 Task: Research Airbnb accommodation in Bama, Nigeria from 22nd December, 2023 to 30th December, 2023 for 2 adults. Place can be entire room with 1  bedroom having 1 bed and 1 bathroom. Property type can be hotel.
Action: Mouse moved to (592, 165)
Screenshot: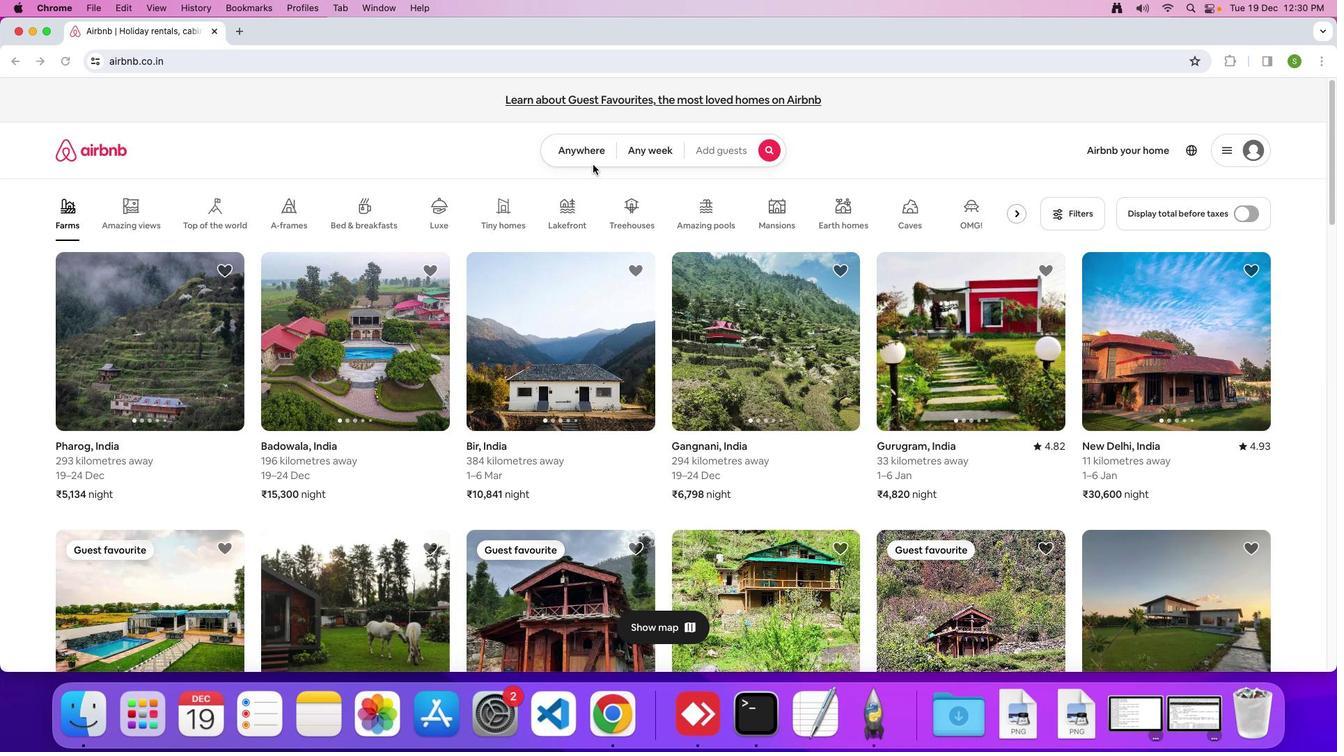 
Action: Mouse pressed left at (592, 165)
Screenshot: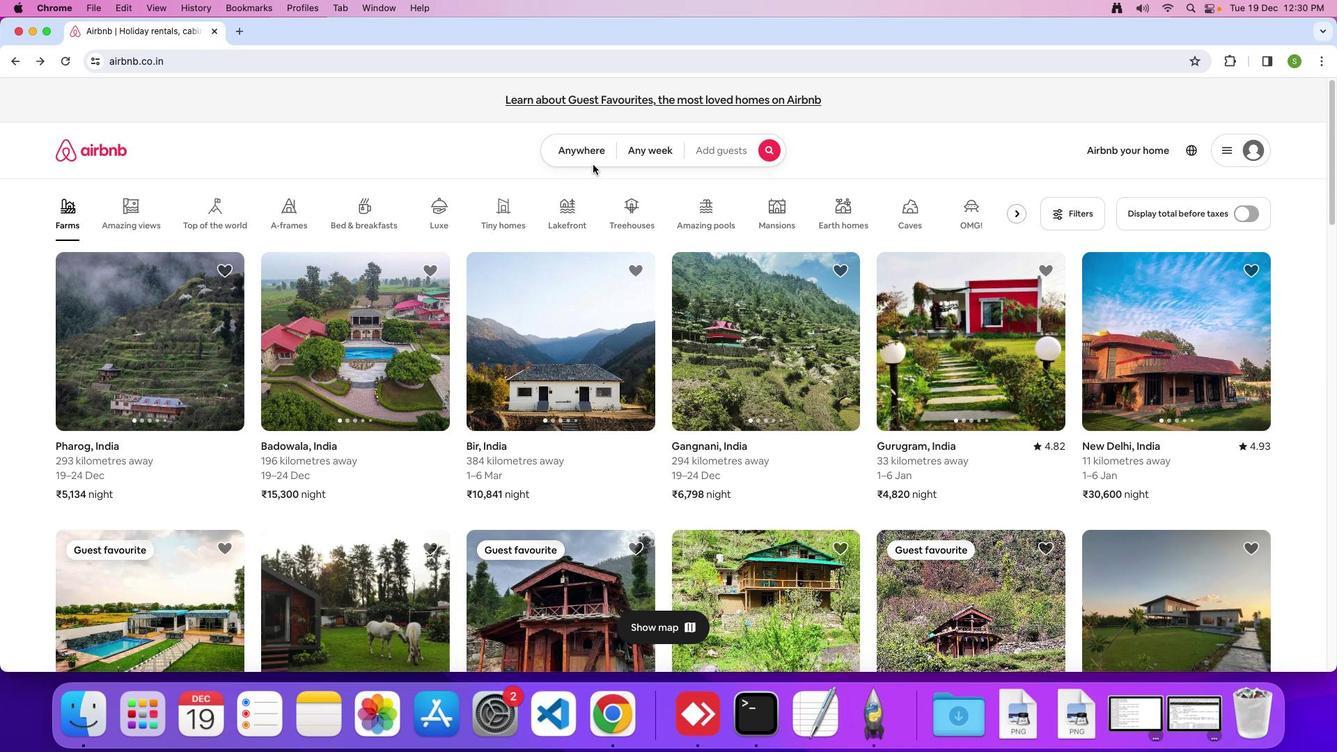 
Action: Mouse moved to (590, 157)
Screenshot: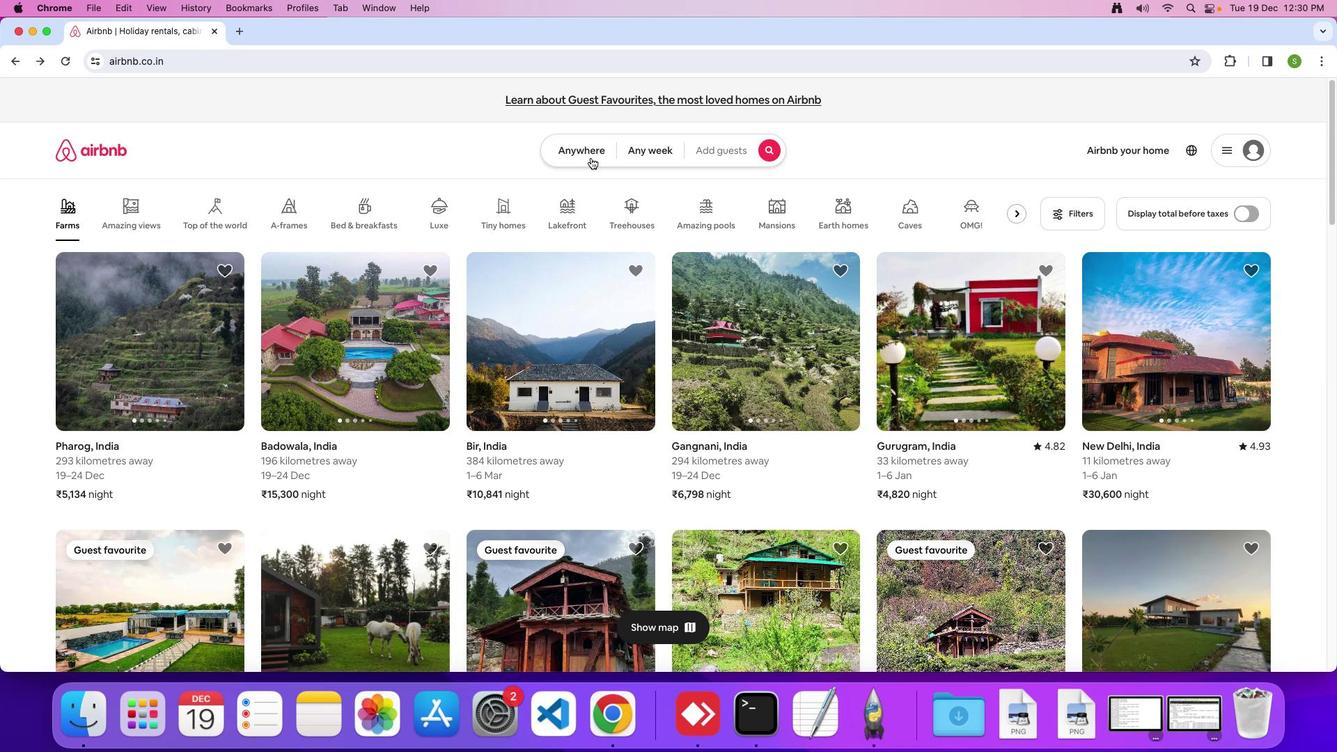 
Action: Mouse pressed left at (590, 157)
Screenshot: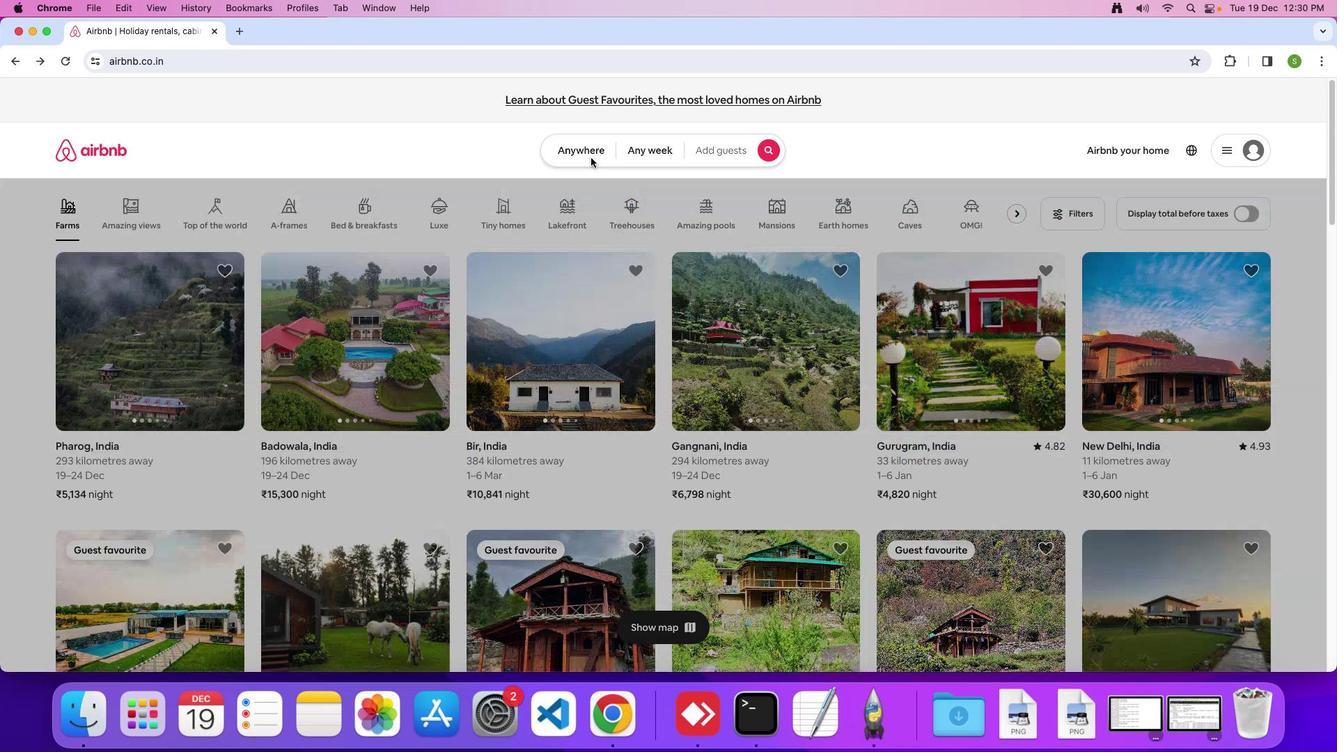 
Action: Mouse moved to (490, 199)
Screenshot: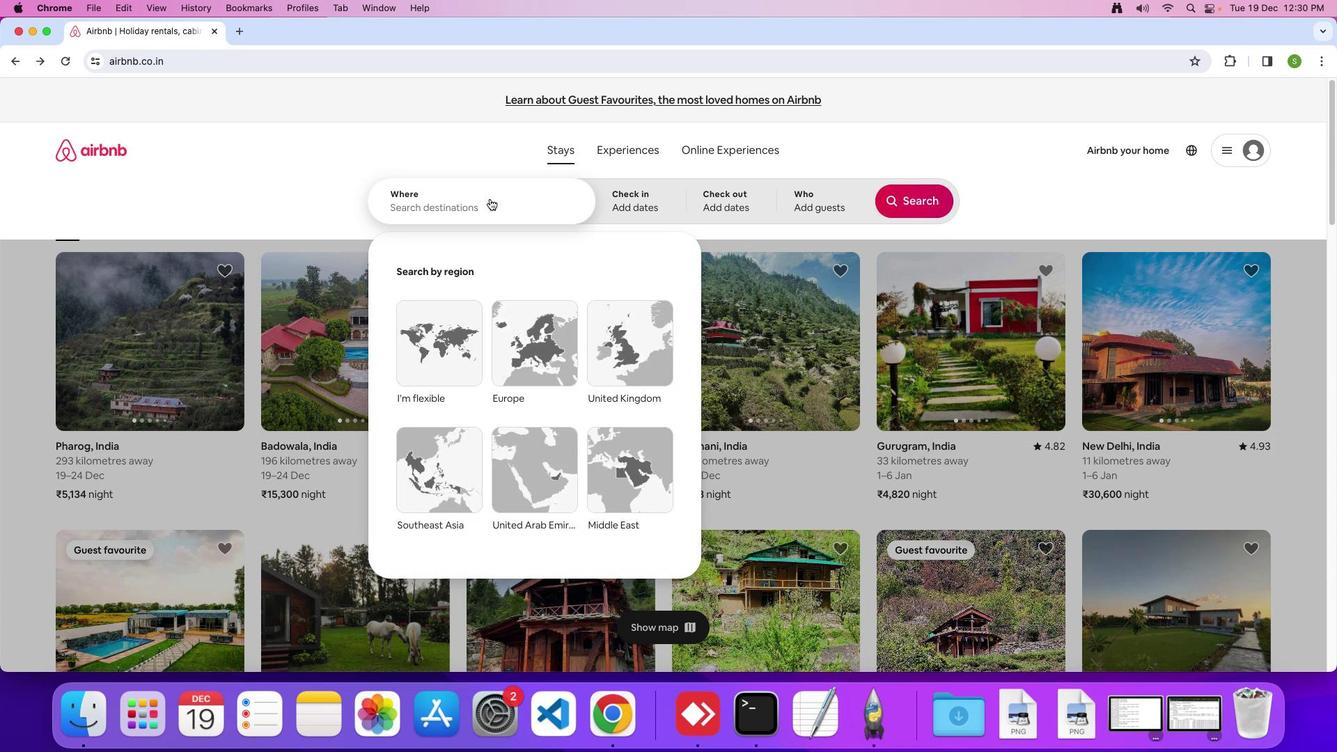 
Action: Mouse pressed left at (490, 199)
Screenshot: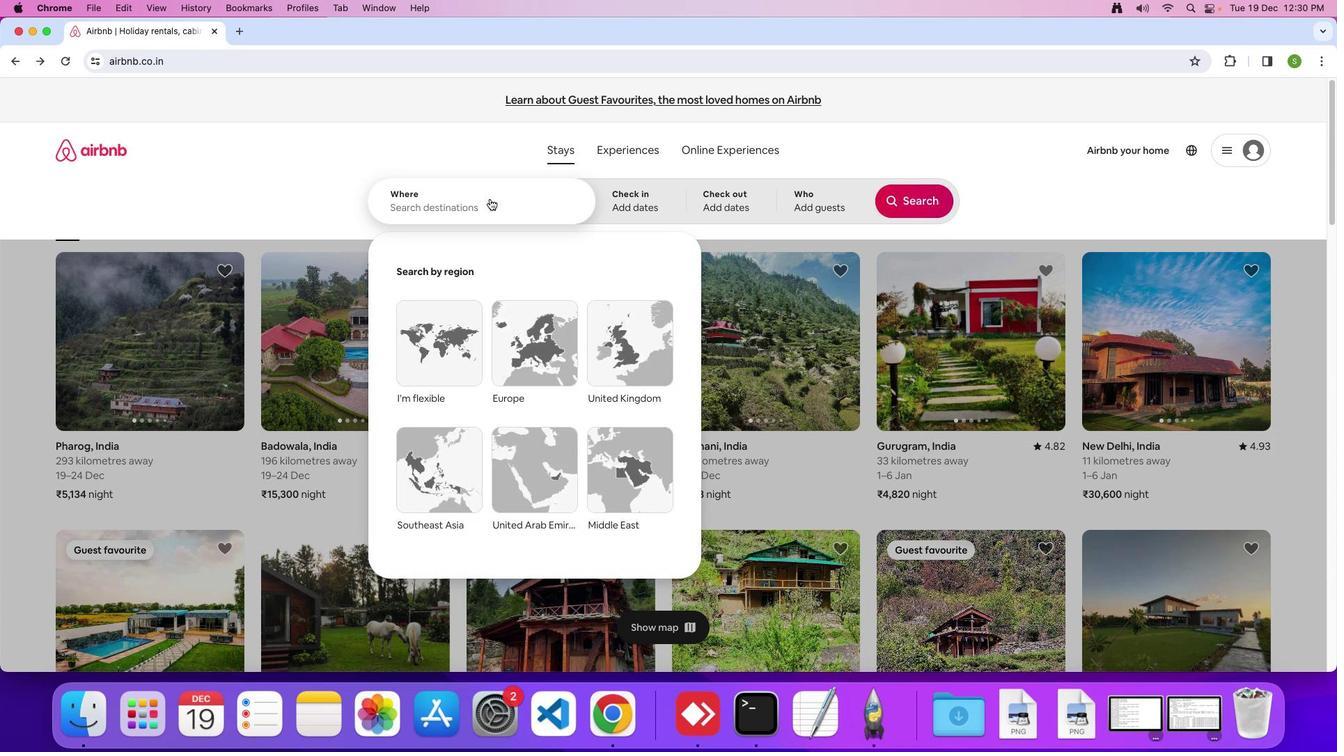 
Action: Mouse moved to (490, 199)
Screenshot: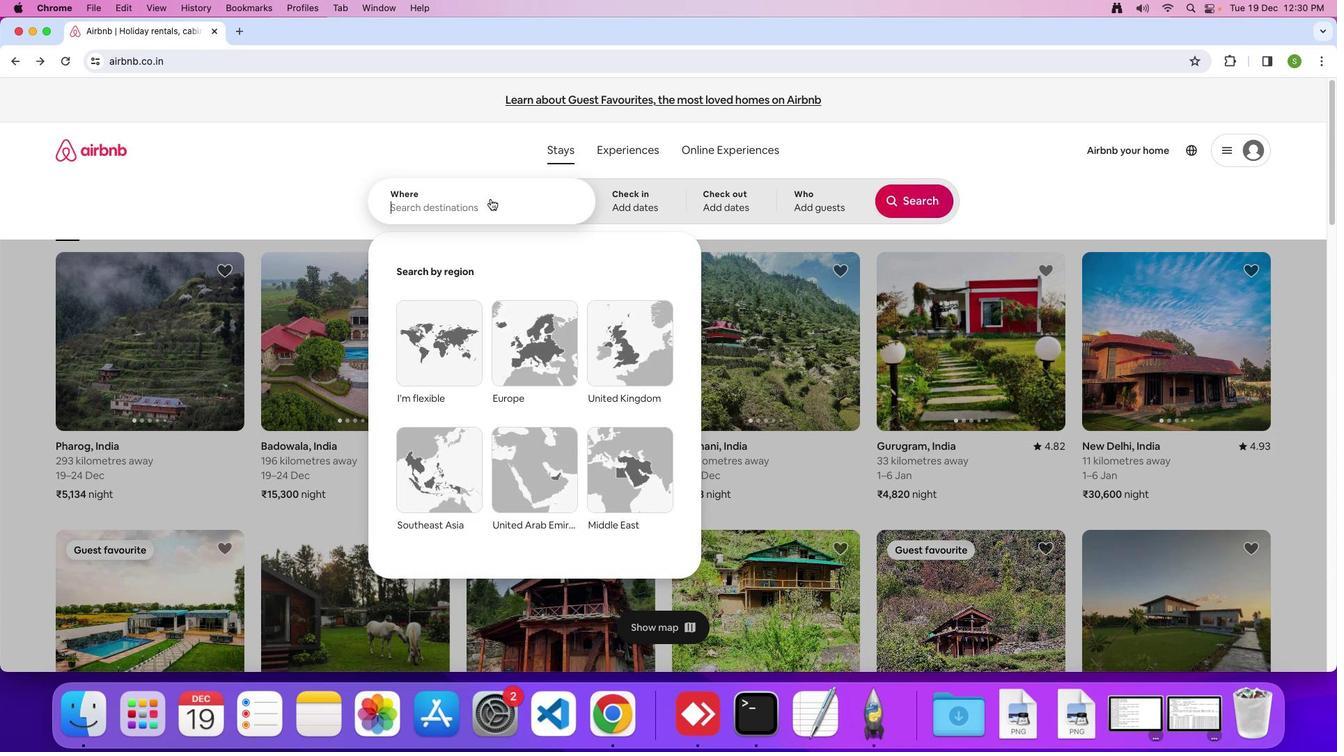 
Action: Key pressed 'B'Key.caps_lock'a''m''a'','Key.spaceKey.shift'N''i''g''e''r''i''a'Key.enter
Screenshot: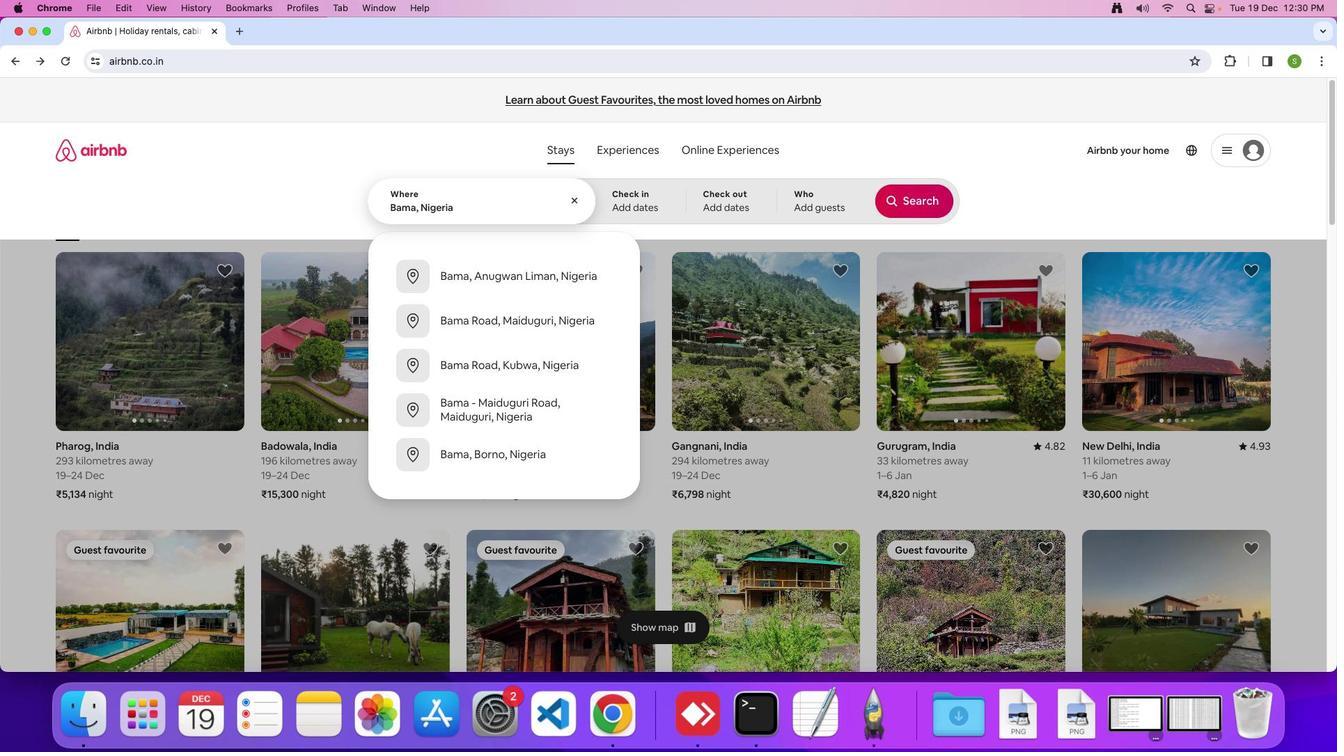 
Action: Mouse moved to (592, 483)
Screenshot: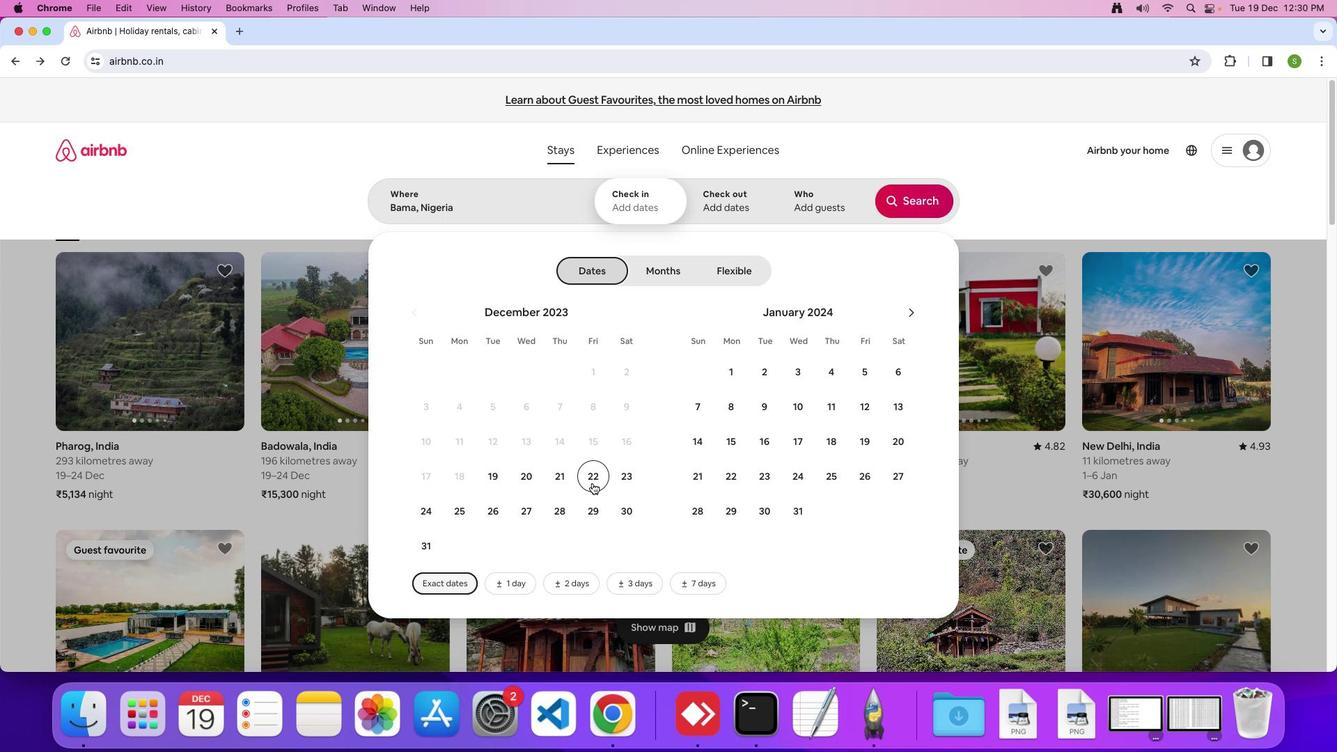 
Action: Mouse pressed left at (592, 483)
Screenshot: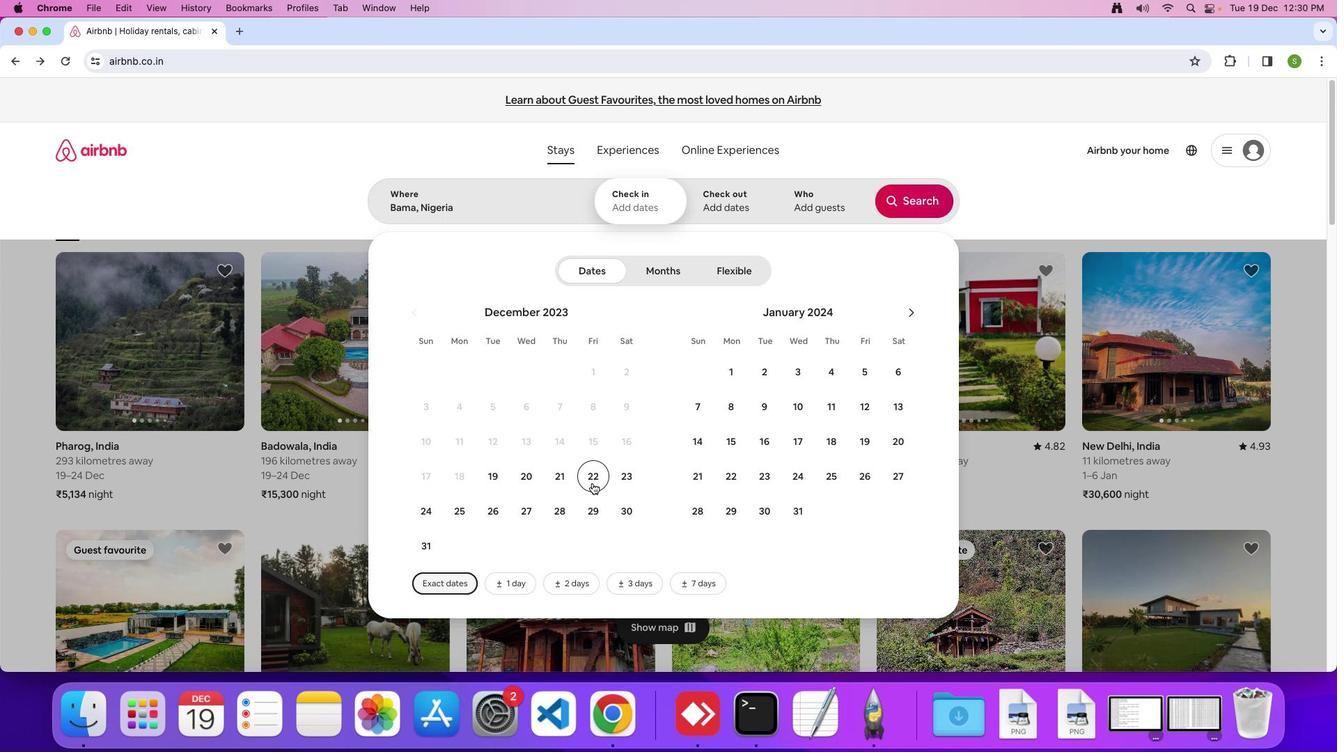 
Action: Mouse moved to (620, 510)
Screenshot: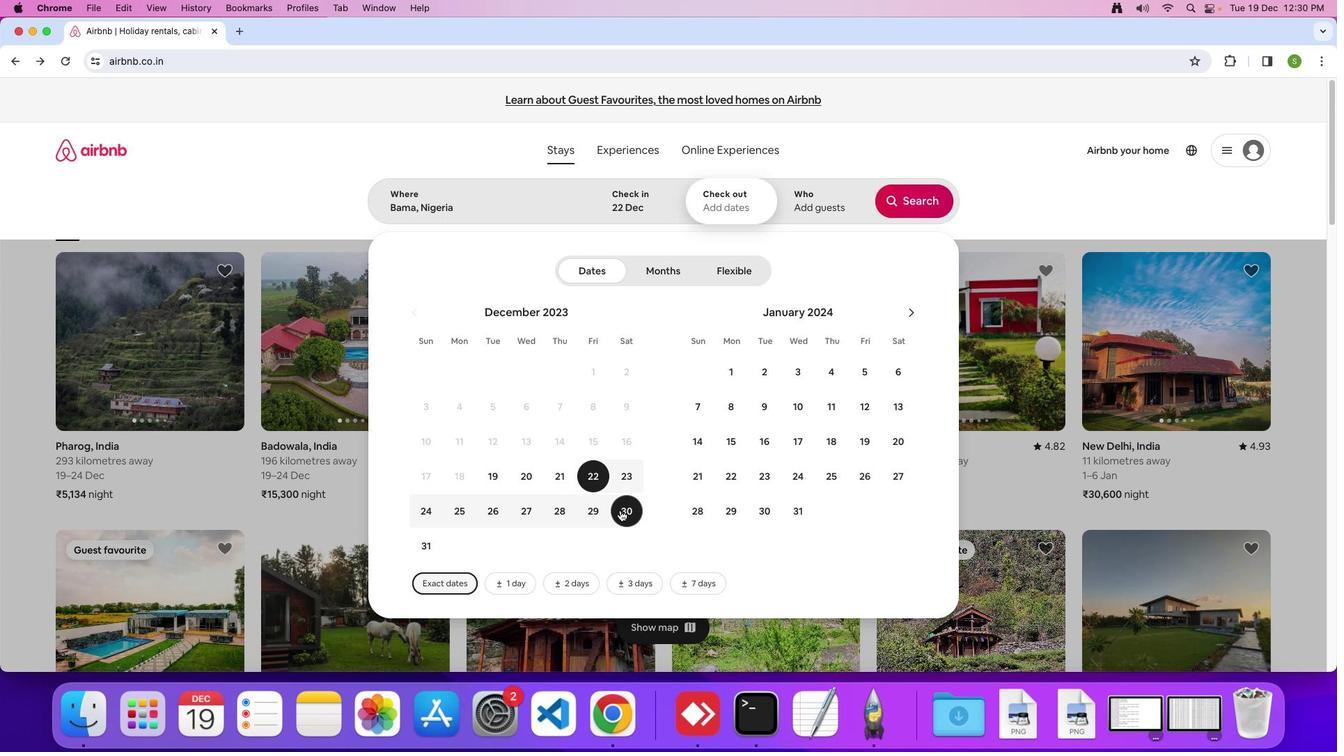 
Action: Mouse pressed left at (620, 510)
Screenshot: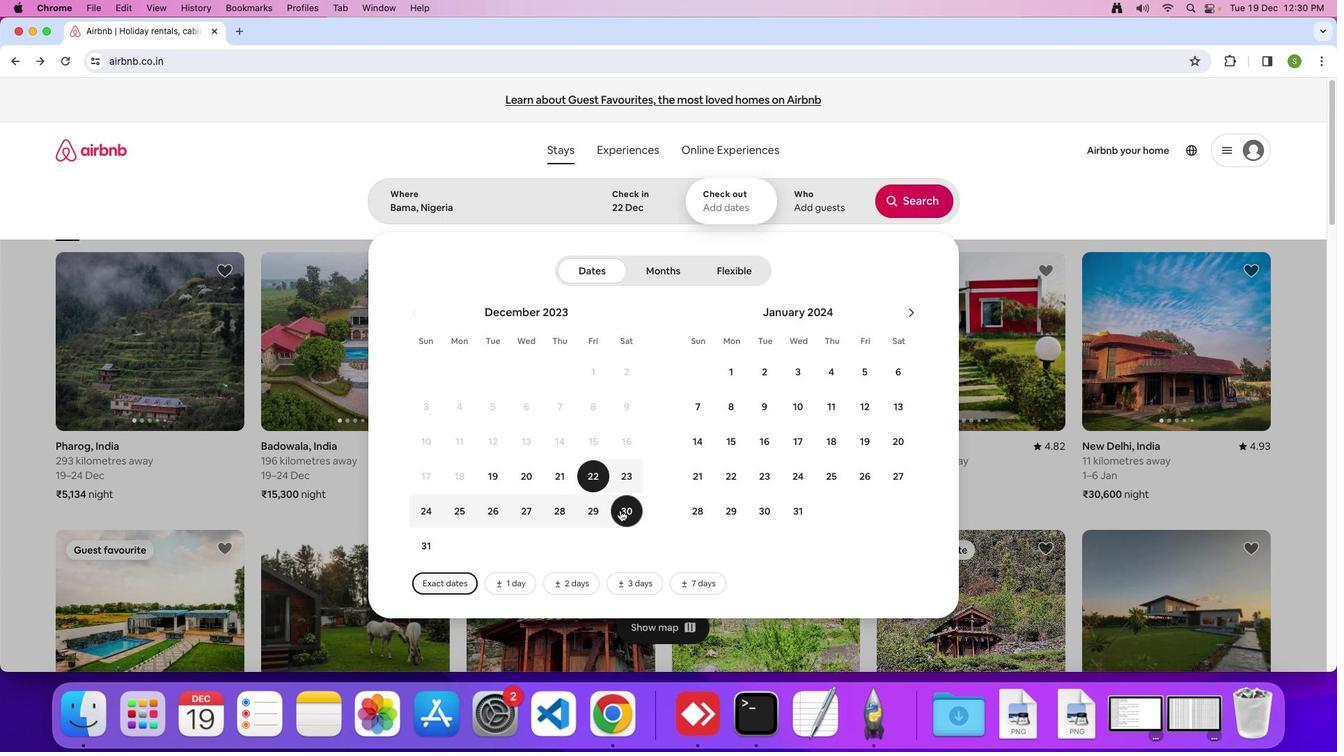 
Action: Mouse moved to (827, 208)
Screenshot: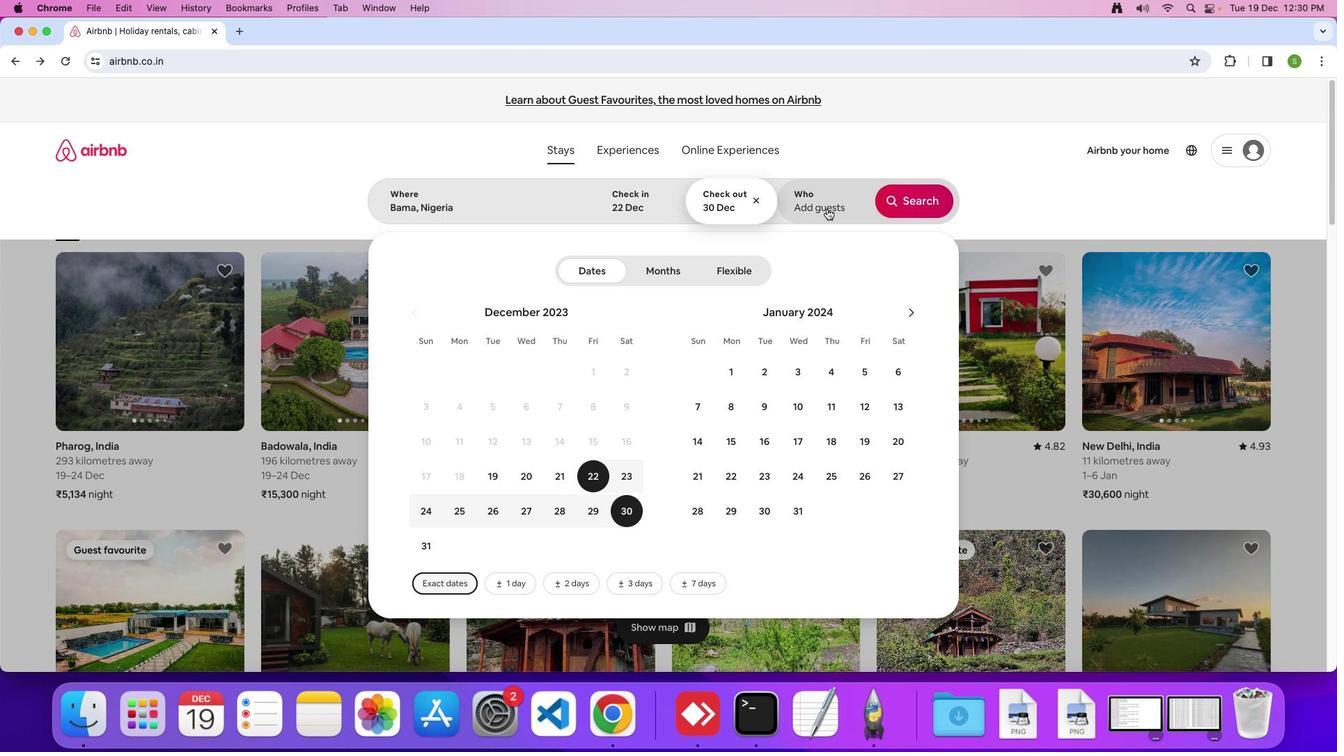 
Action: Mouse pressed left at (827, 208)
Screenshot: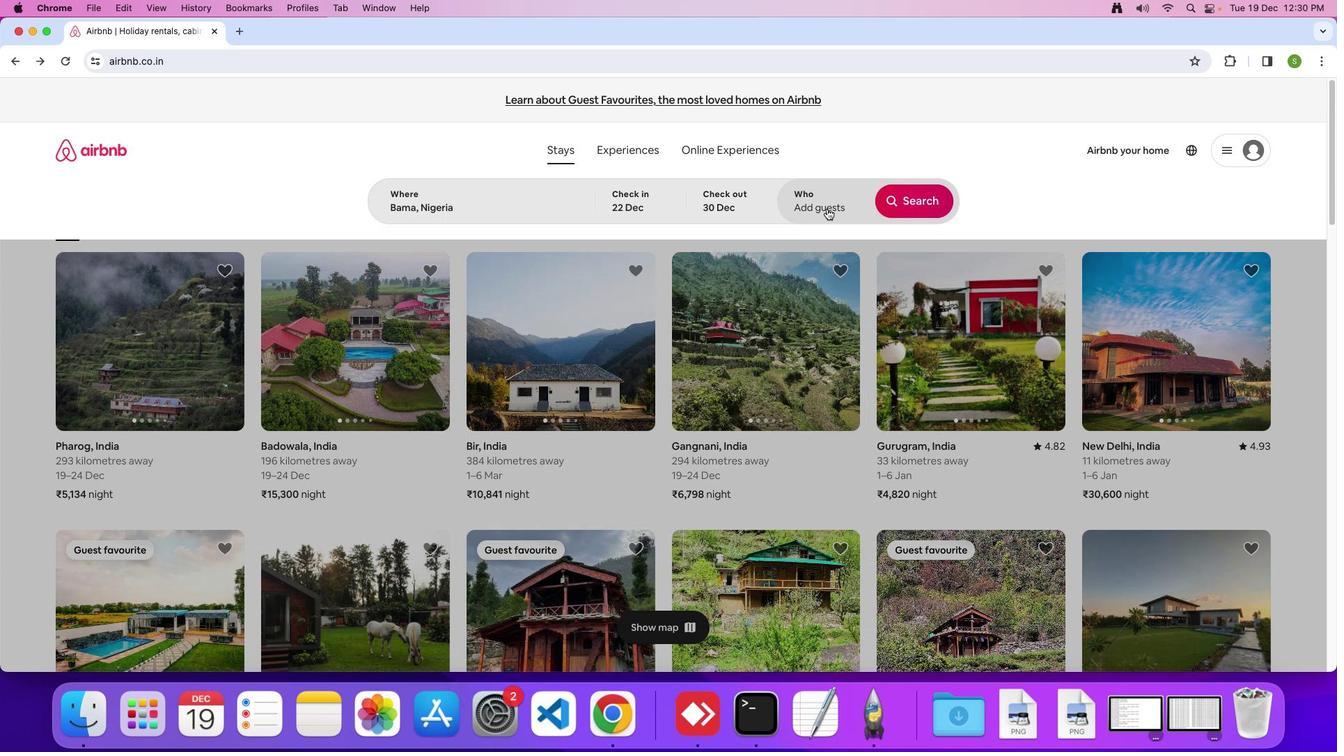 
Action: Mouse moved to (912, 277)
Screenshot: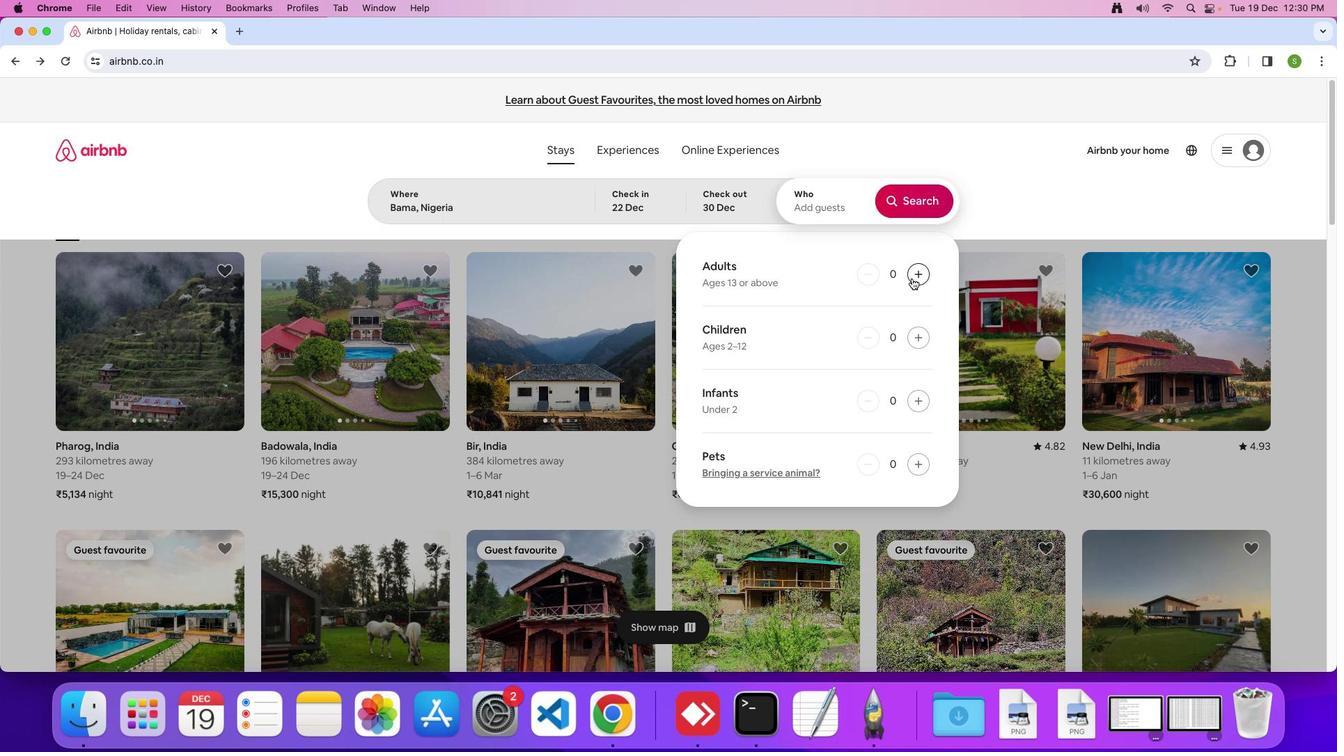 
Action: Mouse pressed left at (912, 277)
Screenshot: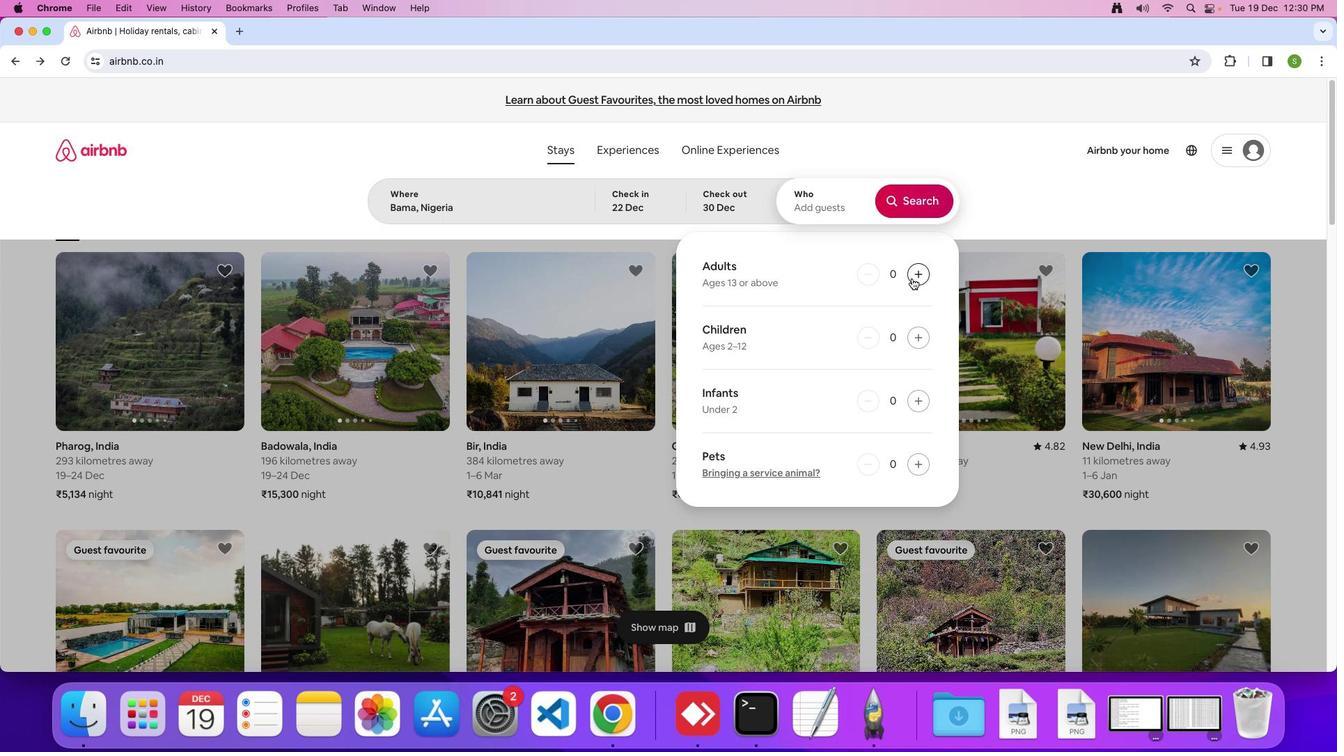 
Action: Mouse pressed left at (912, 277)
Screenshot: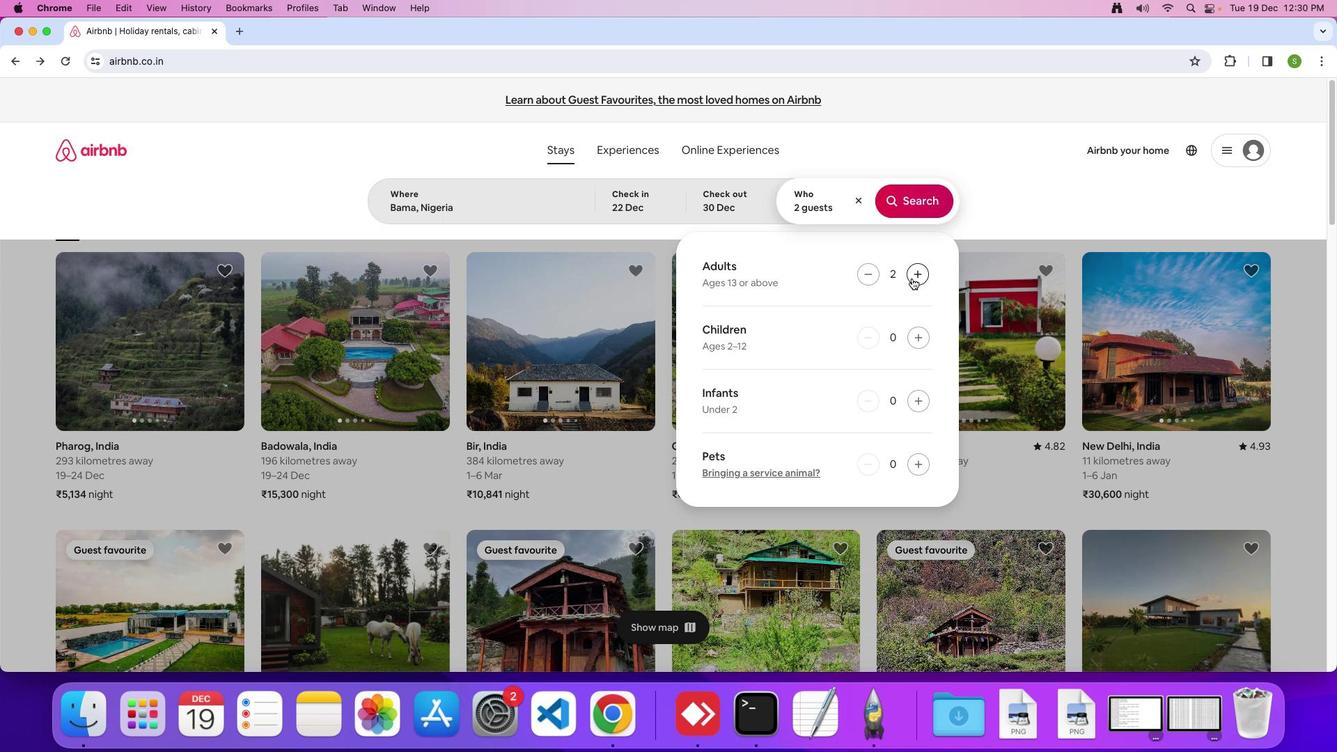 
Action: Mouse moved to (914, 204)
Screenshot: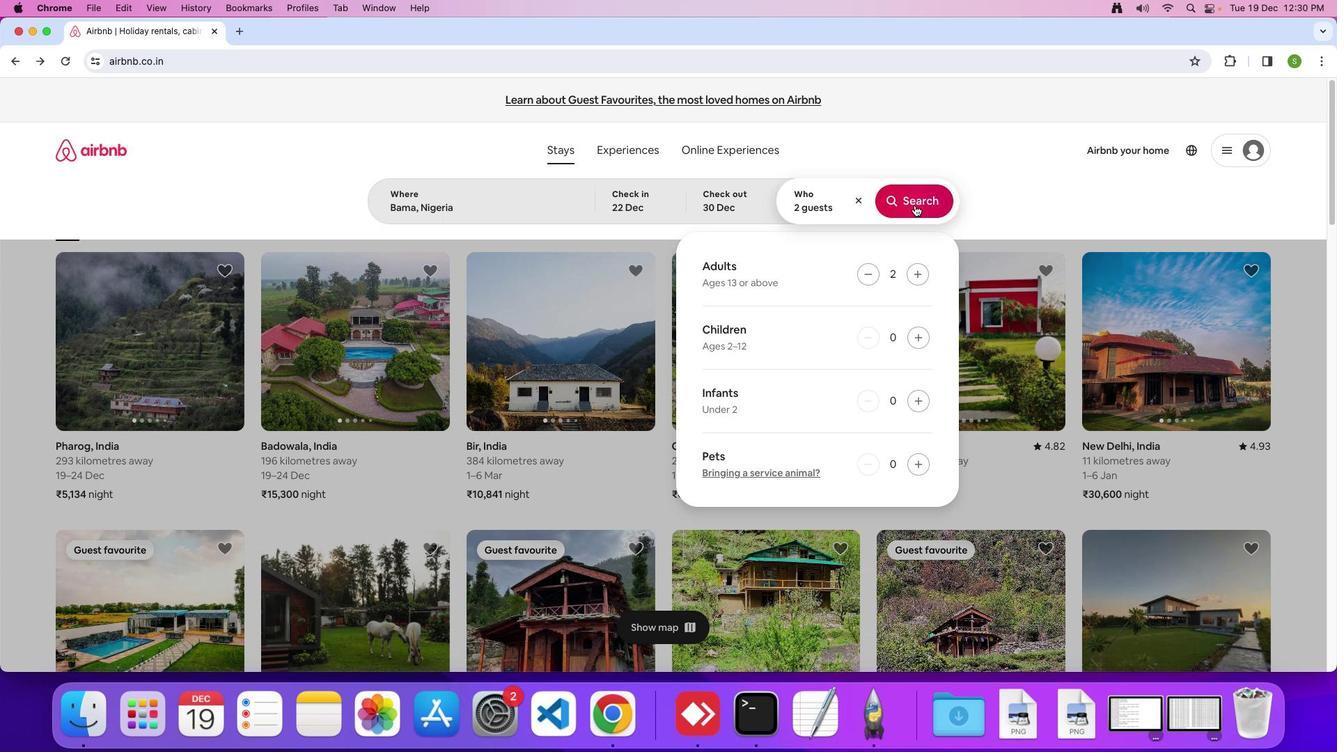 
Action: Mouse pressed left at (914, 204)
Screenshot: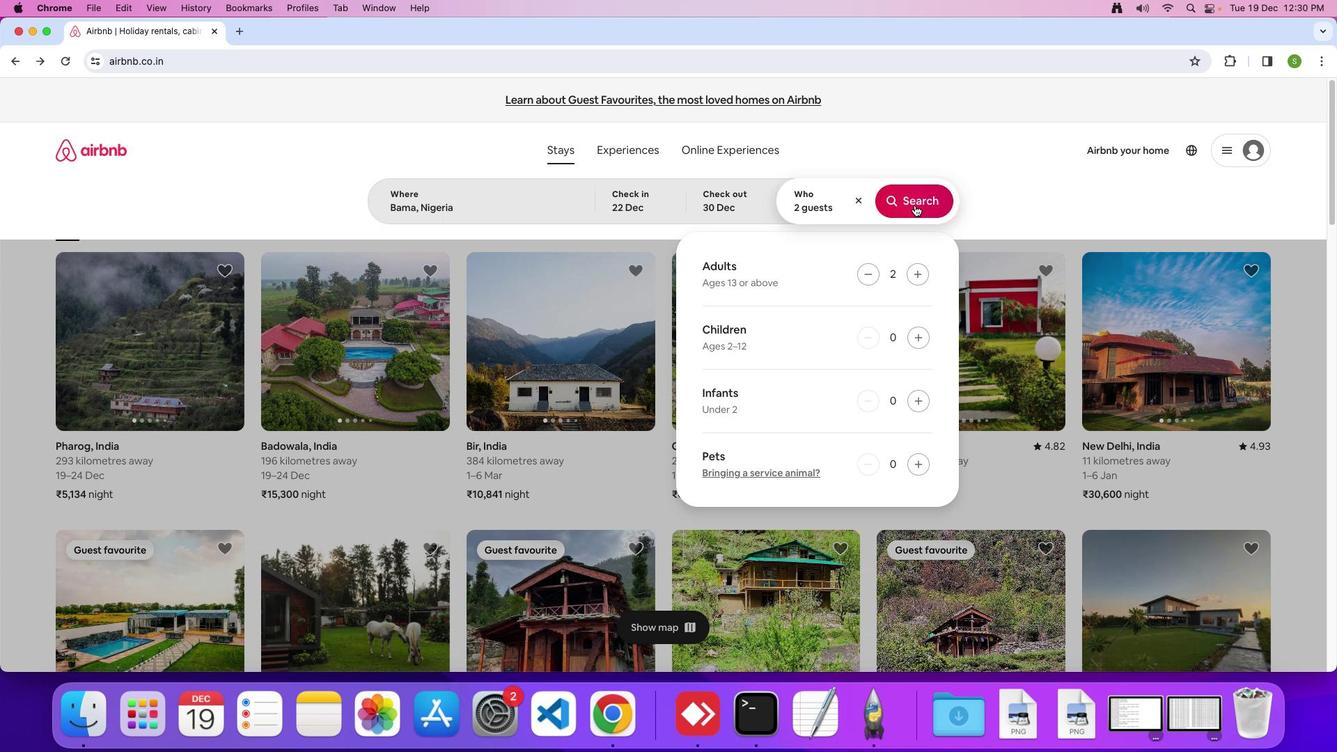 
Action: Mouse moved to (1104, 172)
Screenshot: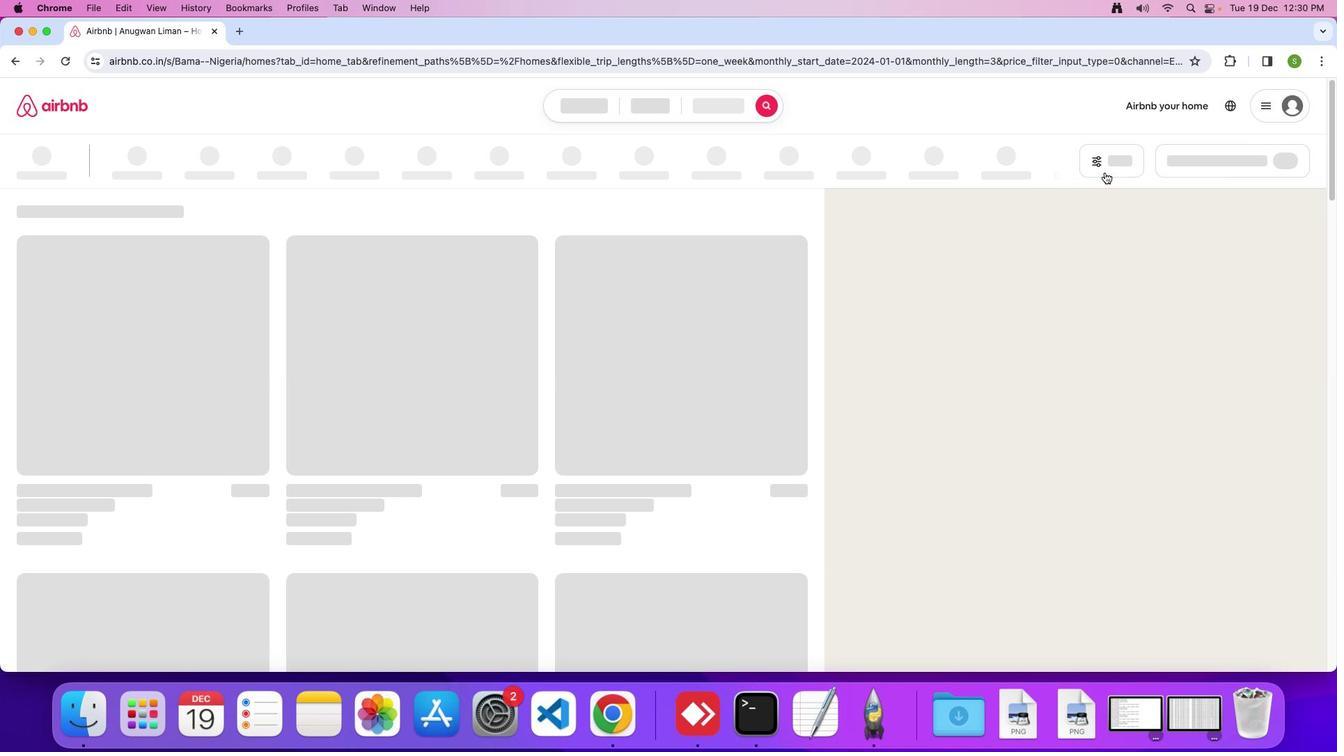 
Action: Mouse pressed left at (1104, 172)
Screenshot: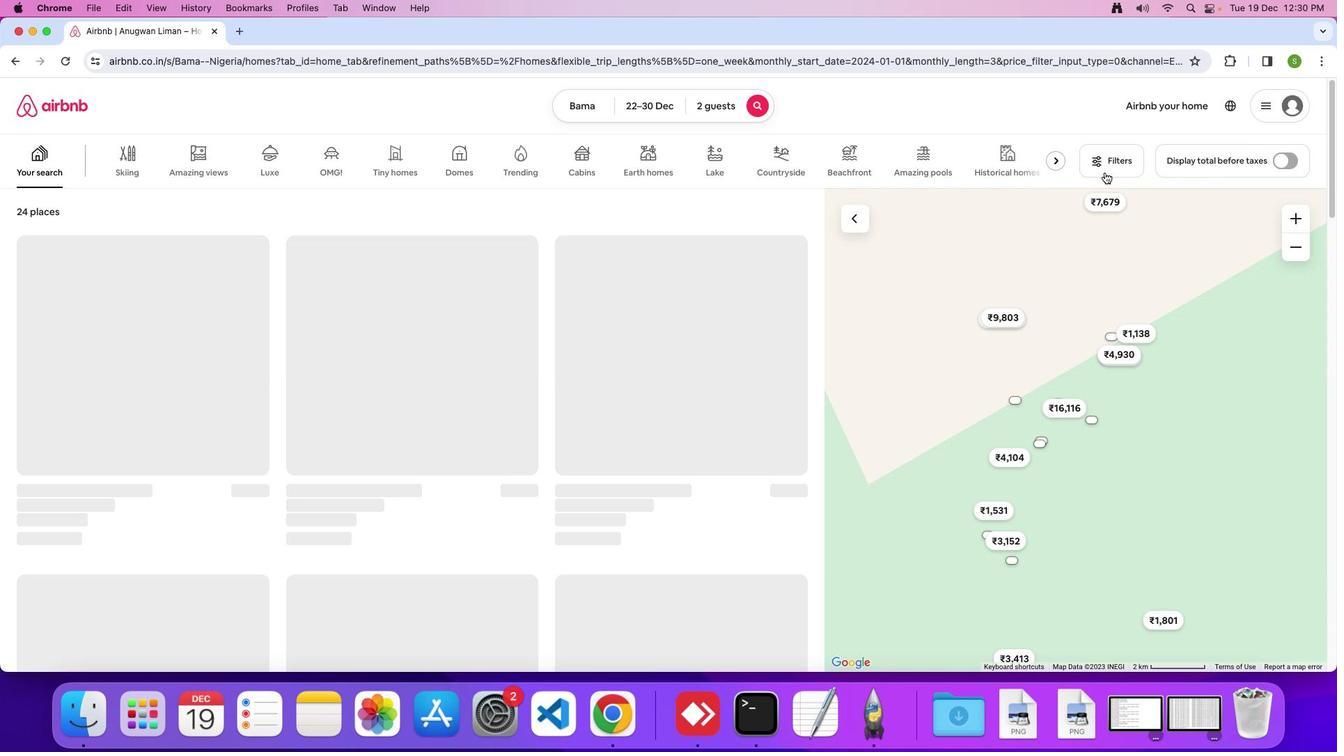 
Action: Mouse moved to (623, 484)
Screenshot: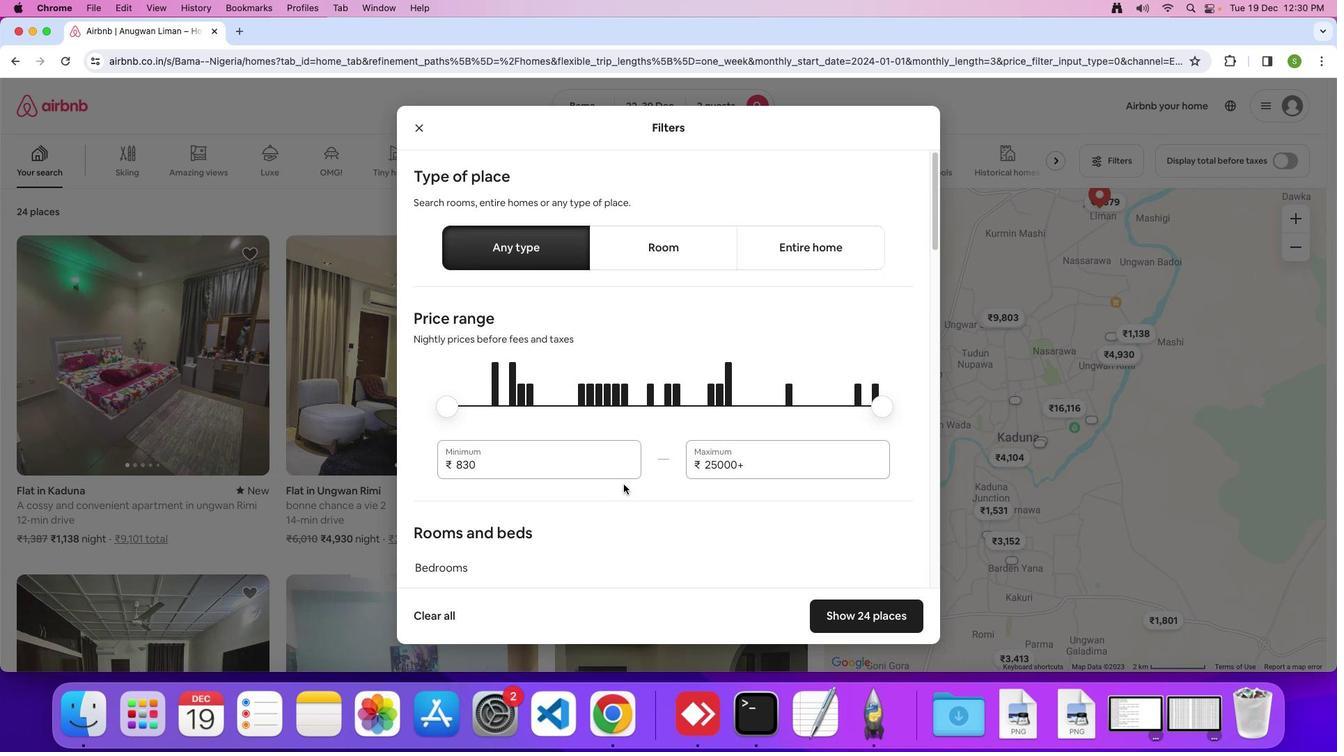 
Action: Mouse scrolled (623, 484) with delta (0, 0)
Screenshot: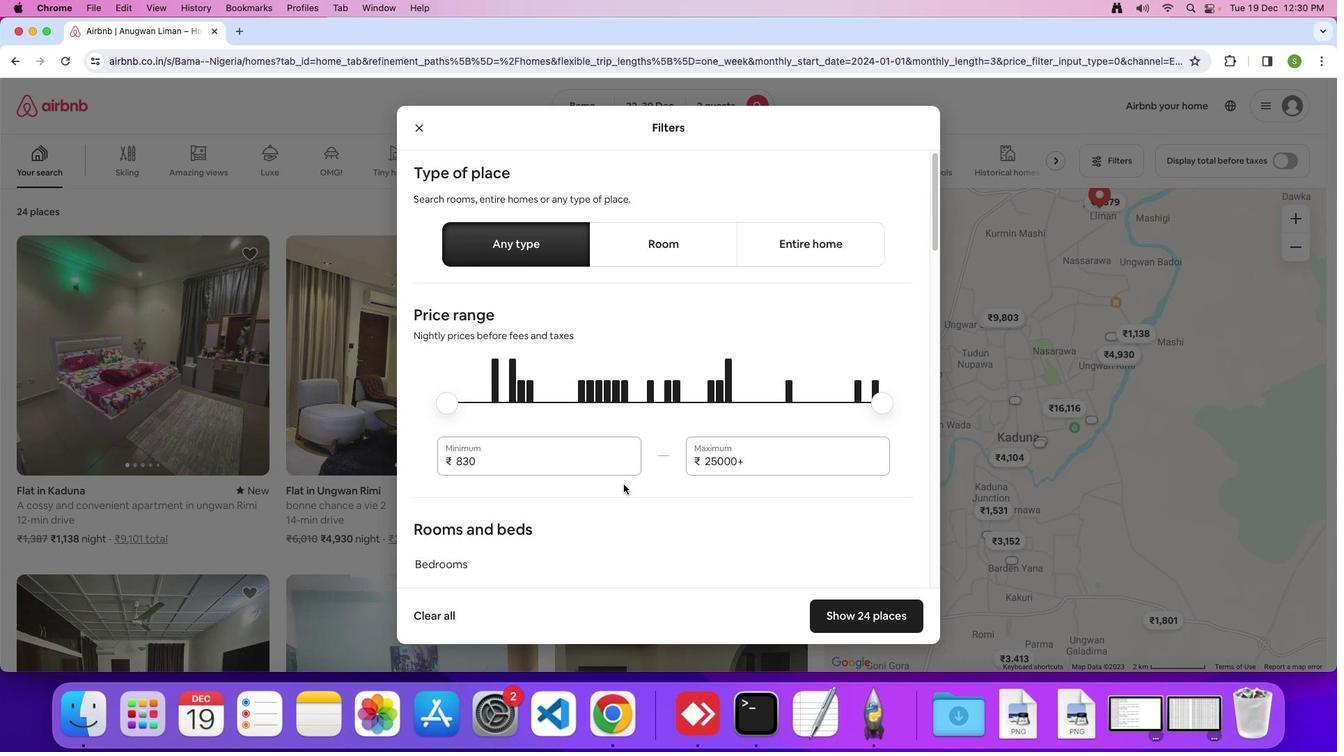 
Action: Mouse scrolled (623, 484) with delta (0, 0)
Screenshot: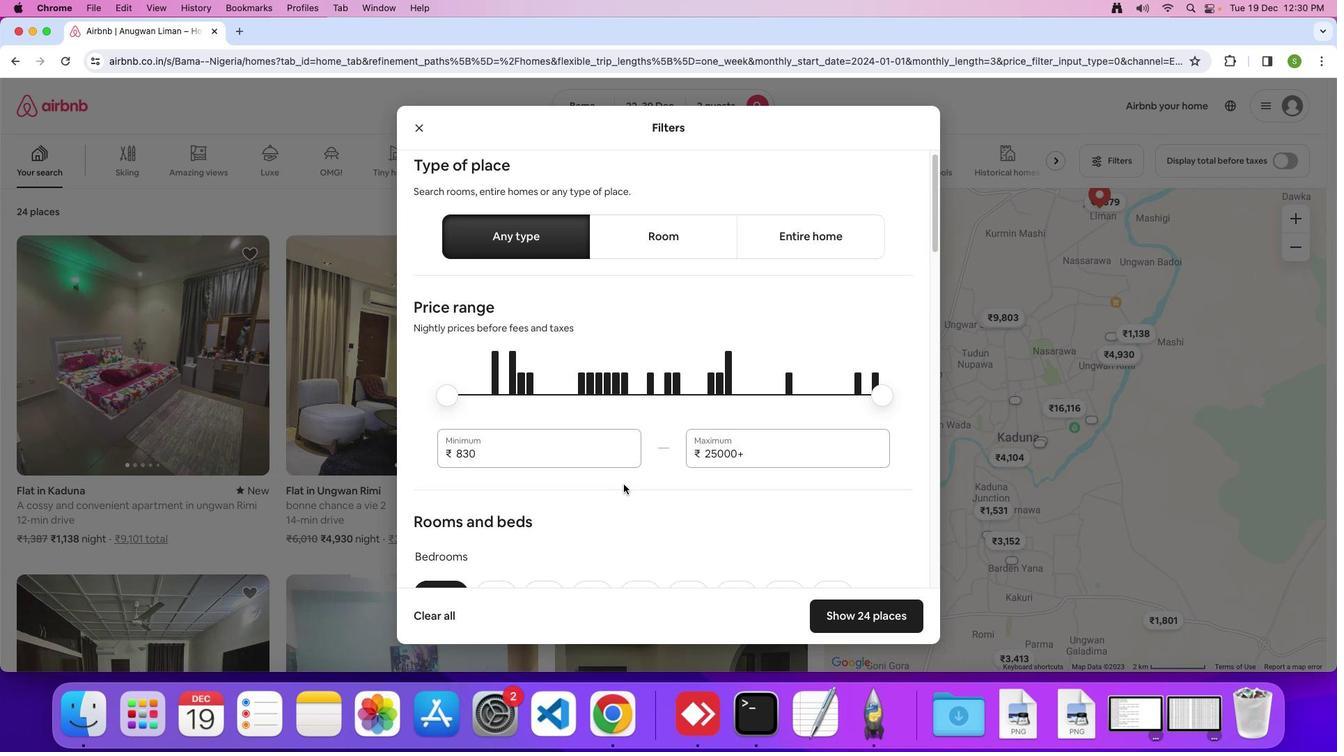 
Action: Mouse scrolled (623, 484) with delta (0, 0)
Screenshot: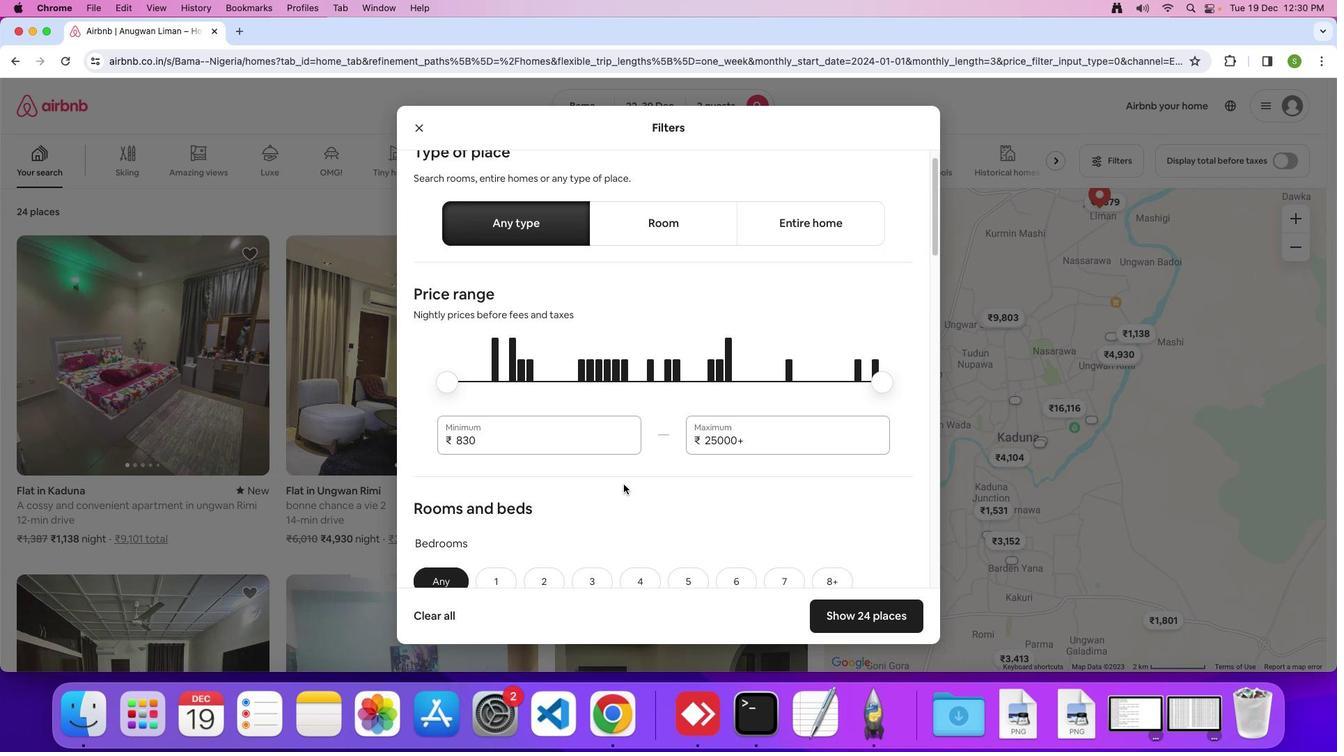 
Action: Mouse scrolled (623, 484) with delta (0, 0)
Screenshot: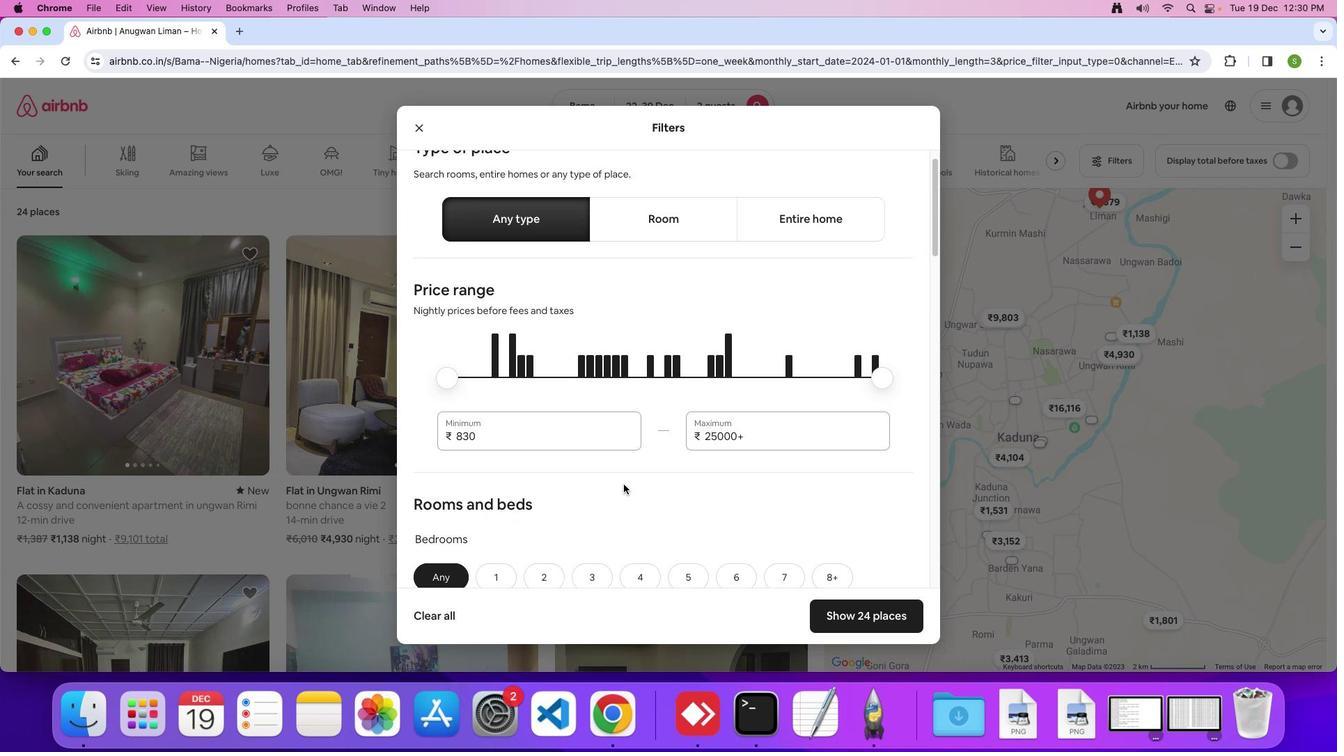 
Action: Mouse scrolled (623, 484) with delta (0, 0)
Screenshot: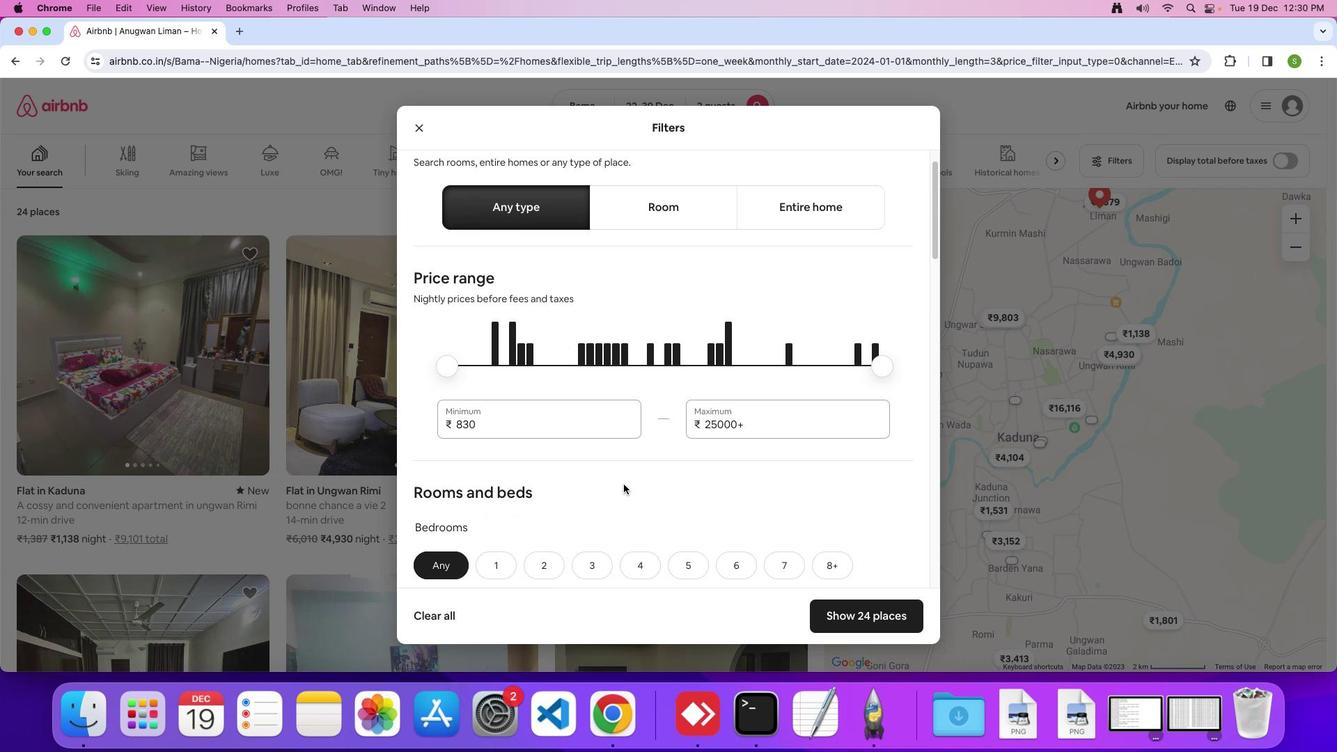 
Action: Mouse scrolled (623, 484) with delta (0, 0)
Screenshot: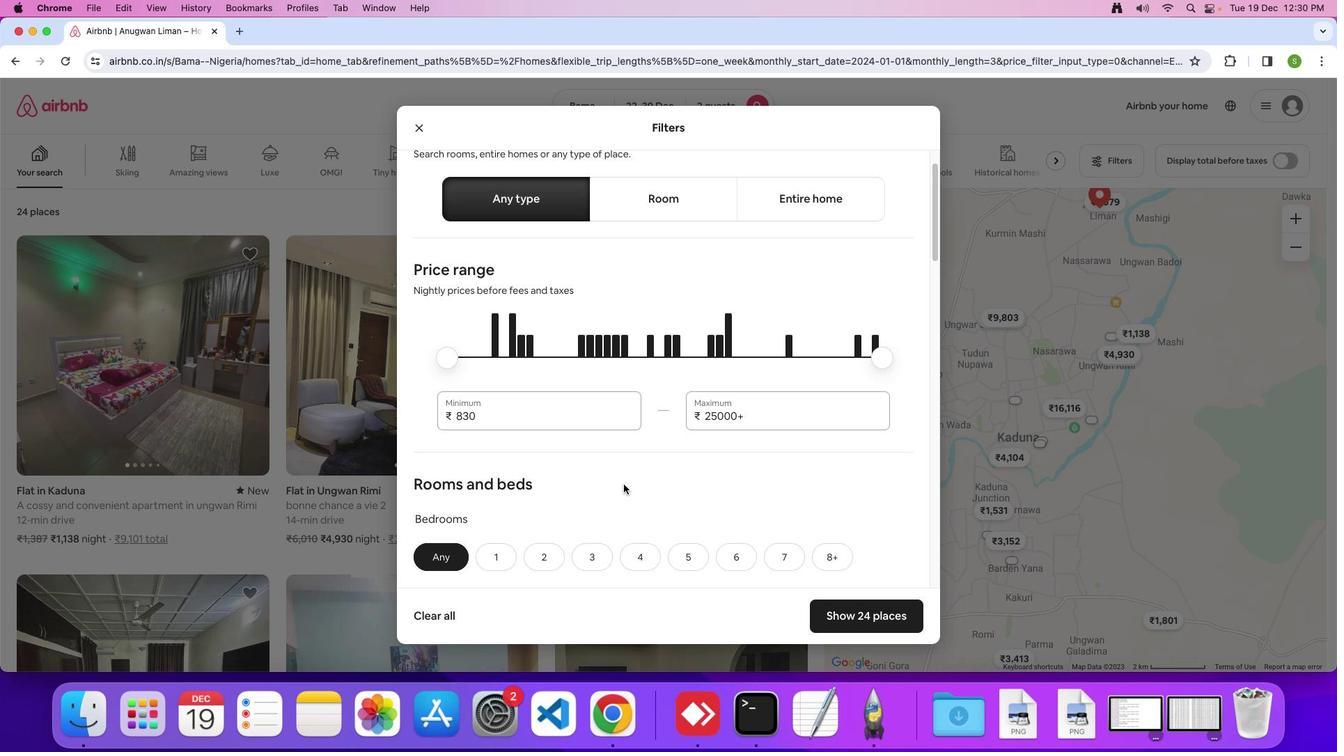 
Action: Mouse scrolled (623, 484) with delta (0, 0)
Screenshot: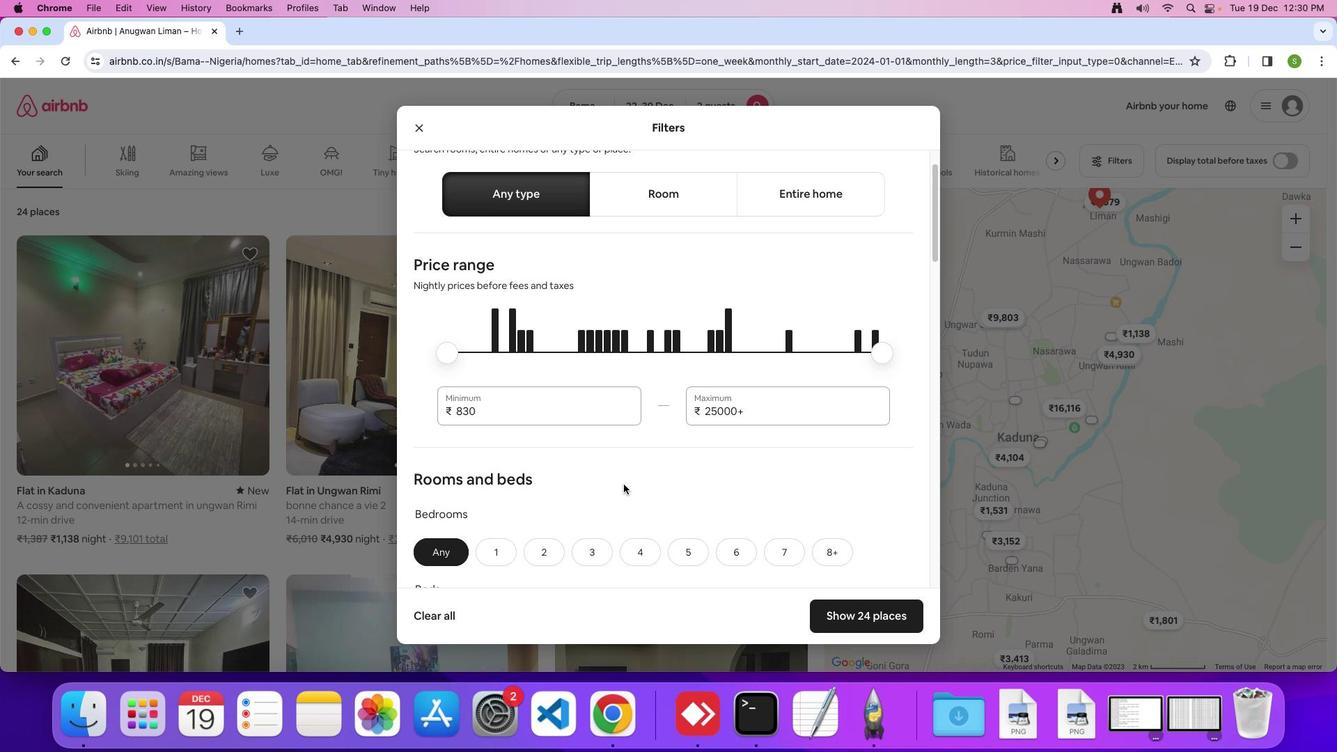 
Action: Mouse scrolled (623, 484) with delta (0, 0)
Screenshot: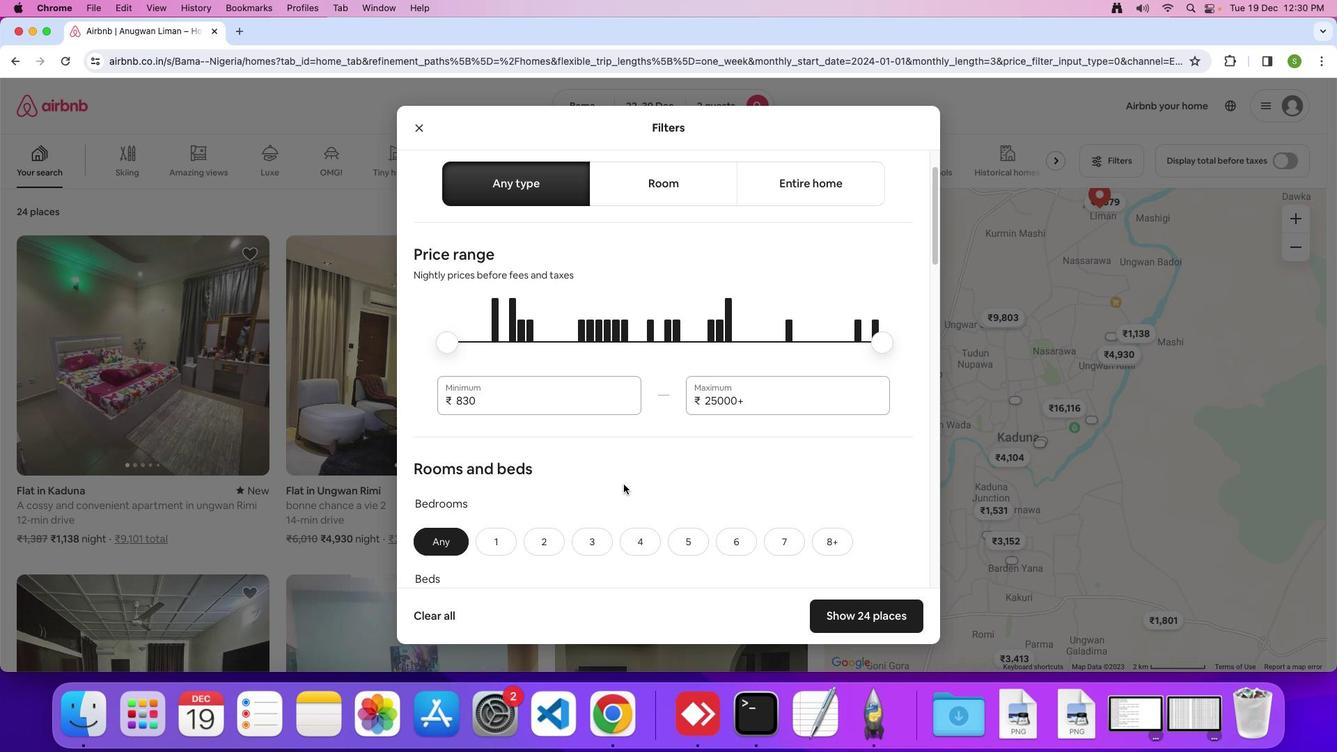 
Action: Mouse scrolled (623, 484) with delta (0, 0)
Screenshot: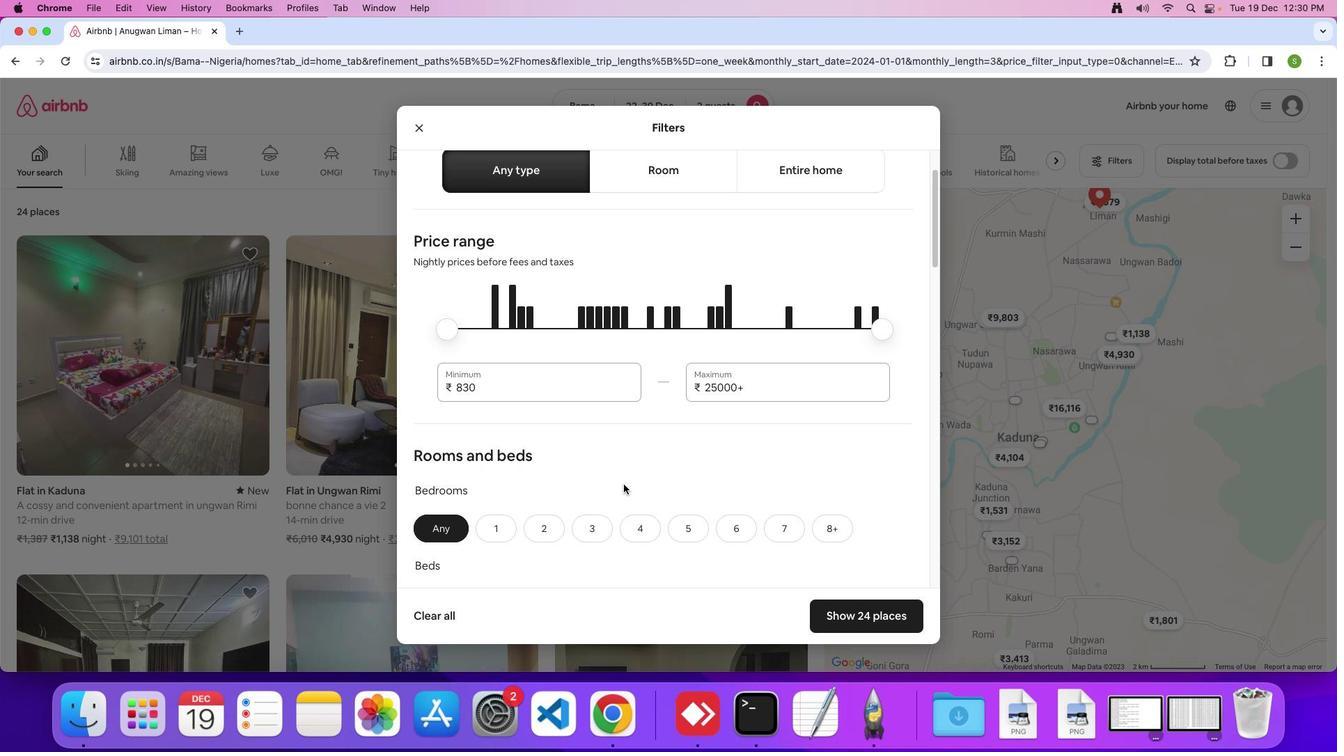 
Action: Mouse moved to (623, 484)
Screenshot: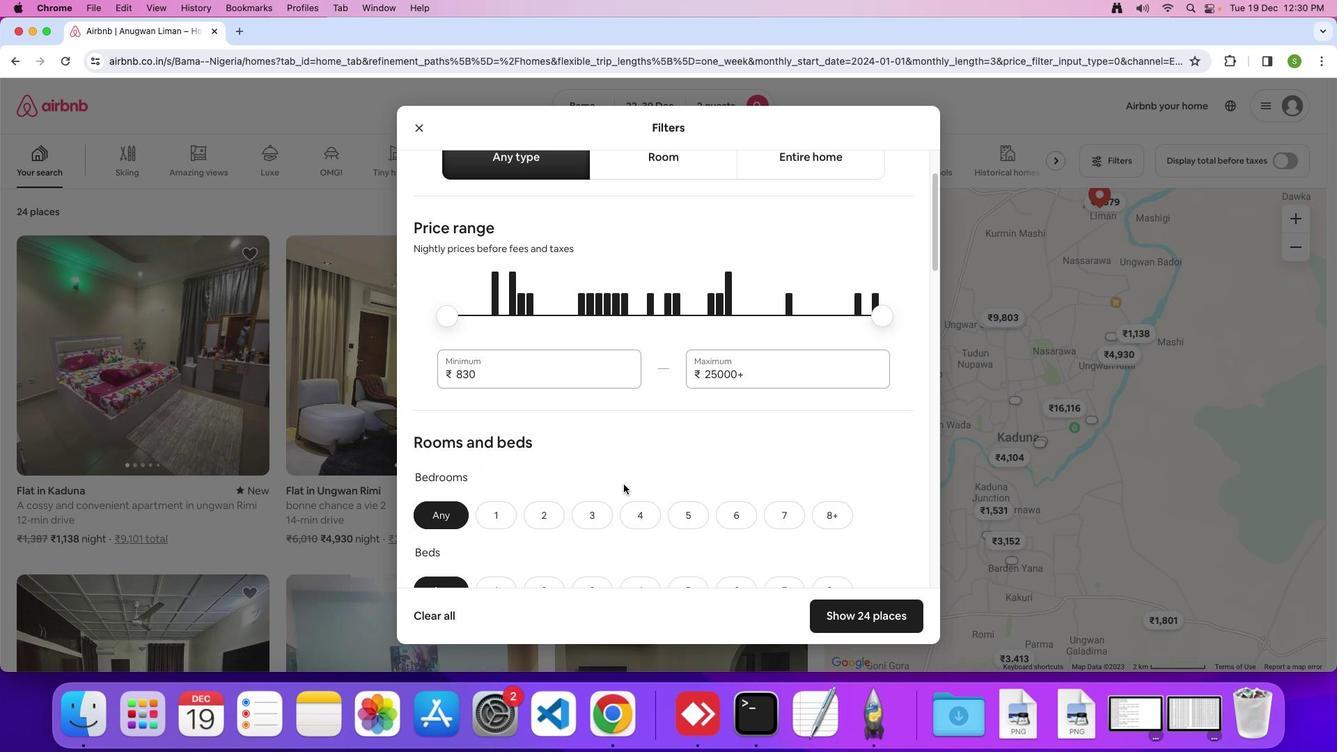 
Action: Mouse scrolled (623, 484) with delta (0, 0)
Screenshot: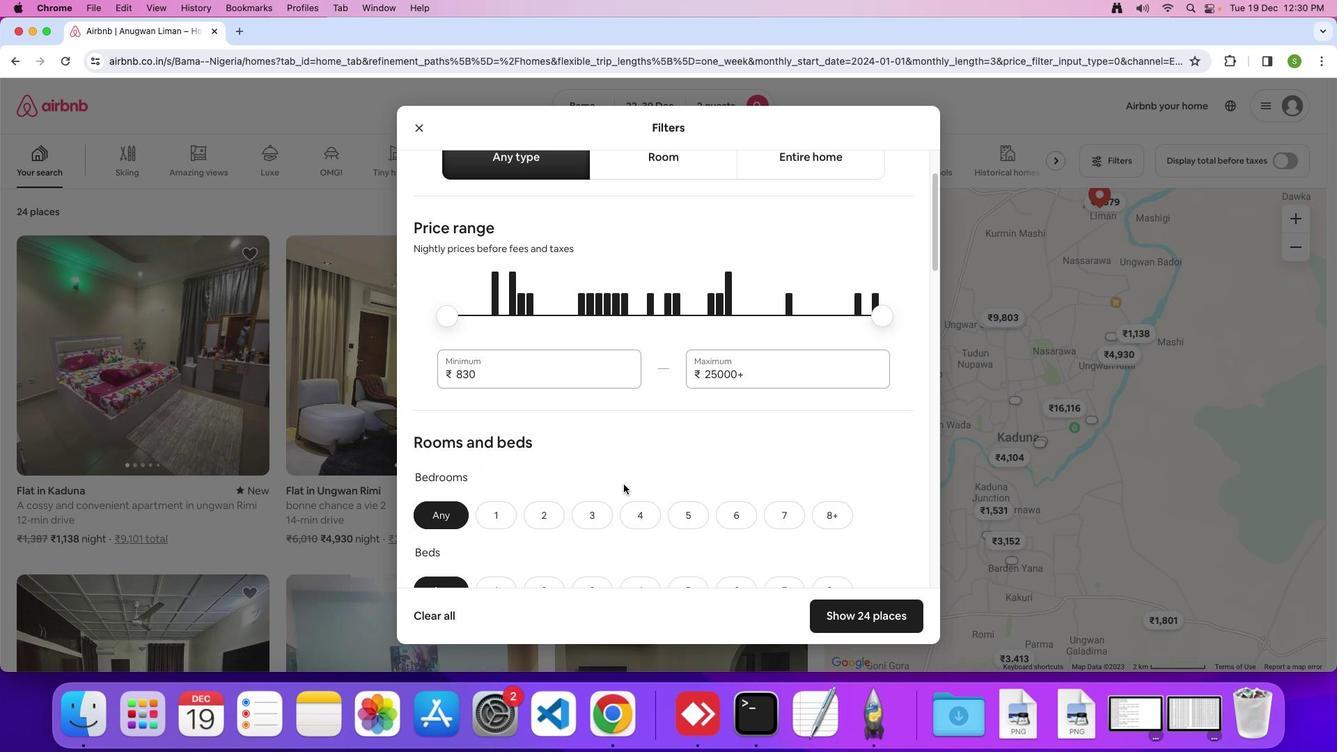 
Action: Mouse scrolled (623, 484) with delta (0, 0)
Screenshot: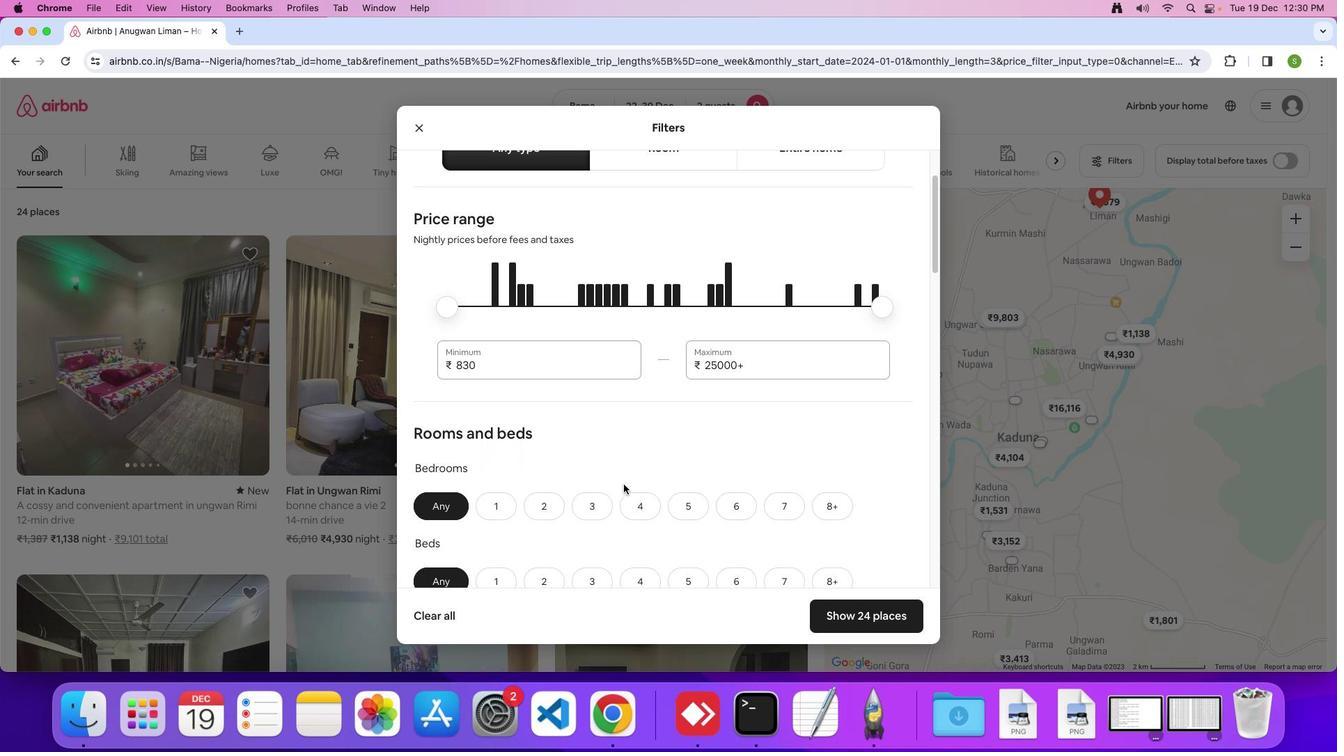
Action: Mouse scrolled (623, 484) with delta (0, 0)
Screenshot: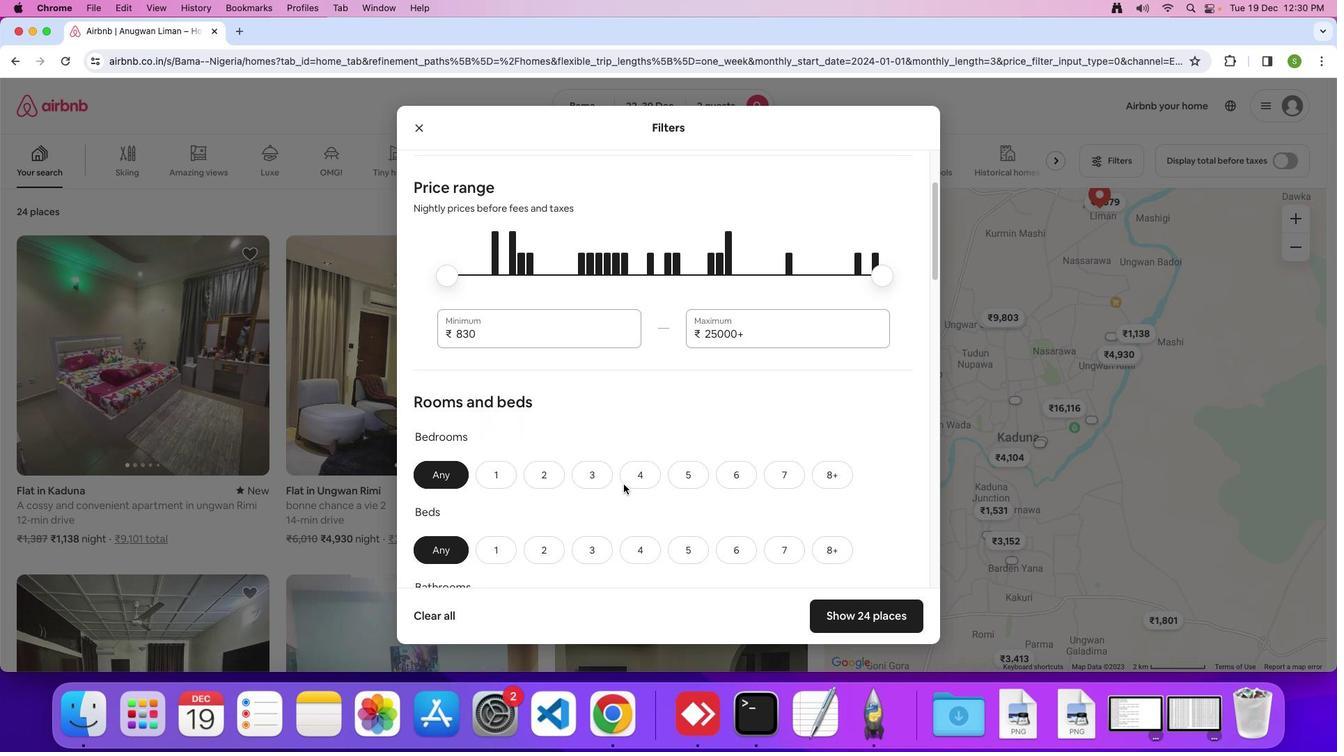 
Action: Mouse scrolled (623, 484) with delta (0, -1)
Screenshot: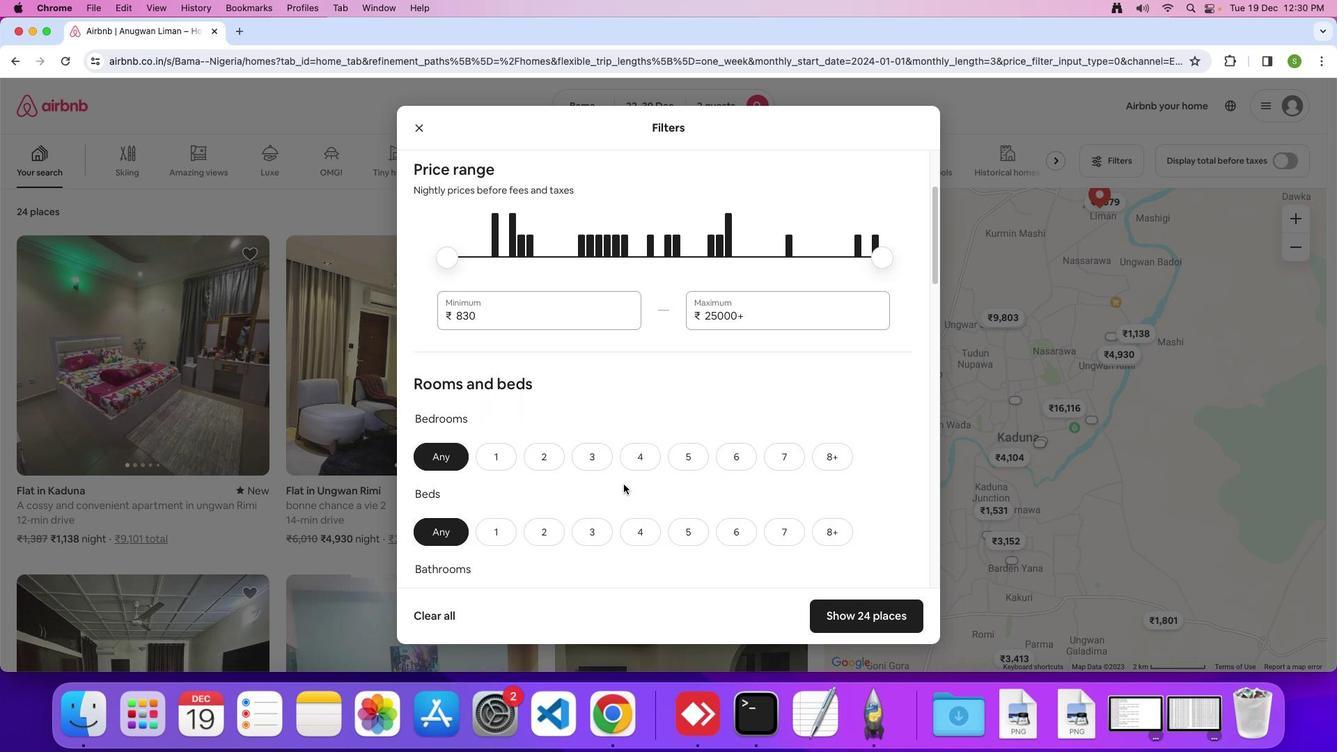 
Action: Mouse scrolled (623, 484) with delta (0, 0)
Screenshot: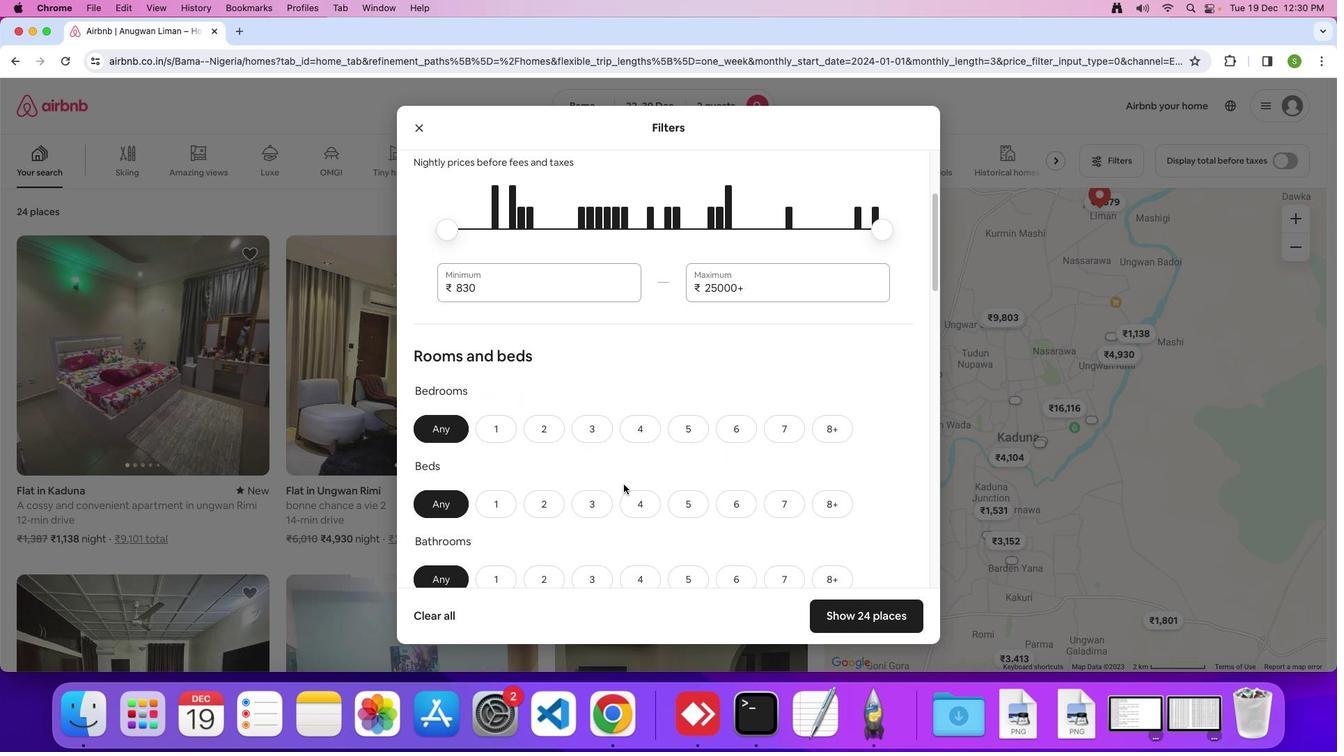 
Action: Mouse scrolled (623, 484) with delta (0, 0)
Screenshot: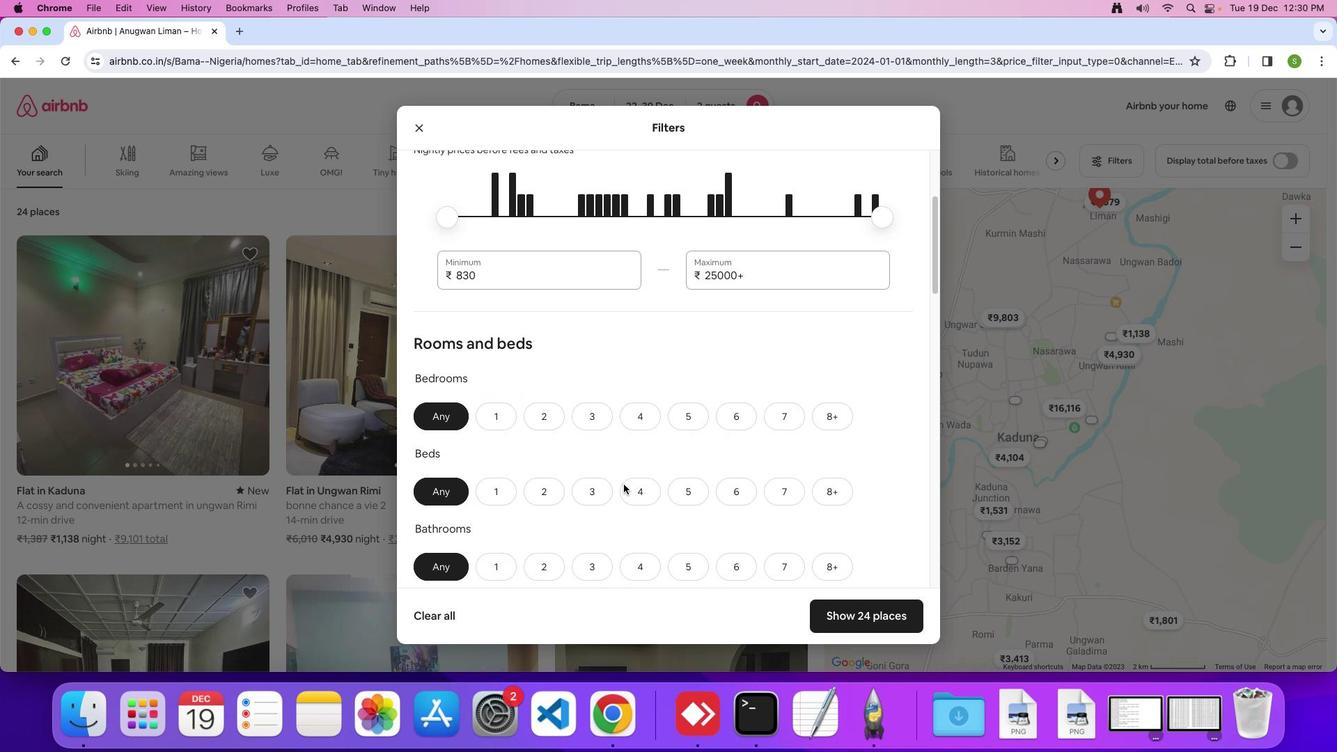 
Action: Mouse scrolled (623, 484) with delta (0, 0)
Screenshot: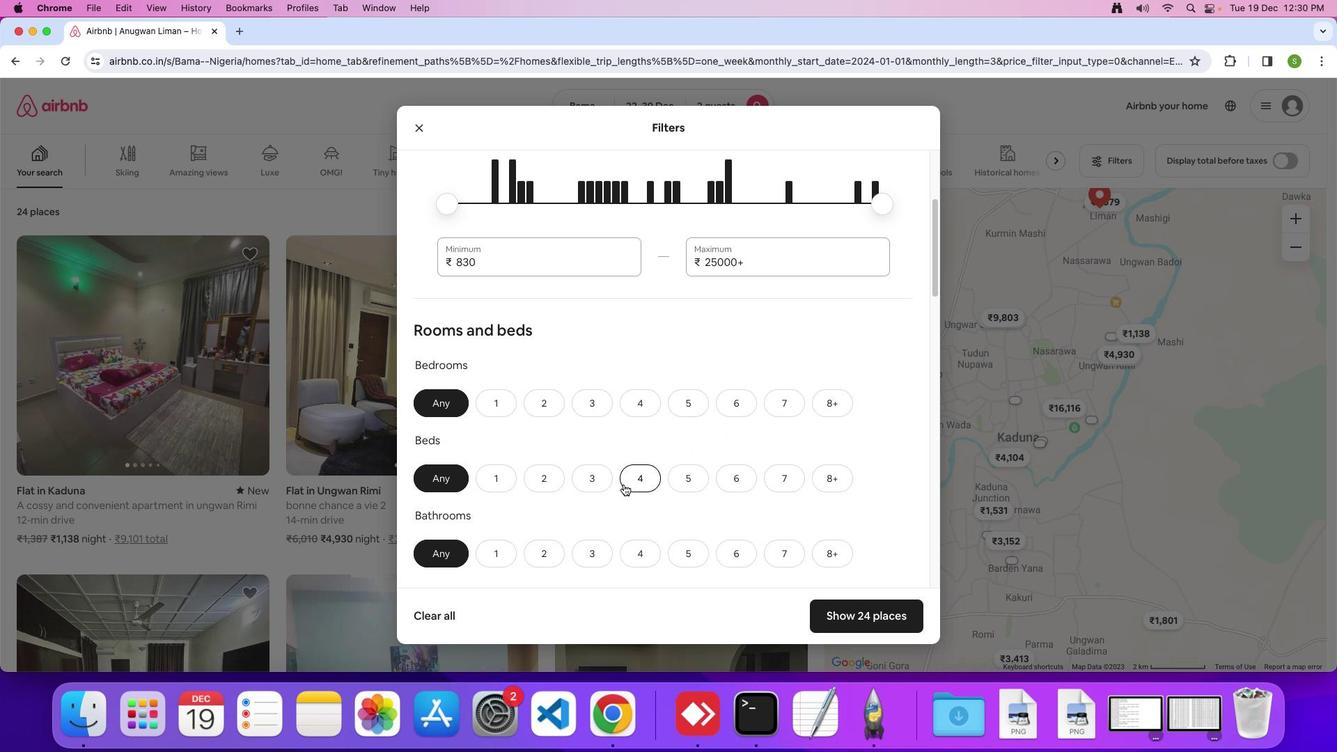 
Action: Mouse scrolled (623, 484) with delta (0, 0)
Screenshot: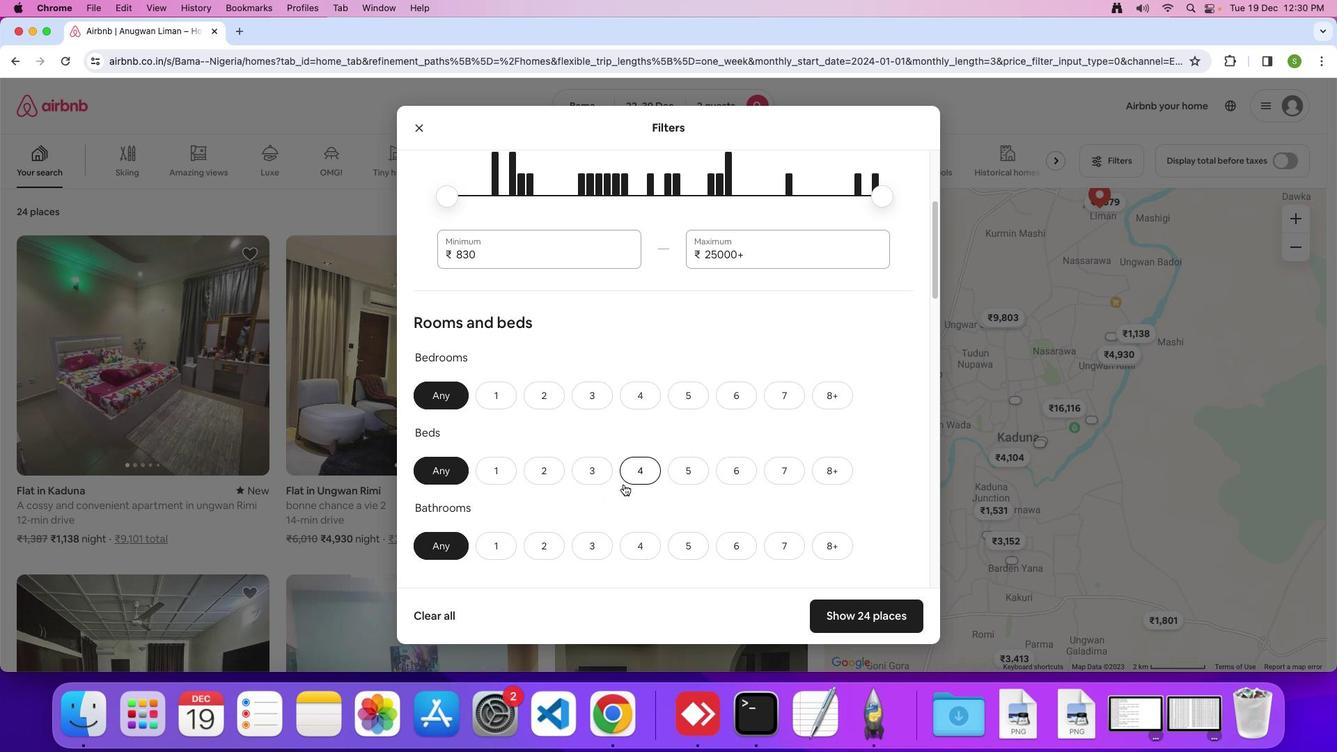
Action: Mouse scrolled (623, 484) with delta (0, 0)
Screenshot: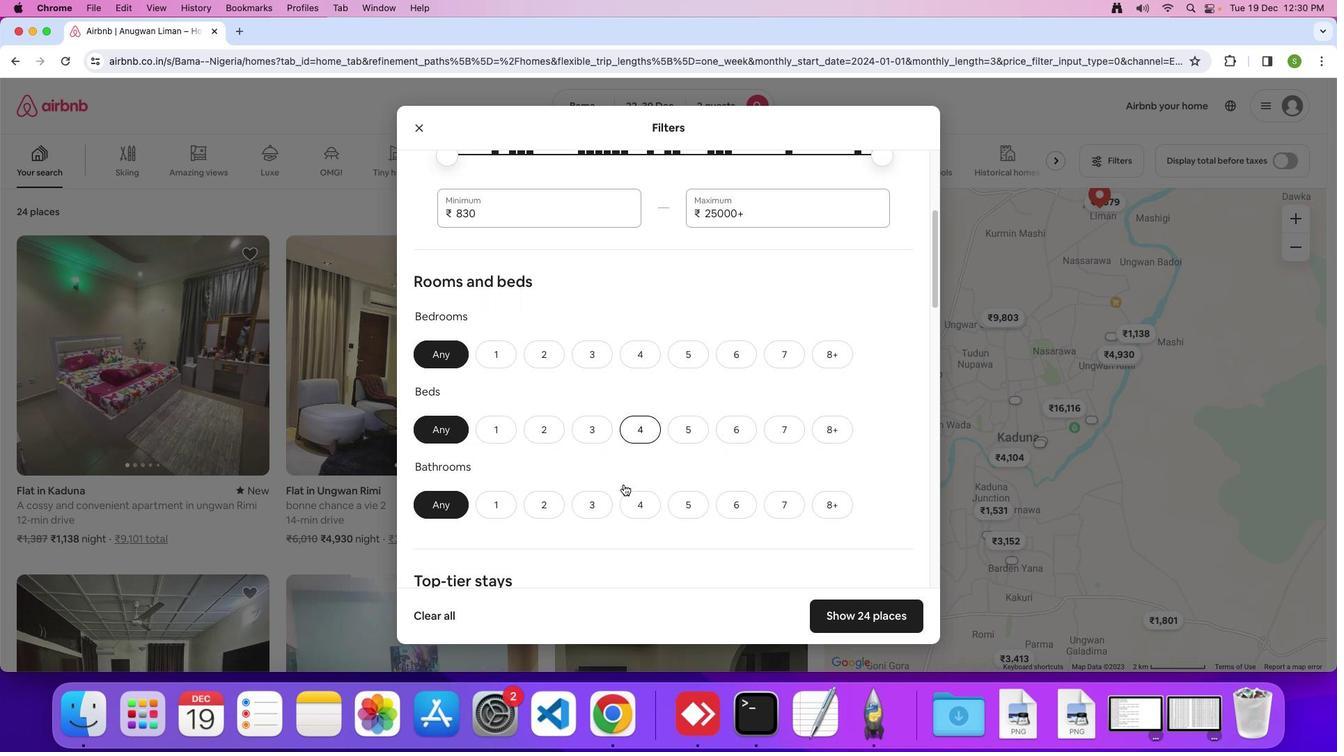 
Action: Mouse scrolled (623, 484) with delta (0, 0)
Screenshot: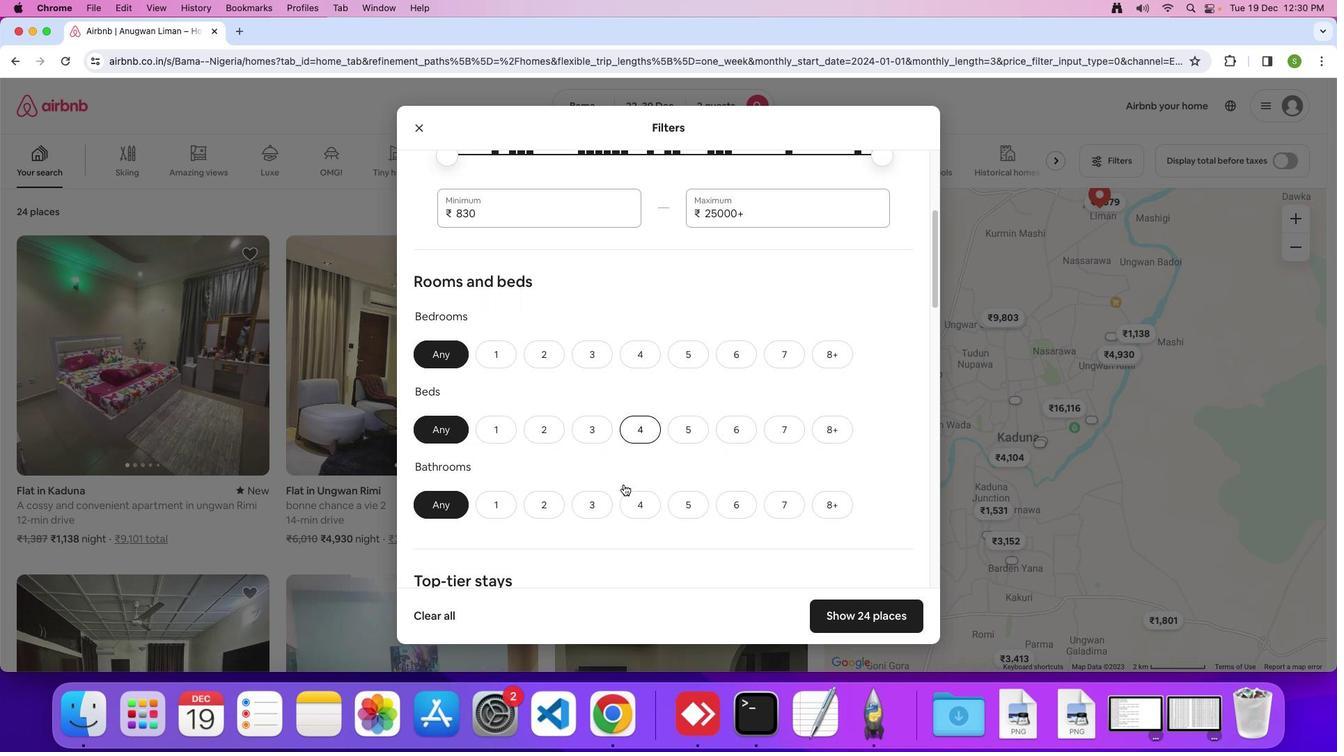 
Action: Mouse scrolled (623, 484) with delta (0, -2)
Screenshot: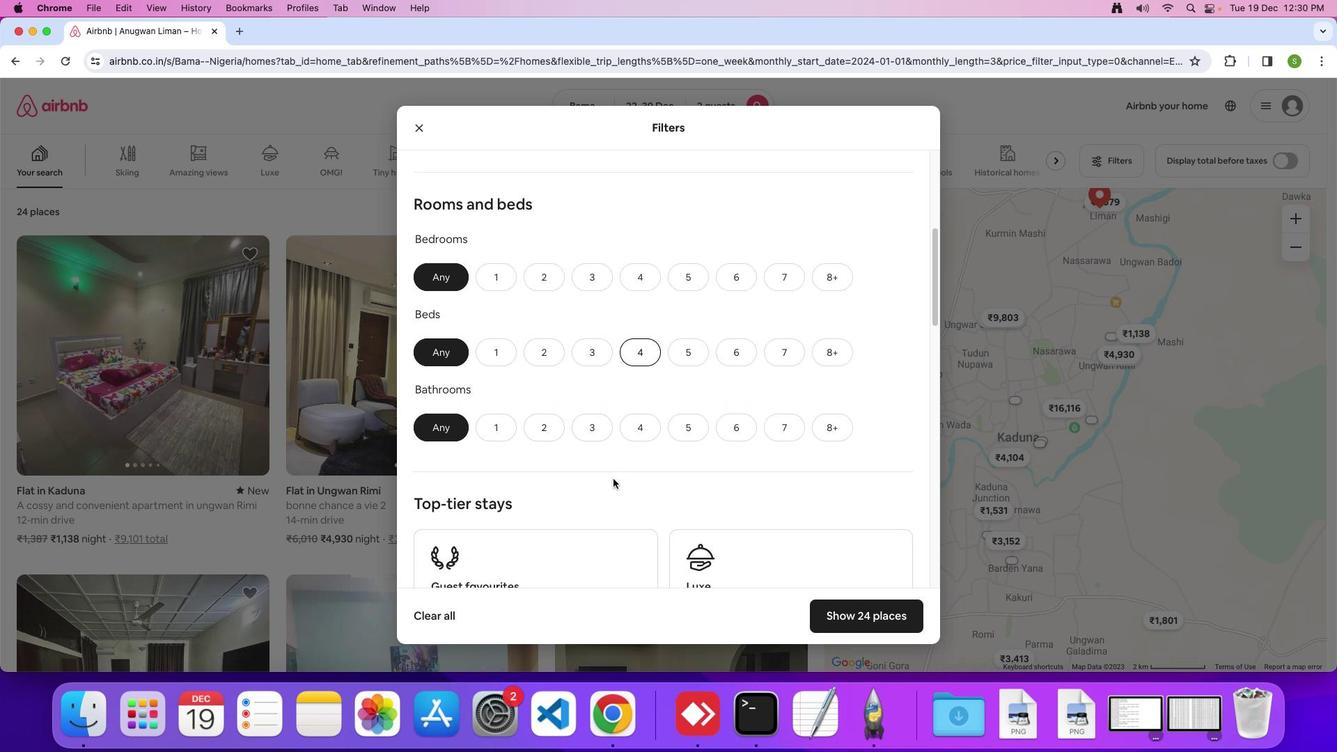 
Action: Mouse moved to (490, 270)
Screenshot: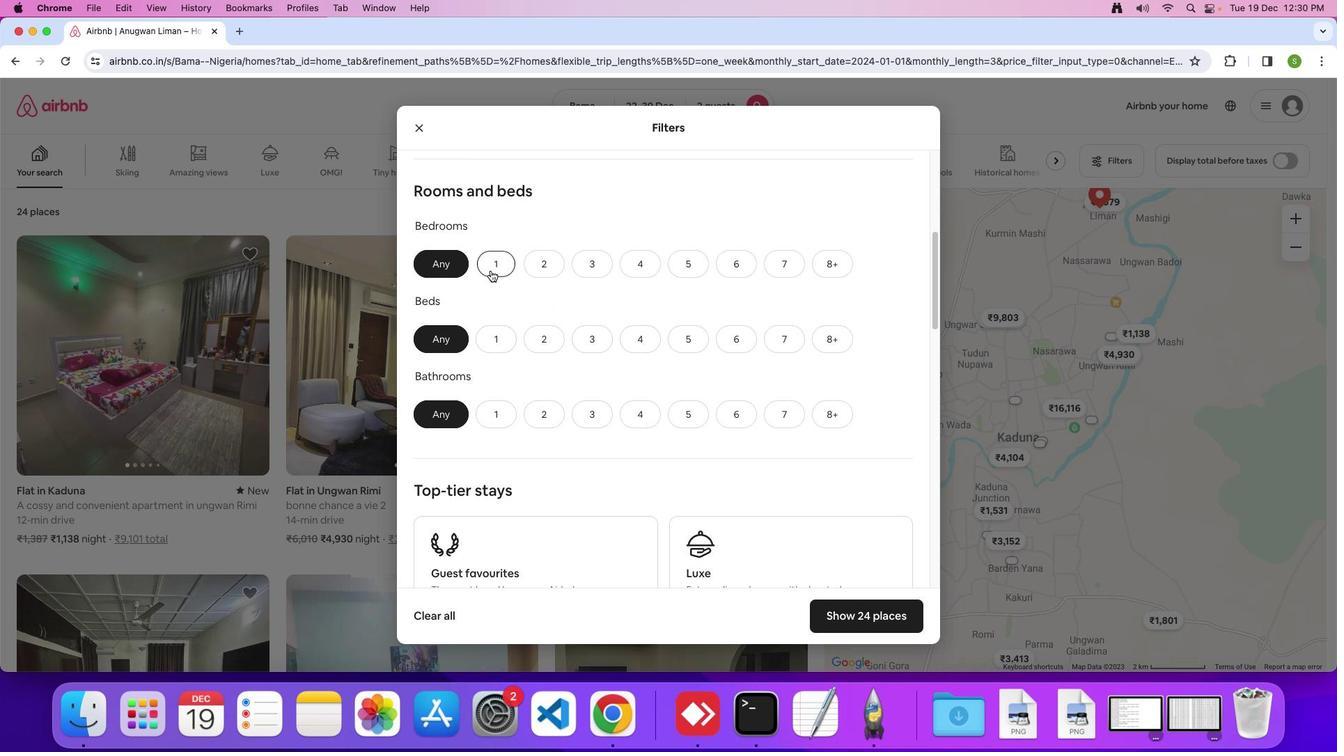 
Action: Mouse pressed left at (490, 270)
Screenshot: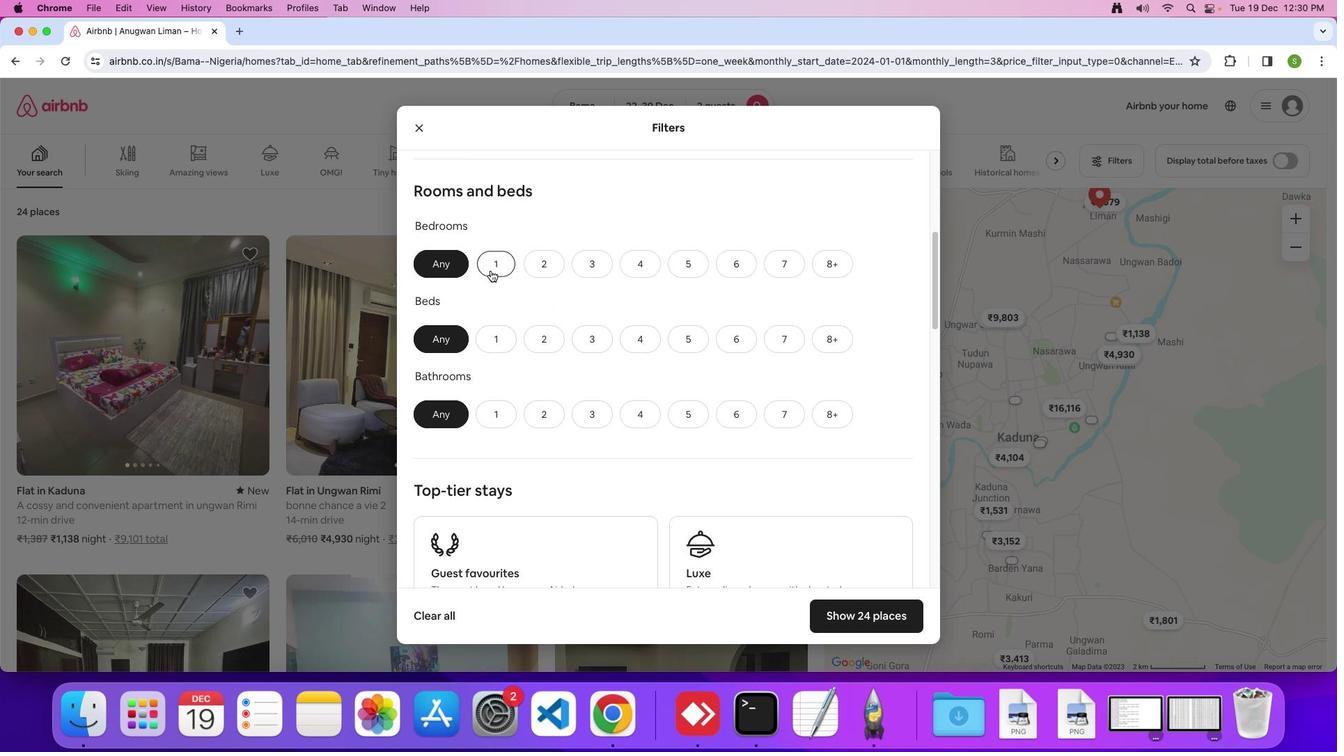 
Action: Mouse moved to (500, 337)
Screenshot: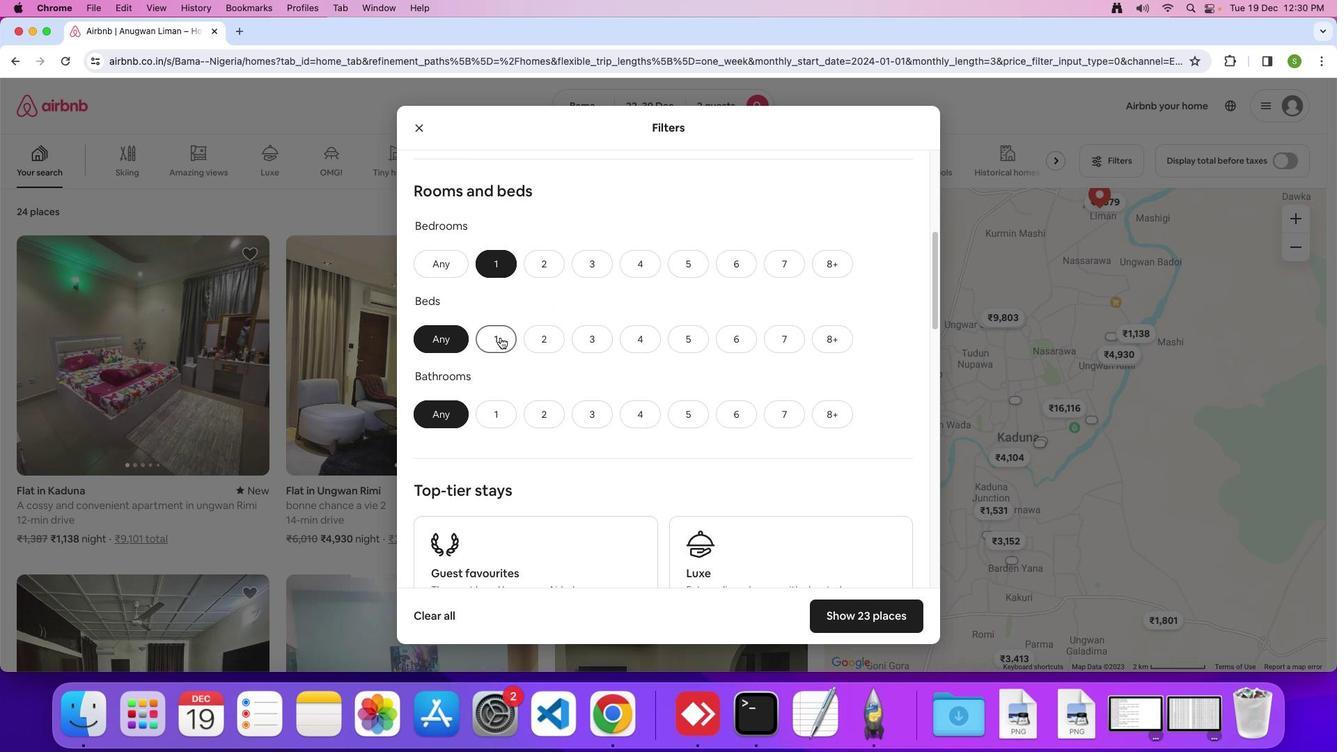 
Action: Mouse pressed left at (500, 337)
Screenshot: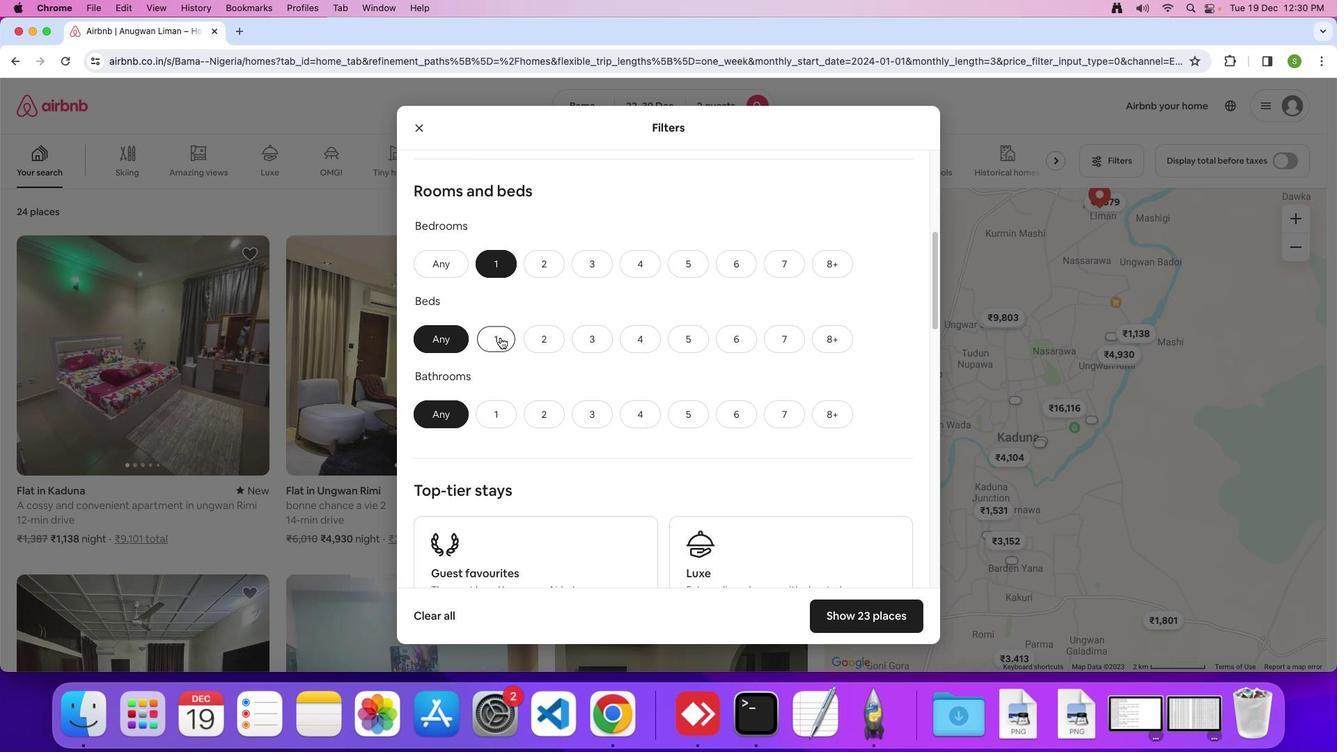 
Action: Mouse moved to (490, 410)
Screenshot: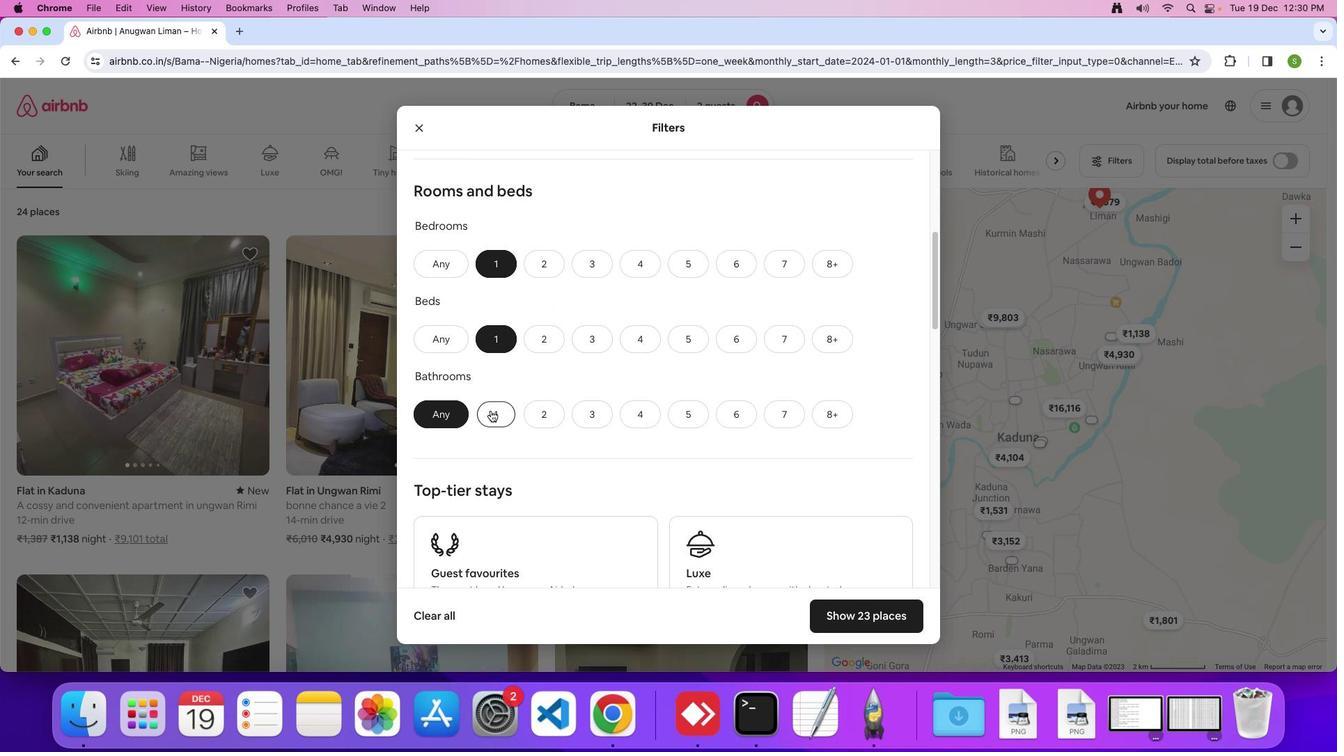 
Action: Mouse pressed left at (490, 410)
Screenshot: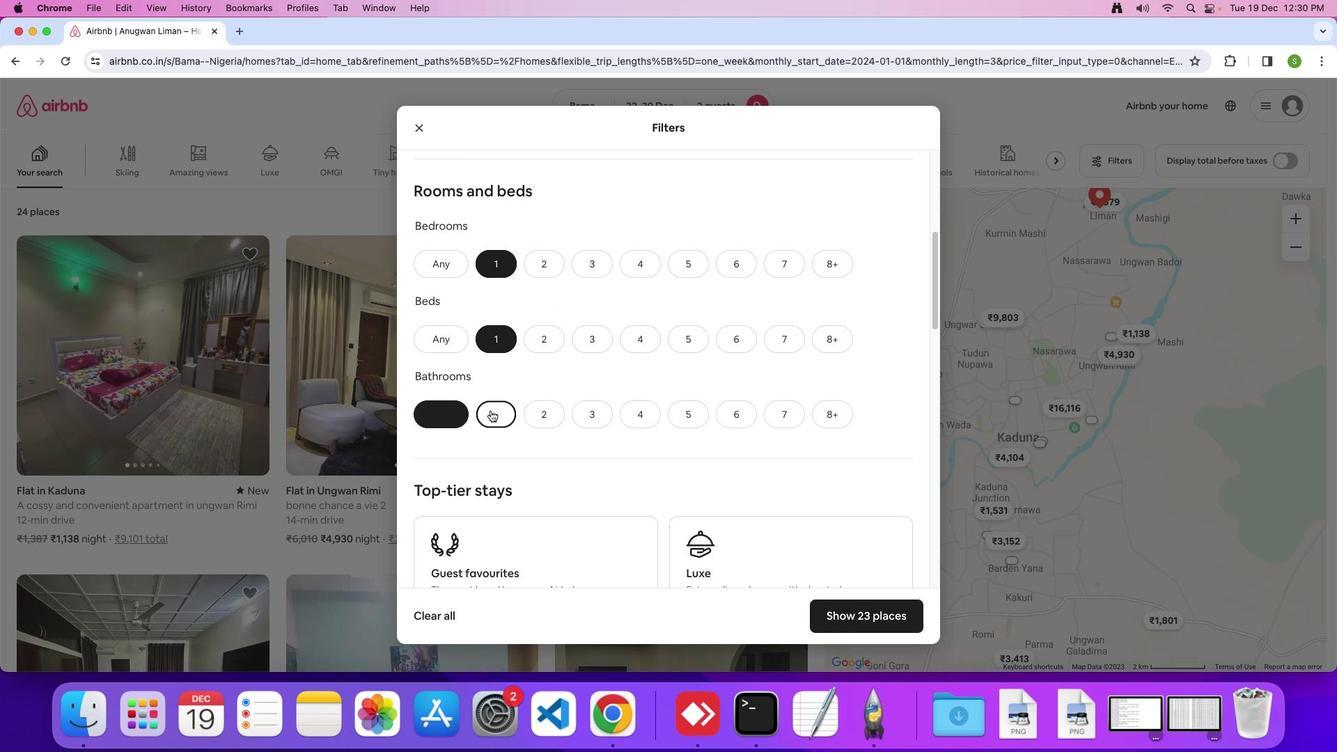 
Action: Mouse moved to (618, 402)
Screenshot: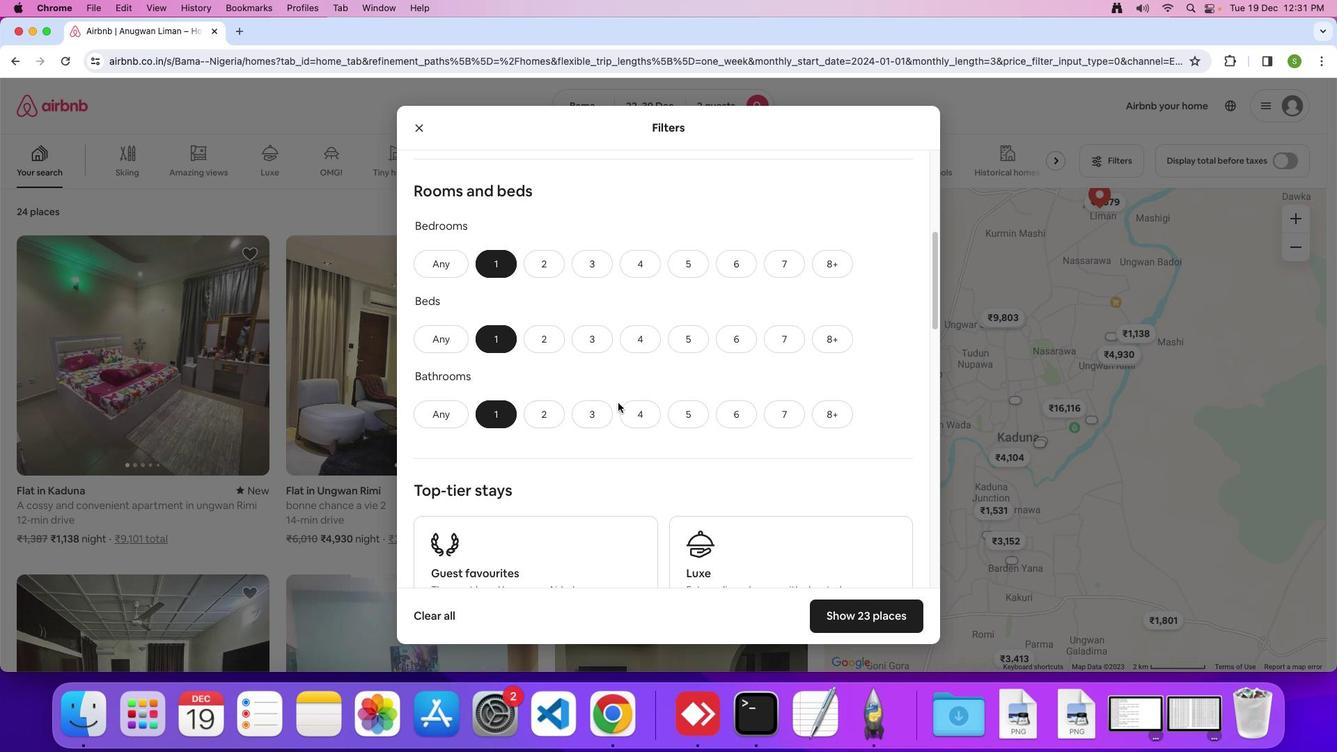 
Action: Mouse scrolled (618, 402) with delta (0, 0)
Screenshot: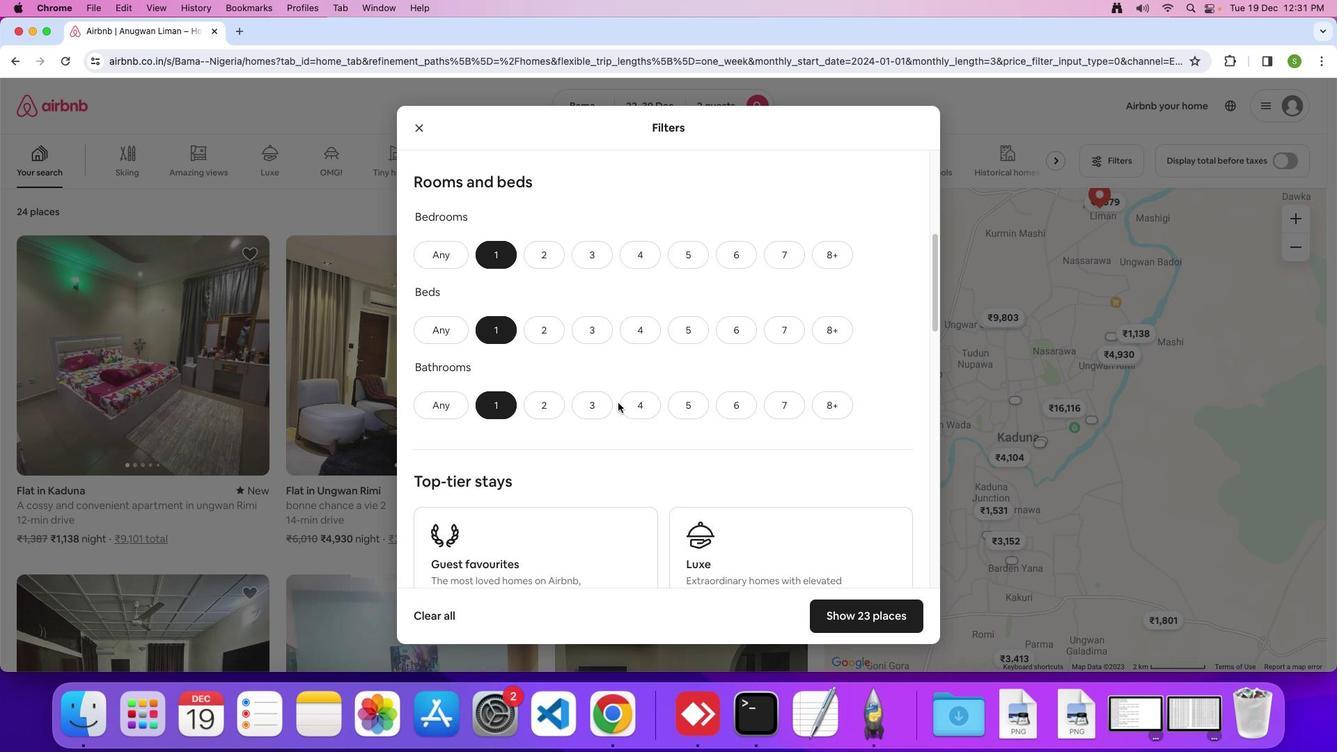 
Action: Mouse scrolled (618, 402) with delta (0, 0)
Screenshot: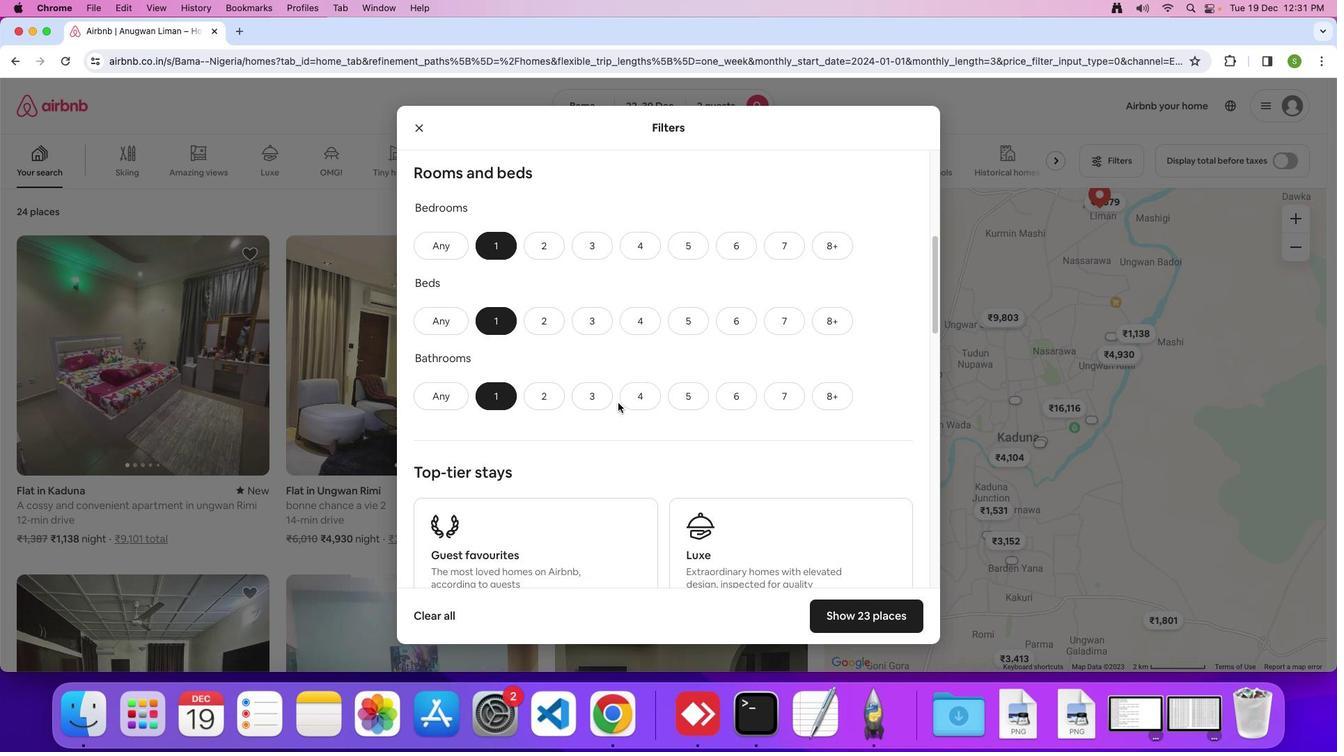 
Action: Mouse scrolled (618, 402) with delta (0, -1)
Screenshot: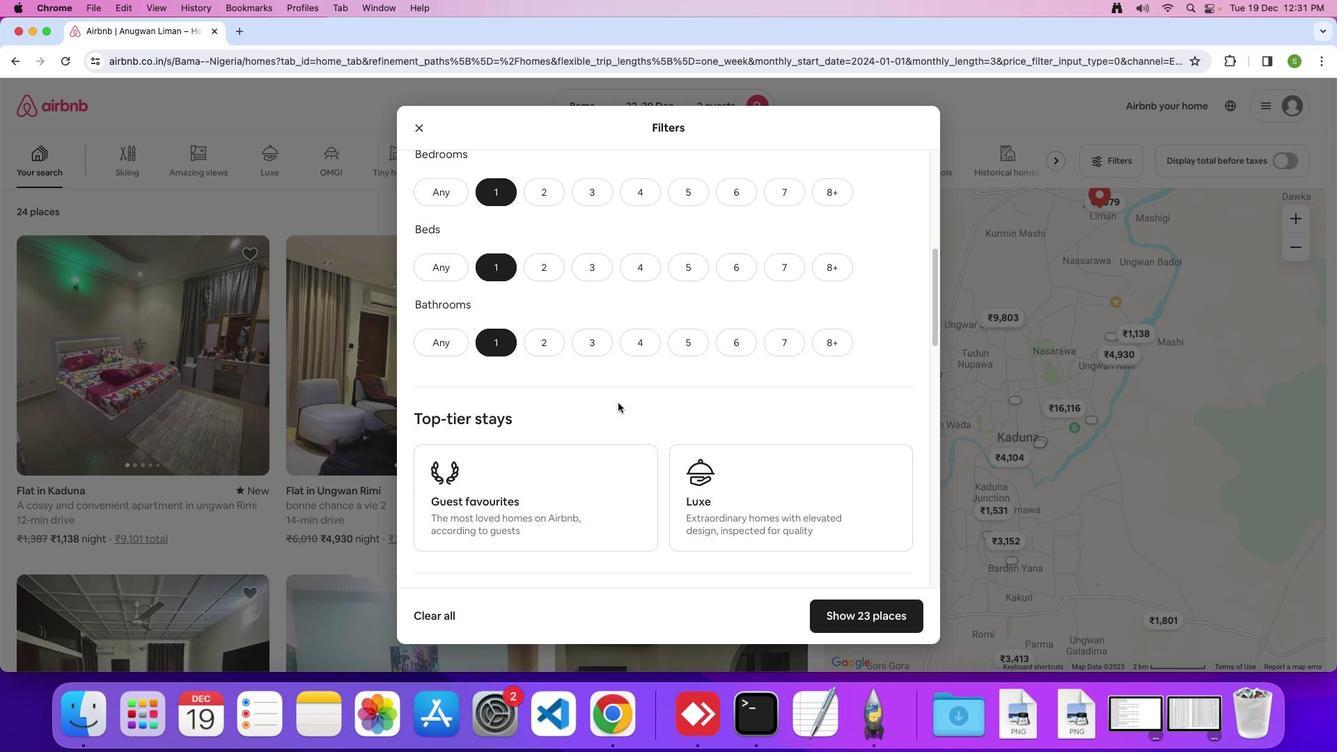 
Action: Mouse scrolled (618, 402) with delta (0, 0)
Screenshot: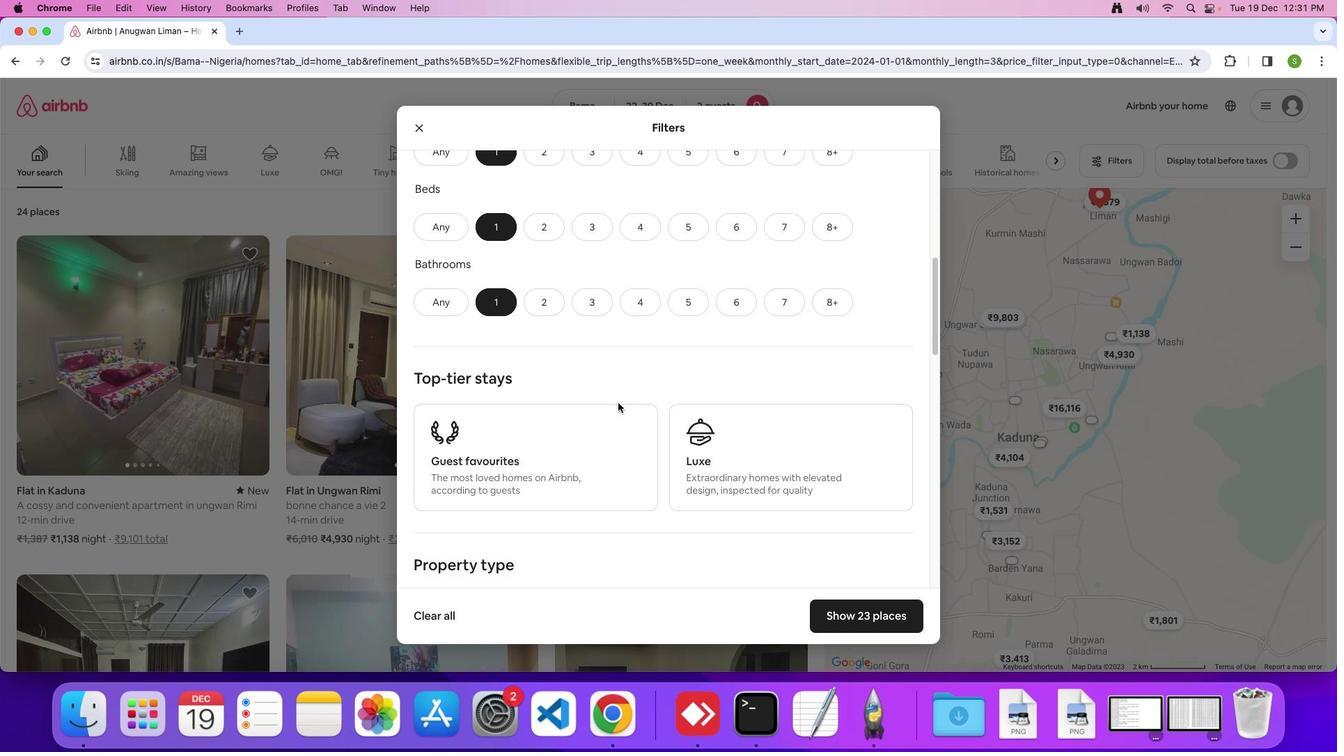 
Action: Mouse scrolled (618, 402) with delta (0, 0)
Screenshot: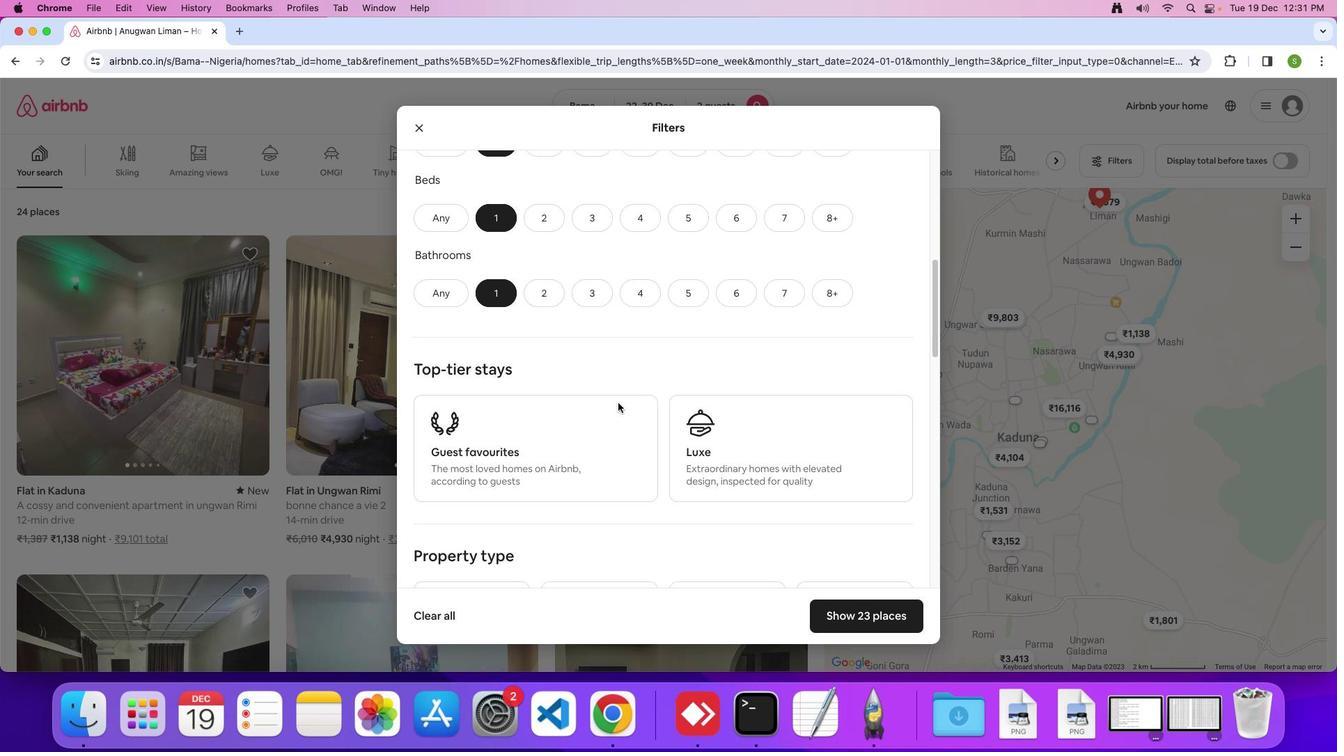 
Action: Mouse scrolled (618, 402) with delta (0, 0)
Screenshot: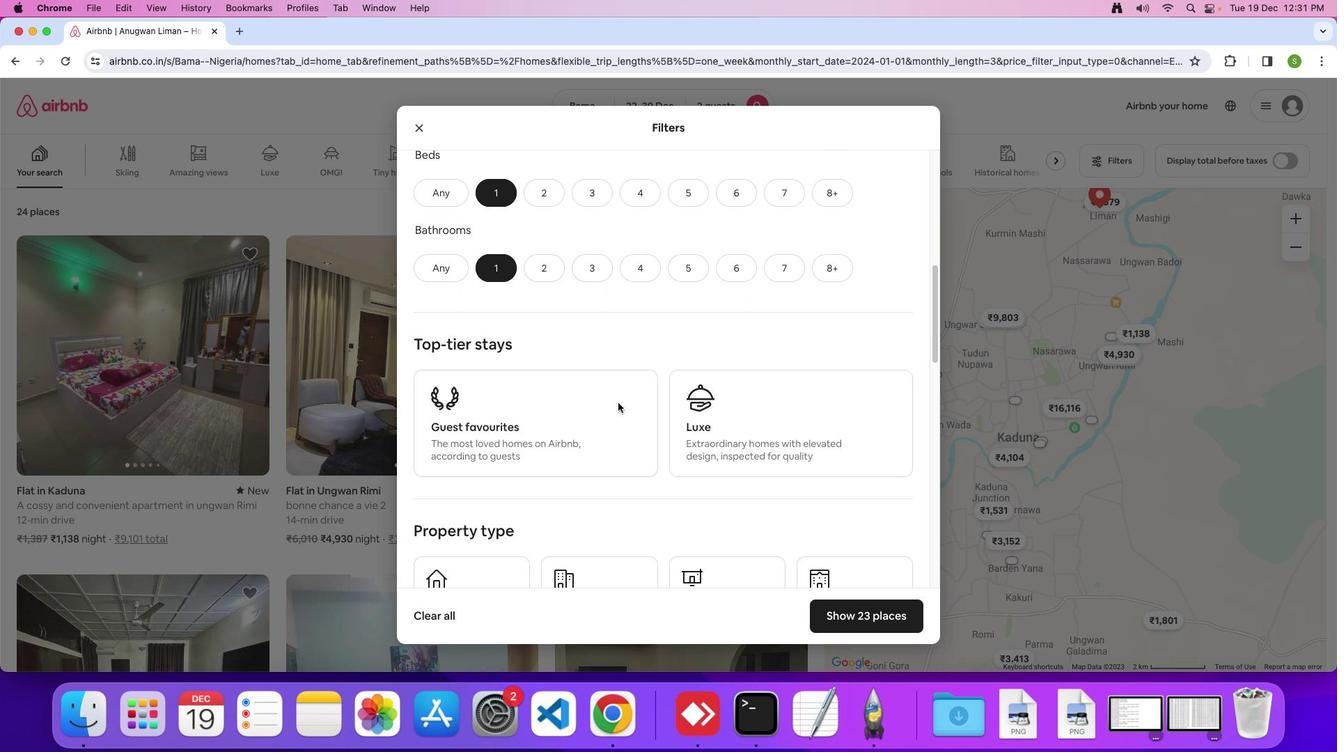 
Action: Mouse scrolled (618, 402) with delta (0, 0)
Screenshot: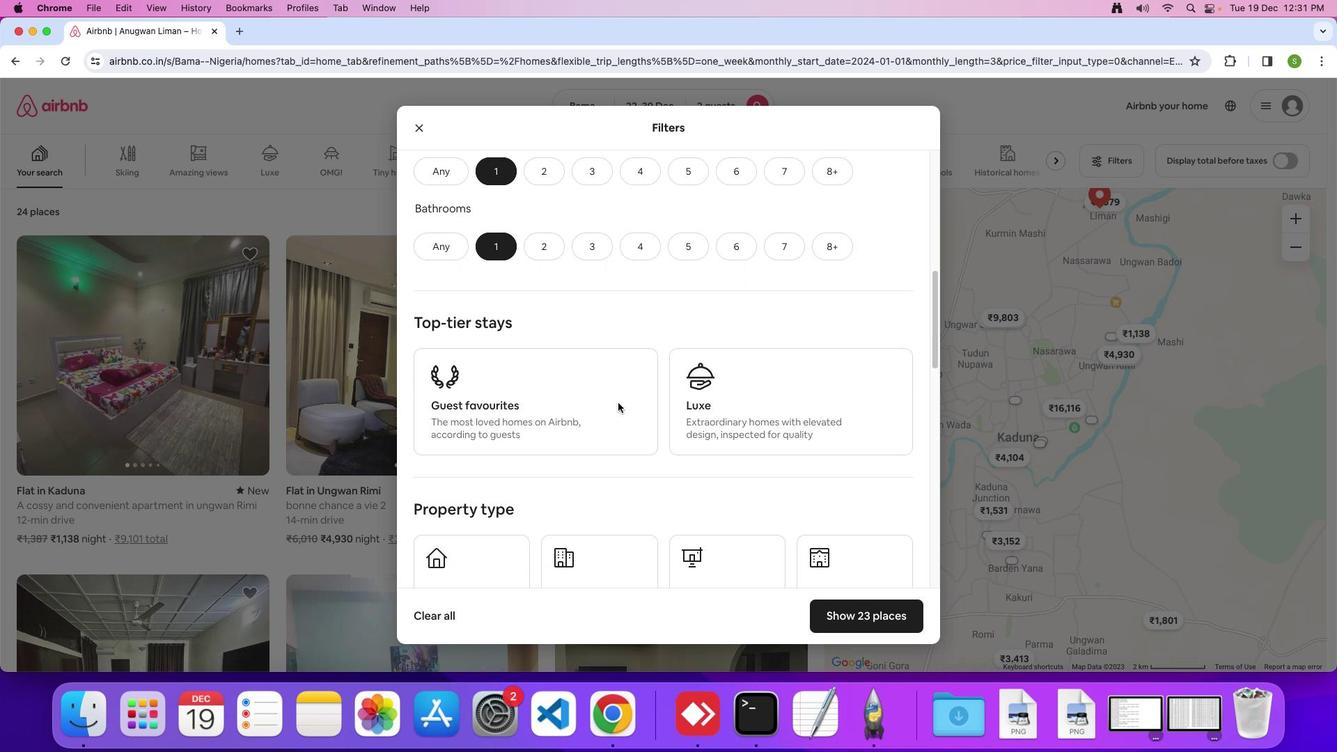 
Action: Mouse scrolled (618, 402) with delta (0, -2)
Screenshot: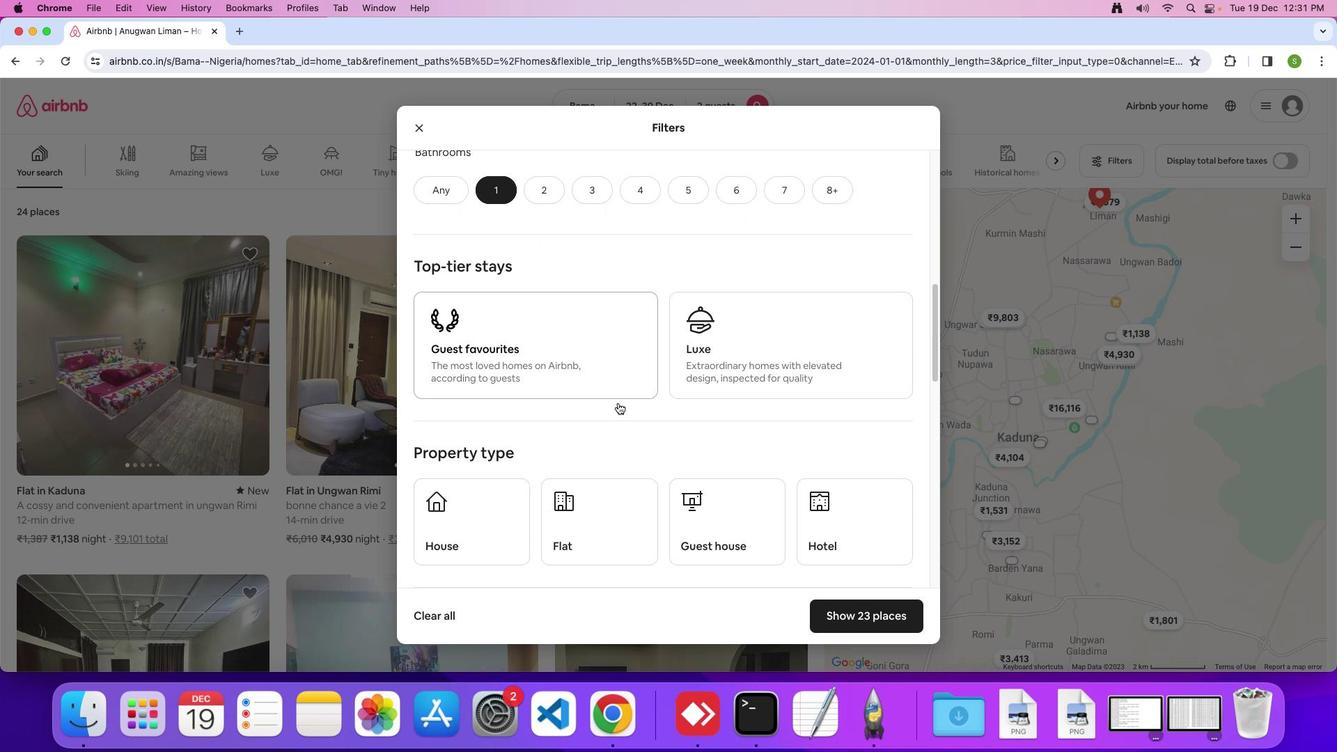 
Action: Mouse scrolled (618, 402) with delta (0, 0)
Screenshot: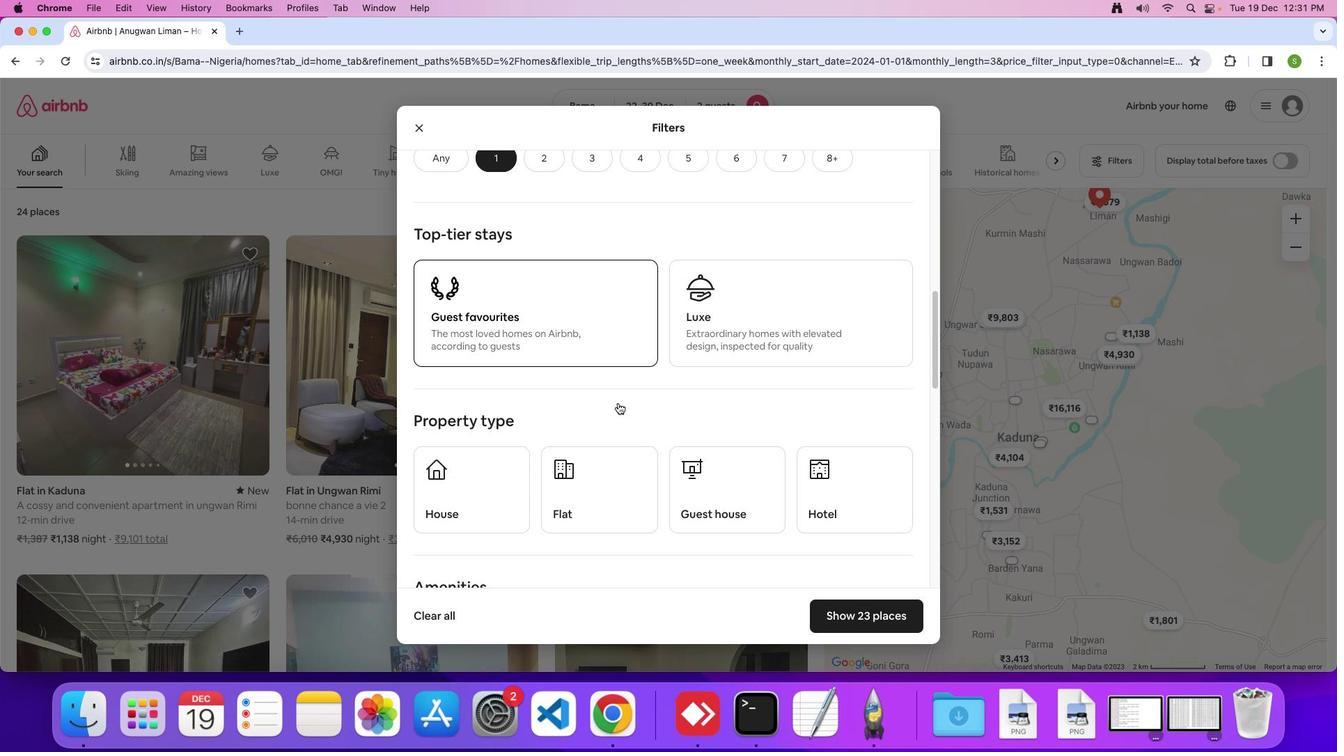 
Action: Mouse scrolled (618, 402) with delta (0, 0)
Screenshot: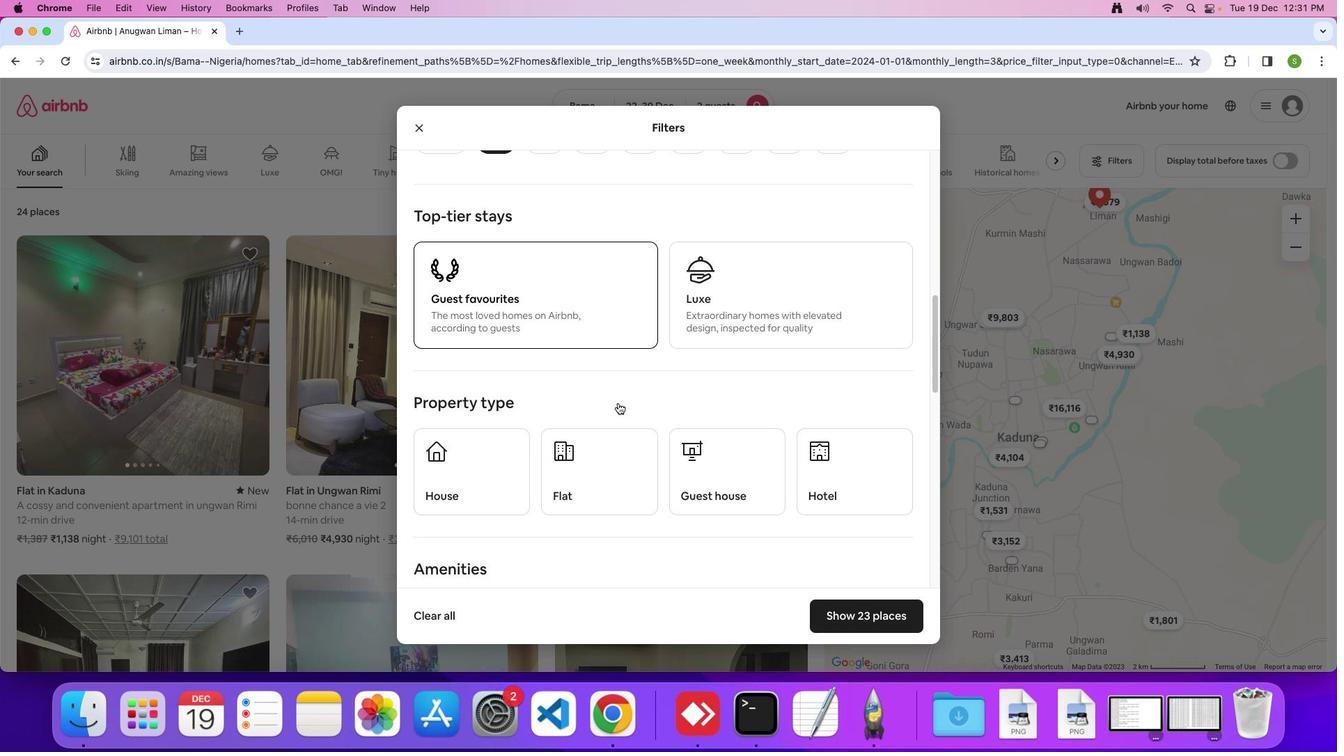 
Action: Mouse scrolled (618, 402) with delta (0, -1)
Screenshot: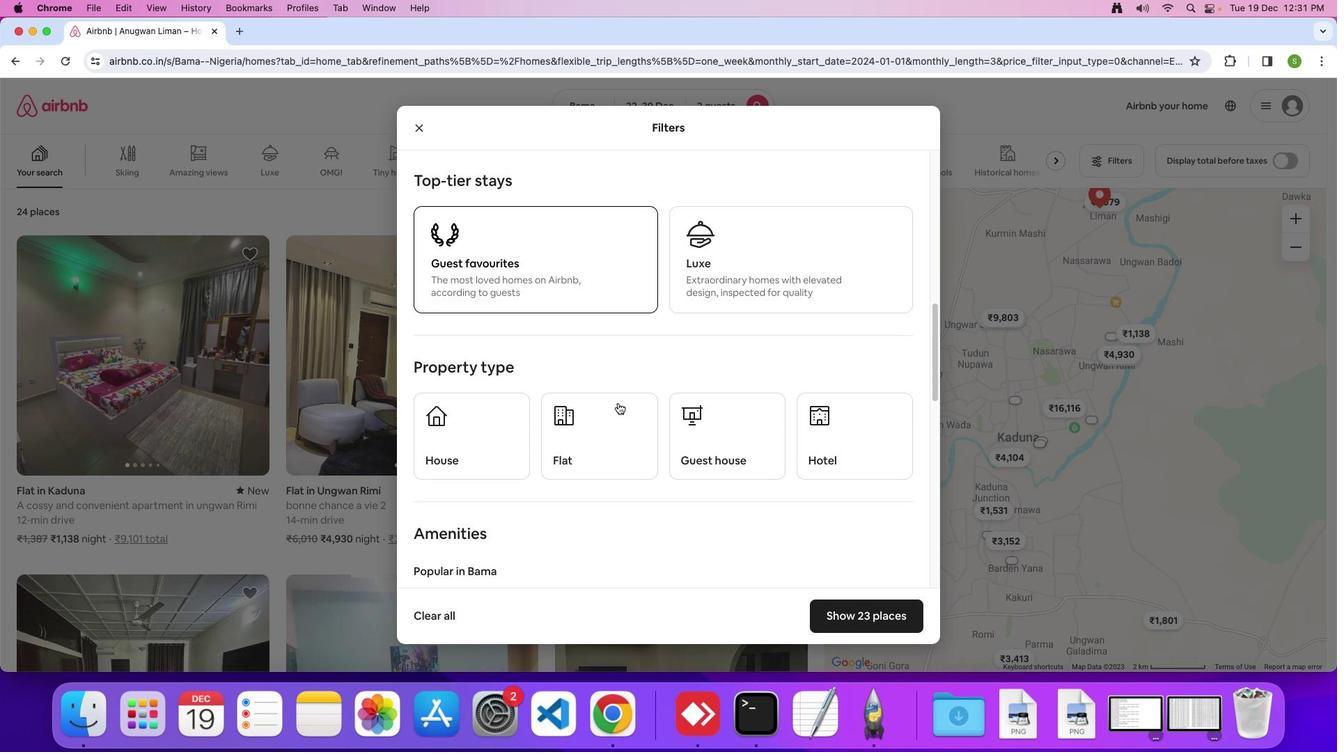 
Action: Mouse moved to (830, 380)
Screenshot: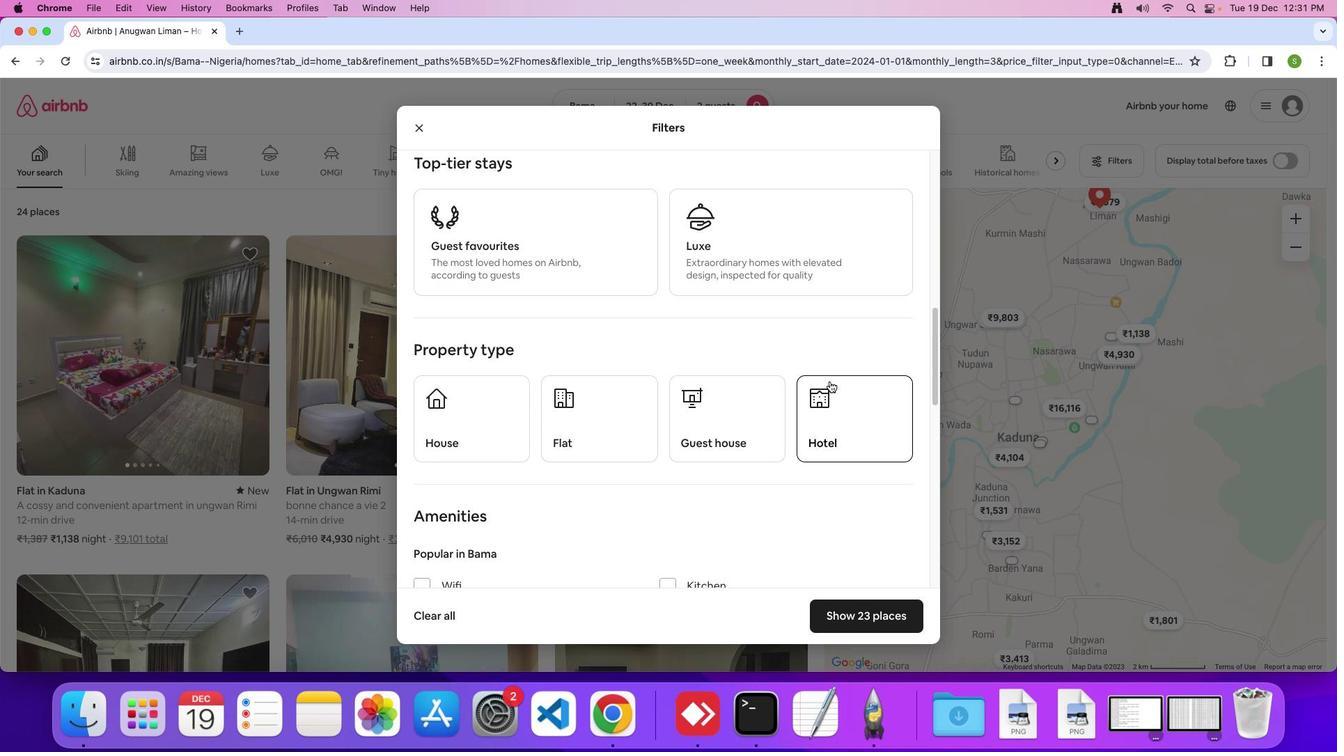 
Action: Mouse pressed left at (830, 380)
Screenshot: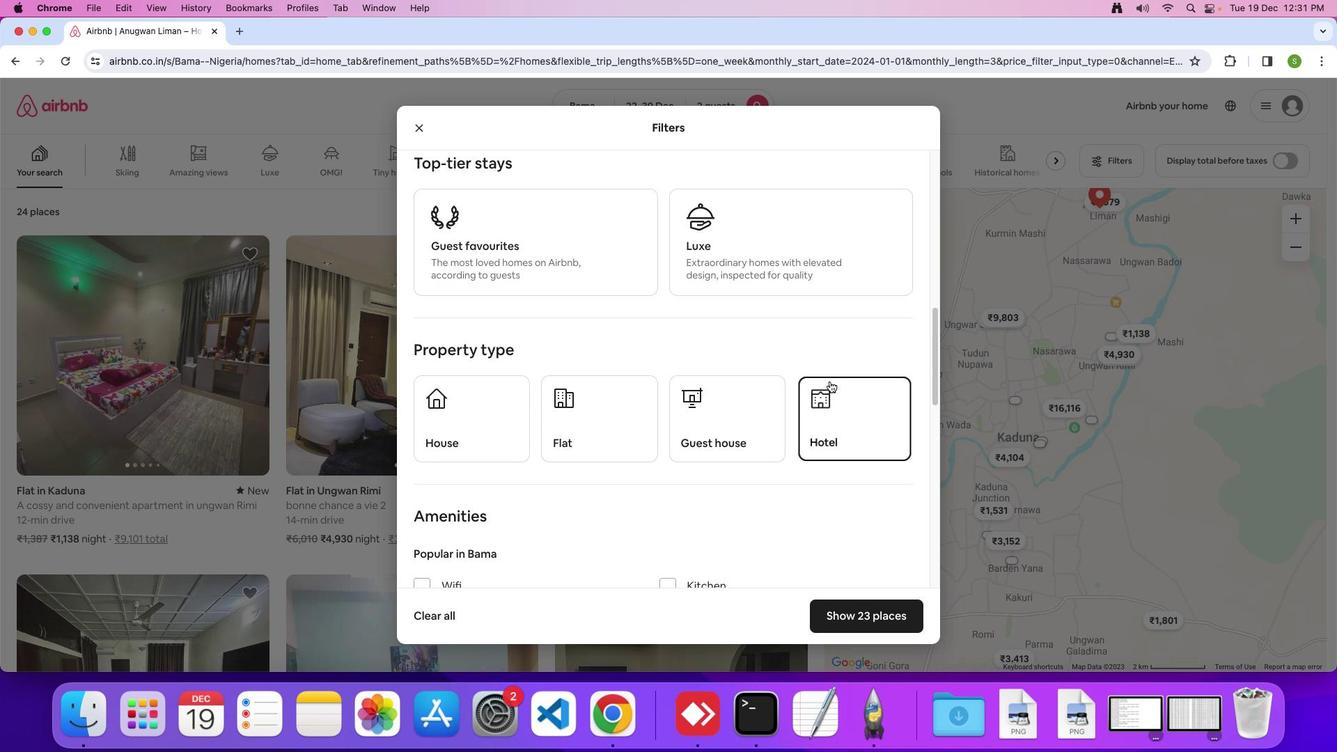 
Action: Mouse moved to (743, 477)
Screenshot: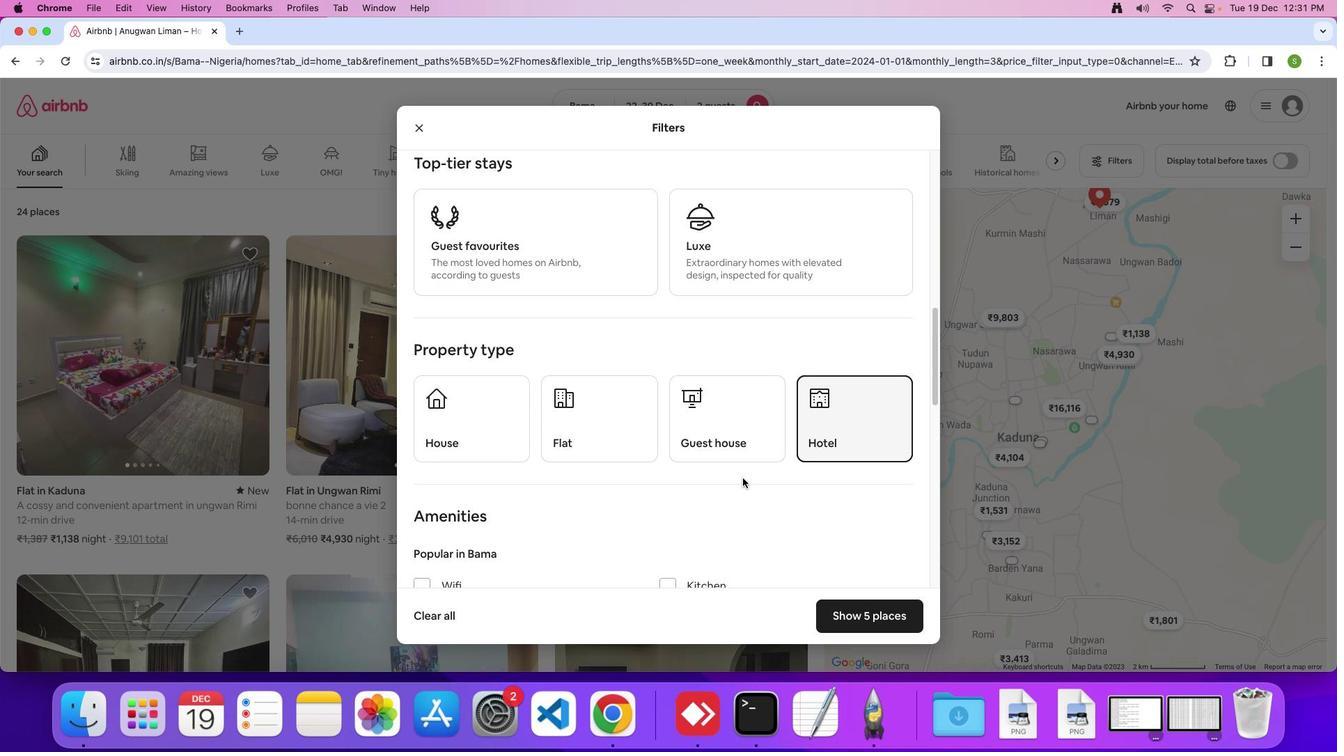 
Action: Mouse scrolled (743, 477) with delta (0, 0)
Screenshot: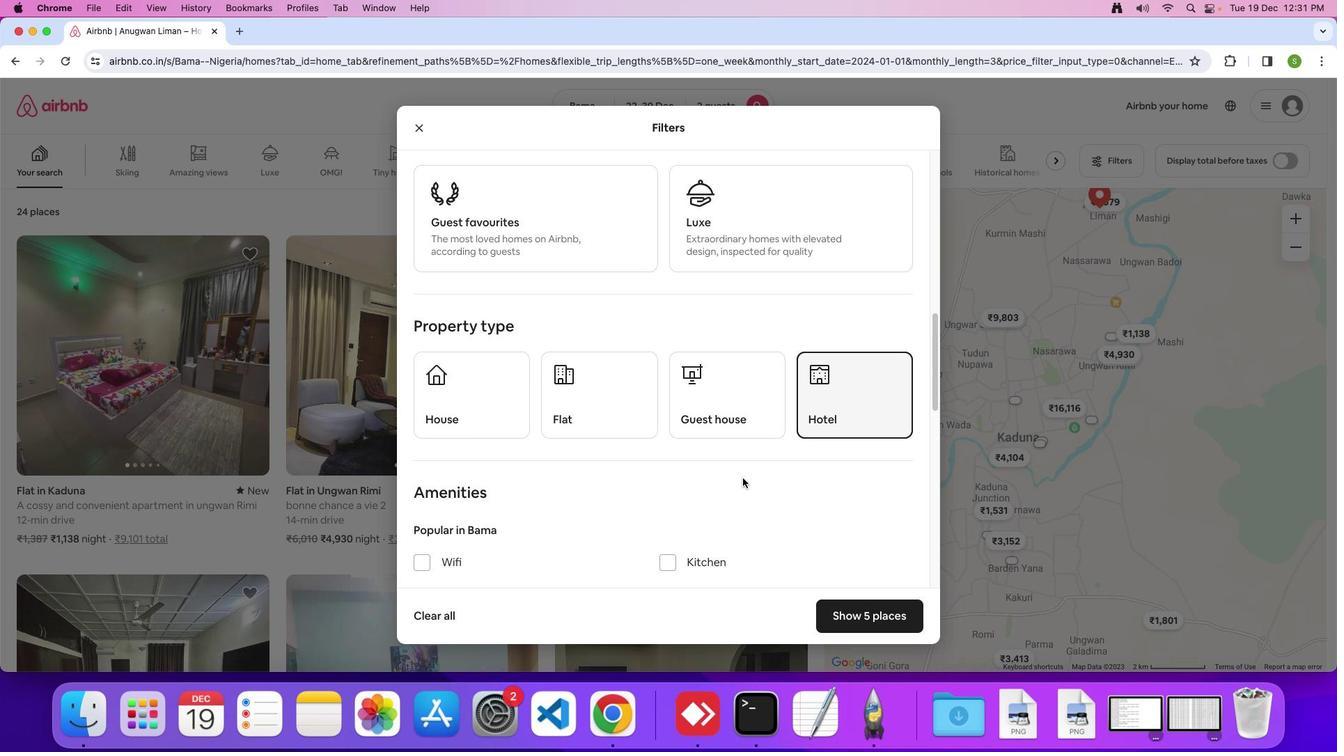 
Action: Mouse scrolled (743, 477) with delta (0, 0)
Screenshot: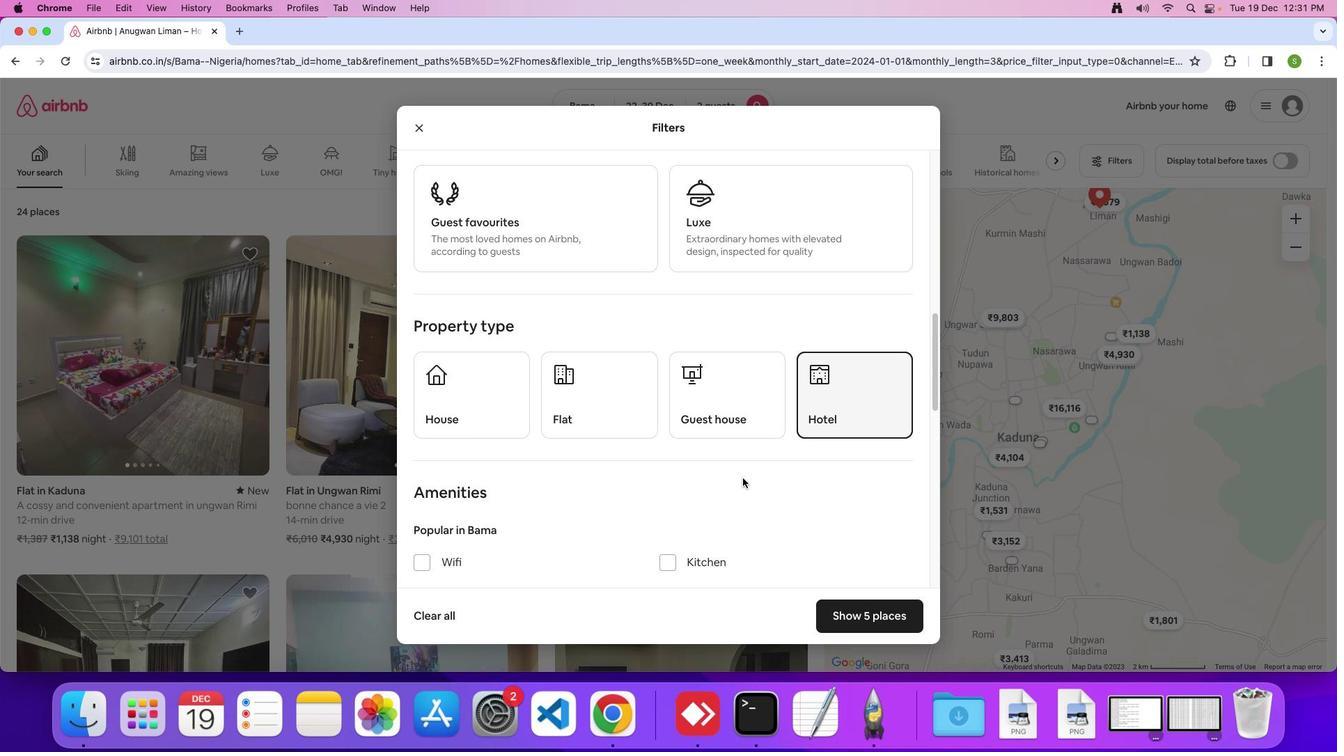 
Action: Mouse scrolled (743, 477) with delta (0, -2)
Screenshot: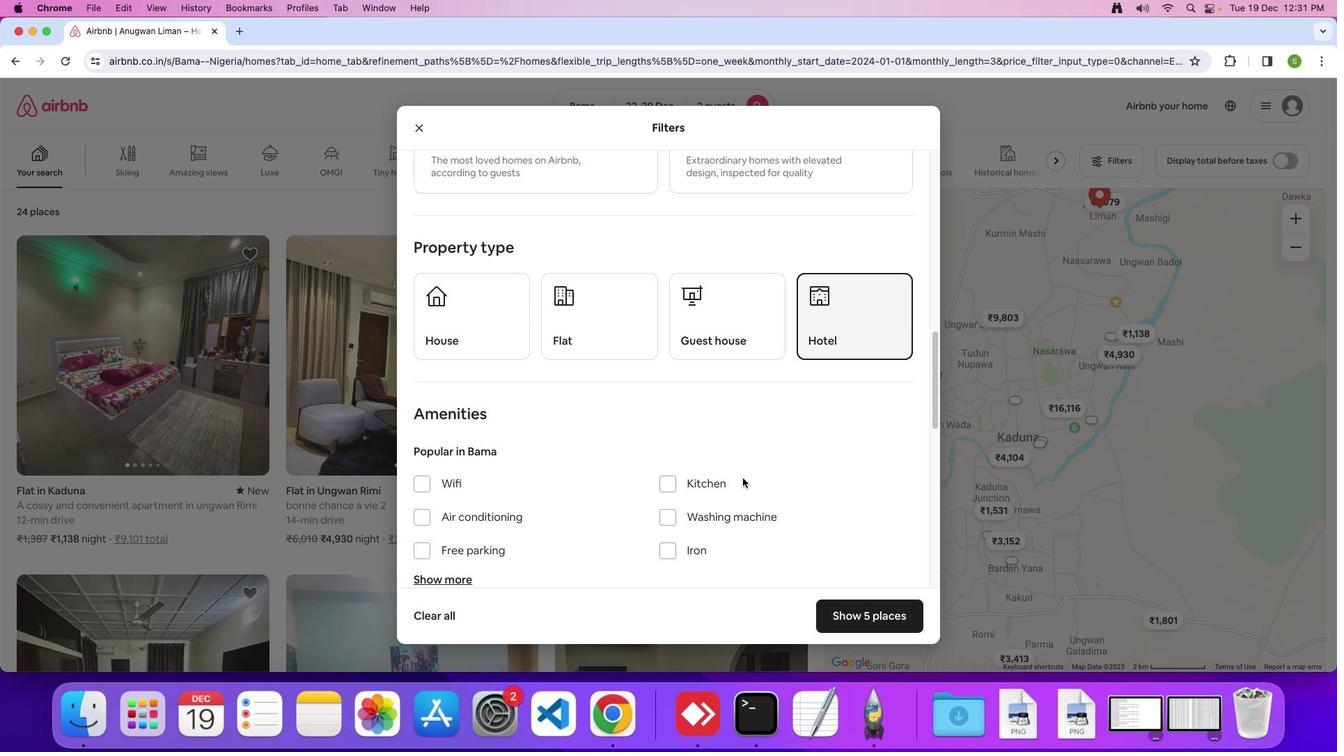 
Action: Mouse moved to (743, 478)
Screenshot: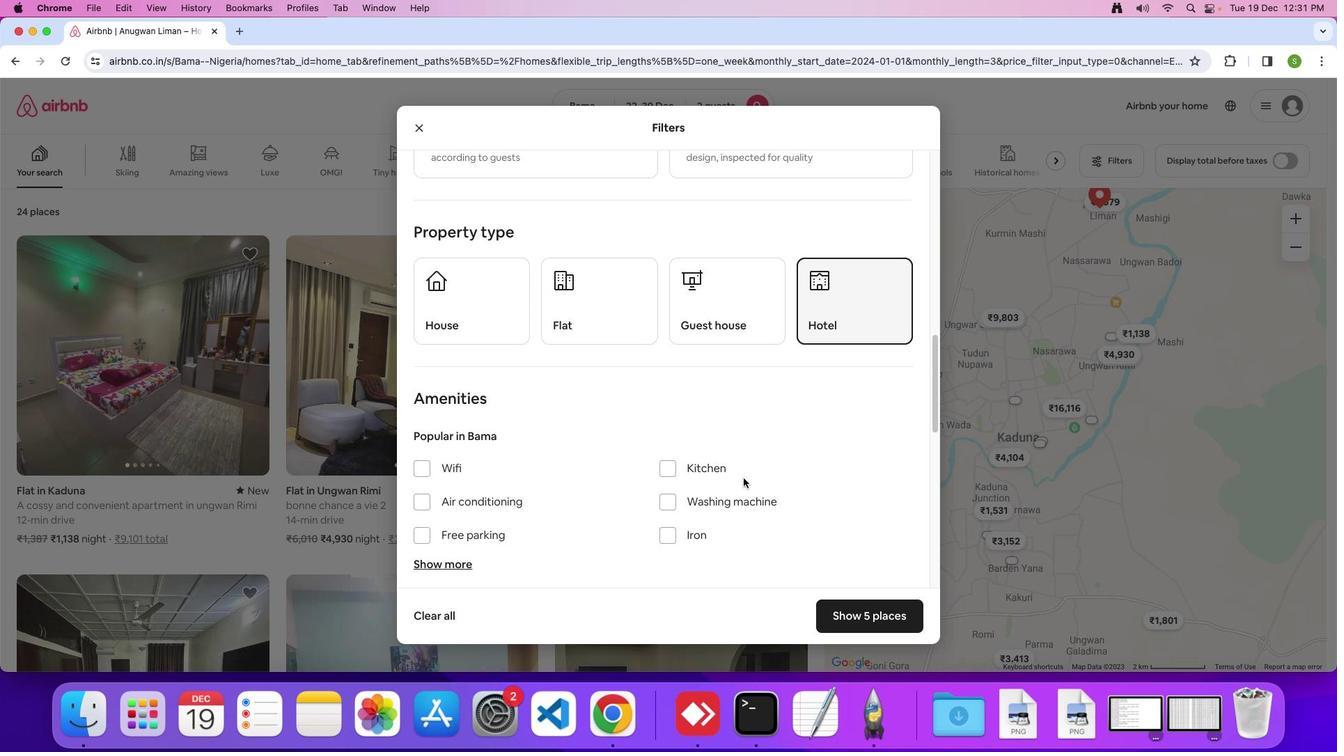
Action: Mouse scrolled (743, 478) with delta (0, 0)
Screenshot: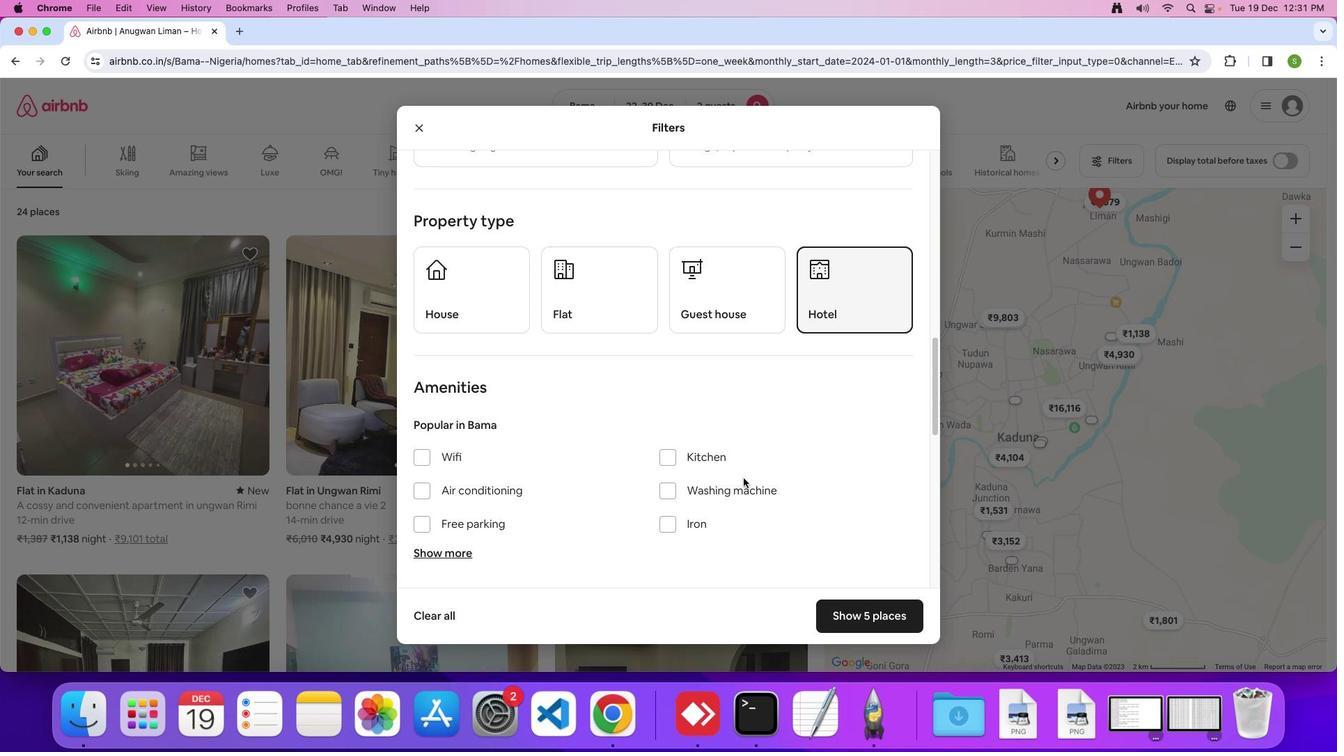 
Action: Mouse scrolled (743, 478) with delta (0, 0)
Screenshot: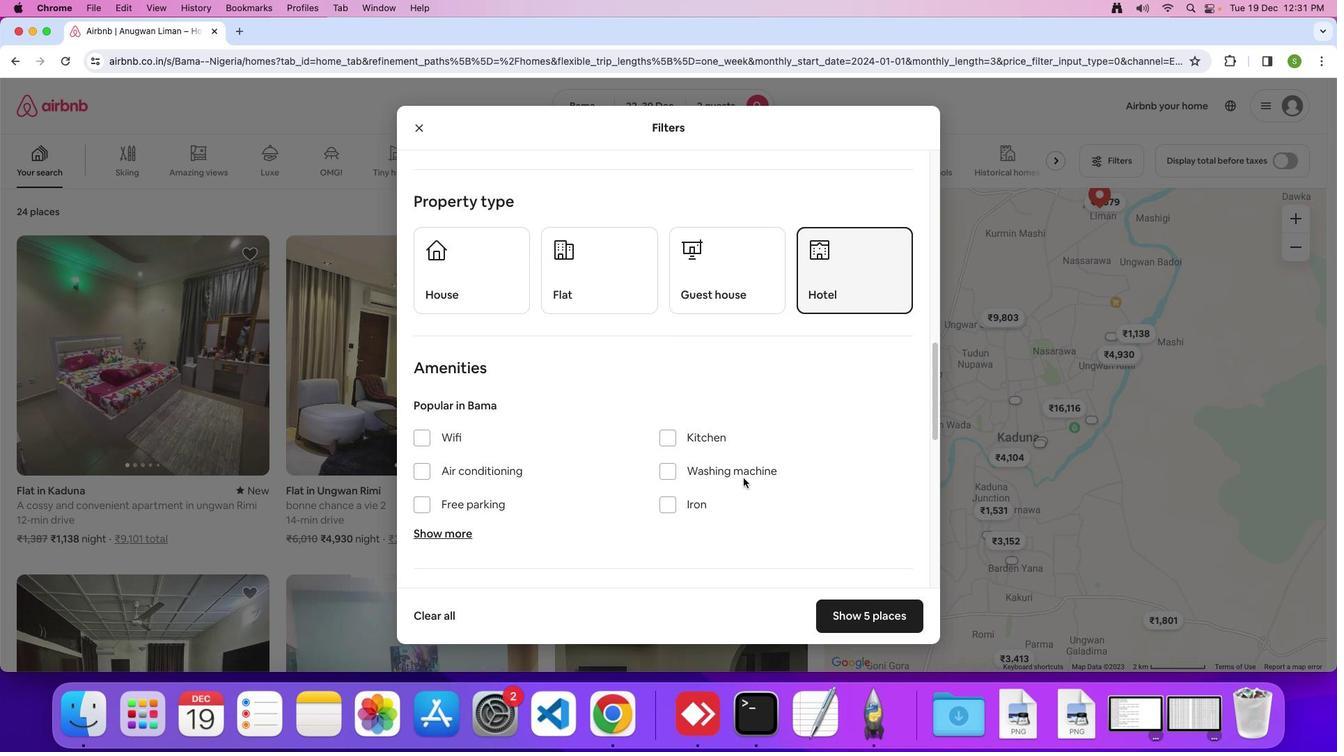 
Action: Mouse scrolled (743, 478) with delta (0, -1)
Screenshot: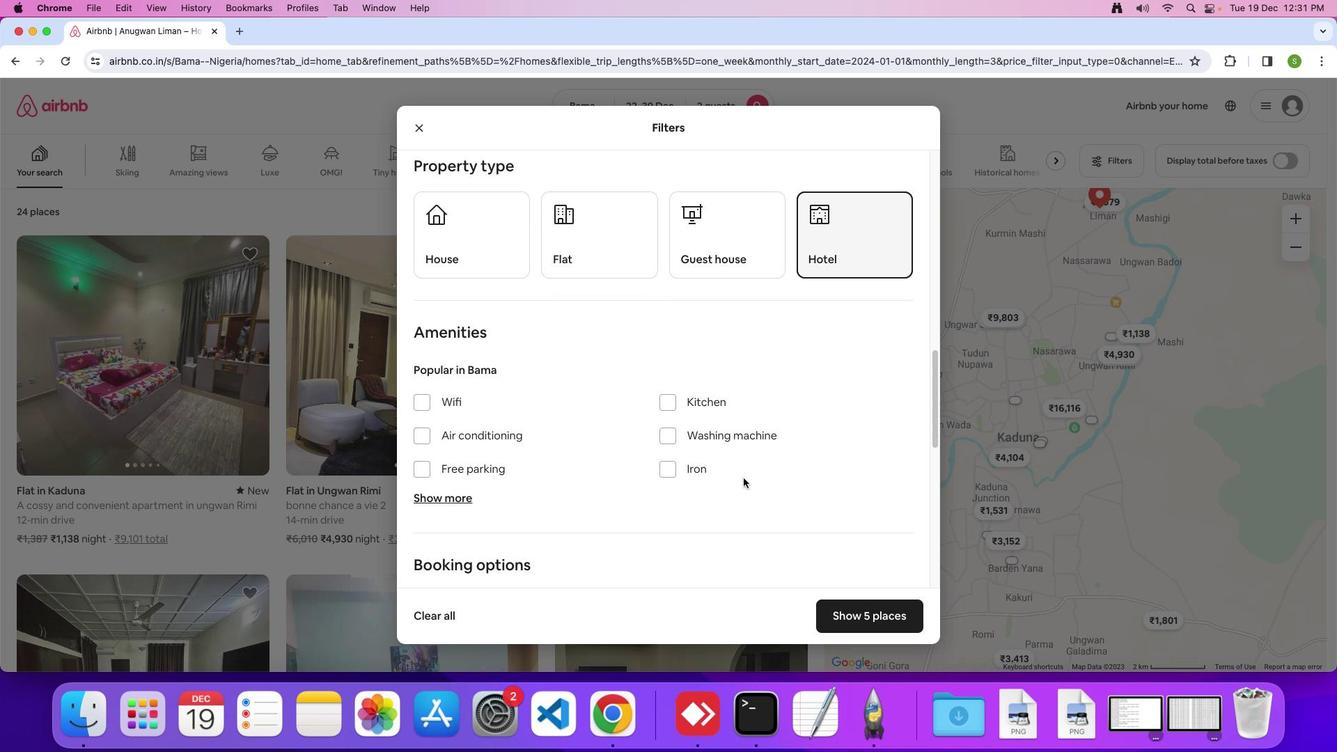 
Action: Mouse moved to (743, 478)
Screenshot: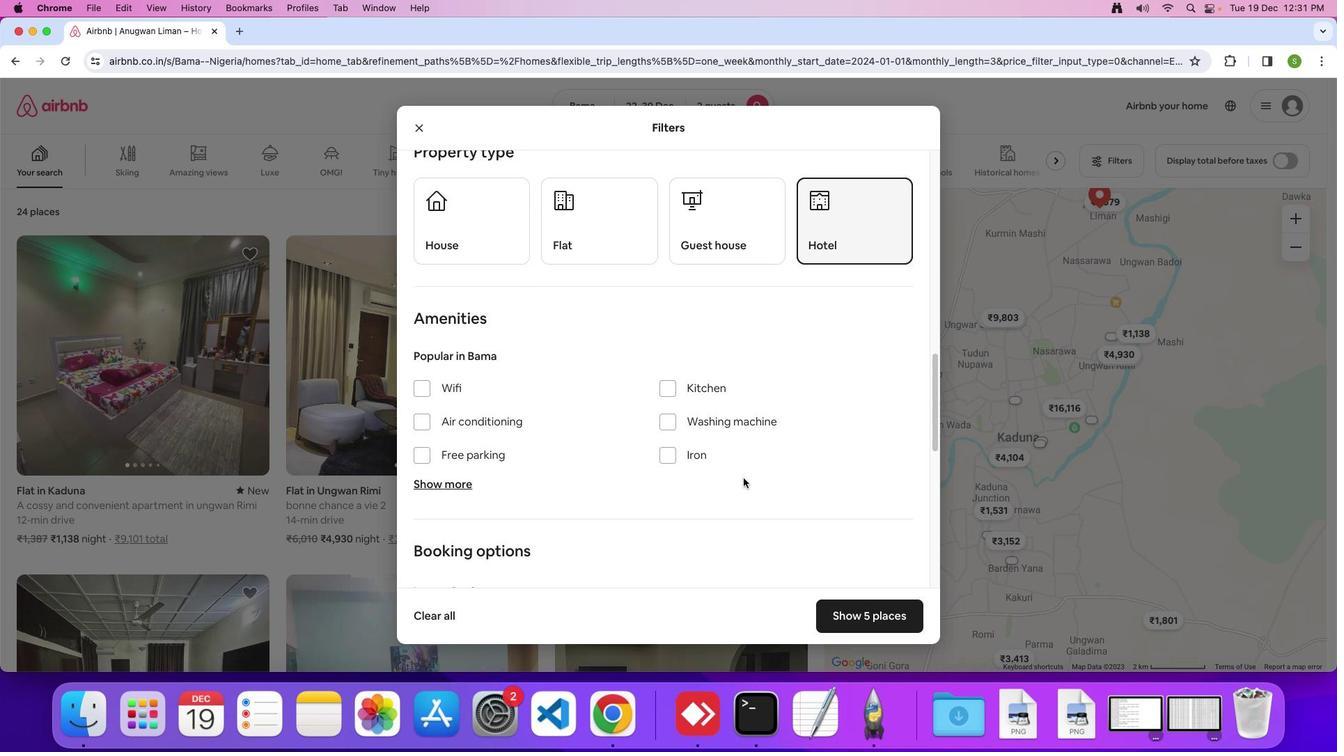 
Action: Mouse scrolled (743, 478) with delta (0, 0)
Screenshot: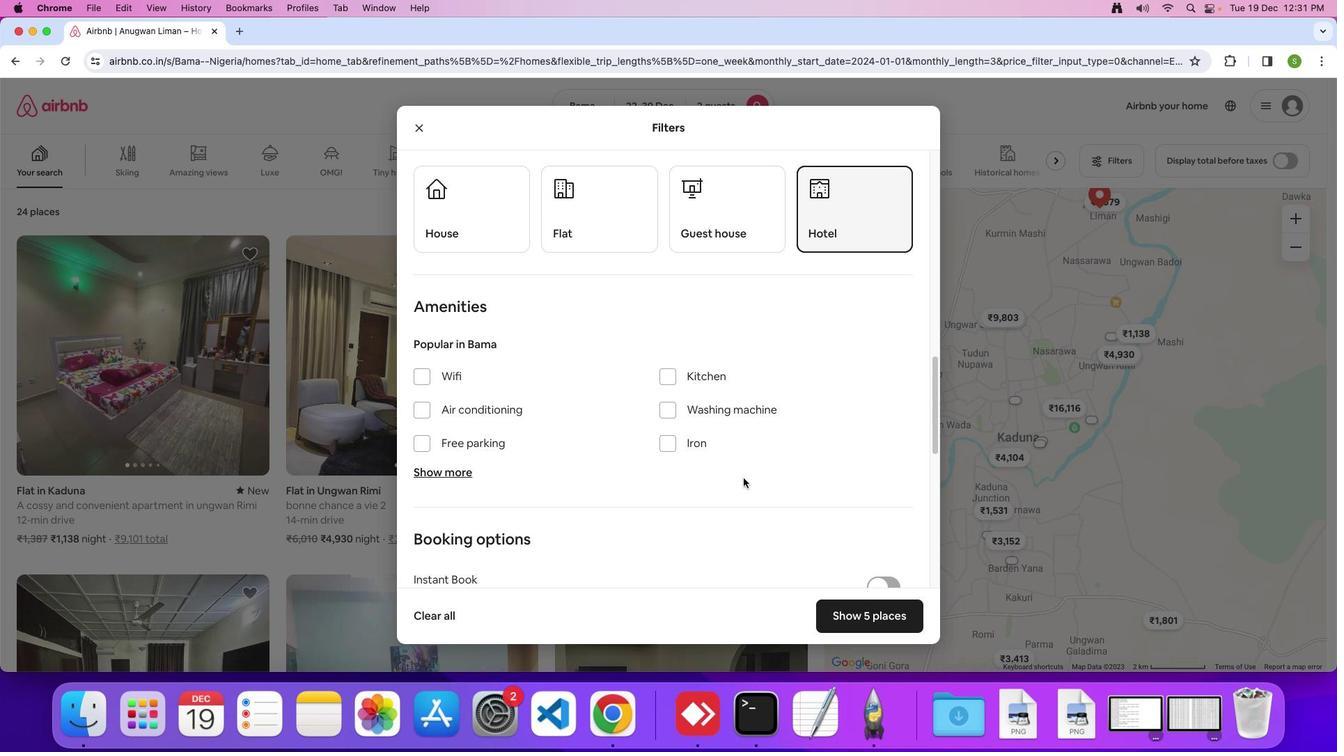 
Action: Mouse scrolled (743, 478) with delta (0, 0)
Screenshot: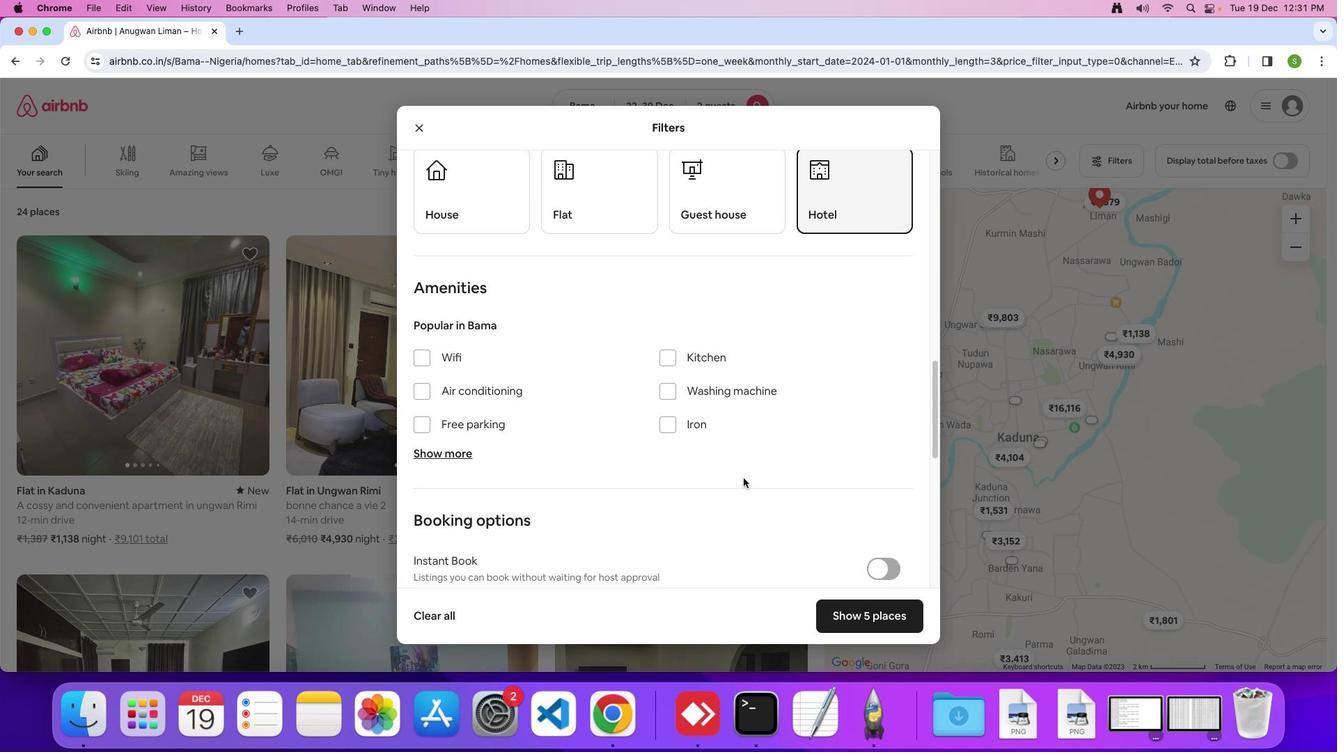 
Action: Mouse scrolled (743, 478) with delta (0, -1)
Screenshot: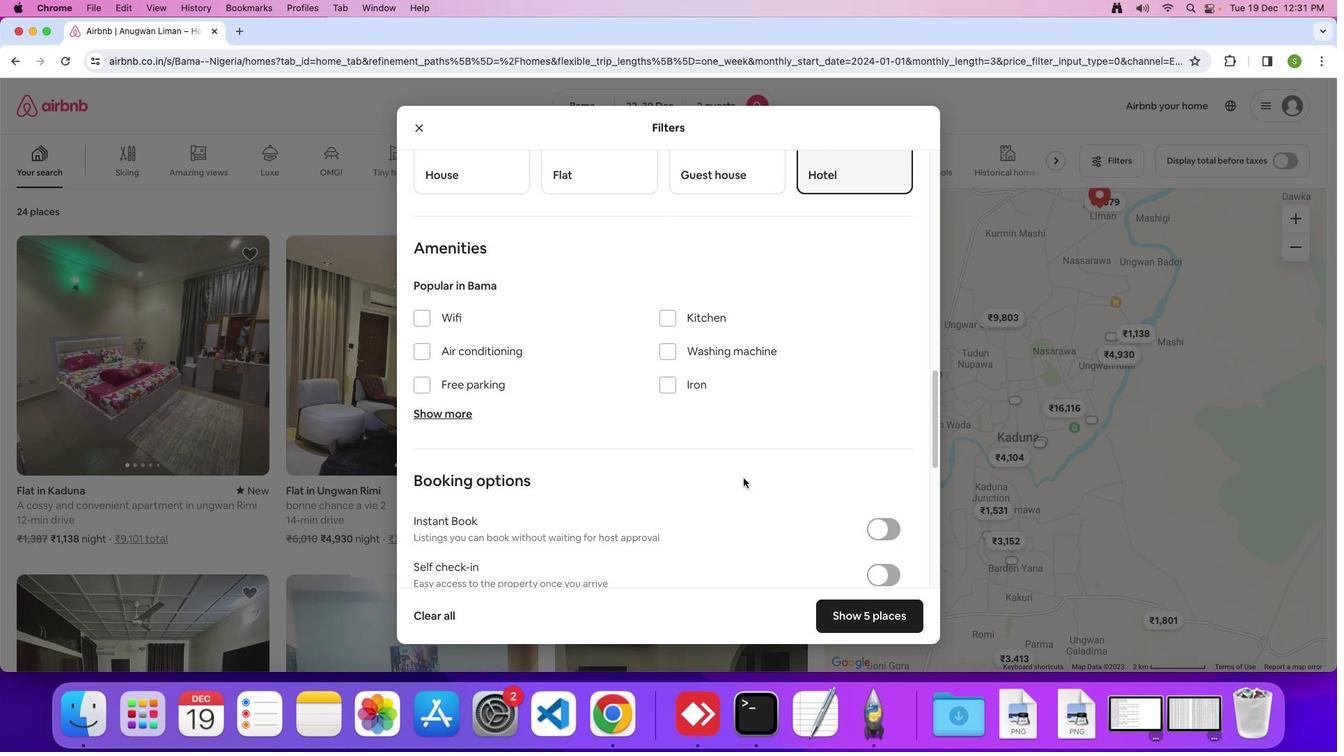 
Action: Mouse scrolled (743, 478) with delta (0, 0)
Screenshot: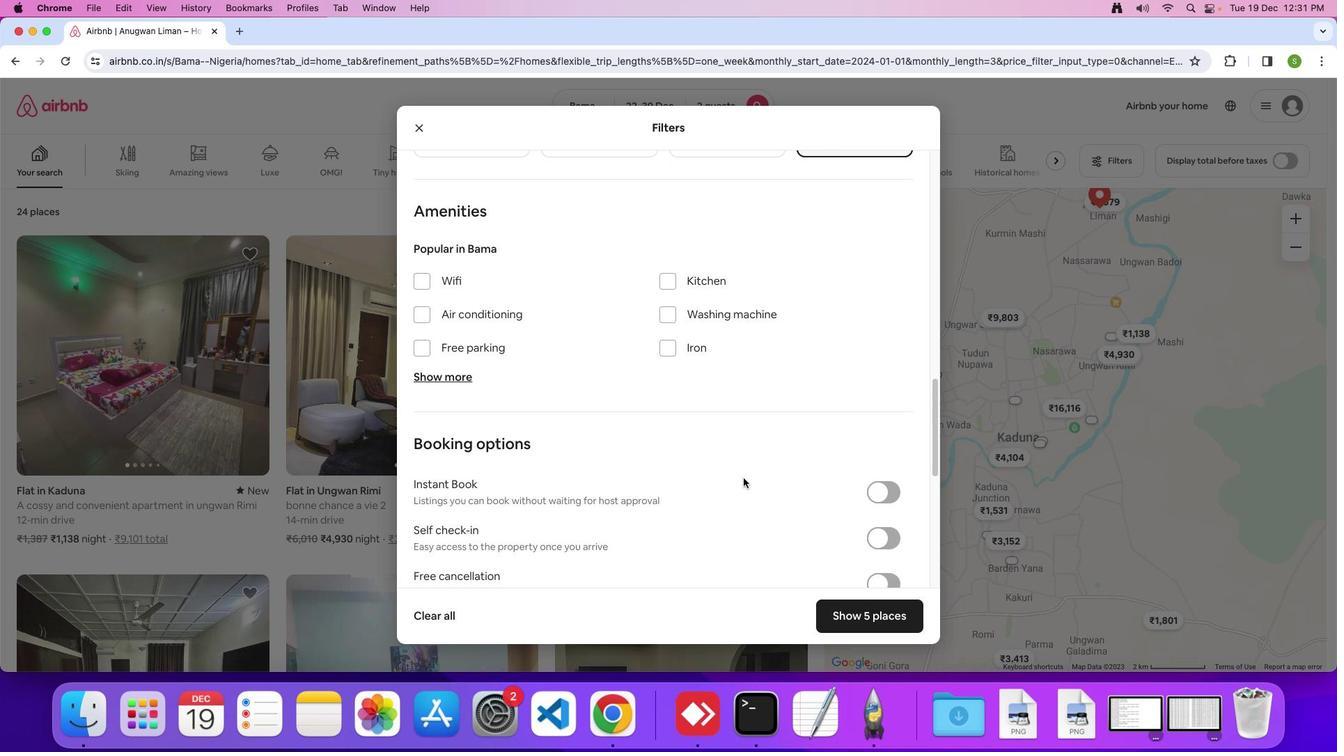 
Action: Mouse scrolled (743, 478) with delta (0, 0)
Screenshot: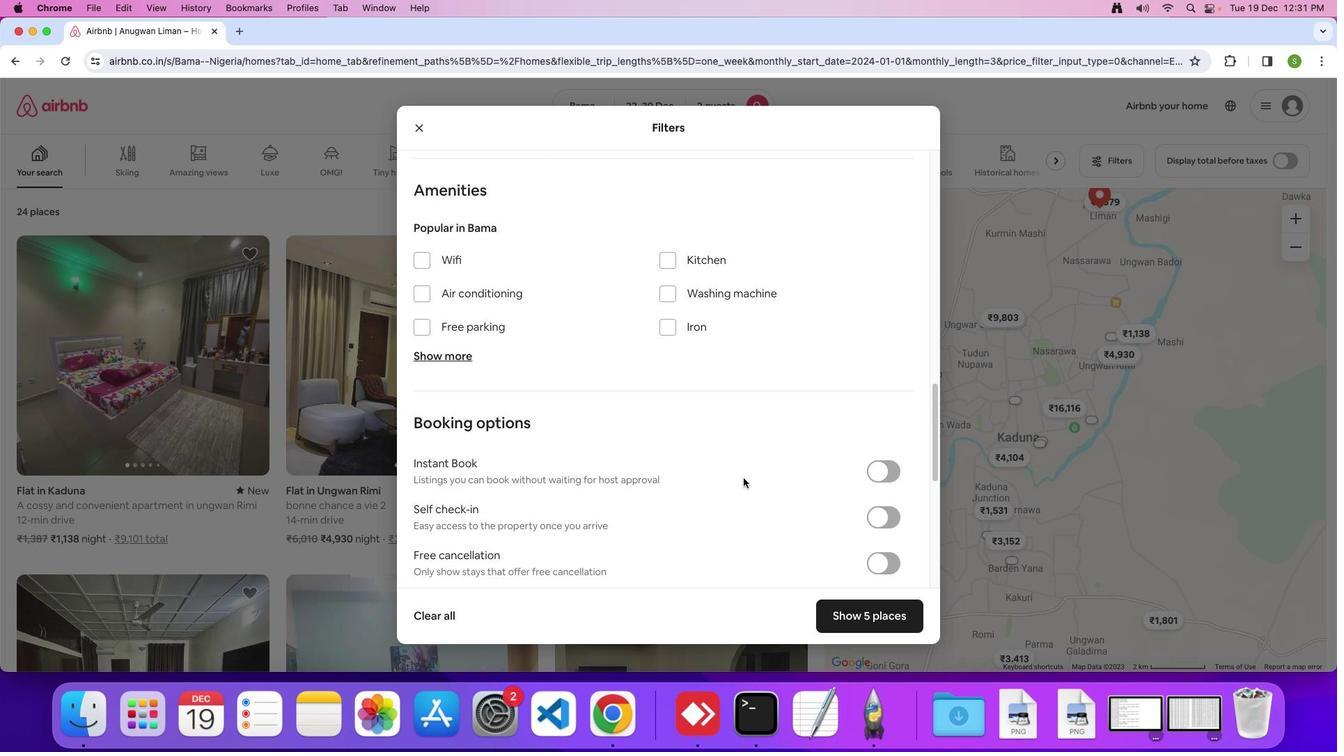 
Action: Mouse scrolled (743, 478) with delta (0, -2)
Screenshot: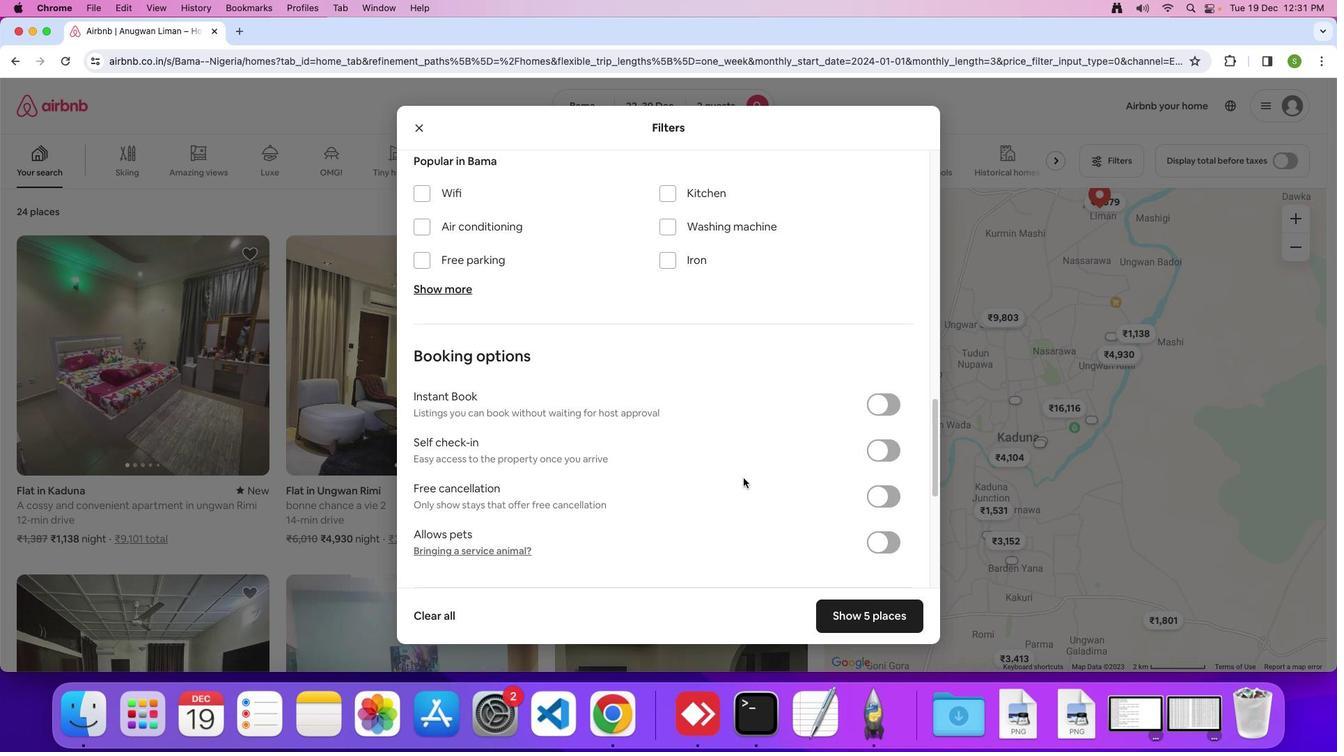 
Action: Mouse scrolled (743, 478) with delta (0, 0)
Screenshot: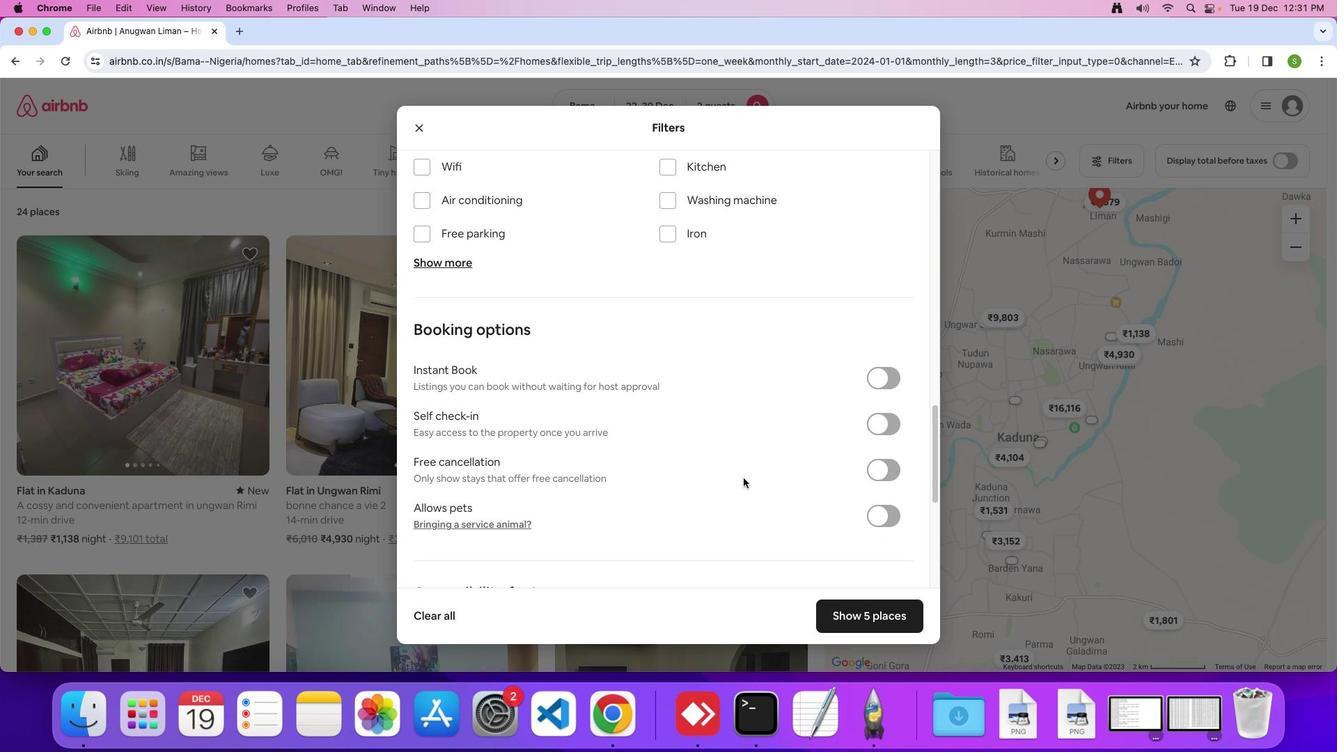 
Action: Mouse scrolled (743, 478) with delta (0, 0)
Screenshot: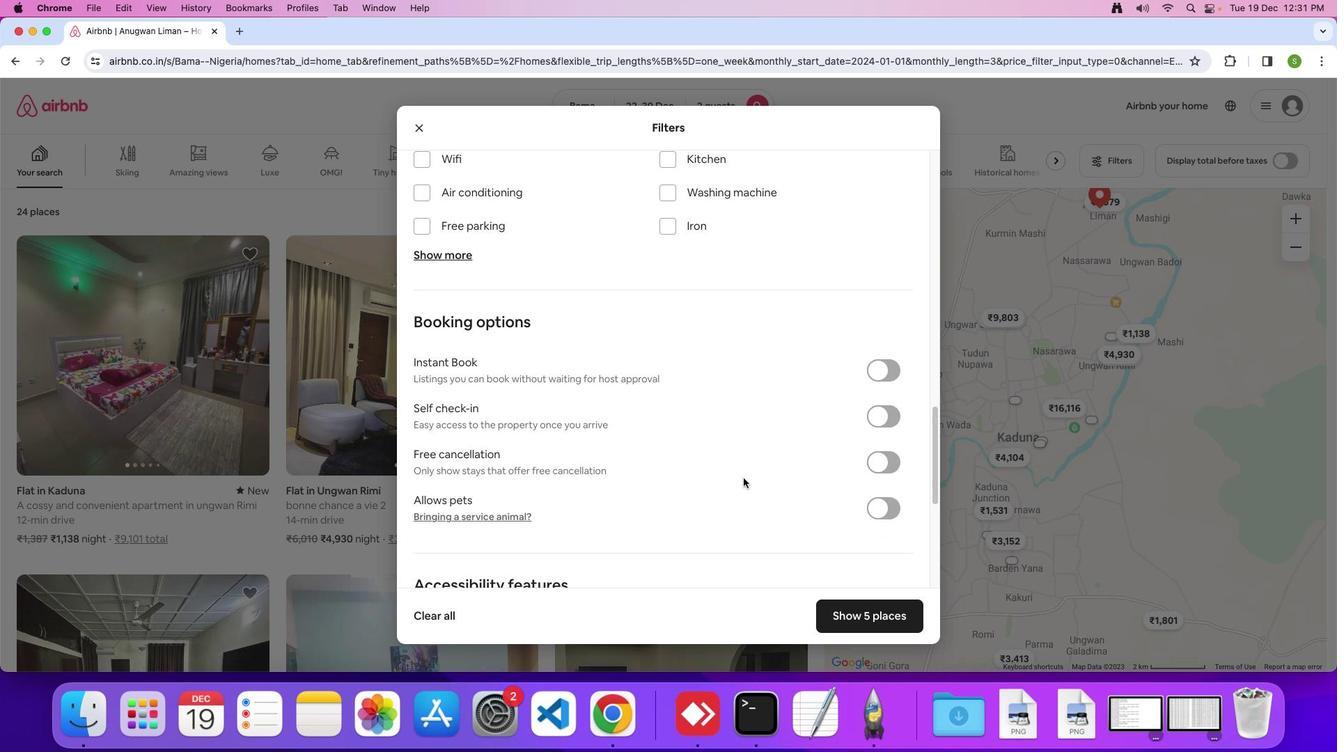 
Action: Mouse scrolled (743, 478) with delta (0, 0)
Screenshot: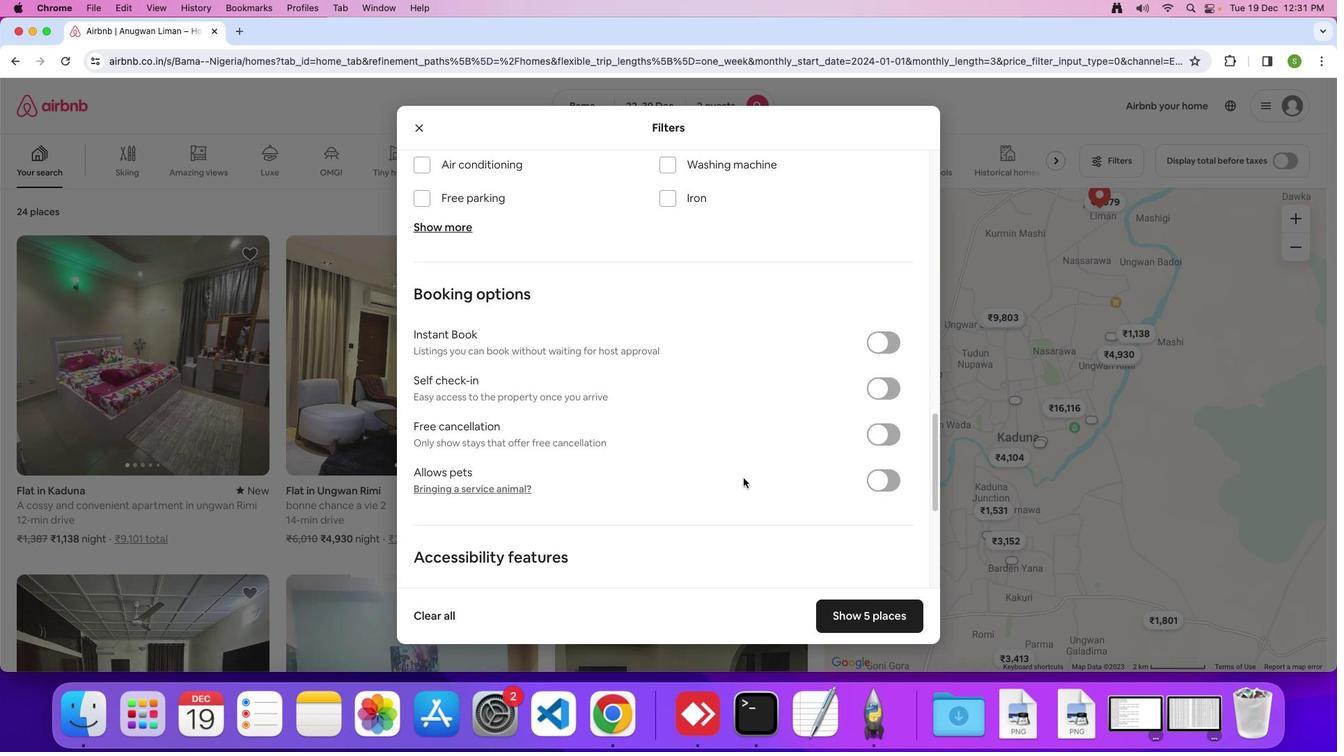
Action: Mouse scrolled (743, 478) with delta (0, 0)
Screenshot: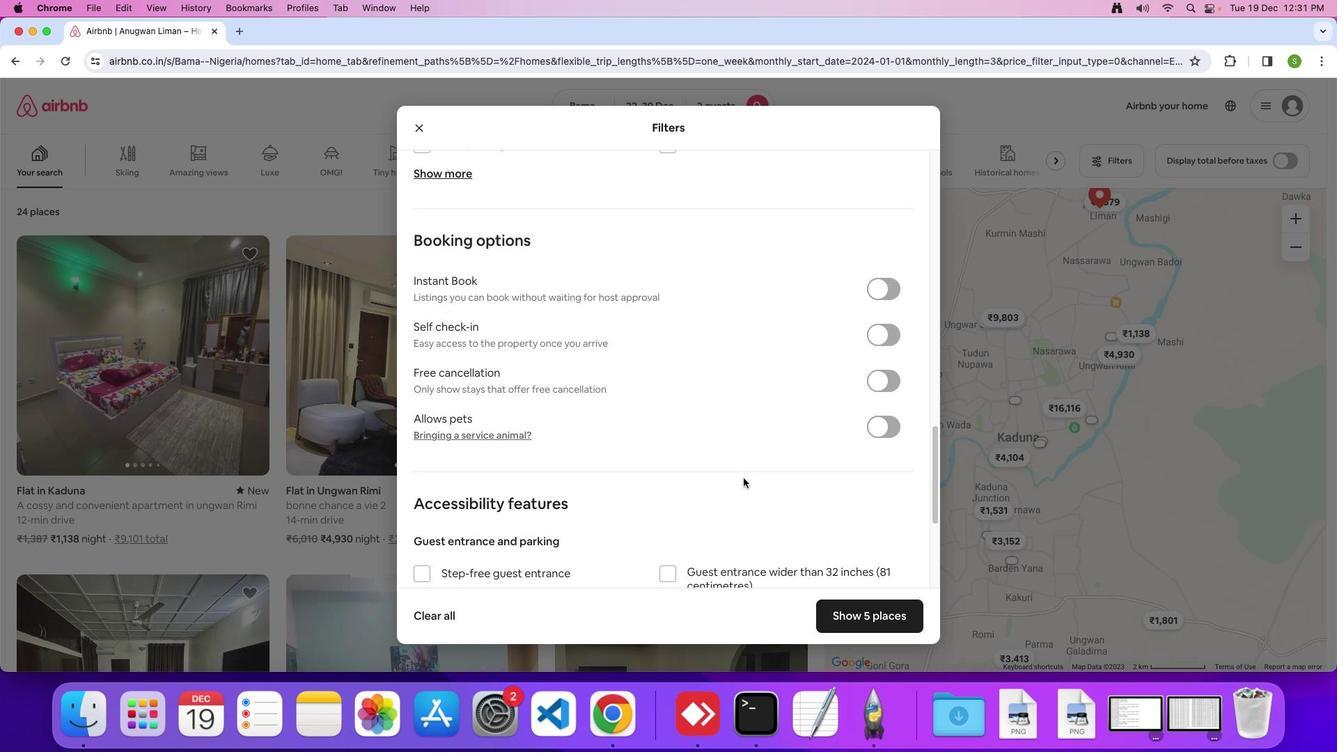 
Action: Mouse scrolled (743, 478) with delta (0, -2)
Screenshot: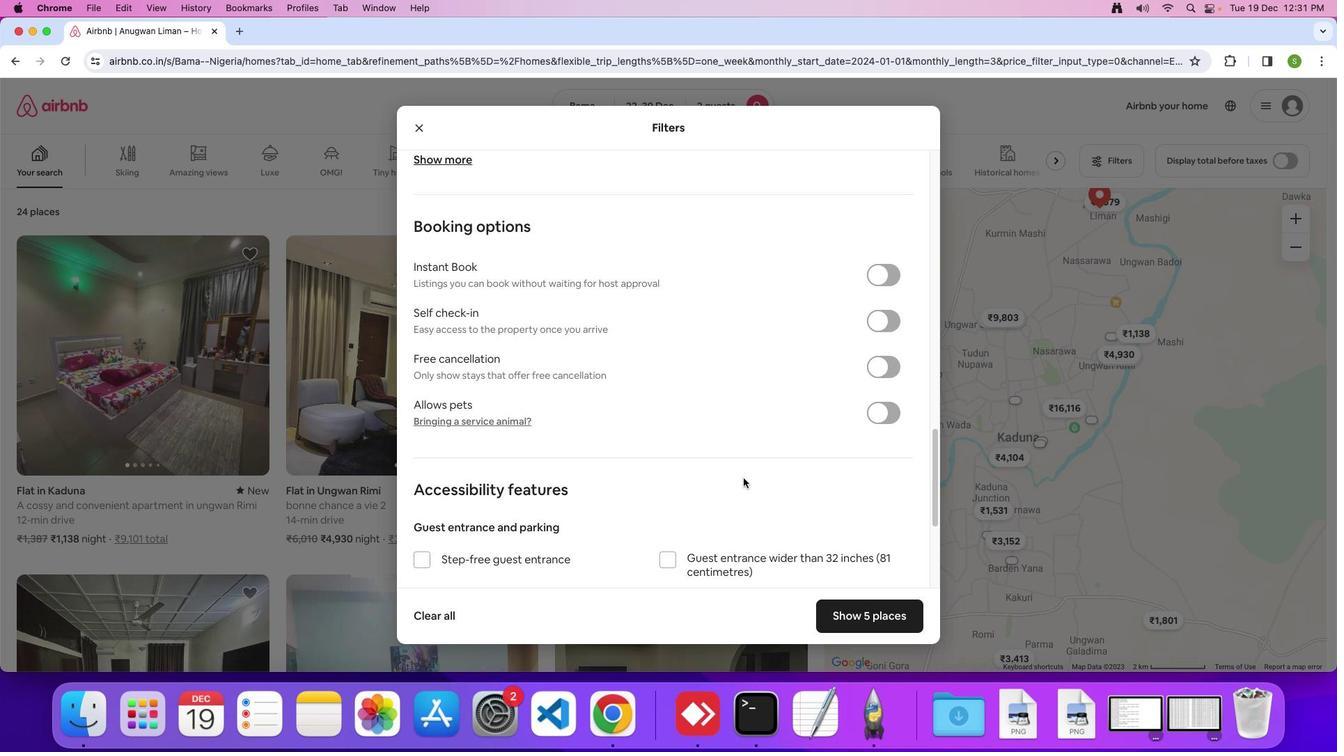 
Action: Mouse scrolled (743, 478) with delta (0, 0)
Screenshot: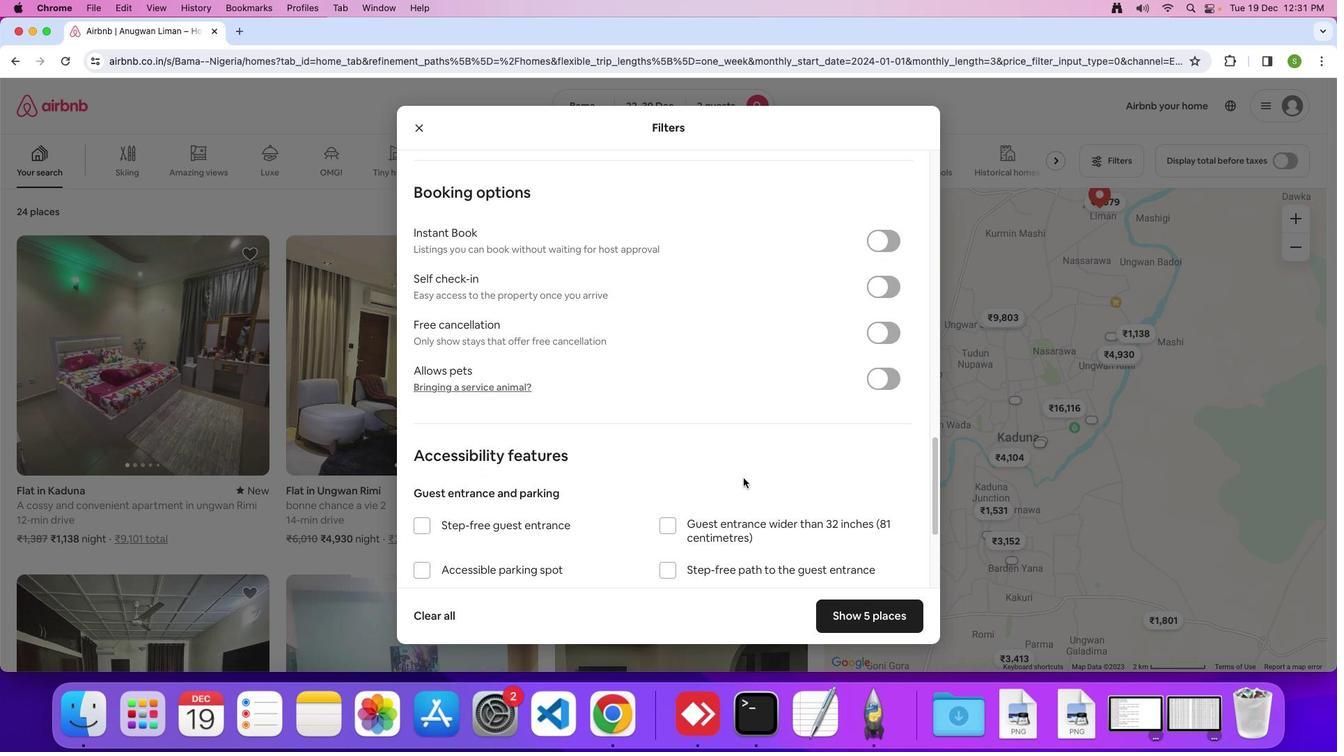 
Action: Mouse scrolled (743, 478) with delta (0, 0)
Screenshot: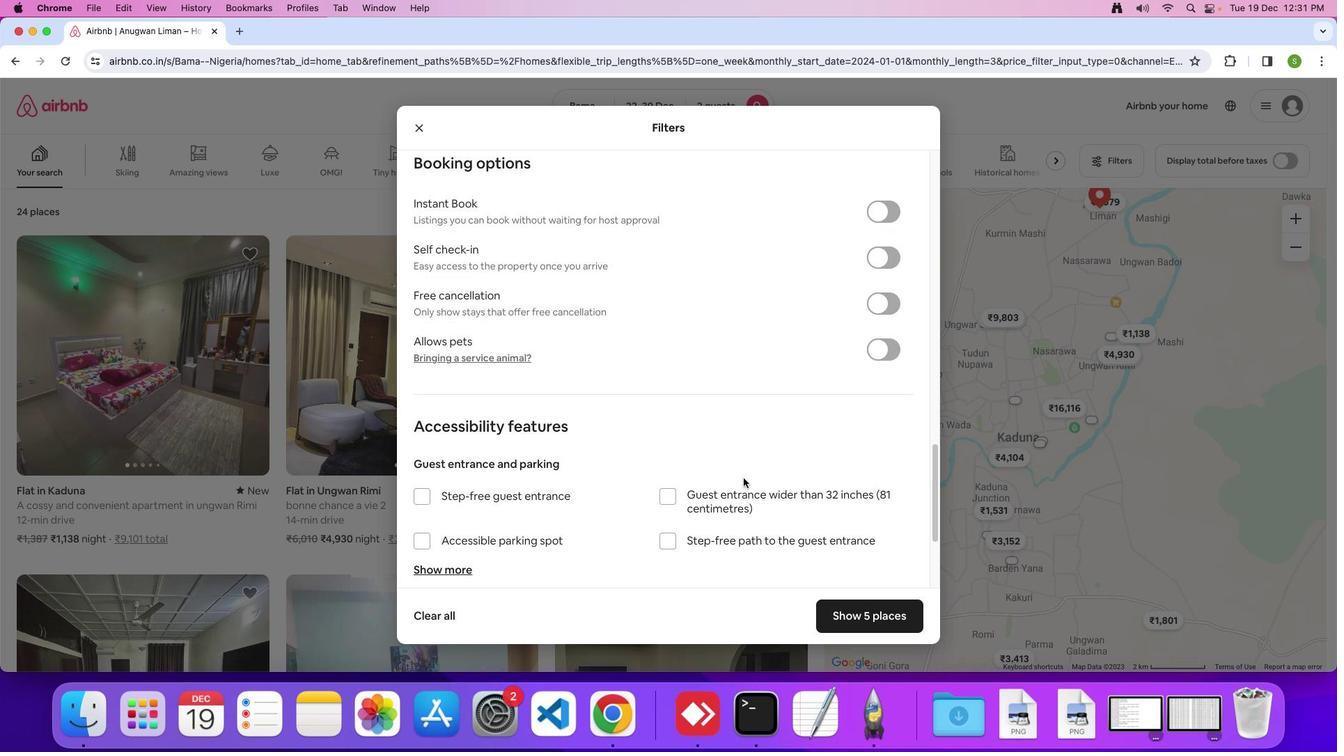 
Action: Mouse scrolled (743, 478) with delta (0, -1)
Screenshot: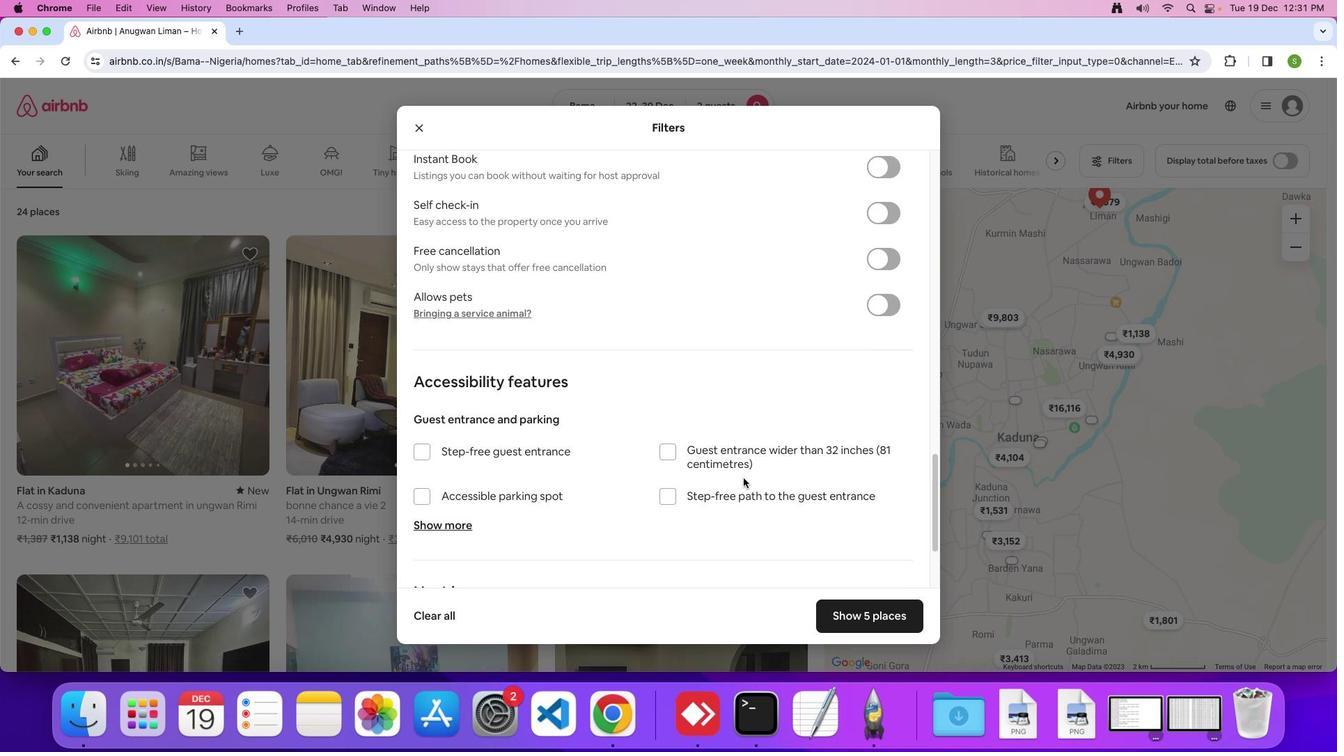 
Action: Mouse scrolled (743, 478) with delta (0, 0)
Screenshot: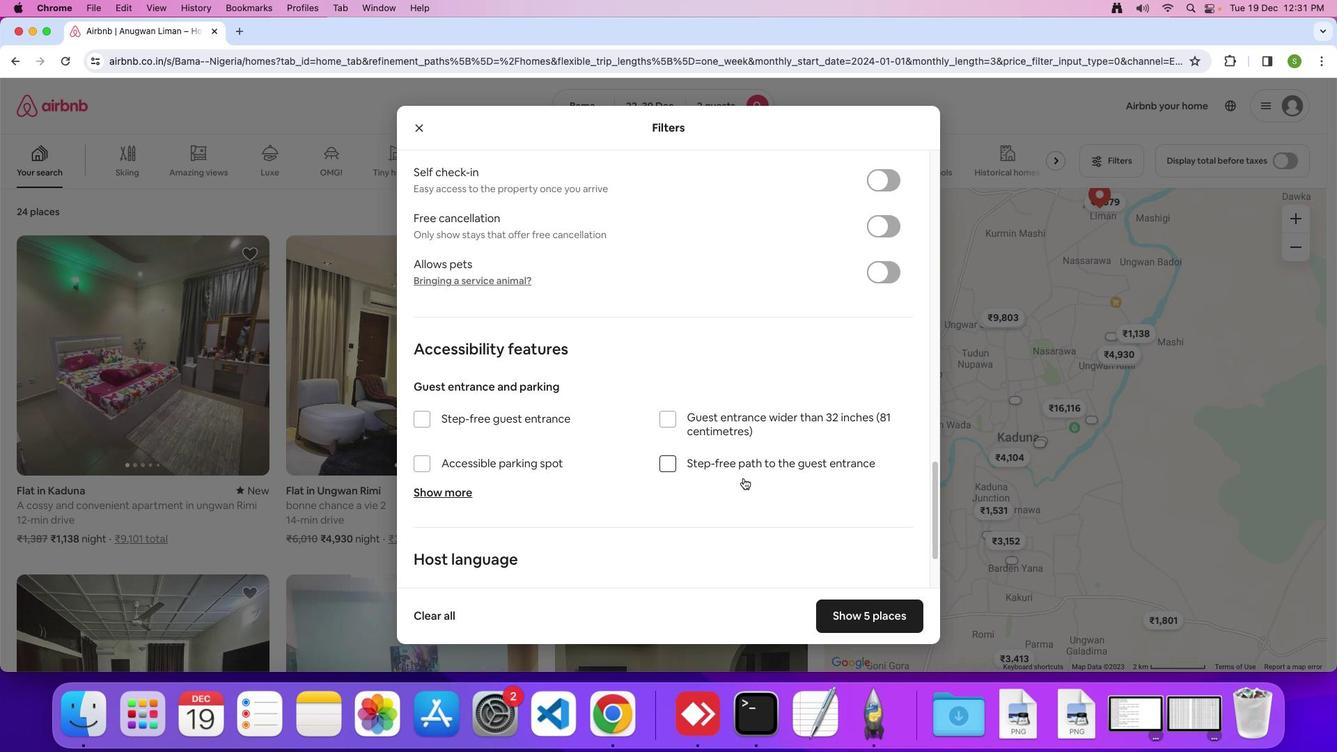 
Action: Mouse scrolled (743, 478) with delta (0, 0)
Screenshot: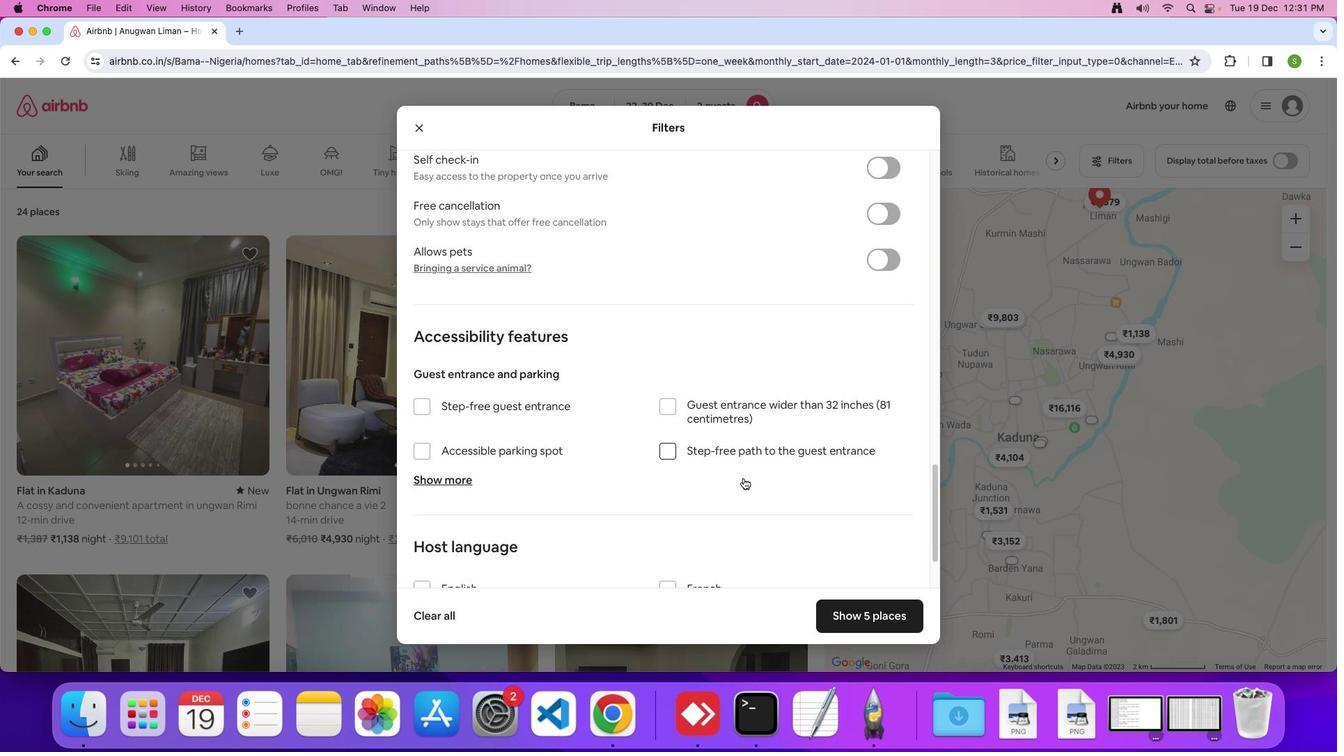 
Action: Mouse scrolled (743, 478) with delta (0, -1)
Screenshot: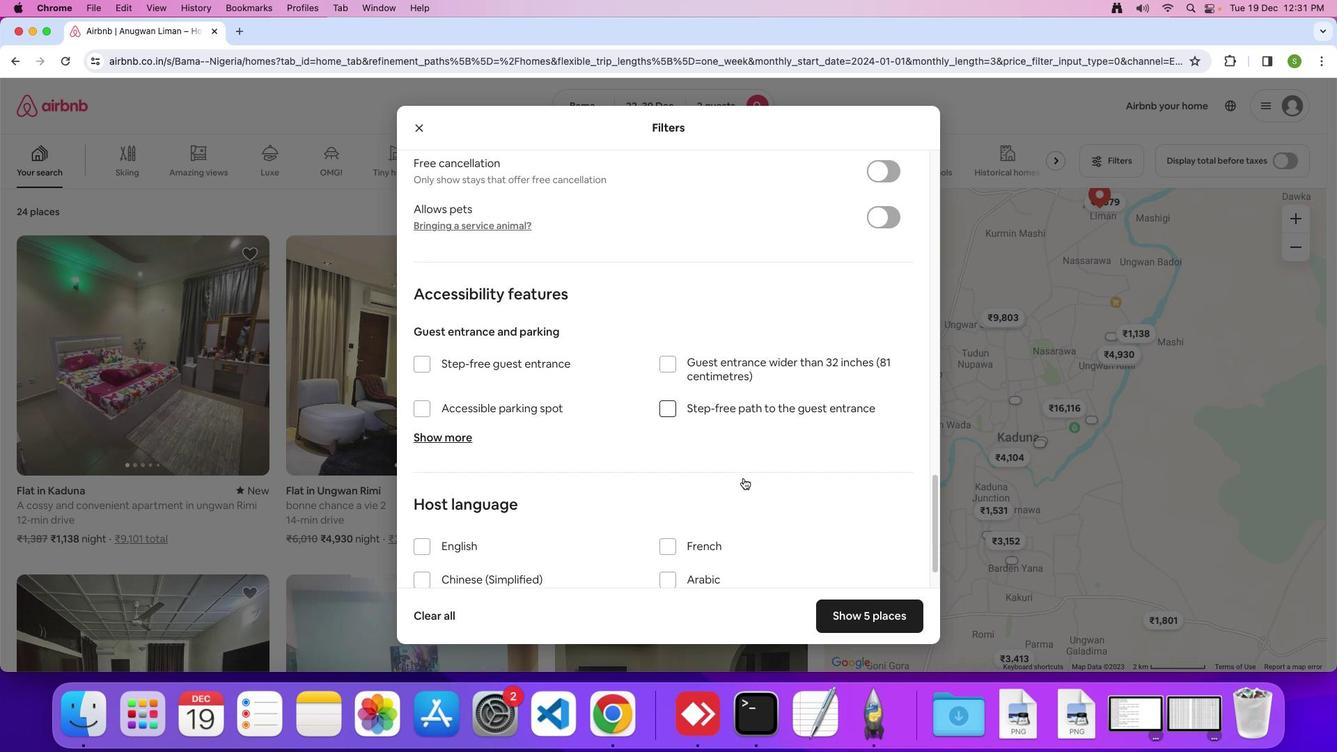 
Action: Mouse scrolled (743, 478) with delta (0, 0)
Screenshot: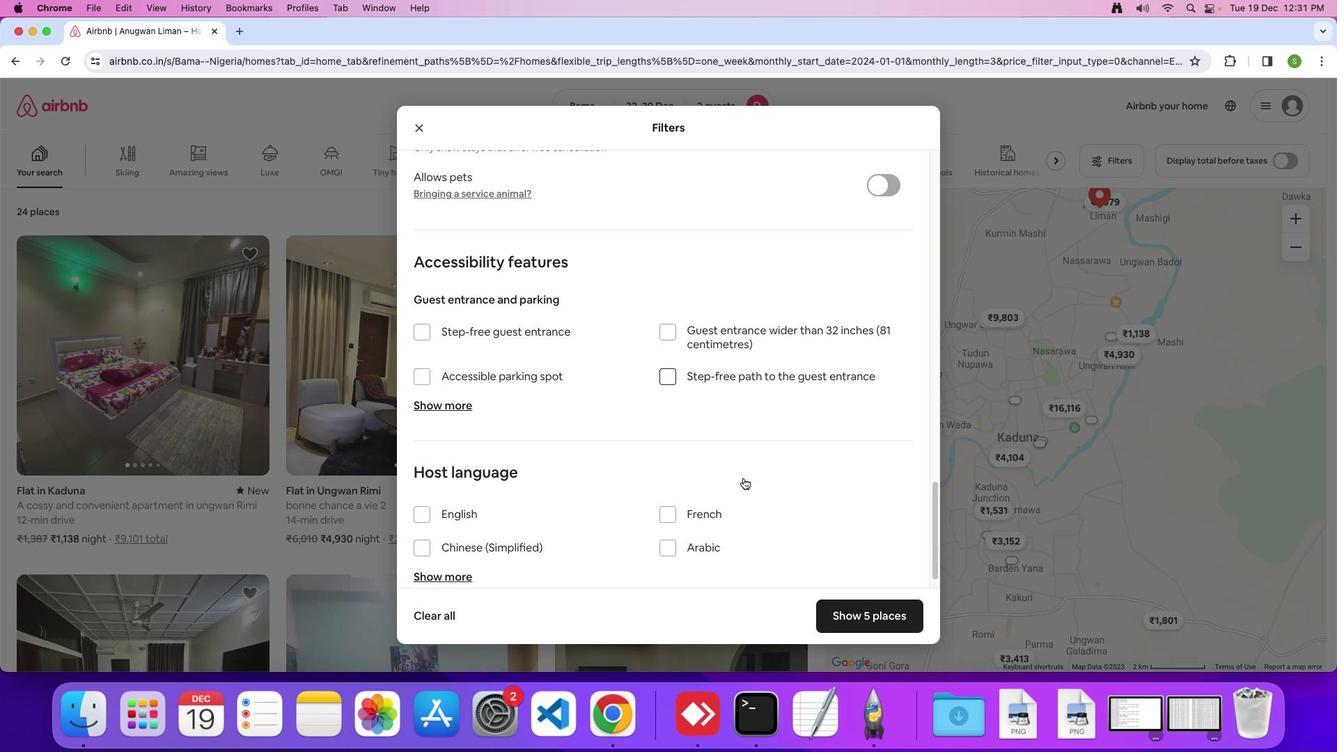 
Action: Mouse scrolled (743, 478) with delta (0, 0)
Screenshot: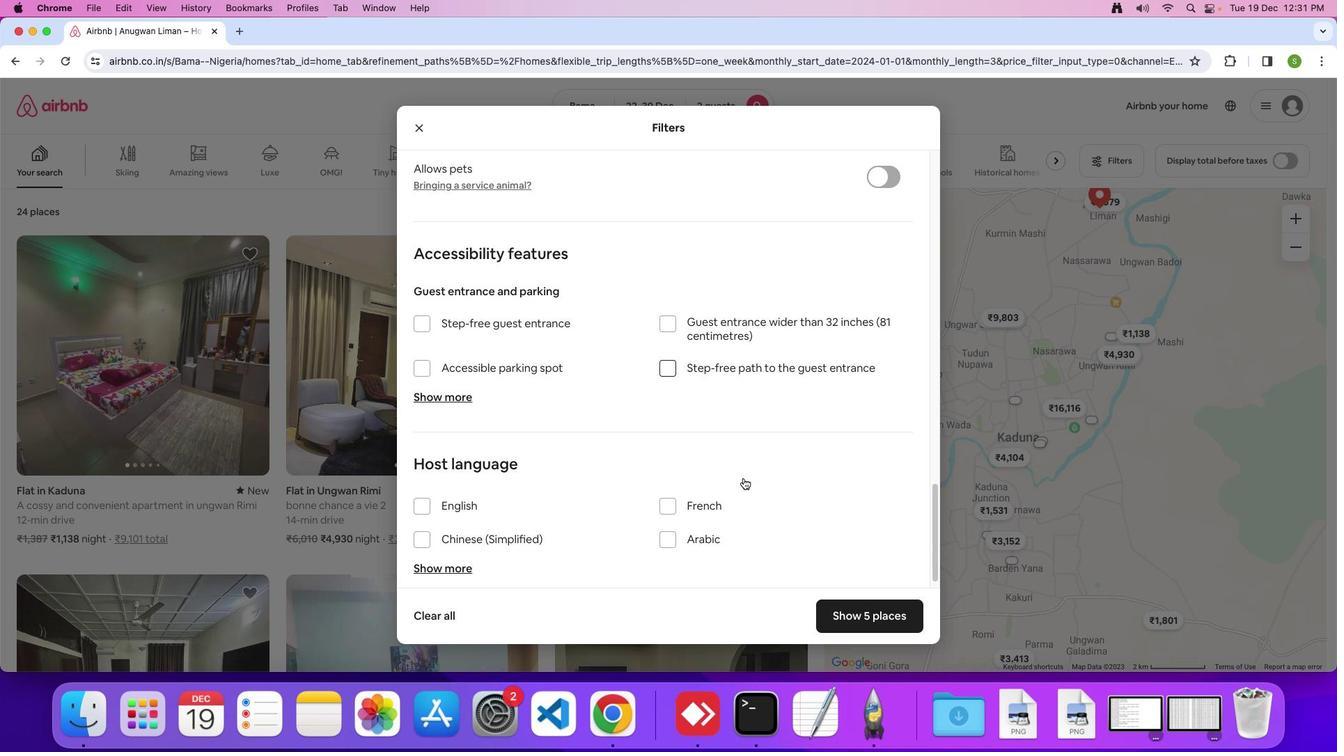 
Action: Mouse scrolled (743, 478) with delta (0, -1)
Screenshot: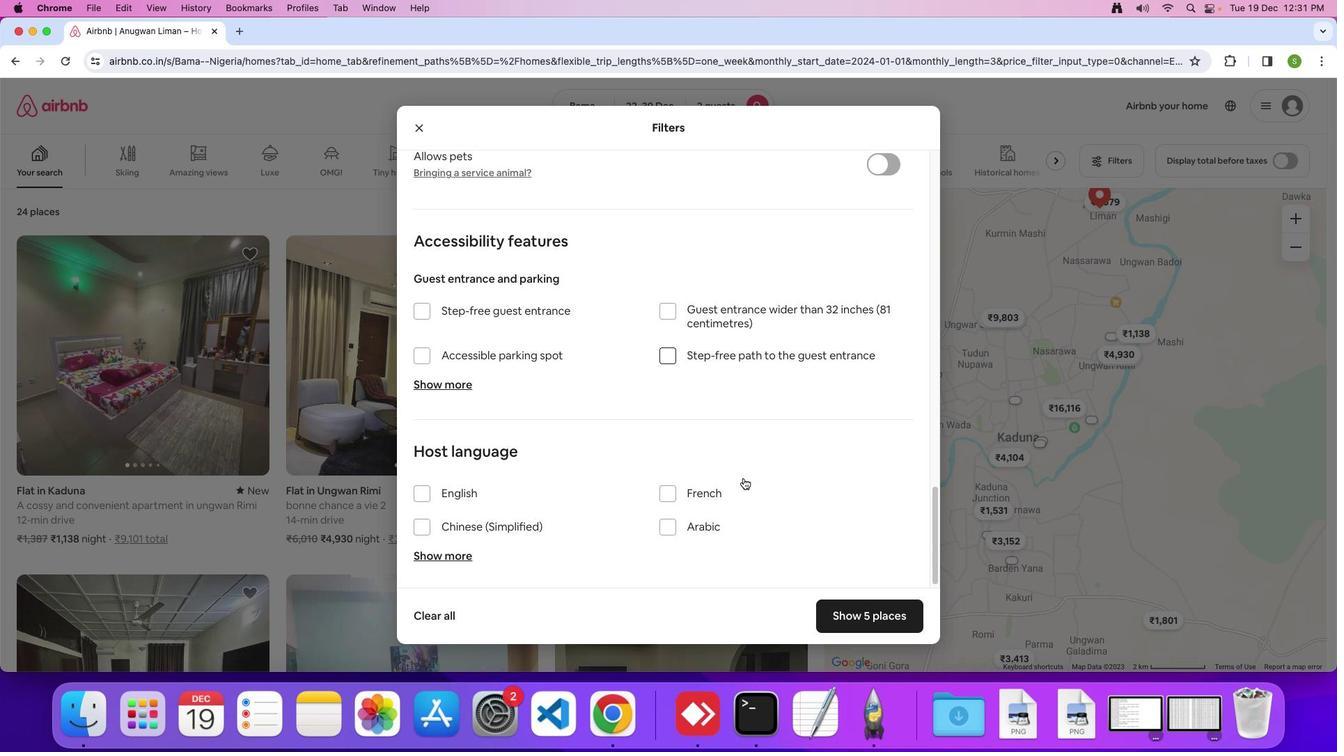 
Action: Mouse scrolled (743, 478) with delta (0, 0)
Screenshot: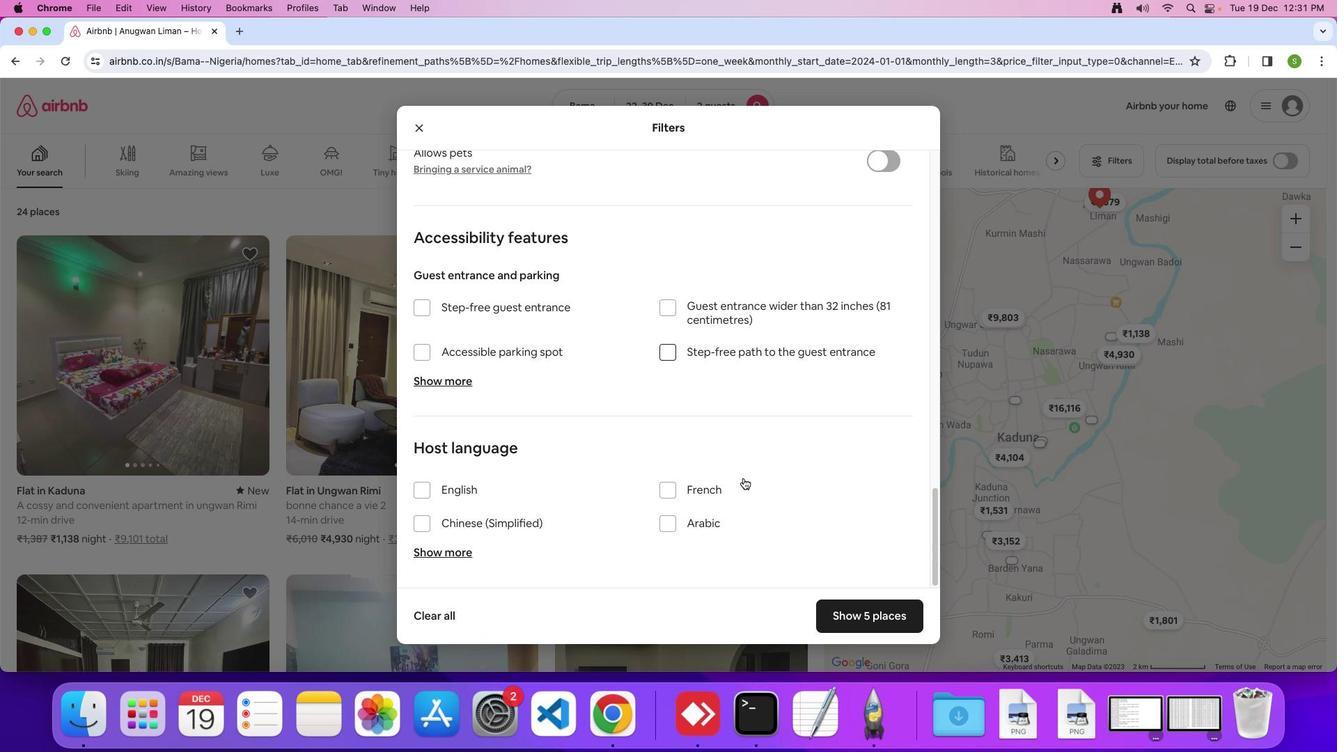 
Action: Mouse scrolled (743, 478) with delta (0, 0)
Screenshot: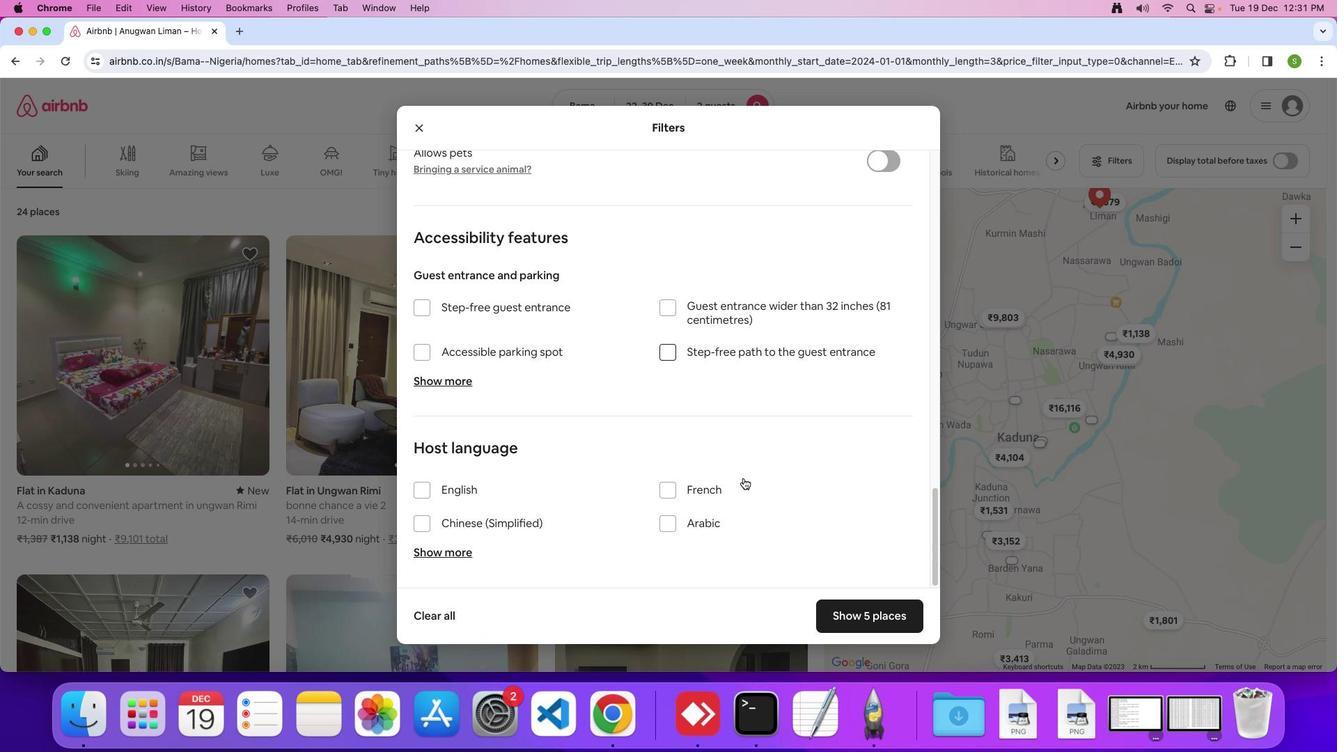 
Action: Mouse scrolled (743, 478) with delta (0, 0)
Screenshot: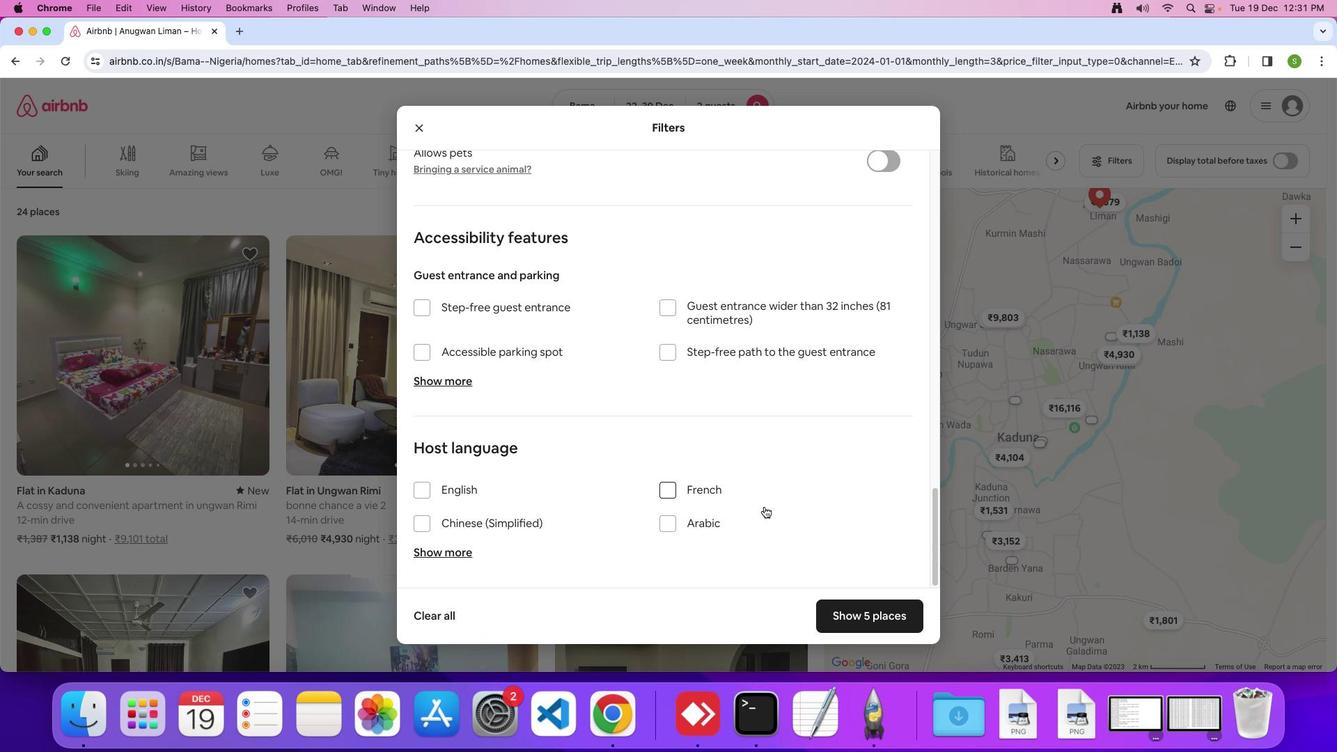 
Action: Mouse moved to (833, 607)
Screenshot: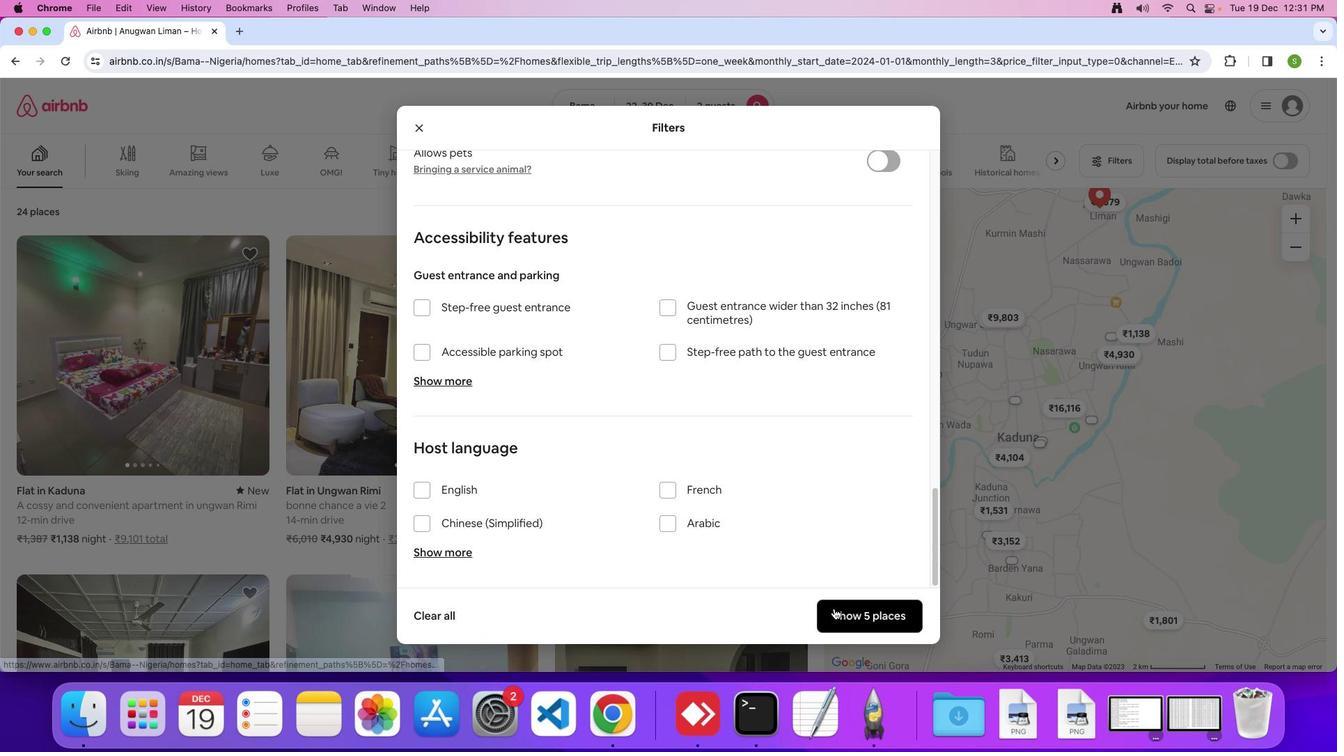 
Action: Mouse pressed left at (833, 607)
Screenshot: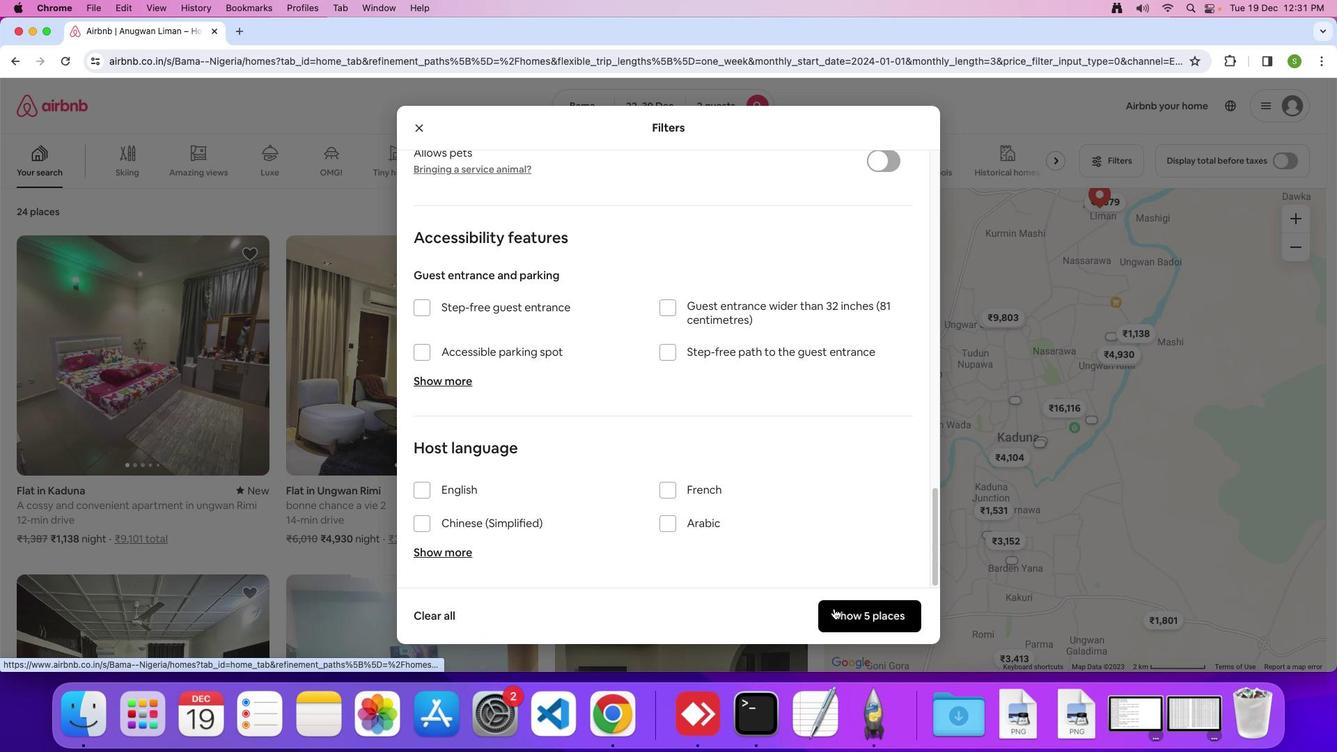 
Action: Mouse moved to (207, 396)
Screenshot: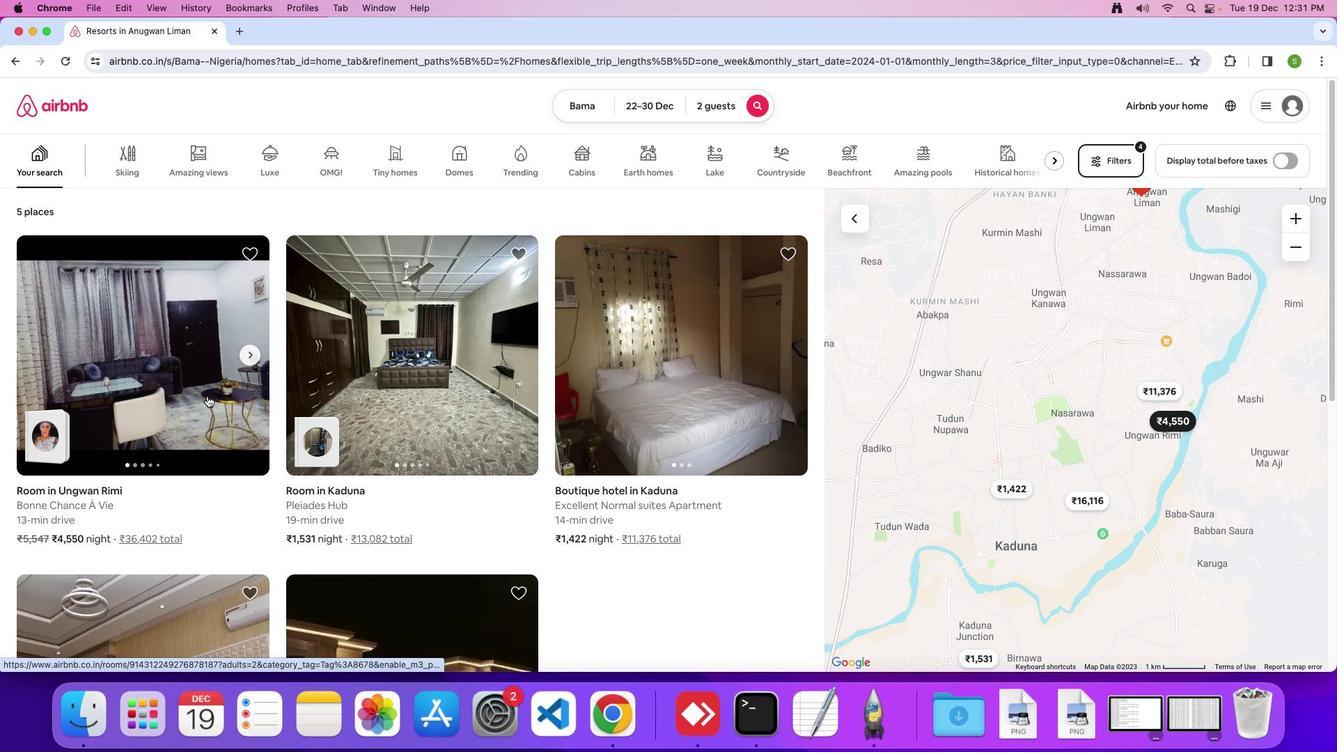 
Action: Mouse pressed left at (207, 396)
Screenshot: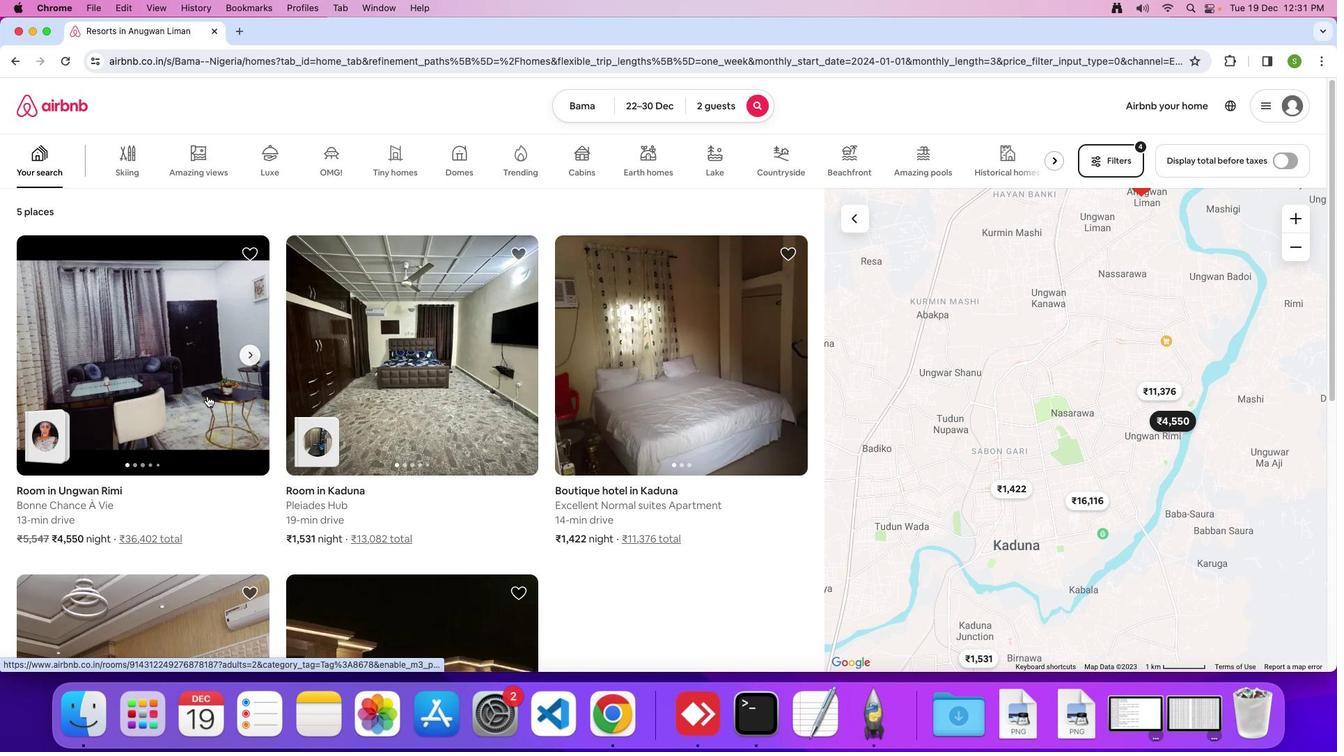 
Action: Mouse moved to (491, 373)
Screenshot: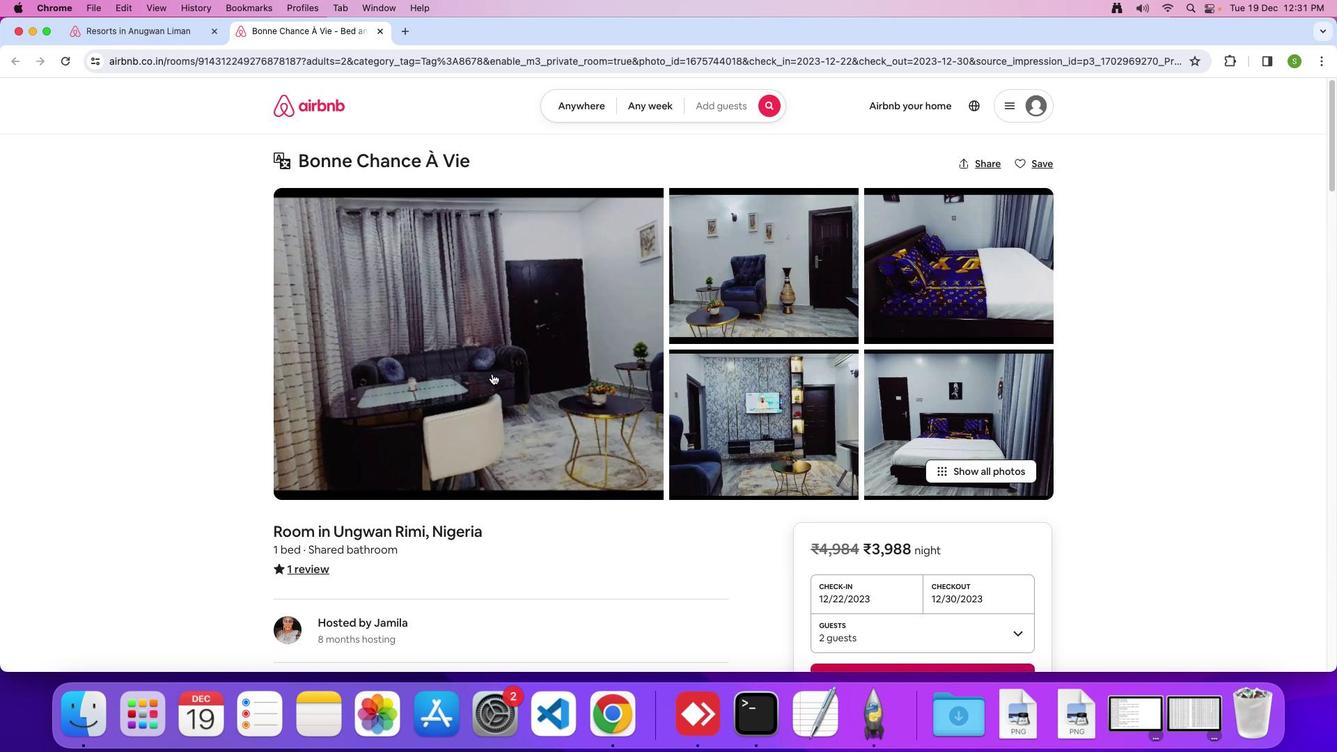 
Action: Mouse pressed left at (491, 373)
Screenshot: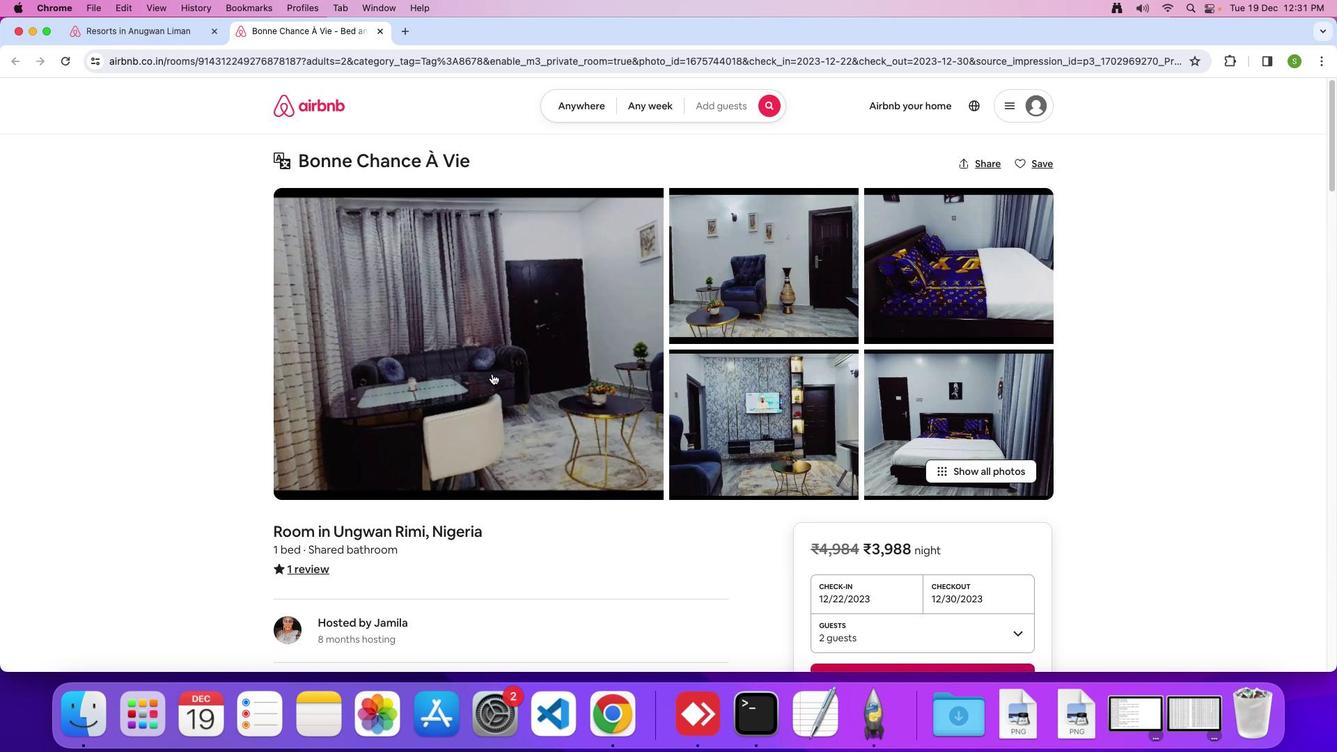 
Action: Mouse moved to (604, 493)
Screenshot: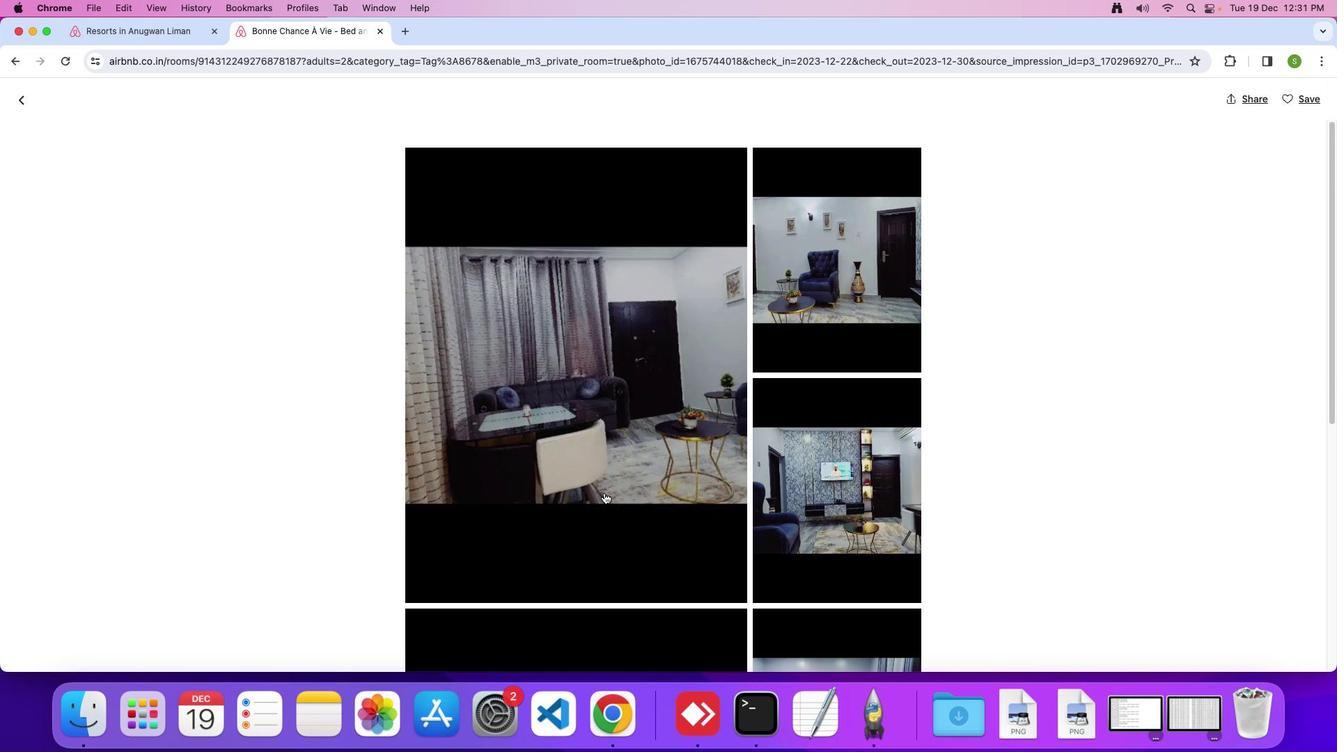 
Action: Mouse scrolled (604, 493) with delta (0, 0)
Screenshot: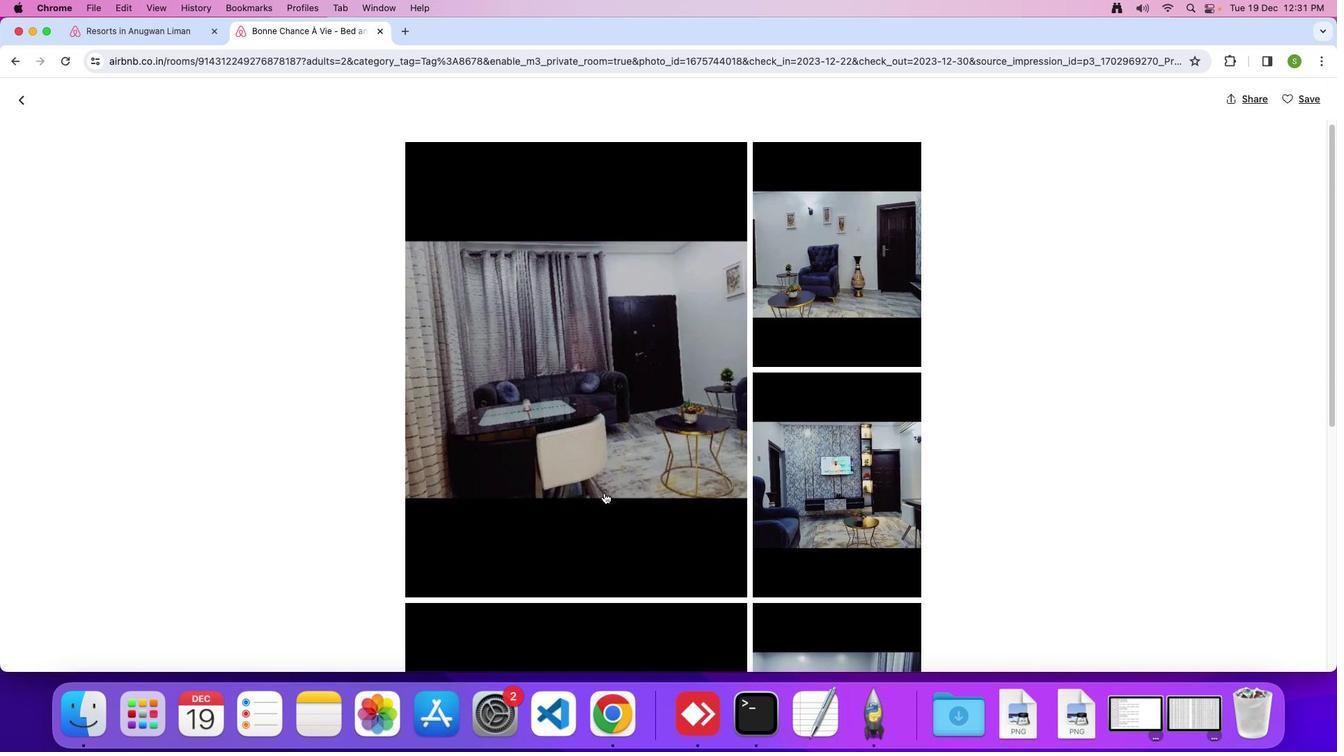 
Action: Mouse scrolled (604, 493) with delta (0, 0)
Screenshot: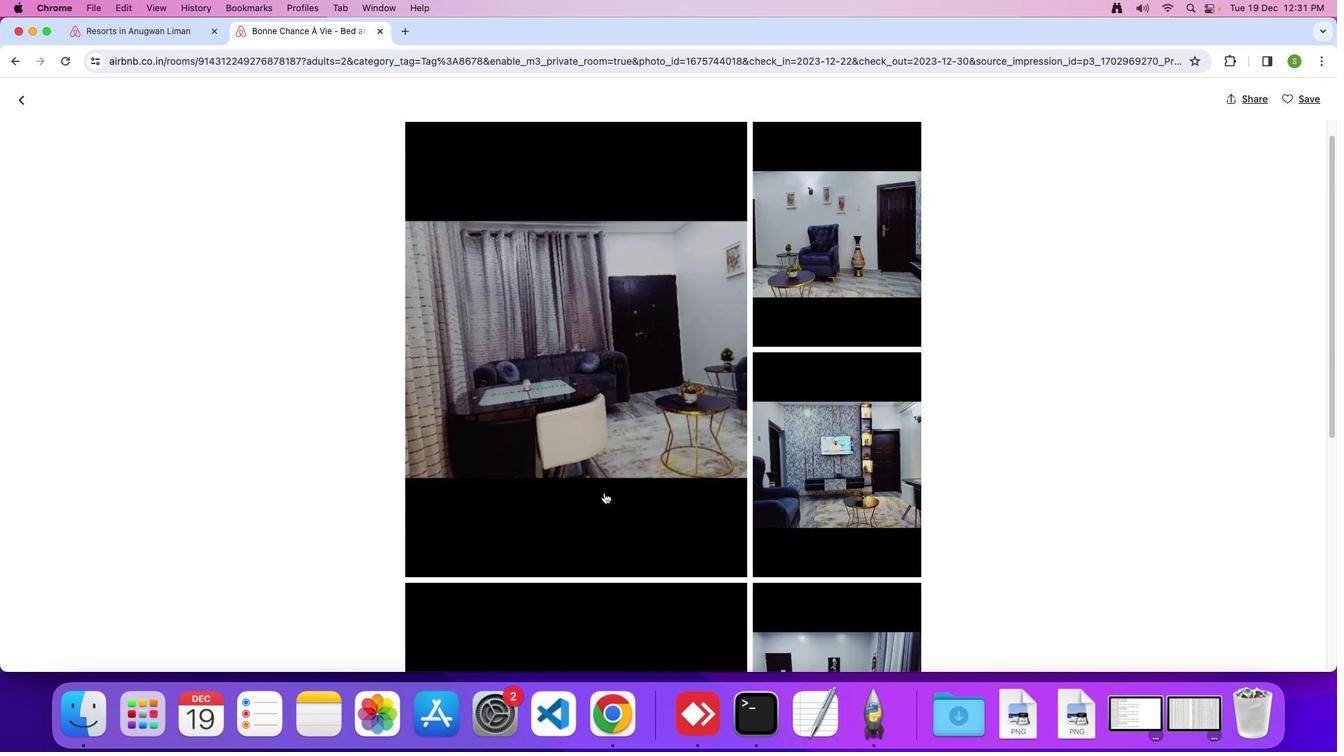 
Action: Mouse scrolled (604, 493) with delta (0, -1)
Screenshot: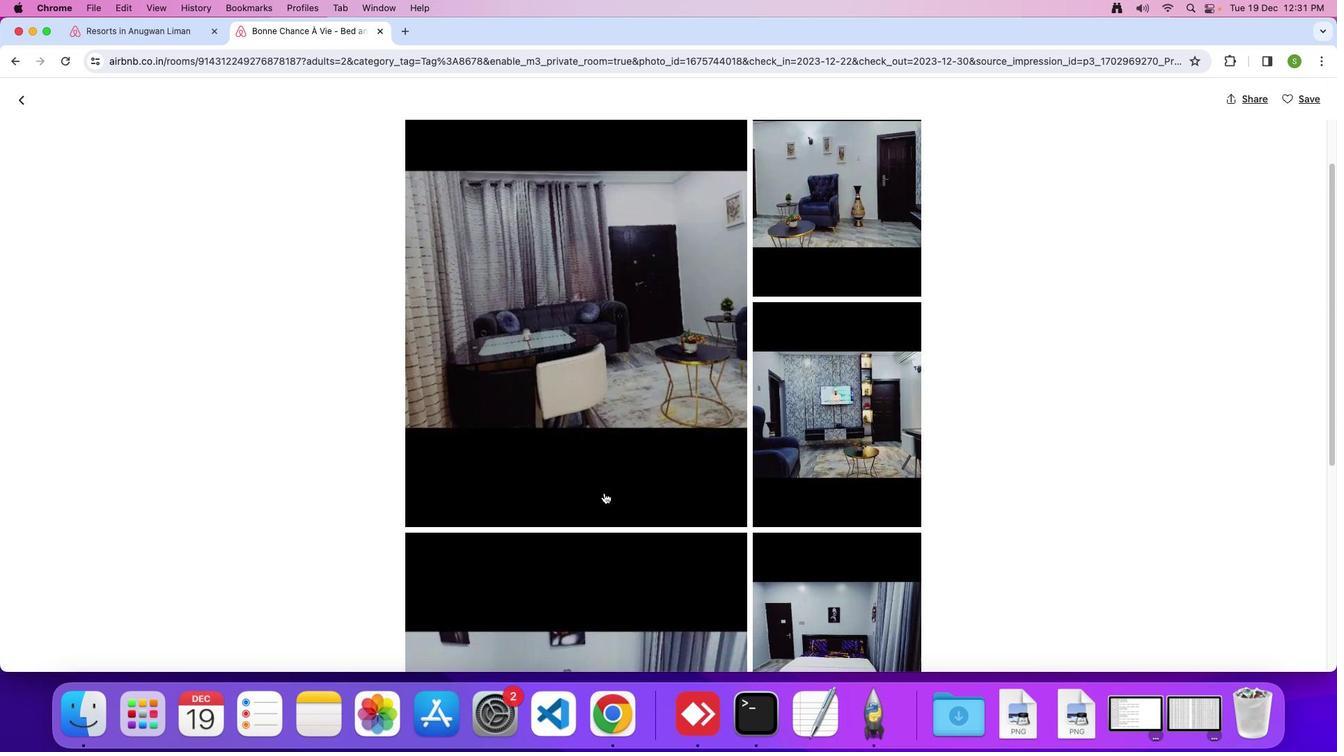 
Action: Mouse moved to (604, 492)
Screenshot: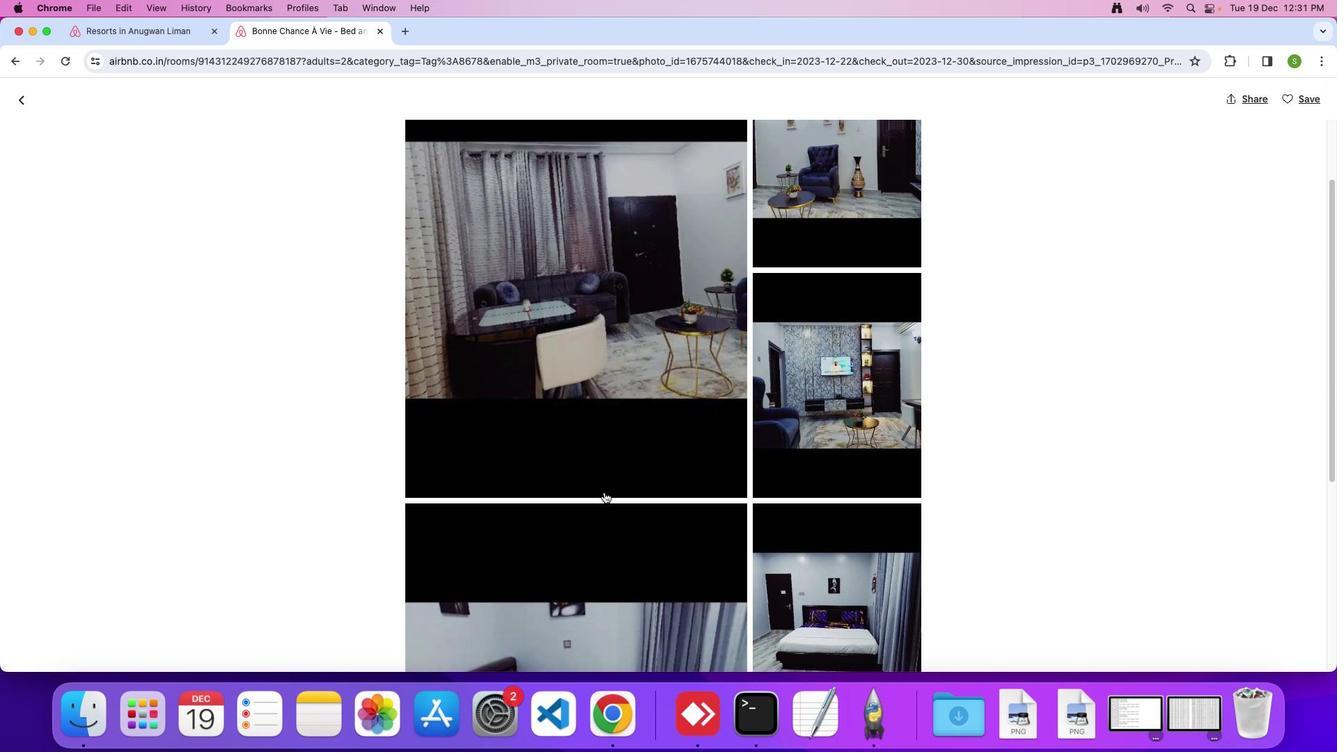 
Action: Mouse scrolled (604, 492) with delta (0, 0)
Screenshot: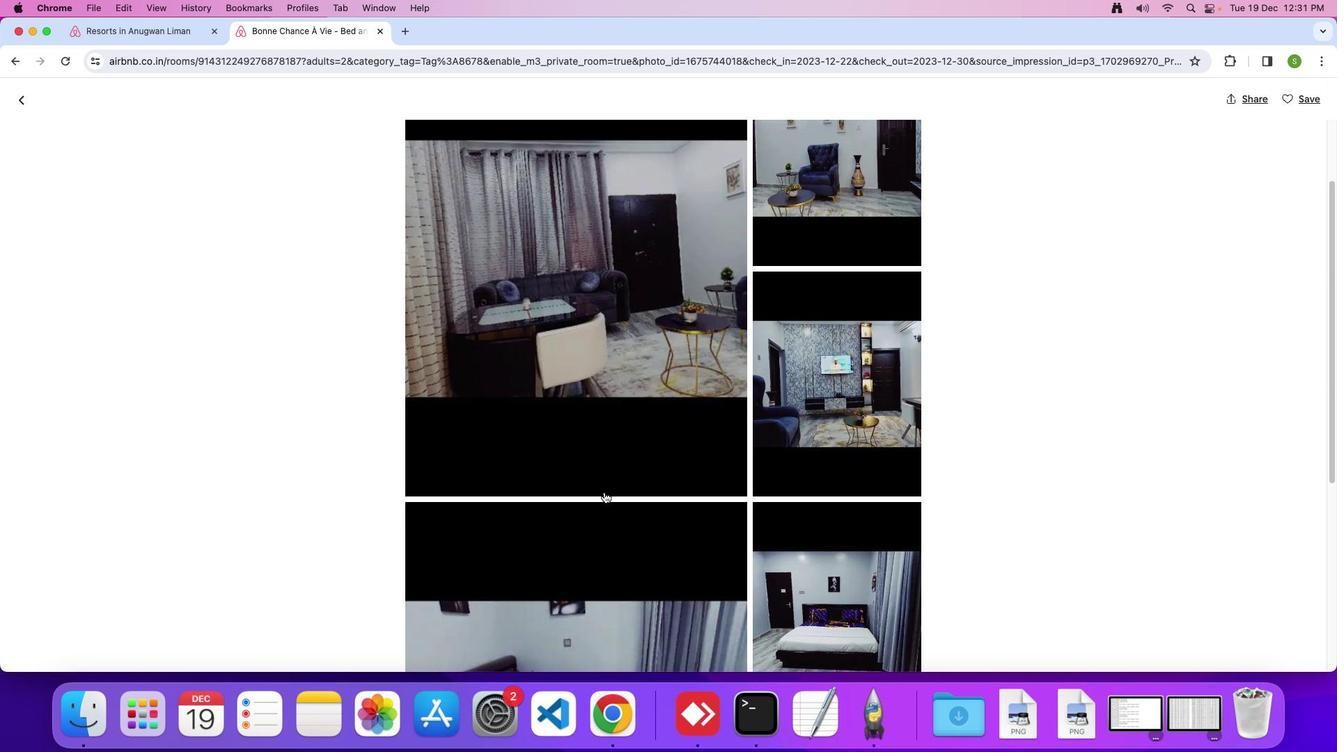 
Action: Mouse moved to (603, 491)
Screenshot: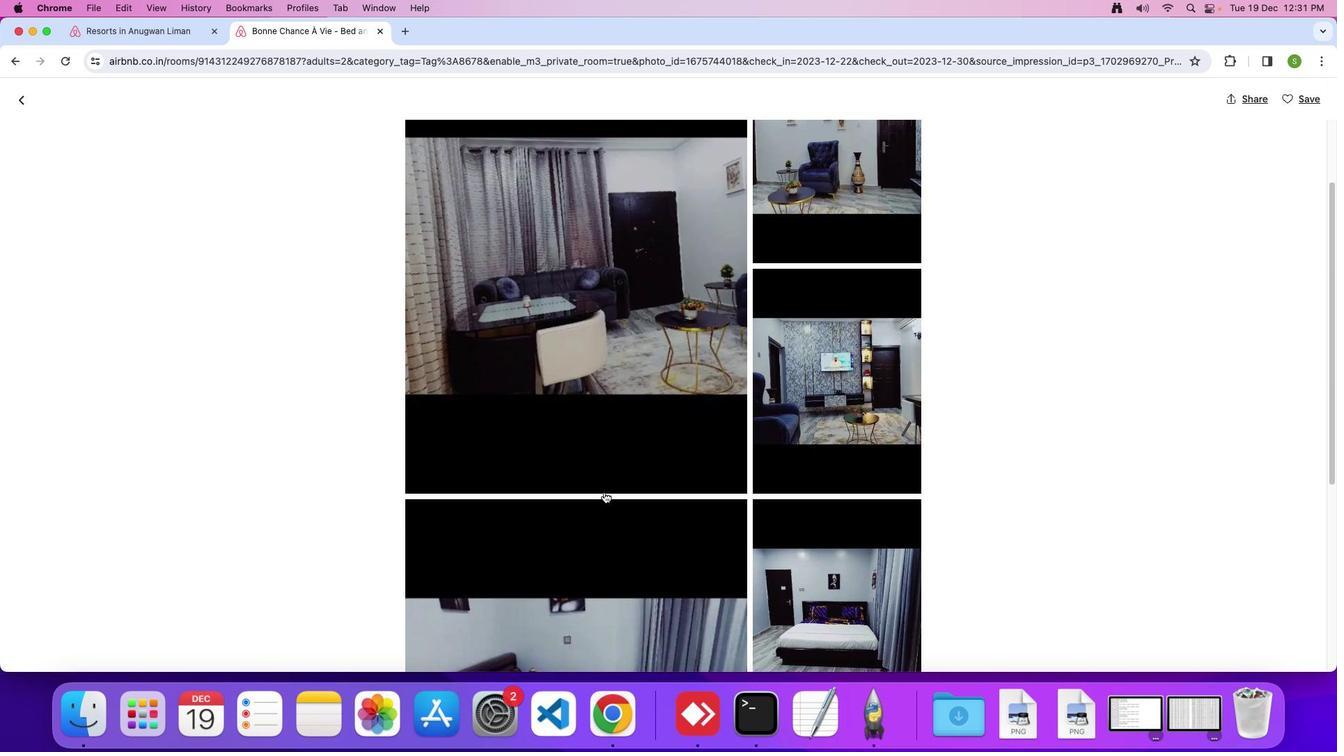 
Action: Mouse scrolled (603, 491) with delta (0, 0)
Screenshot: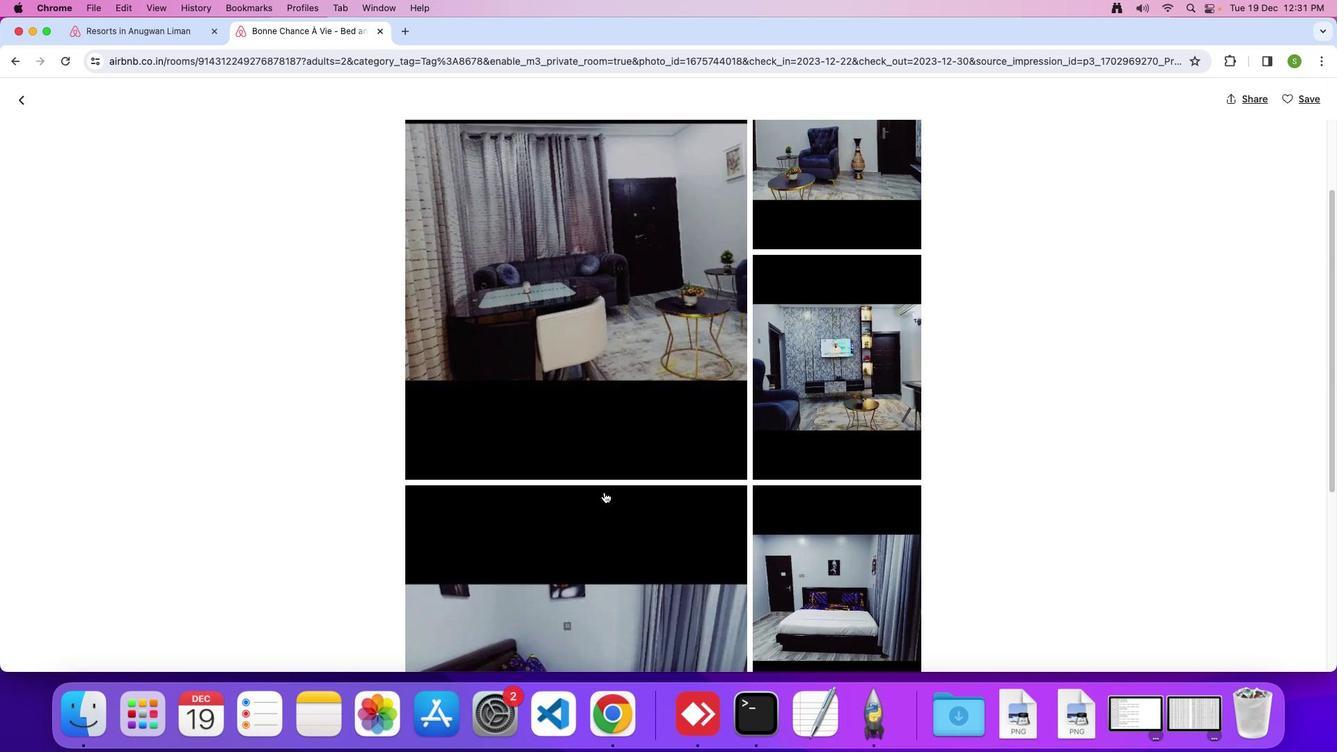 
Action: Mouse moved to (603, 491)
Screenshot: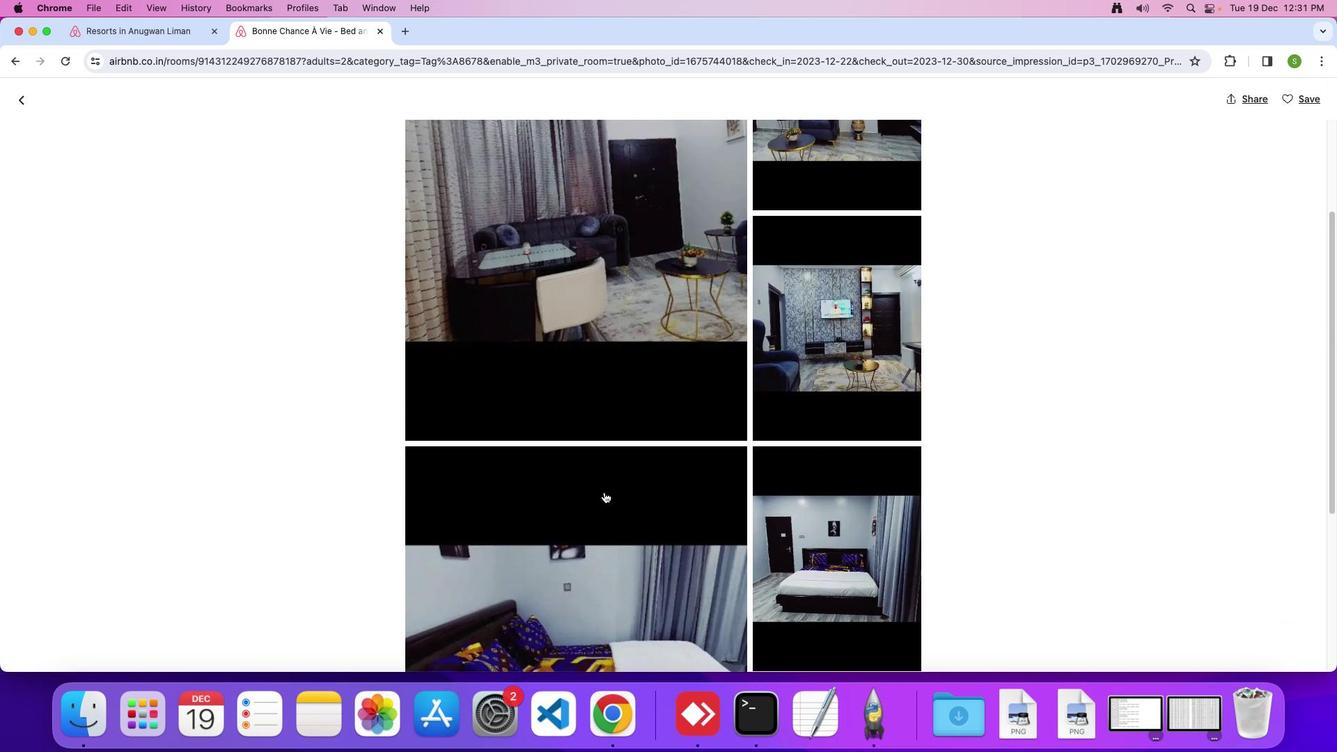 
Action: Mouse scrolled (603, 491) with delta (0, -1)
Screenshot: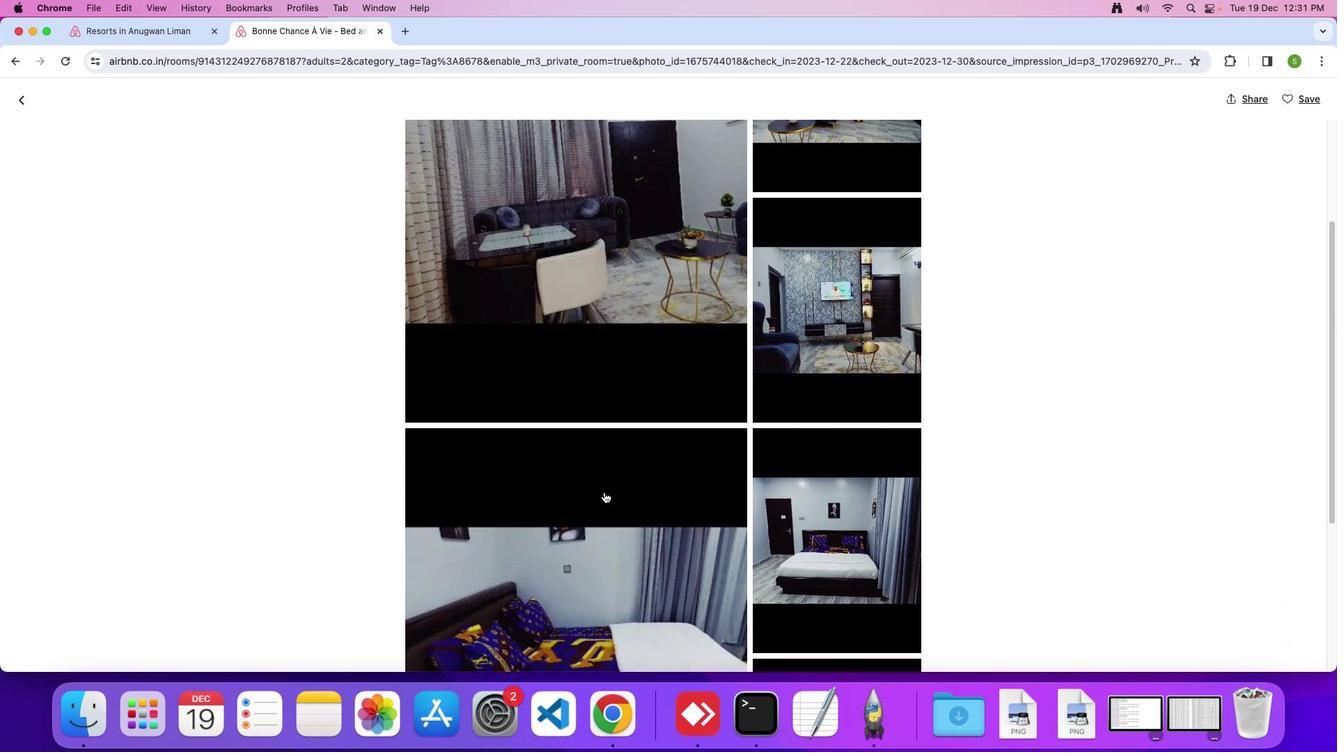
Action: Mouse moved to (602, 490)
Screenshot: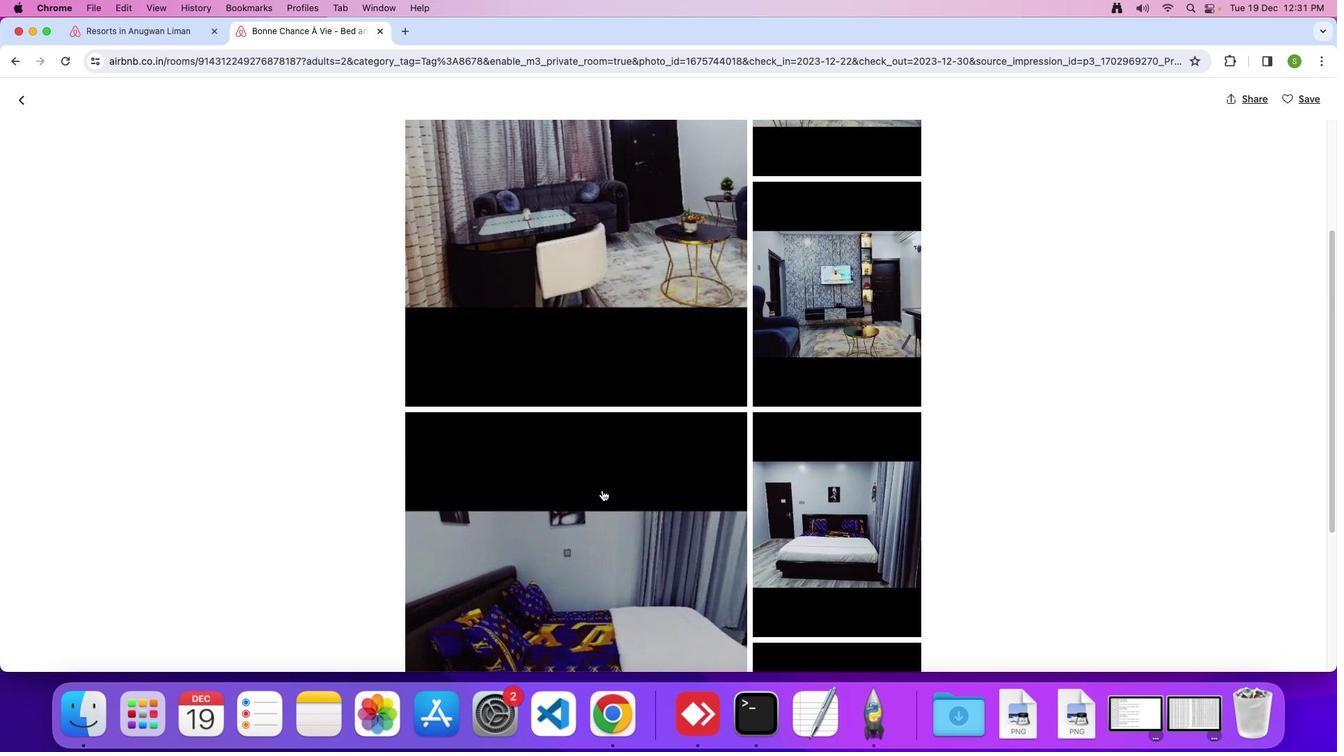 
Action: Mouse scrolled (602, 490) with delta (0, 0)
Screenshot: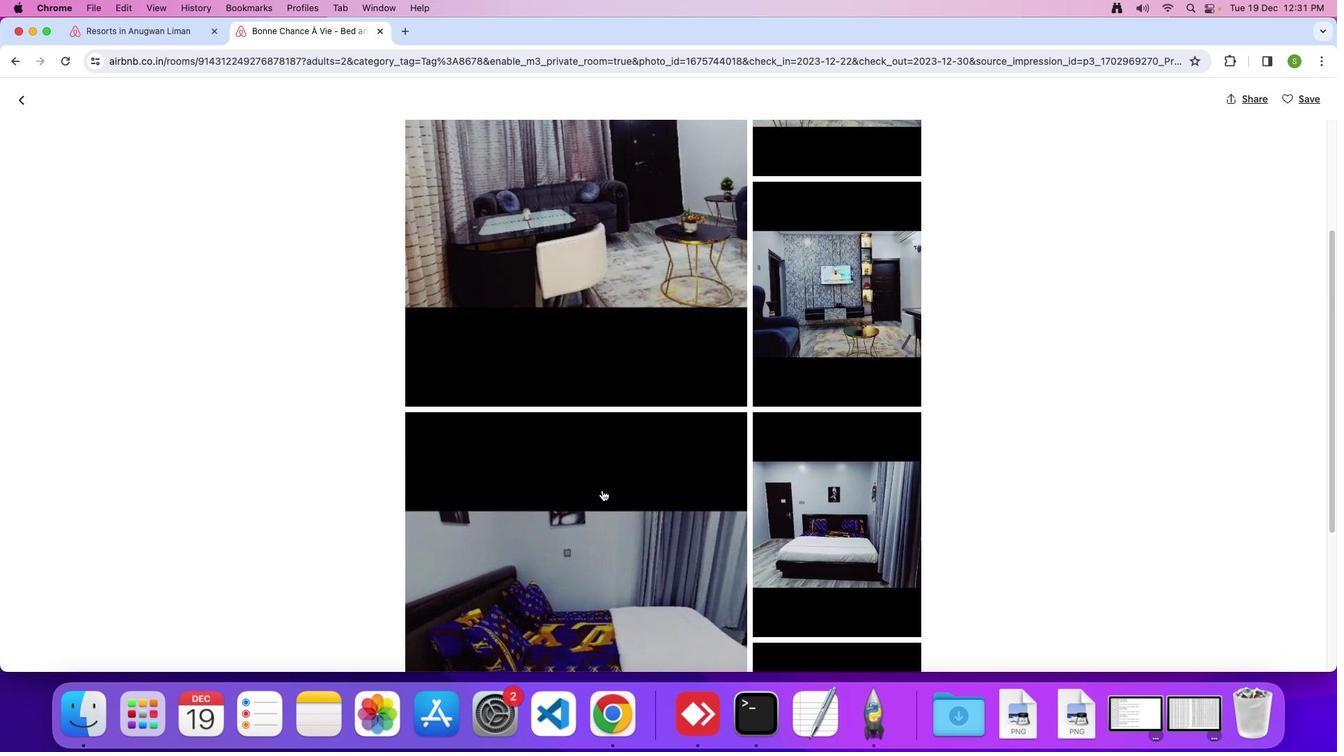 
Action: Mouse moved to (602, 489)
Screenshot: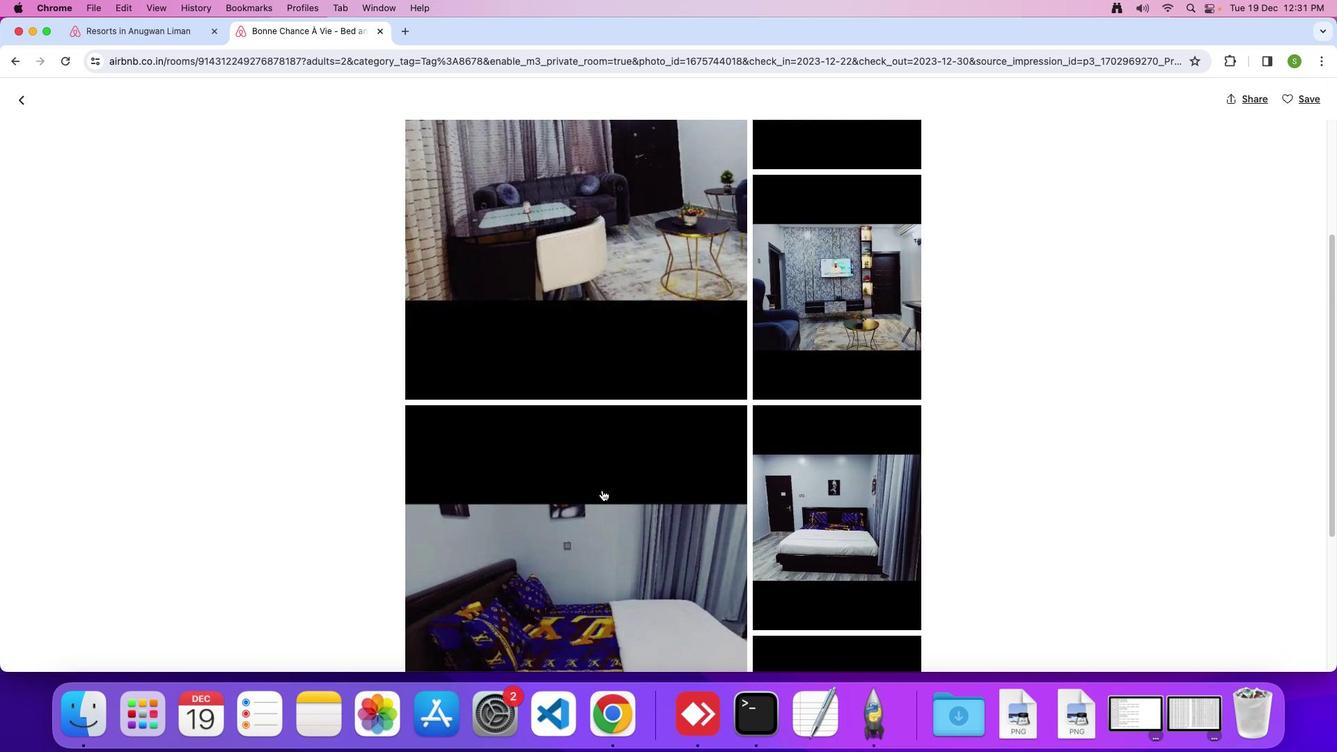 
Action: Mouse scrolled (602, 489) with delta (0, 0)
Screenshot: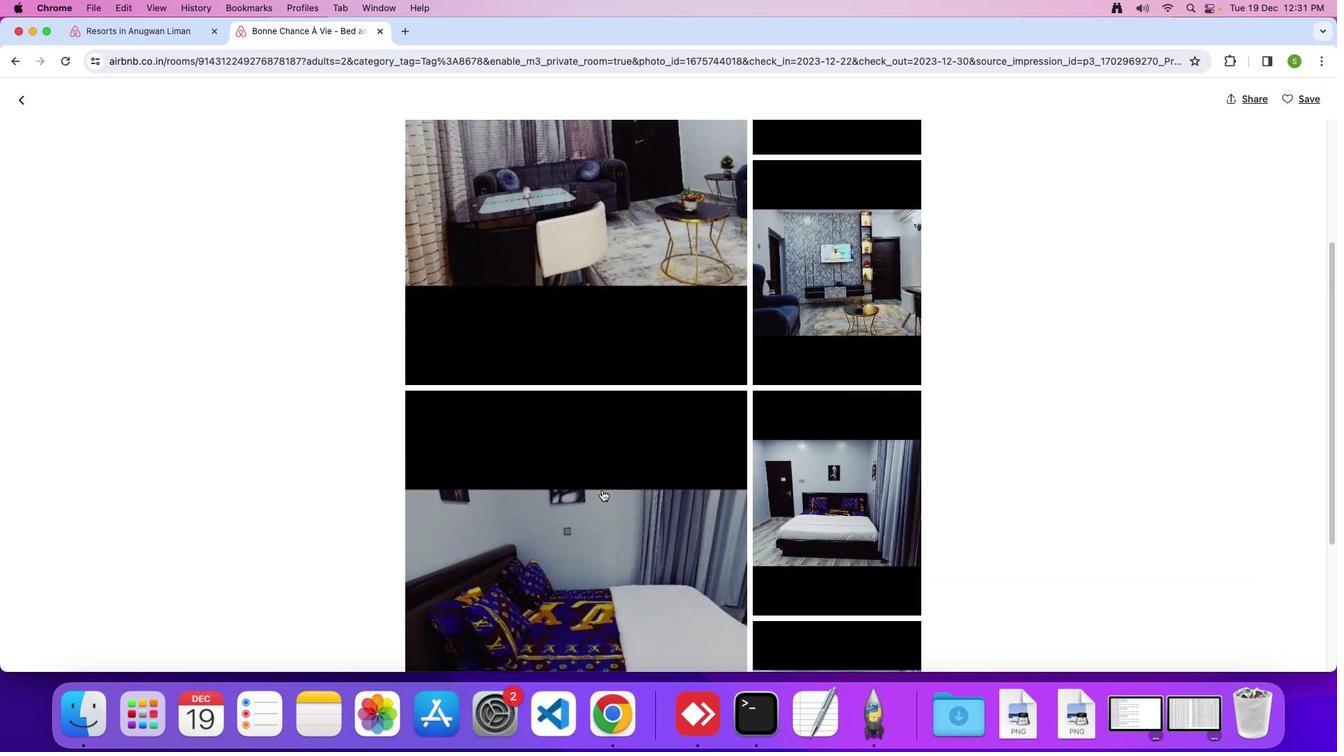 
Action: Mouse scrolled (602, 489) with delta (0, -1)
Screenshot: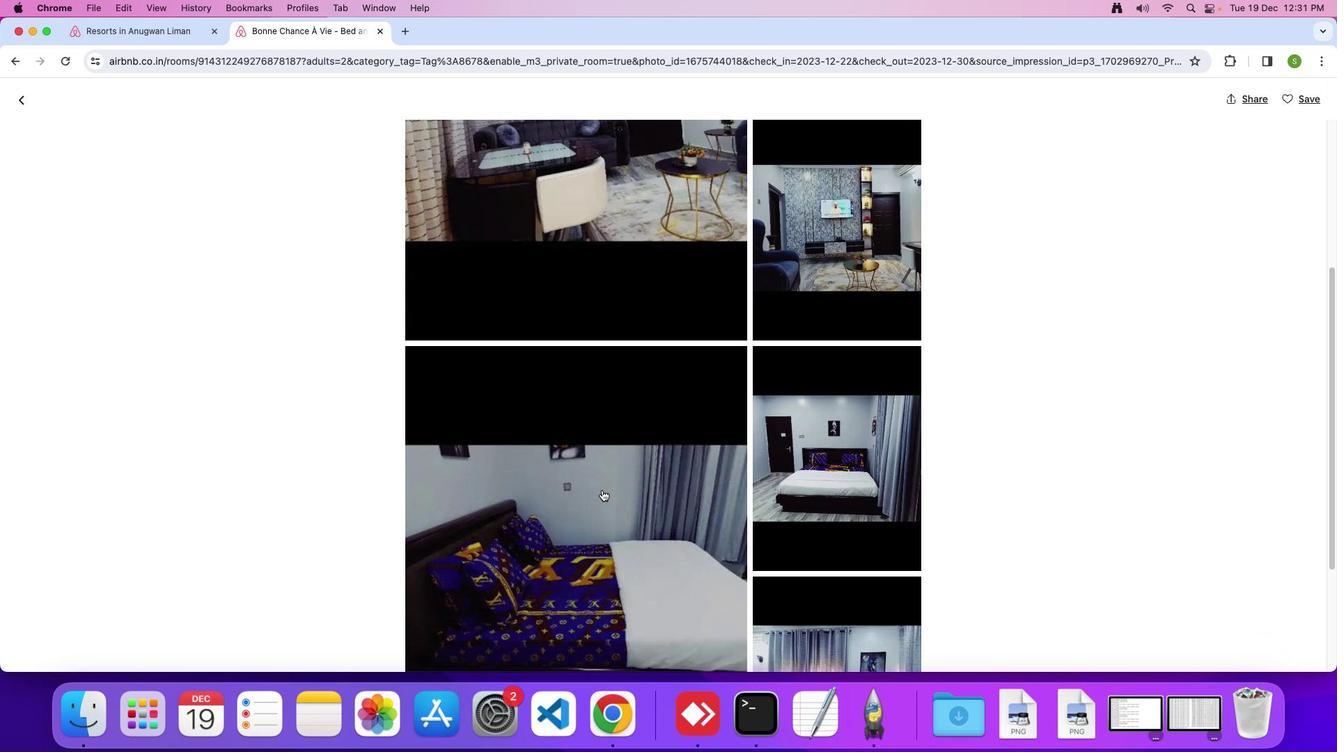 
Action: Mouse scrolled (602, 489) with delta (0, 0)
Screenshot: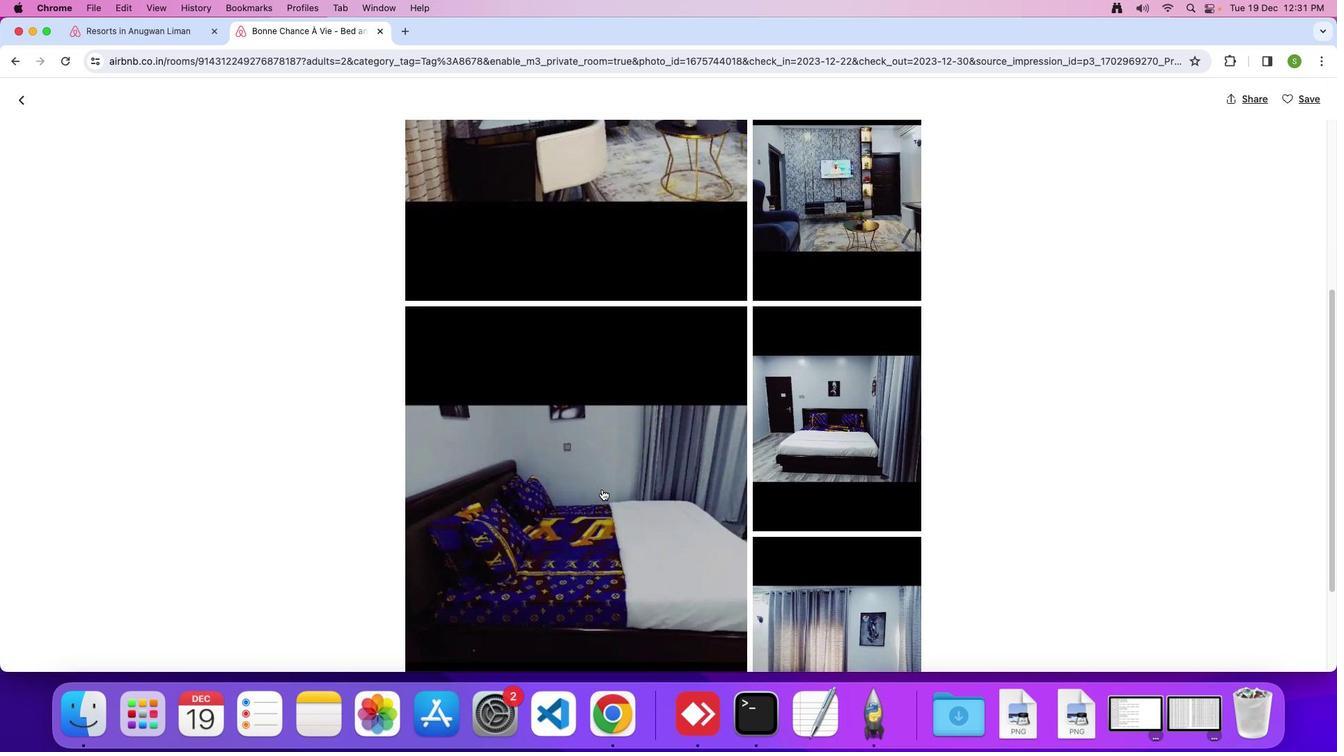 
Action: Mouse scrolled (602, 489) with delta (0, 0)
Screenshot: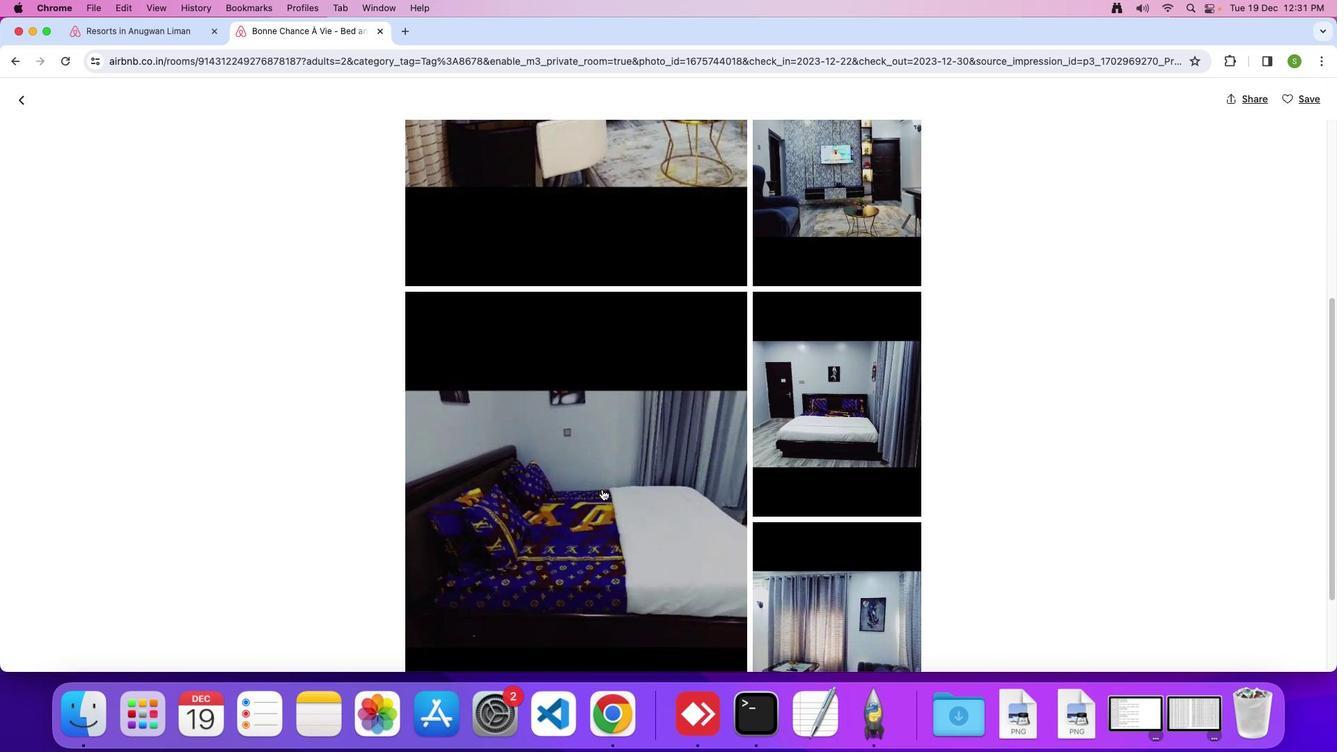 
Action: Mouse moved to (602, 489)
Screenshot: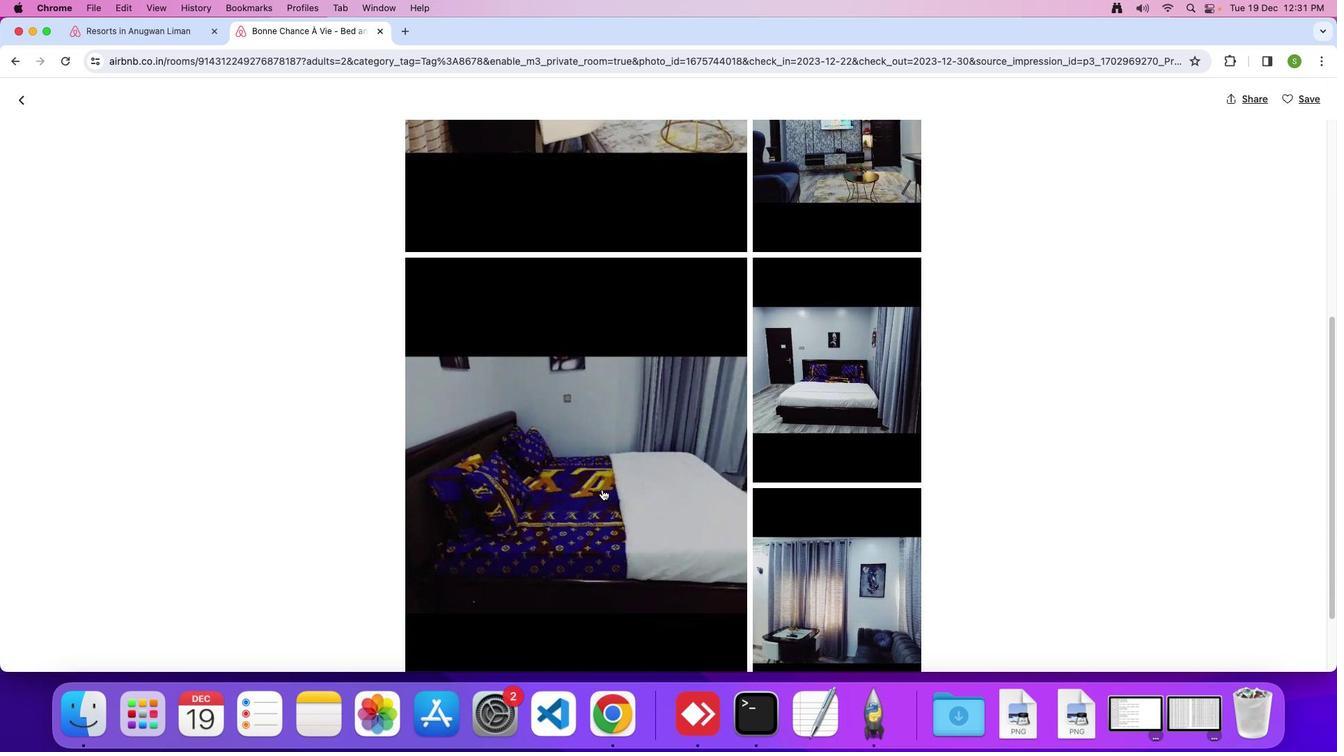 
Action: Mouse scrolled (602, 489) with delta (0, -1)
Screenshot: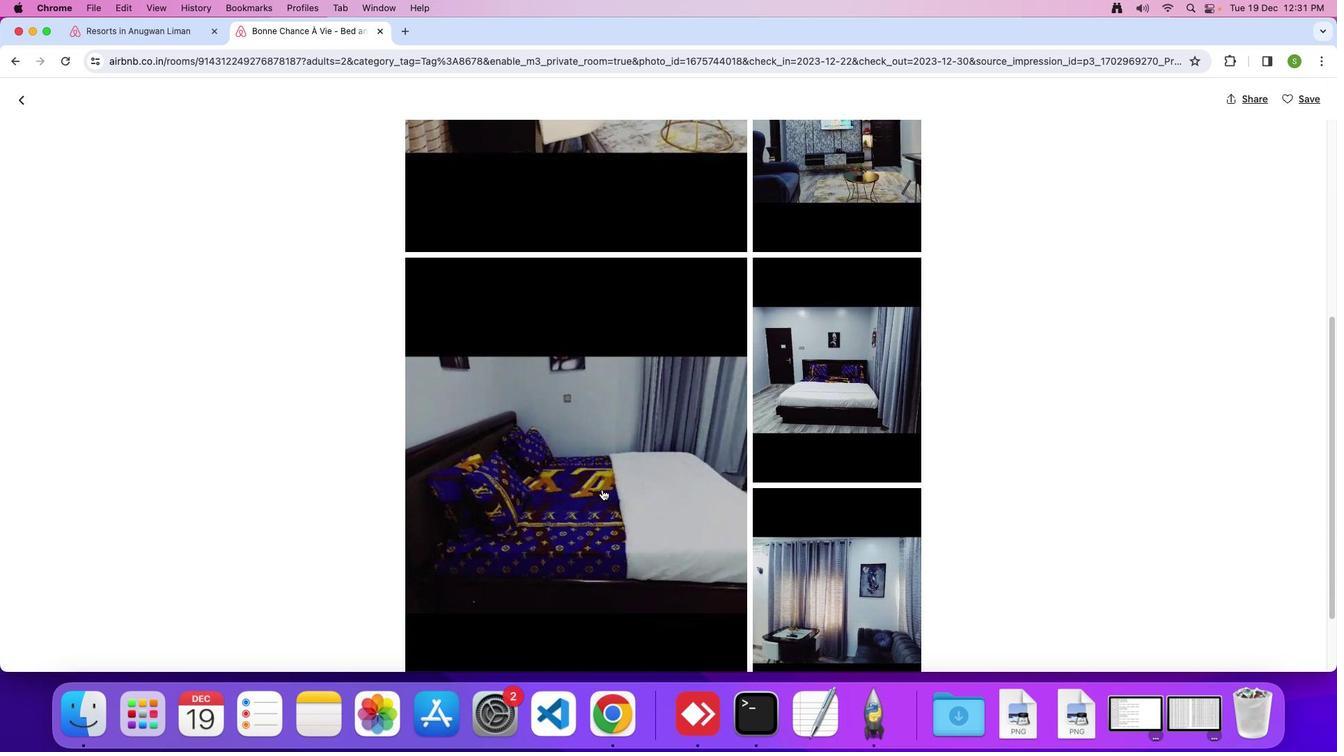
Action: Mouse moved to (601, 487)
Screenshot: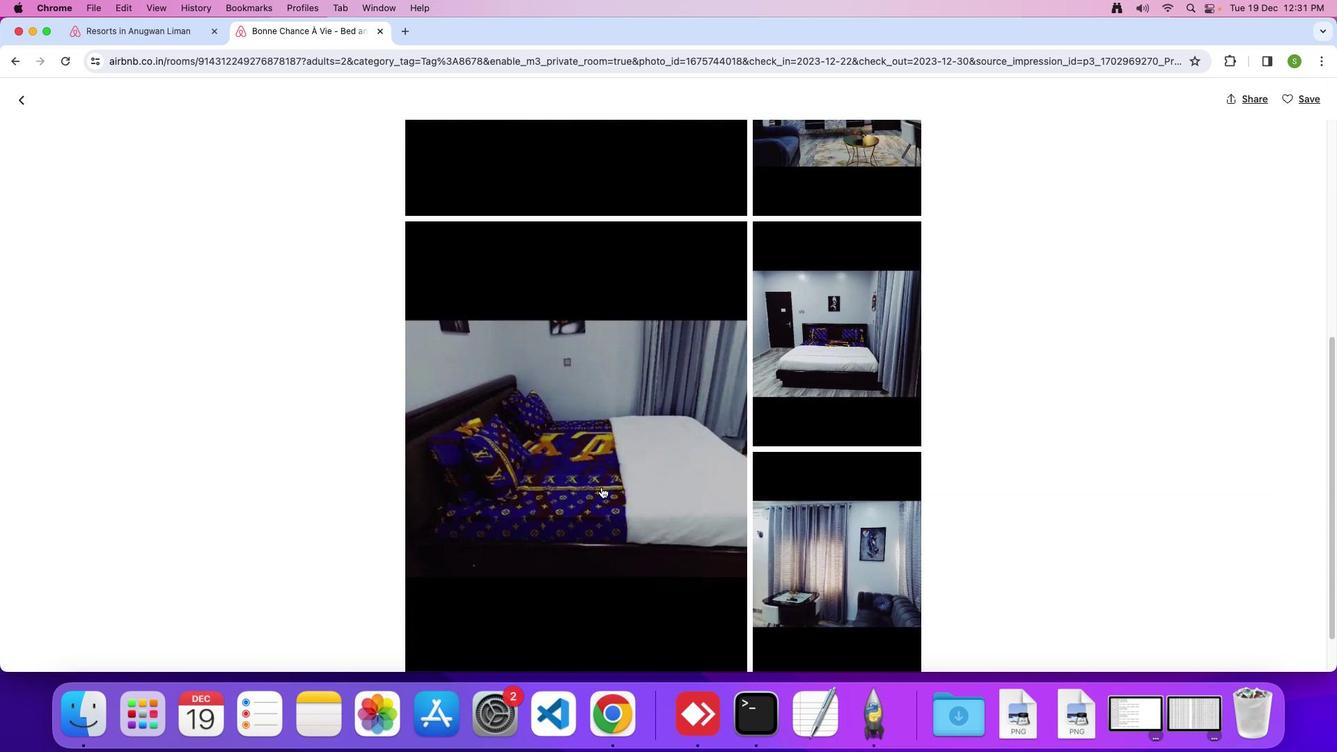 
Action: Mouse scrolled (601, 487) with delta (0, 0)
Screenshot: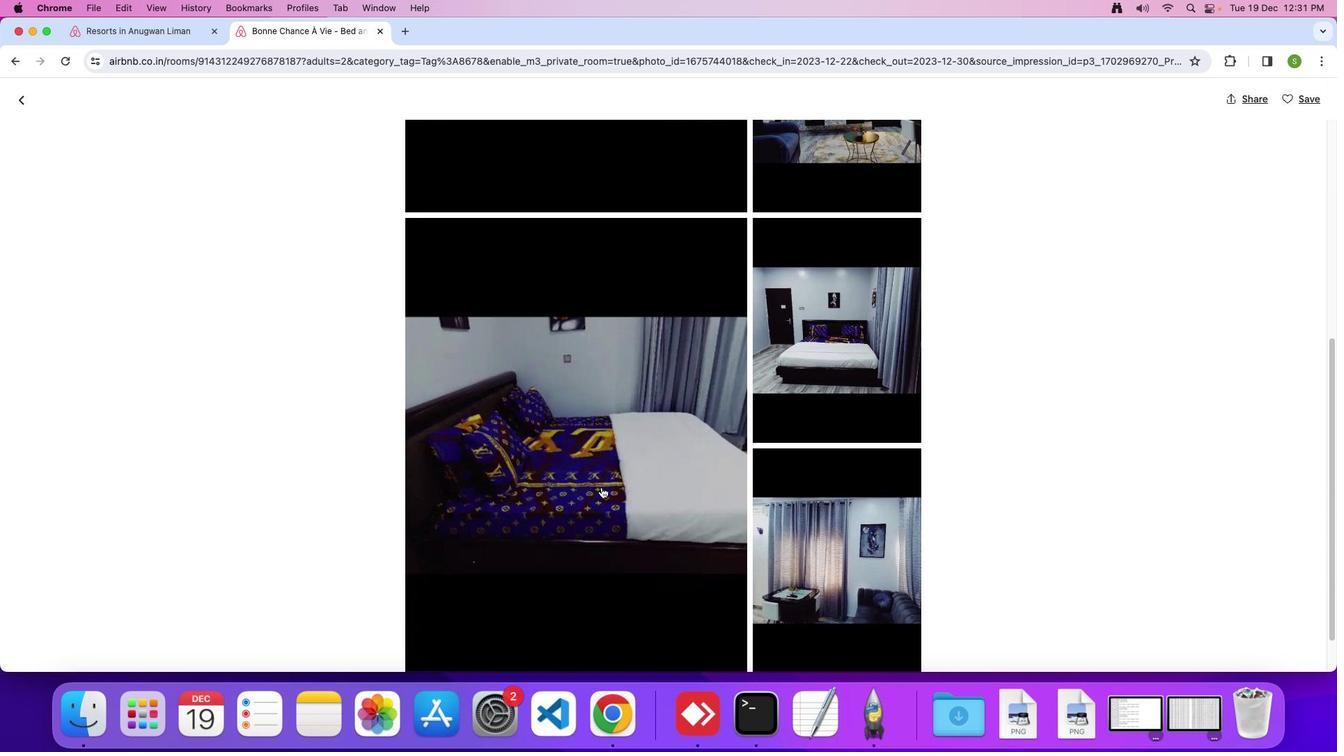 
Action: Mouse scrolled (601, 487) with delta (0, 0)
Screenshot: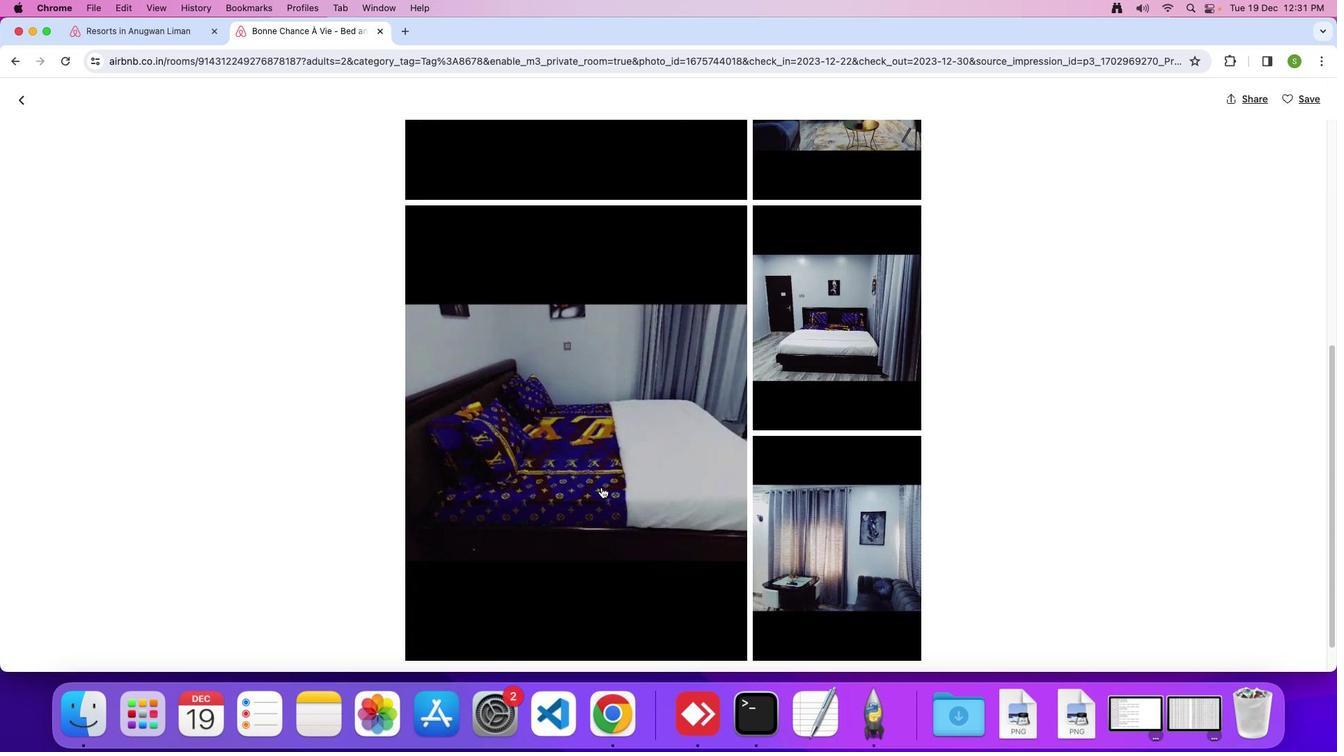 
Action: Mouse scrolled (601, 487) with delta (0, 0)
Screenshot: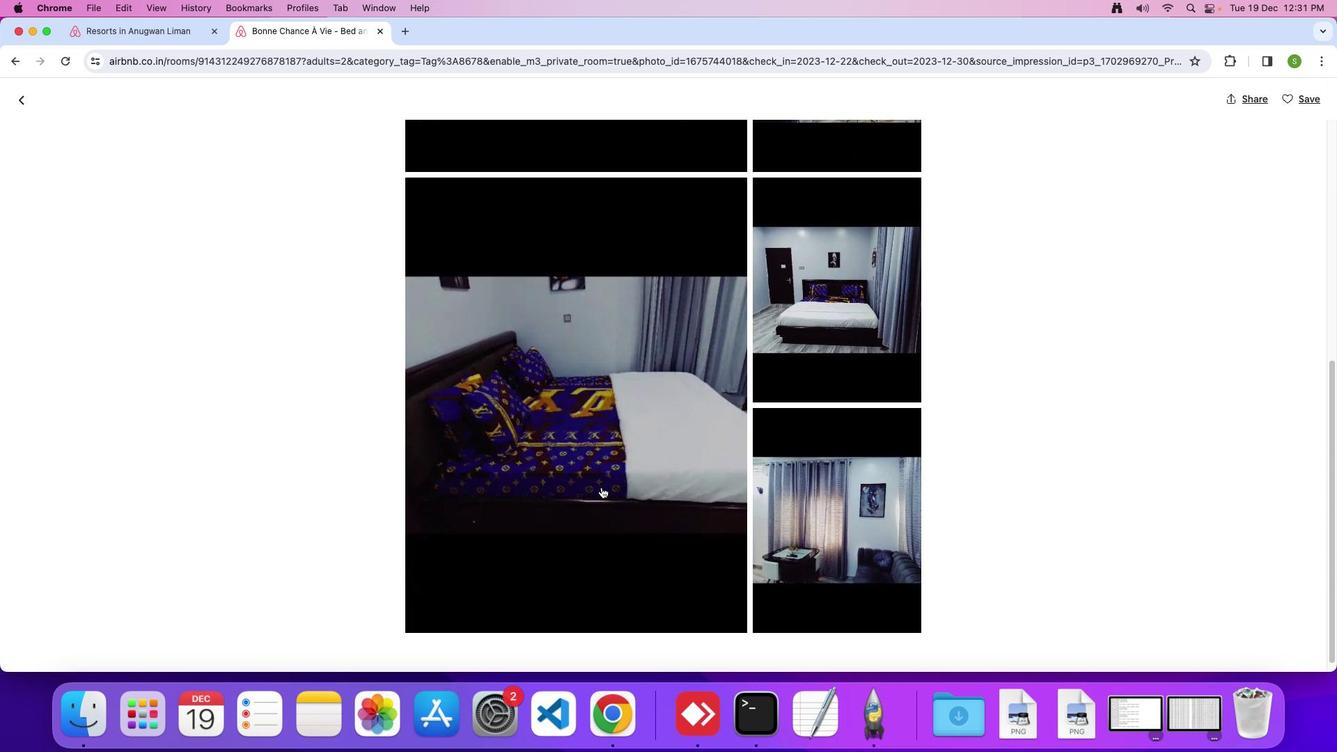 
Action: Mouse moved to (601, 485)
Screenshot: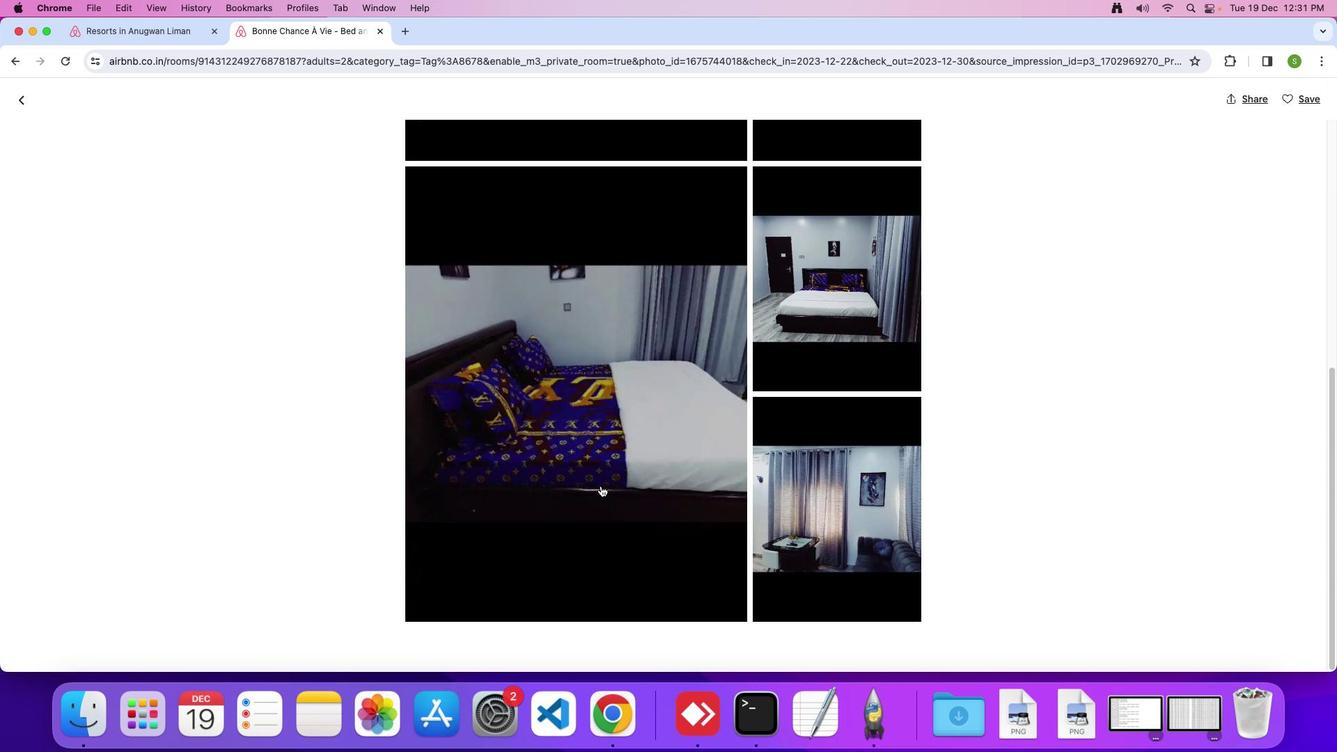 
Action: Mouse scrolled (601, 485) with delta (0, 0)
Screenshot: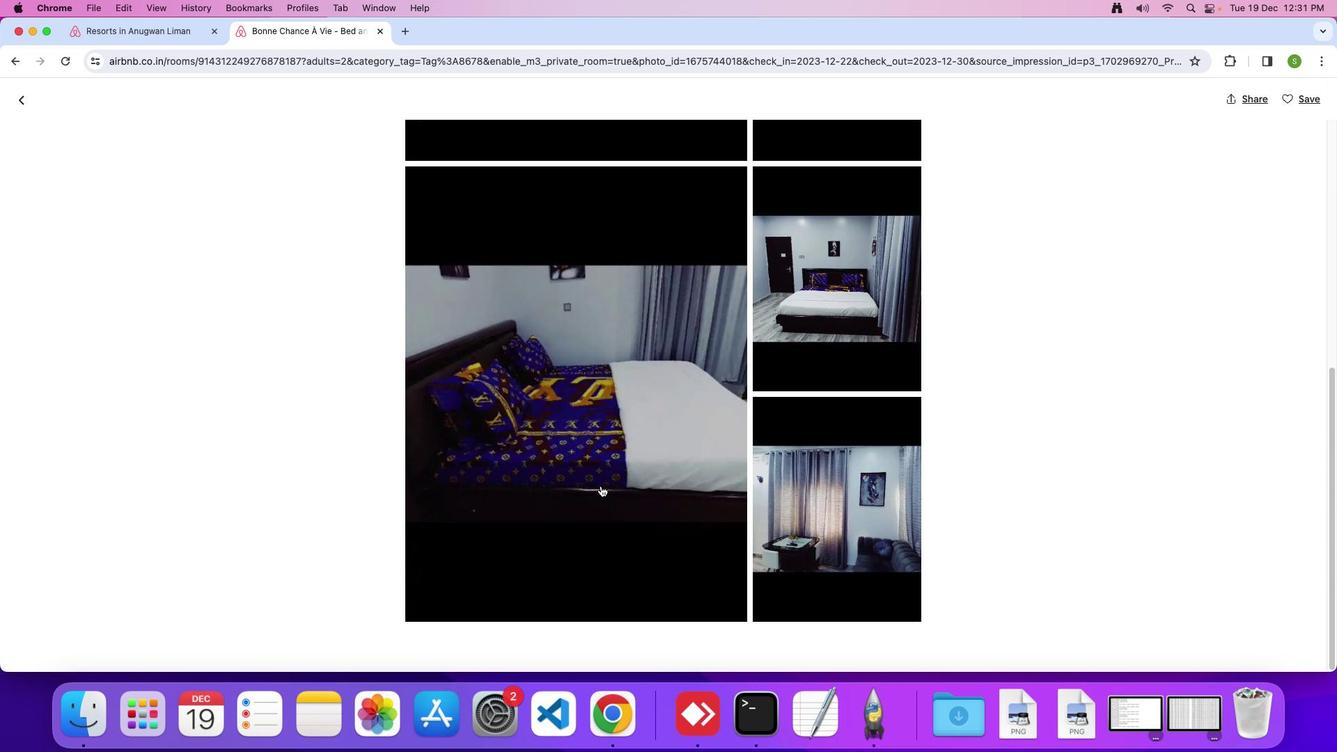 
Action: Mouse scrolled (601, 485) with delta (0, 0)
Screenshot: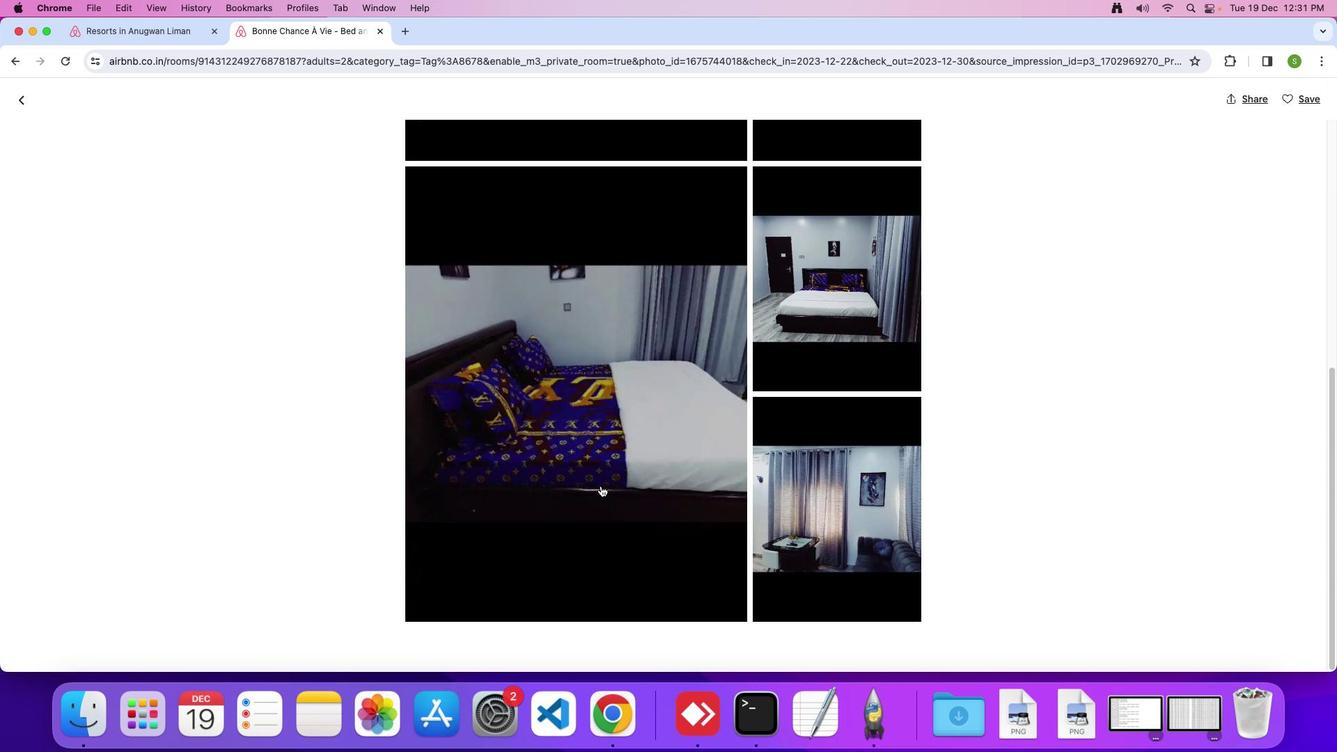 
Action: Mouse scrolled (601, 485) with delta (0, 0)
Screenshot: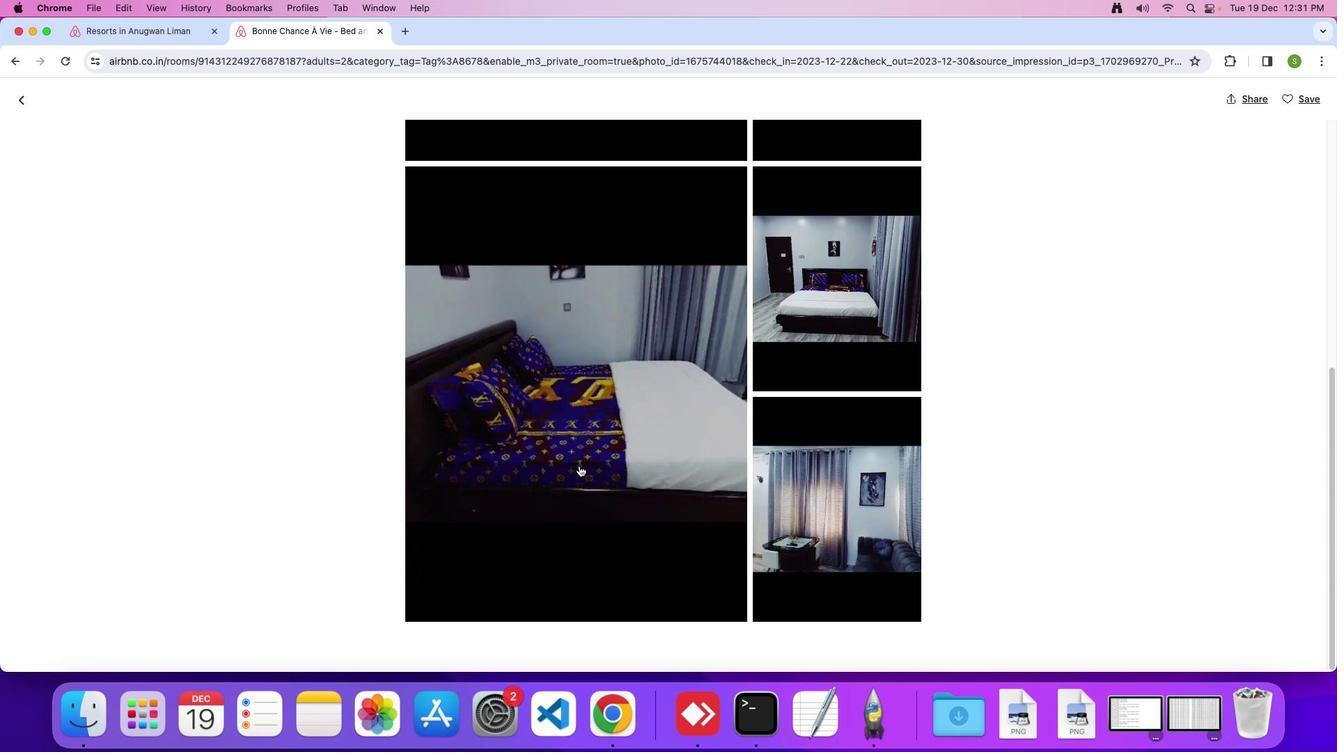 
Action: Mouse scrolled (601, 485) with delta (0, 0)
Screenshot: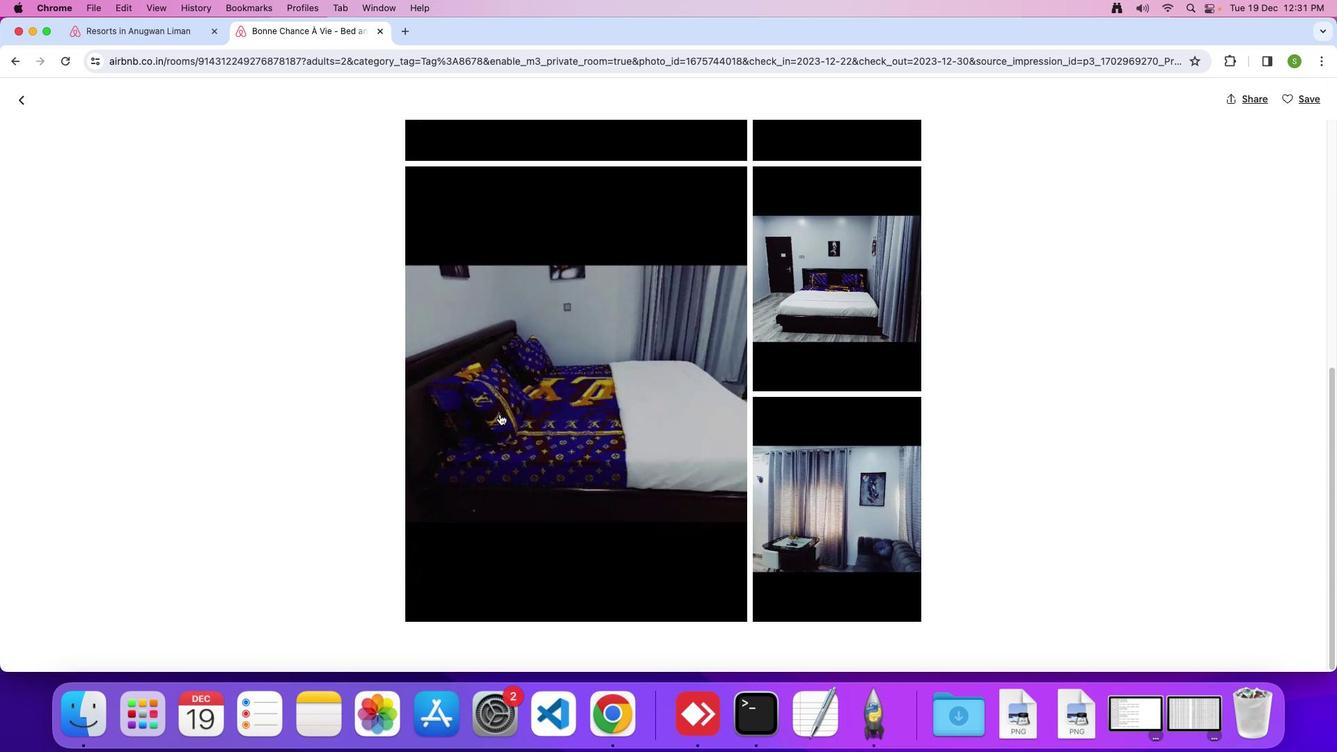 
Action: Mouse moved to (22, 105)
Screenshot: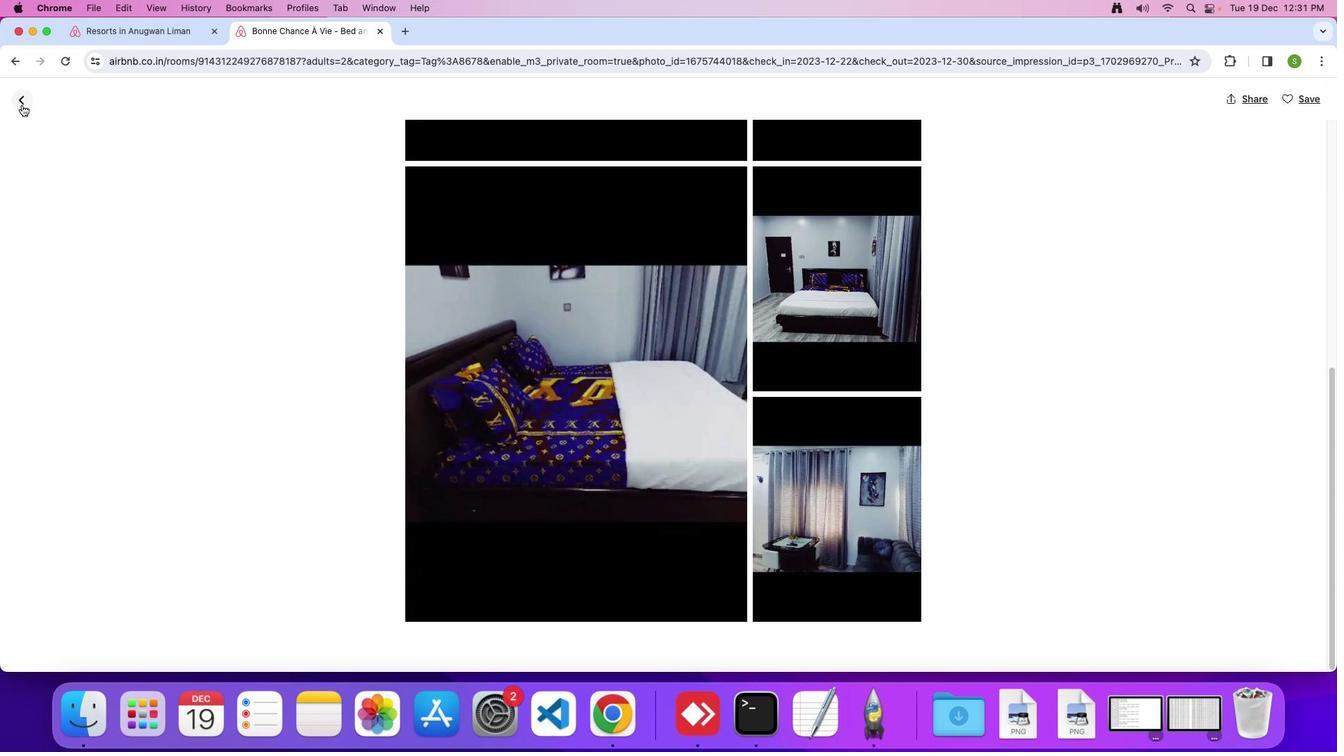 
Action: Mouse pressed left at (22, 105)
Screenshot: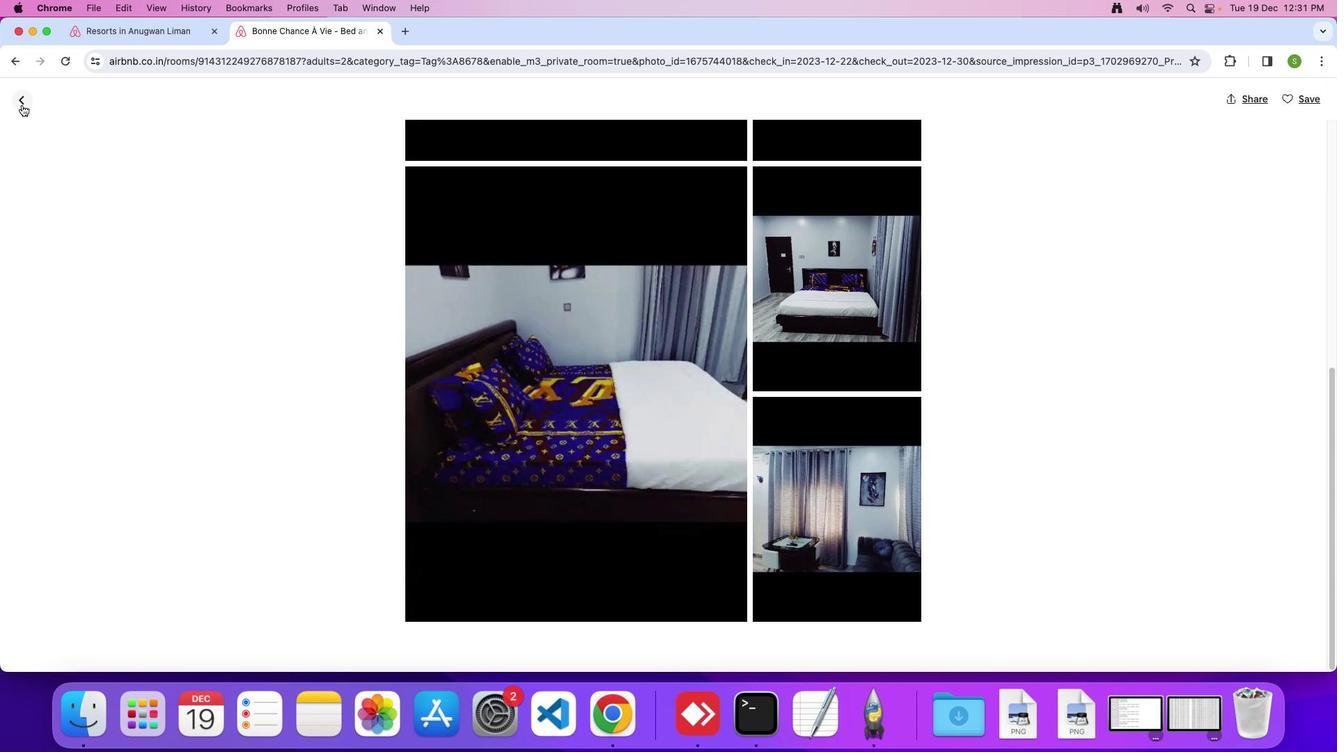 
Action: Mouse moved to (506, 445)
Screenshot: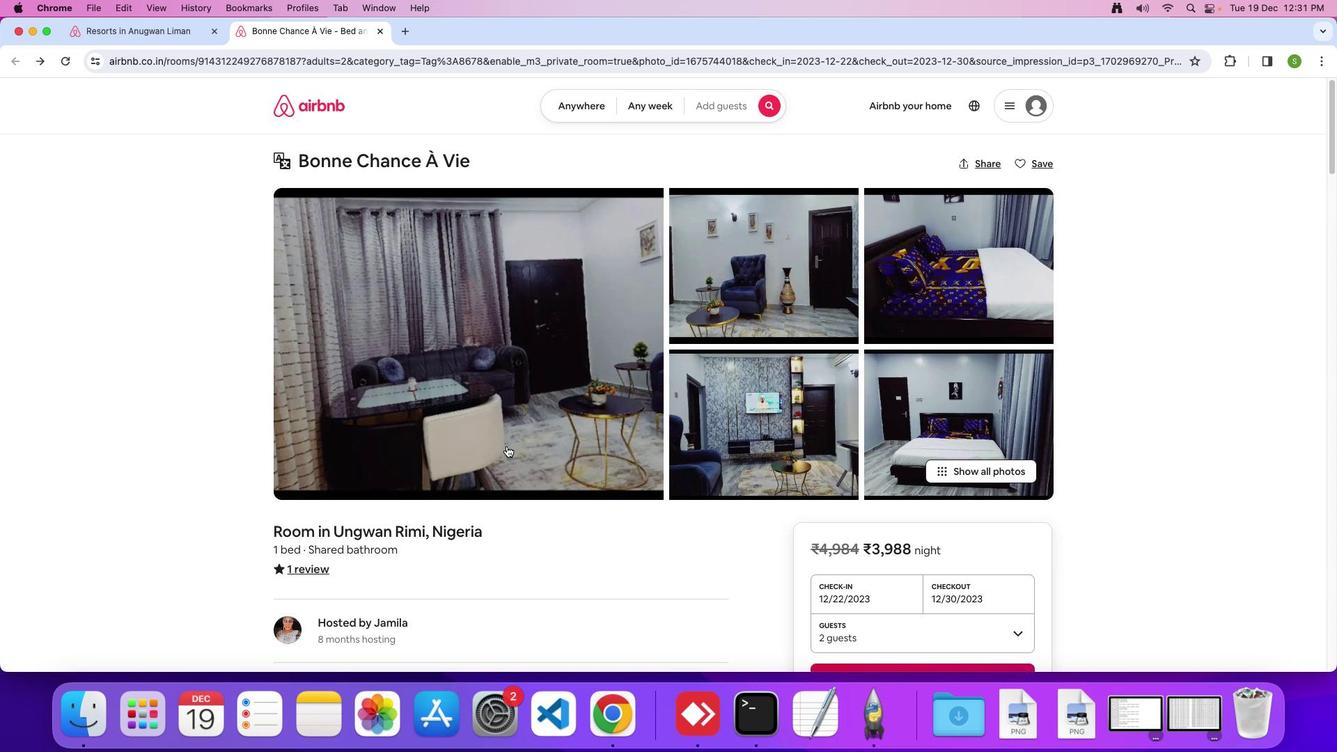 
Action: Mouse scrolled (506, 445) with delta (0, 0)
Screenshot: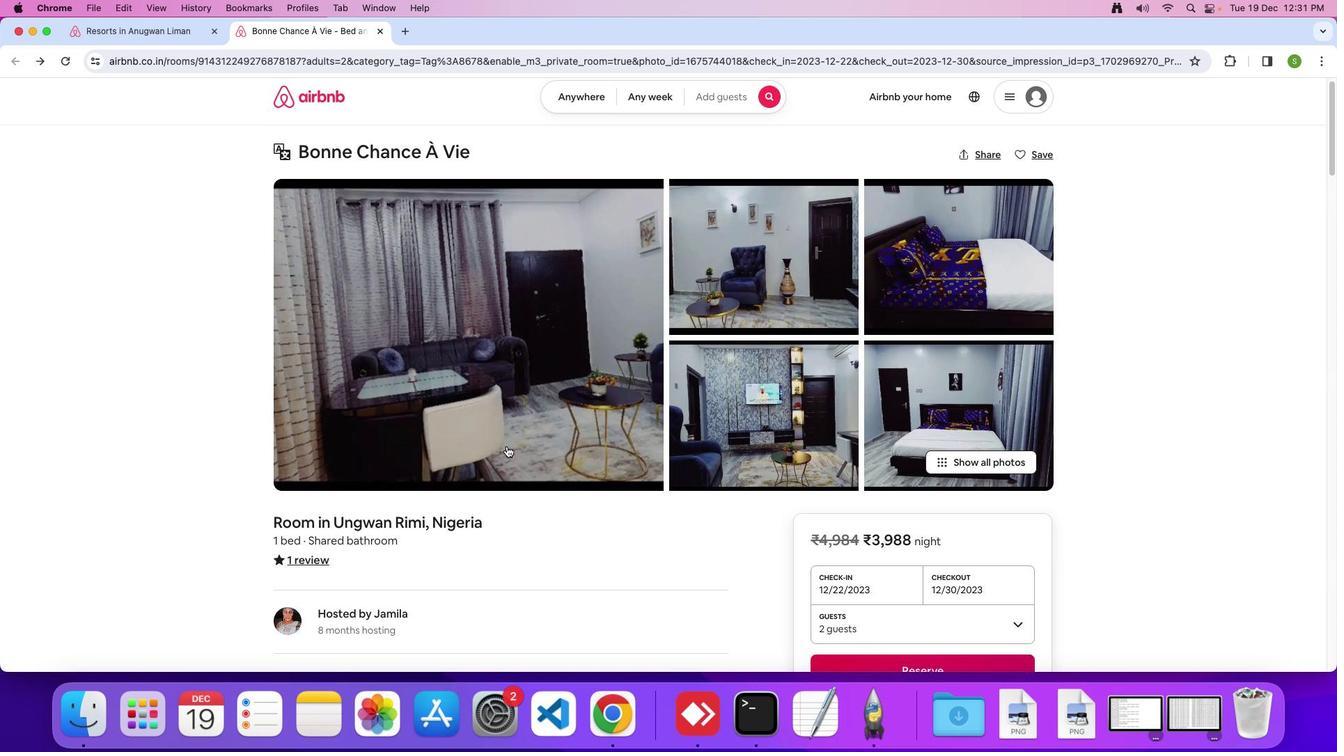 
Action: Mouse scrolled (506, 445) with delta (0, 0)
Screenshot: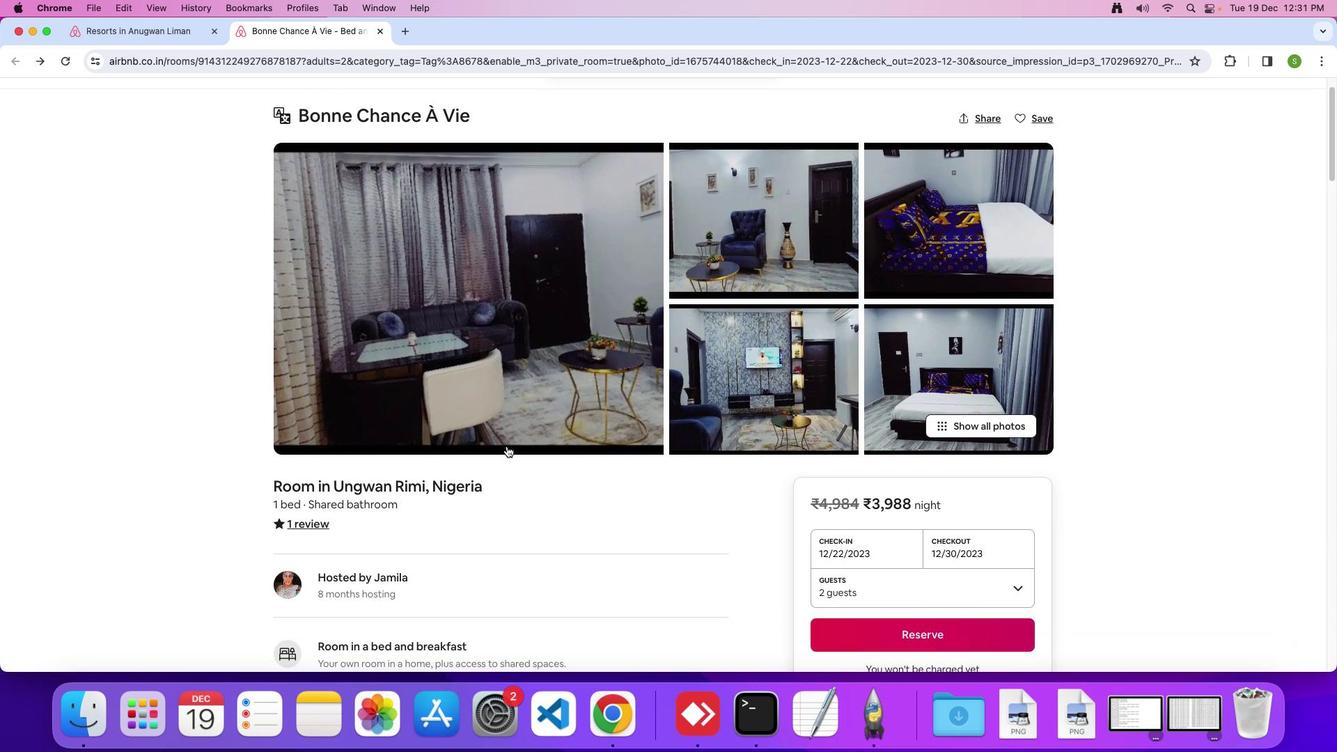 
Action: Mouse scrolled (506, 445) with delta (0, -1)
Screenshot: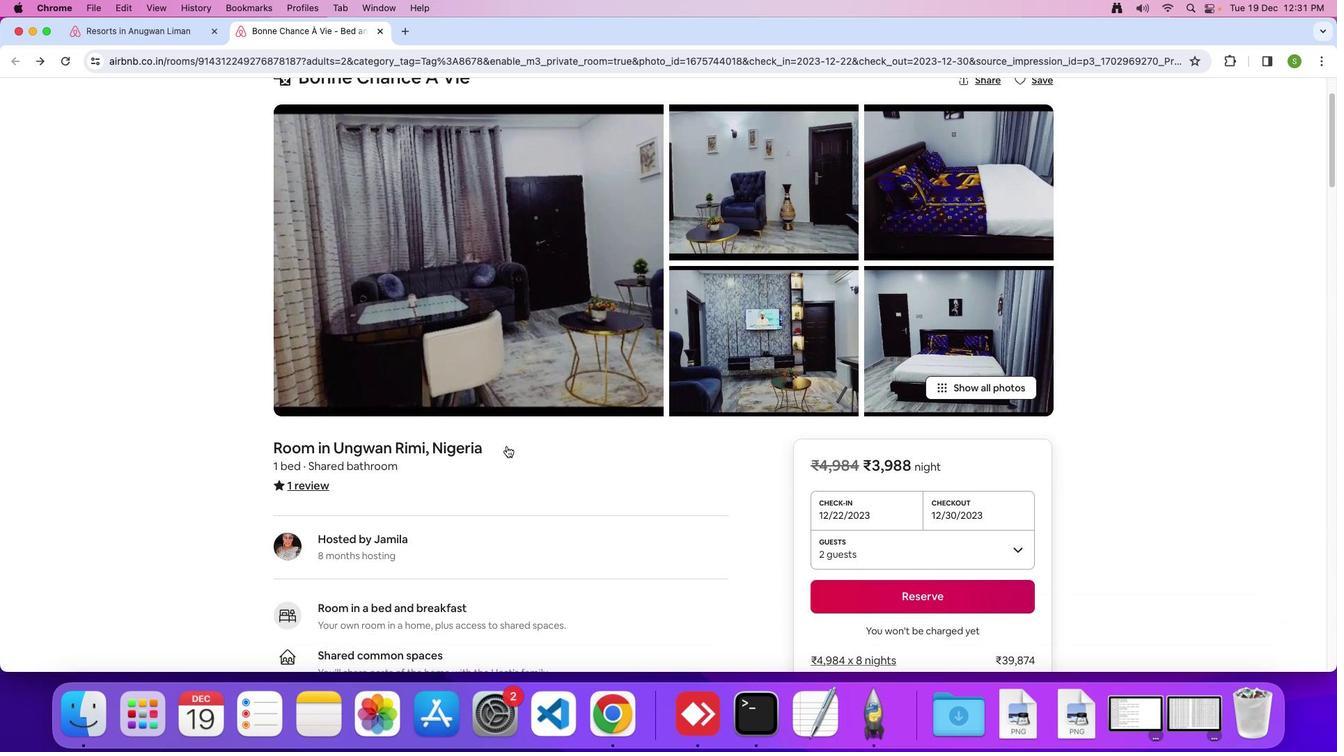 
Action: Mouse scrolled (506, 445) with delta (0, 0)
Screenshot: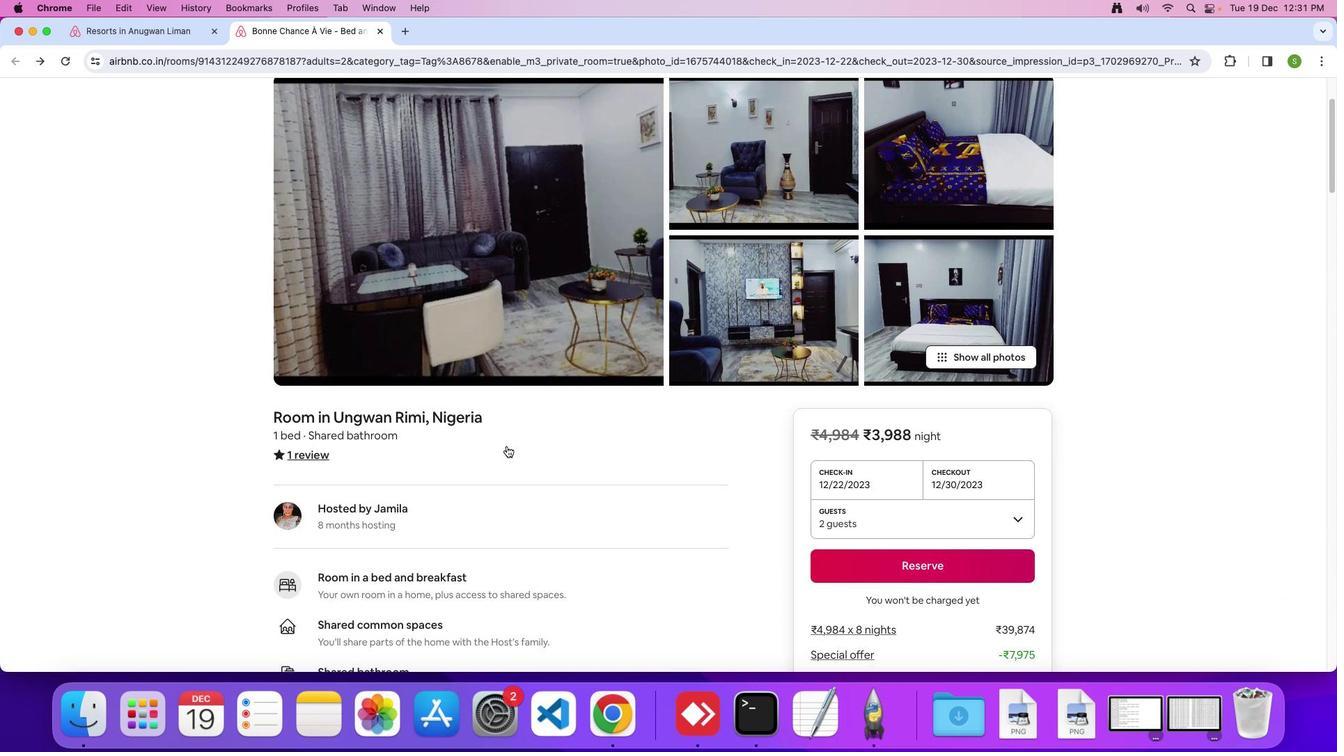 
Action: Mouse scrolled (506, 445) with delta (0, 0)
Screenshot: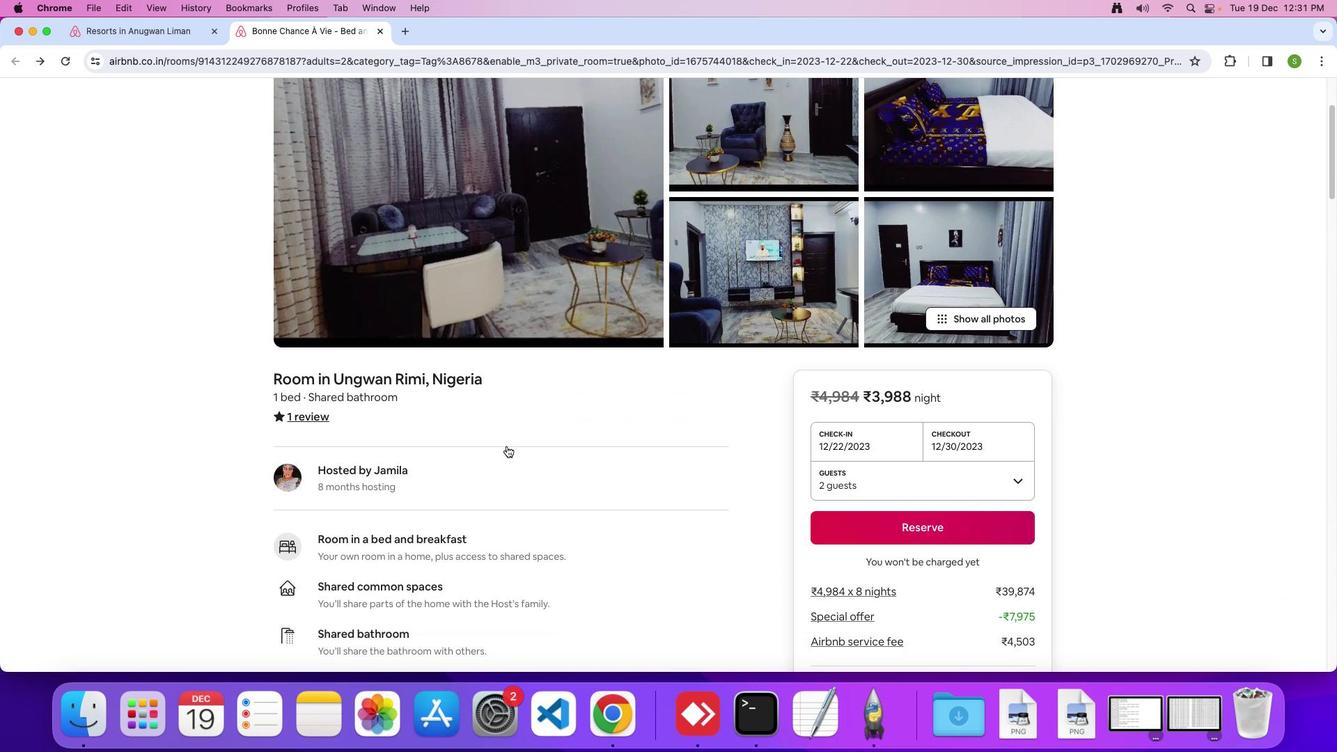 
Action: Mouse scrolled (506, 445) with delta (0, -1)
Screenshot: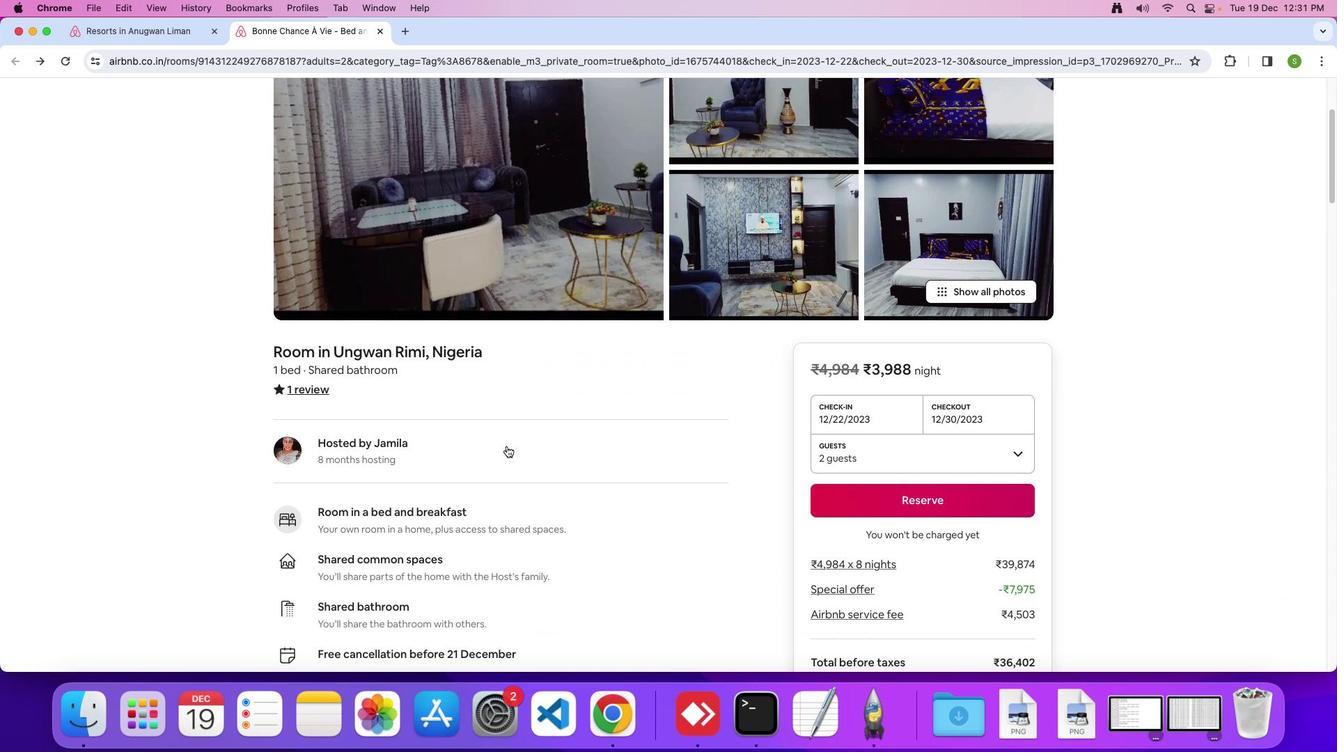
Action: Mouse moved to (505, 443)
Screenshot: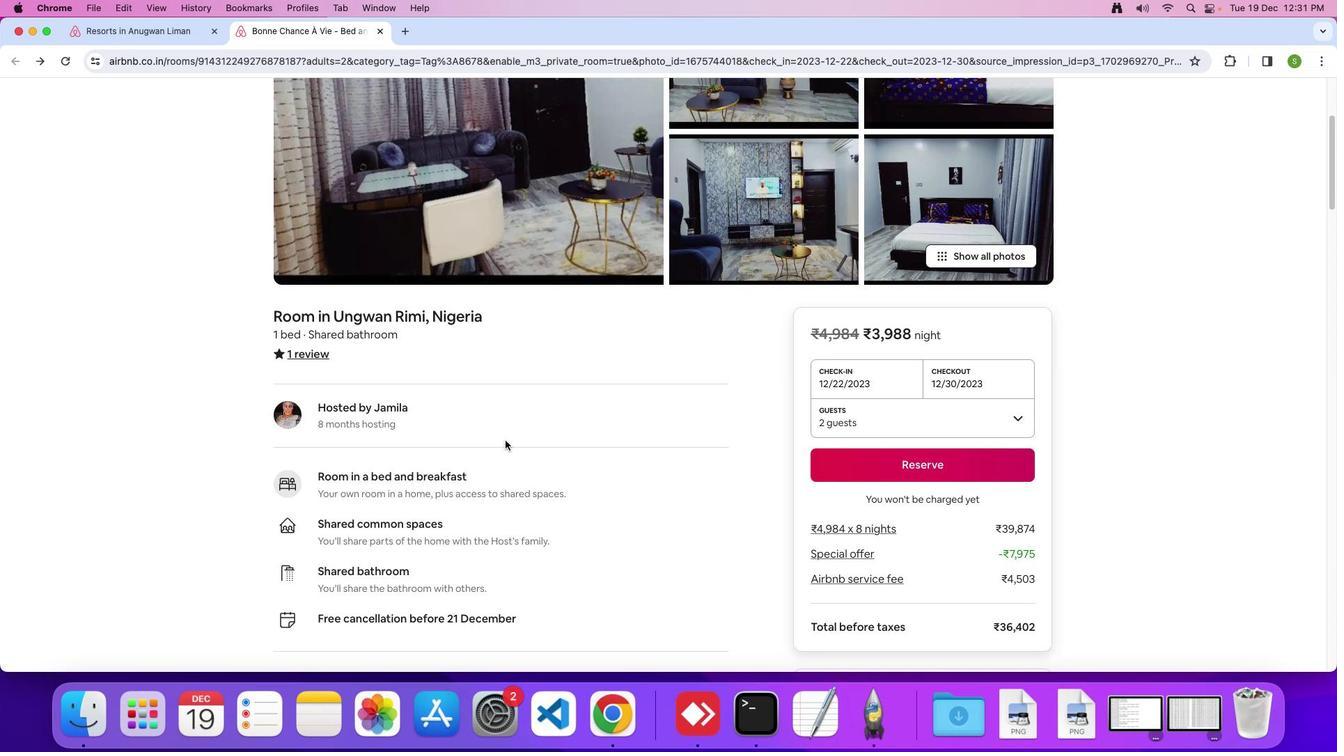 
Action: Mouse scrolled (505, 443) with delta (0, 0)
Screenshot: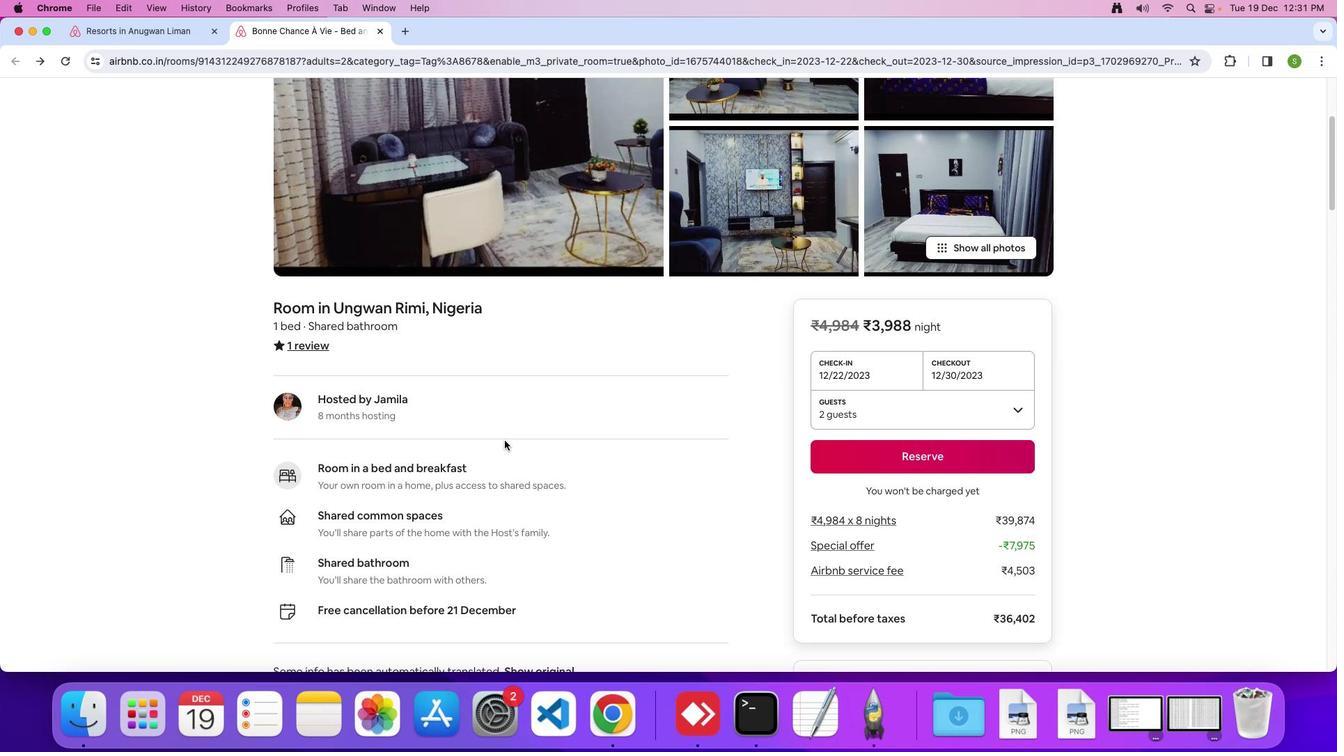 
Action: Mouse moved to (504, 440)
Screenshot: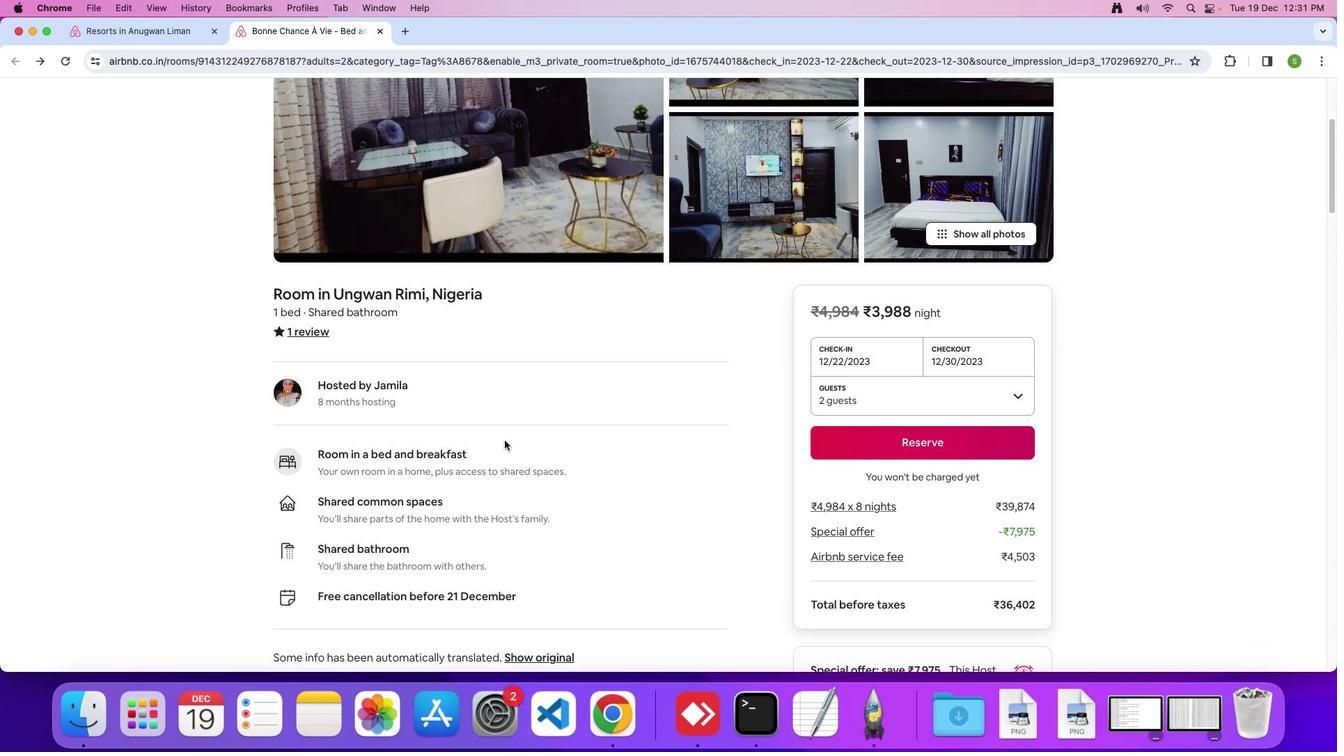 
Action: Mouse scrolled (504, 440) with delta (0, 0)
Screenshot: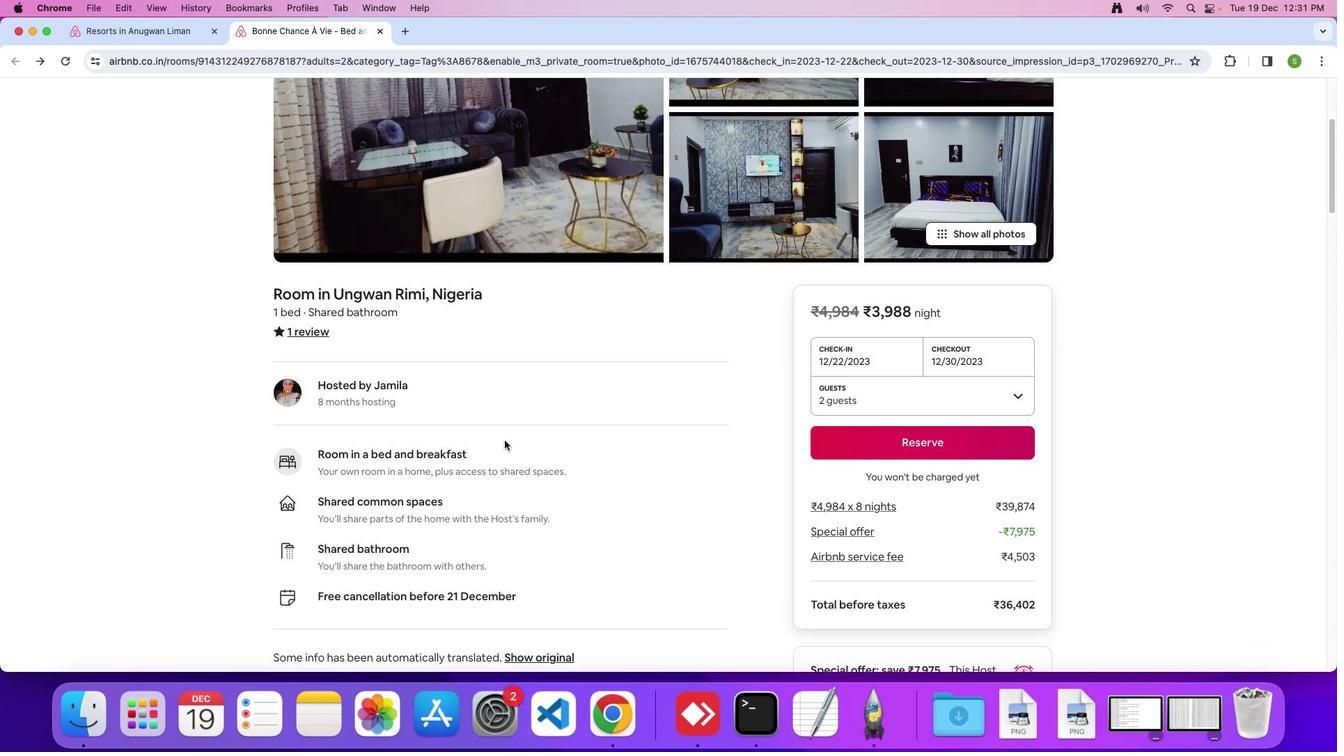 
Action: Mouse scrolled (504, 440) with delta (0, -1)
Screenshot: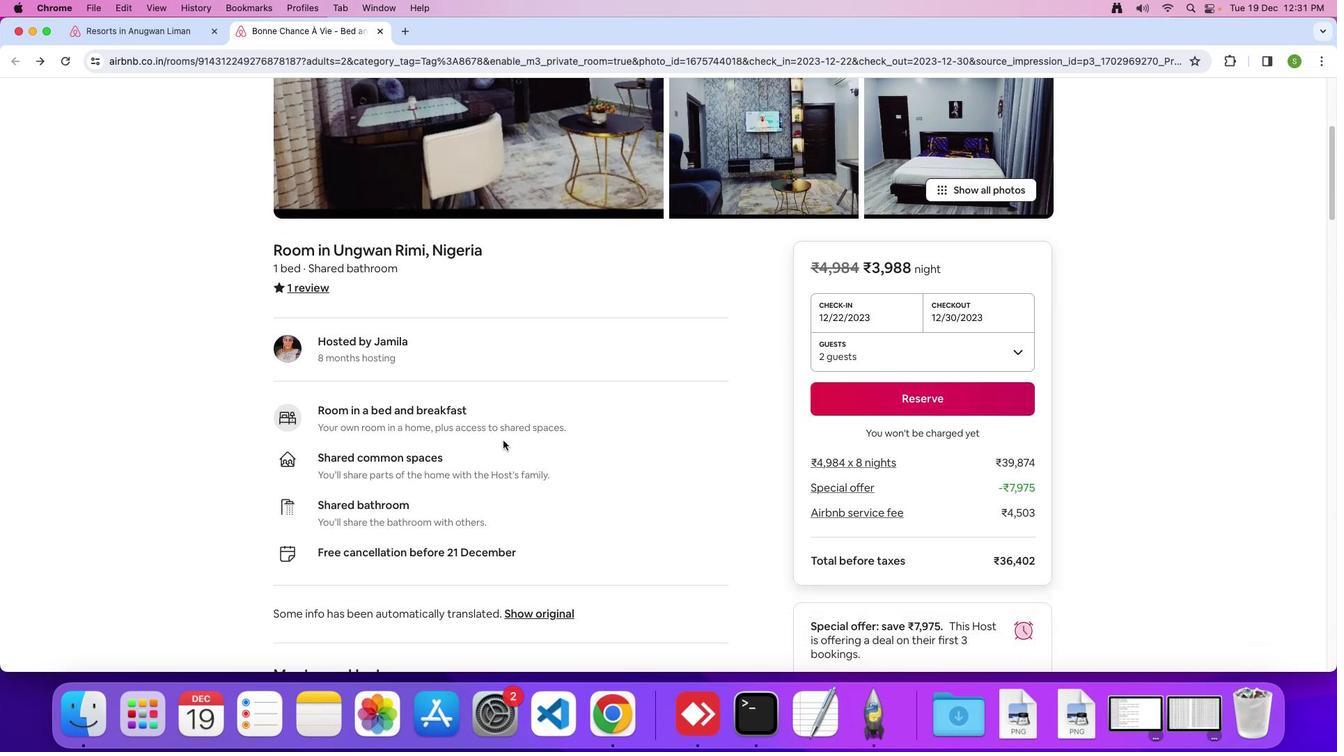 
Action: Mouse moved to (502, 440)
Screenshot: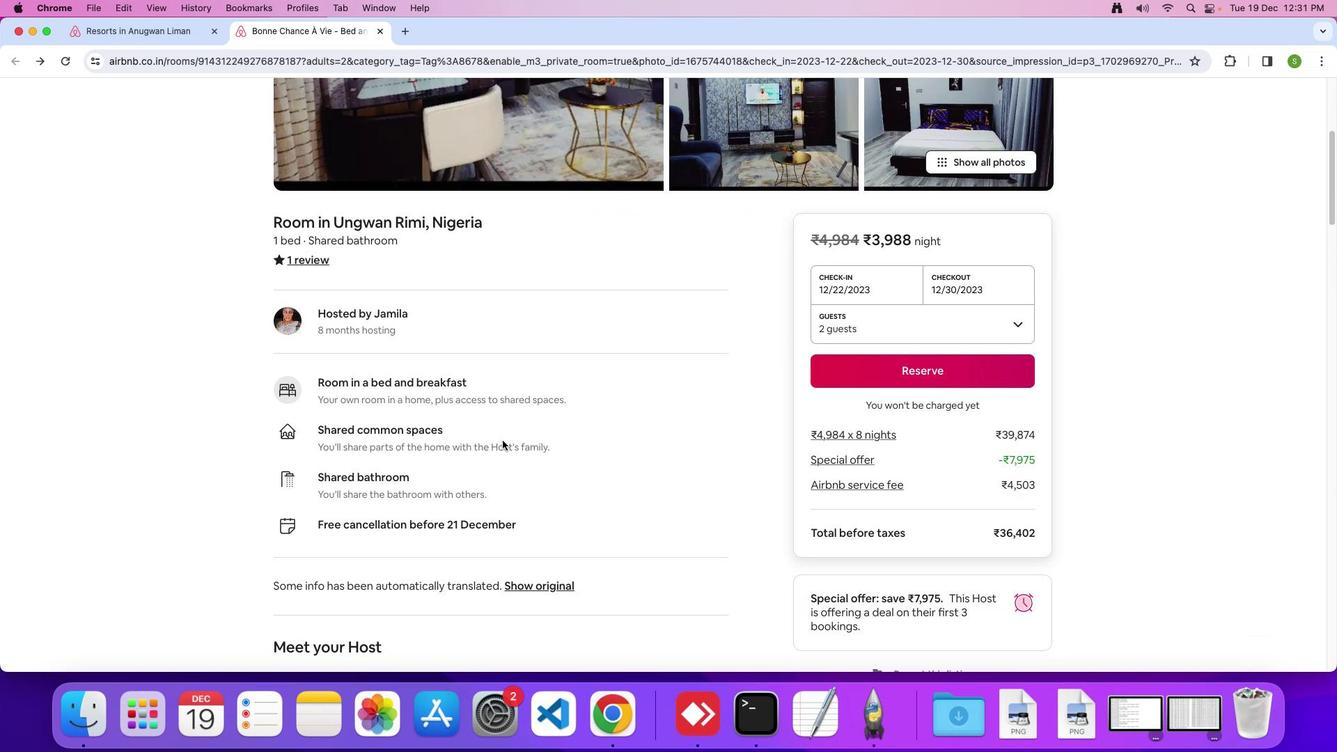 
Action: Mouse scrolled (502, 440) with delta (0, 0)
Screenshot: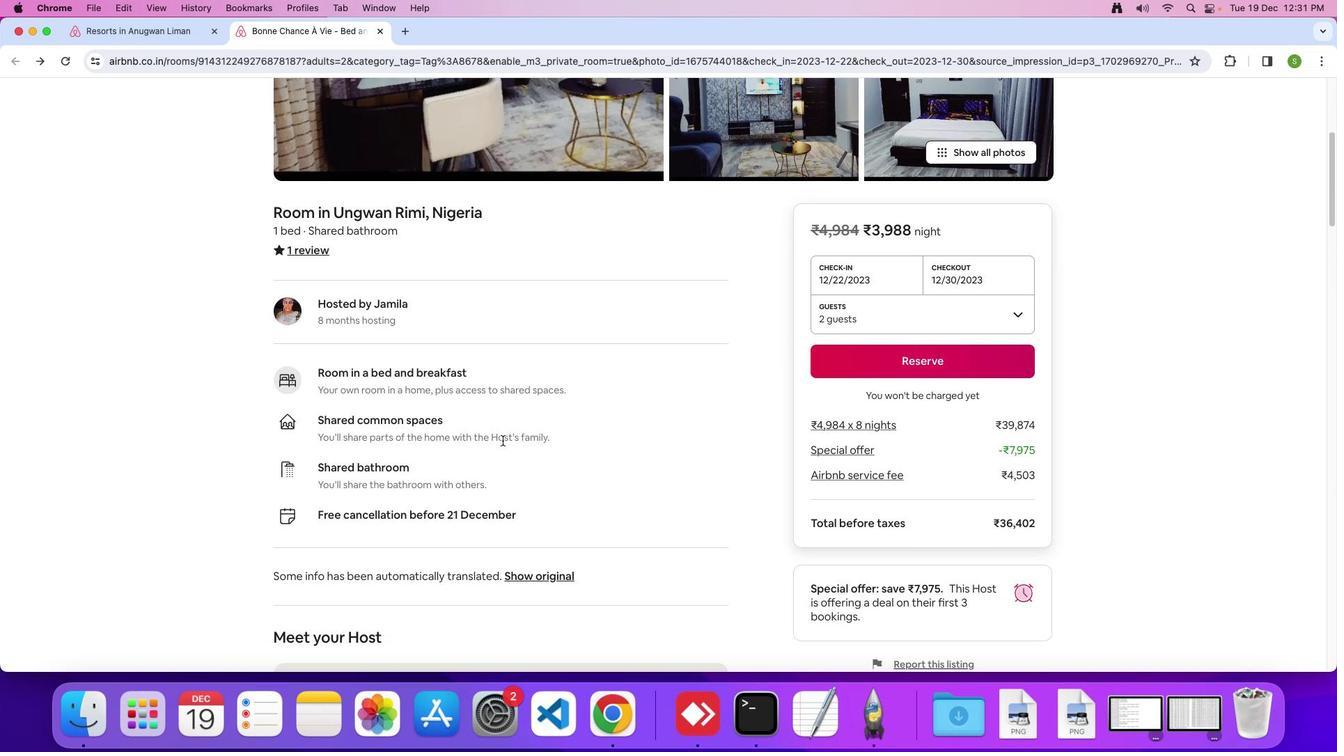 
Action: Mouse scrolled (502, 440) with delta (0, 0)
Screenshot: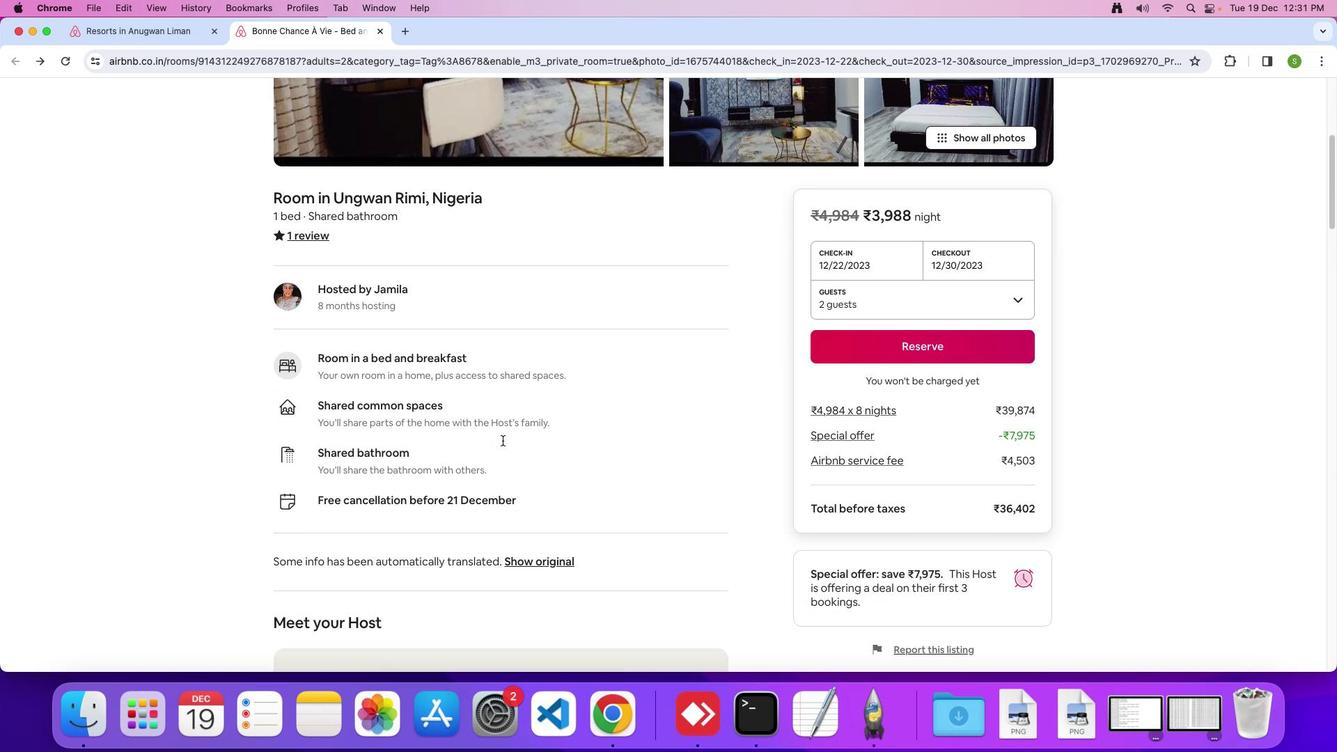 
Action: Mouse scrolled (502, 440) with delta (0, -1)
Screenshot: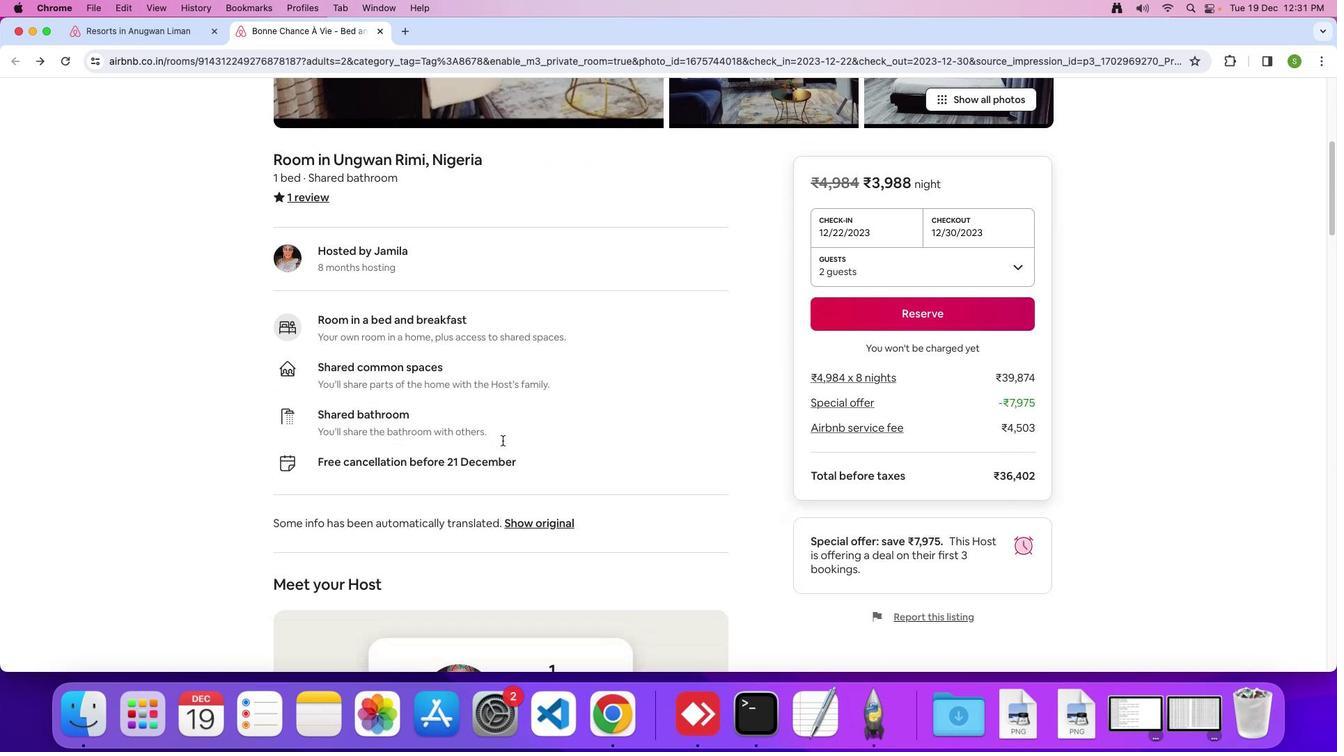 
Action: Mouse moved to (502, 440)
Screenshot: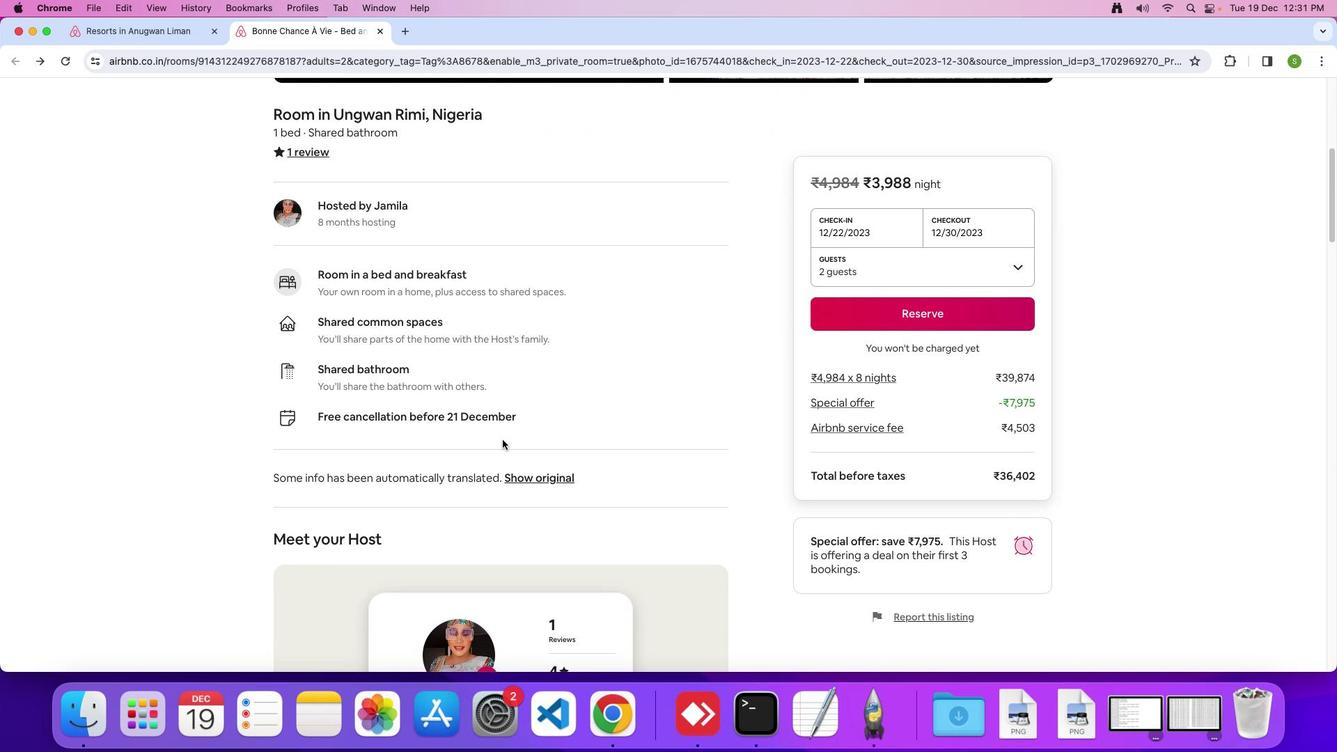 
Action: Mouse scrolled (502, 440) with delta (0, 0)
Screenshot: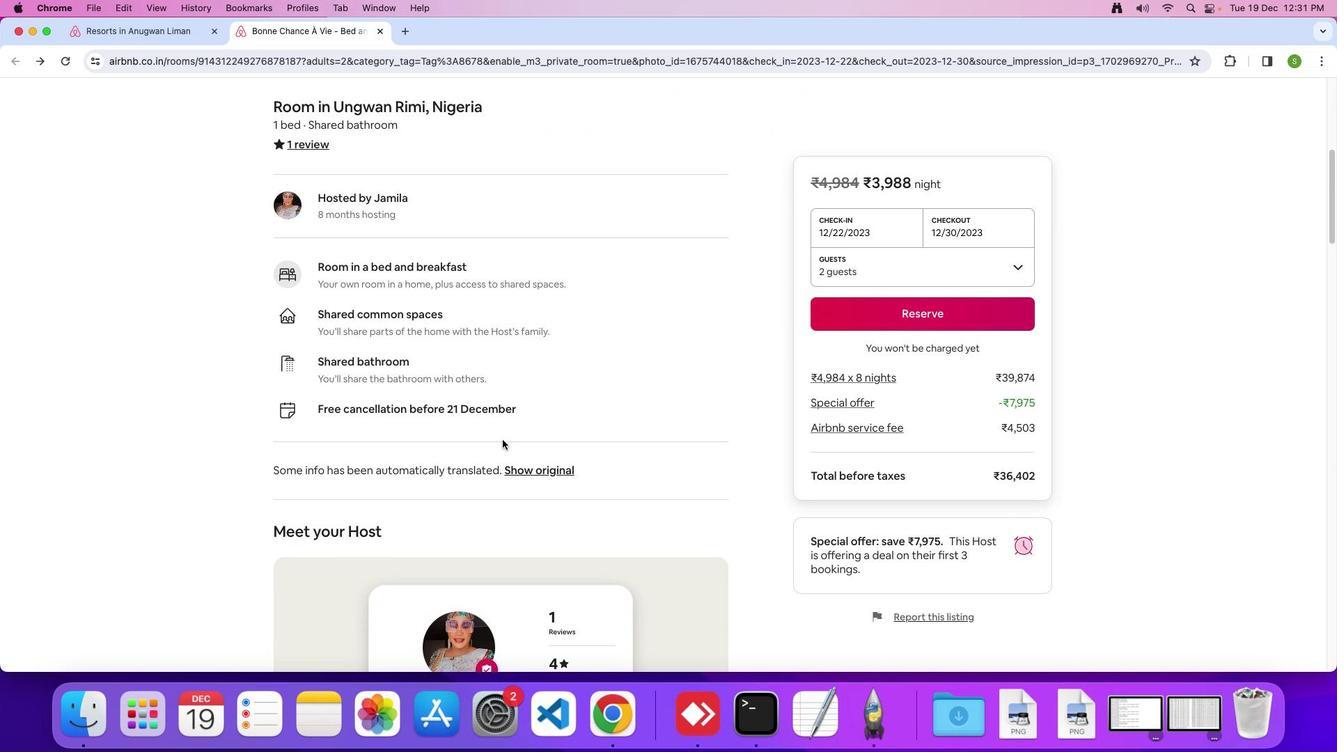 
Action: Mouse scrolled (502, 440) with delta (0, 0)
Screenshot: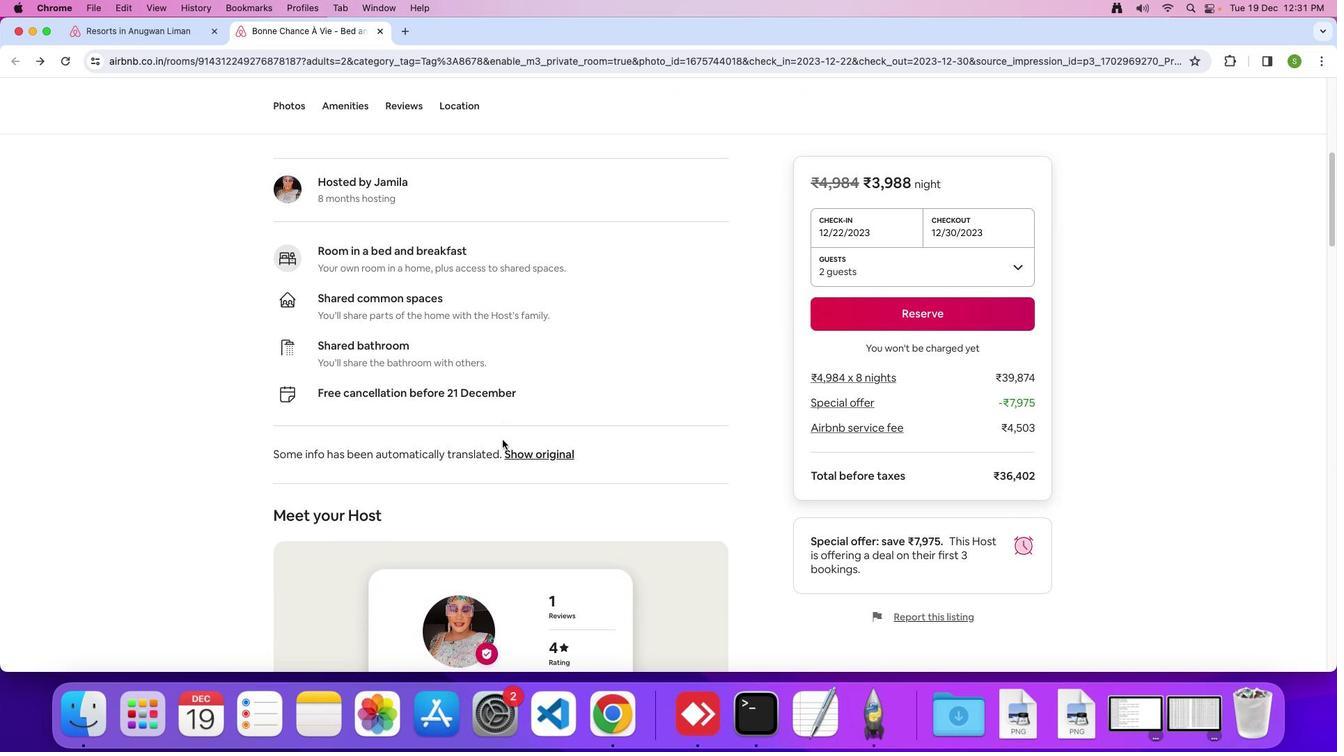 
Action: Mouse scrolled (502, 440) with delta (0, -2)
Screenshot: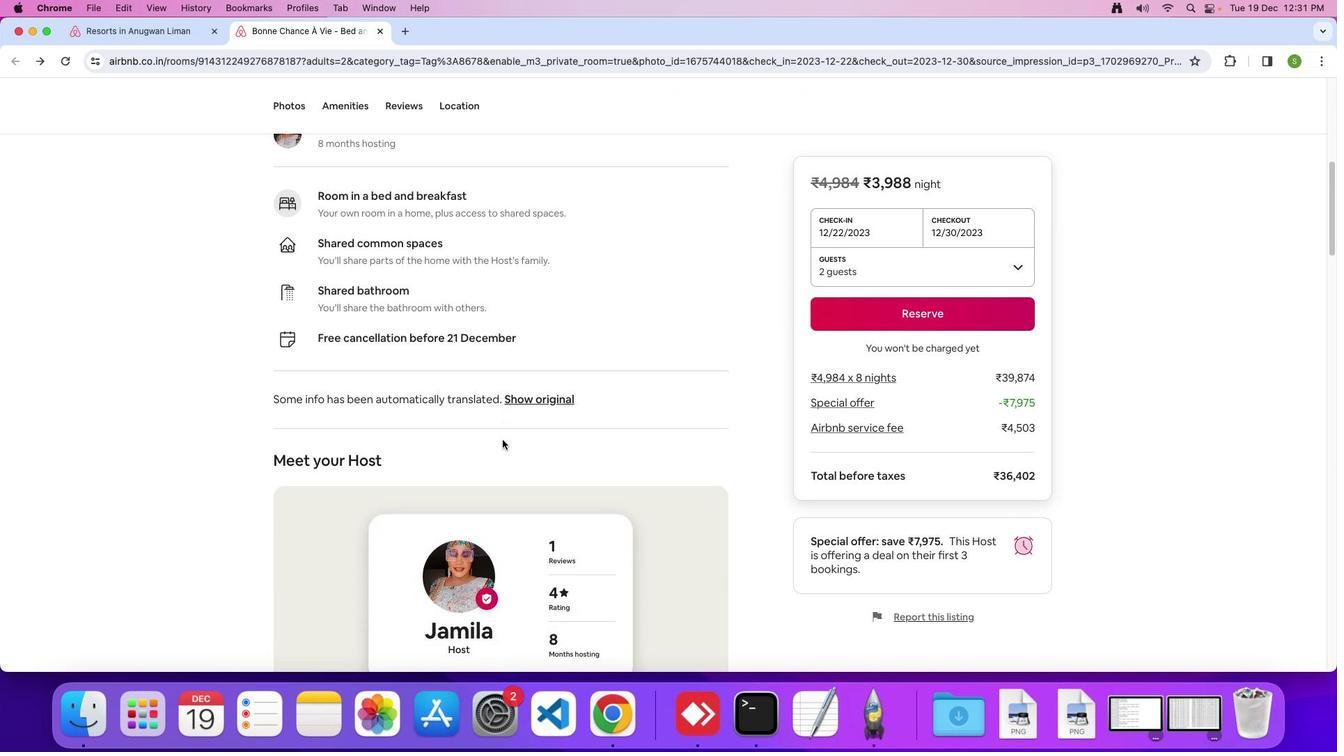 
Action: Mouse moved to (502, 439)
Screenshot: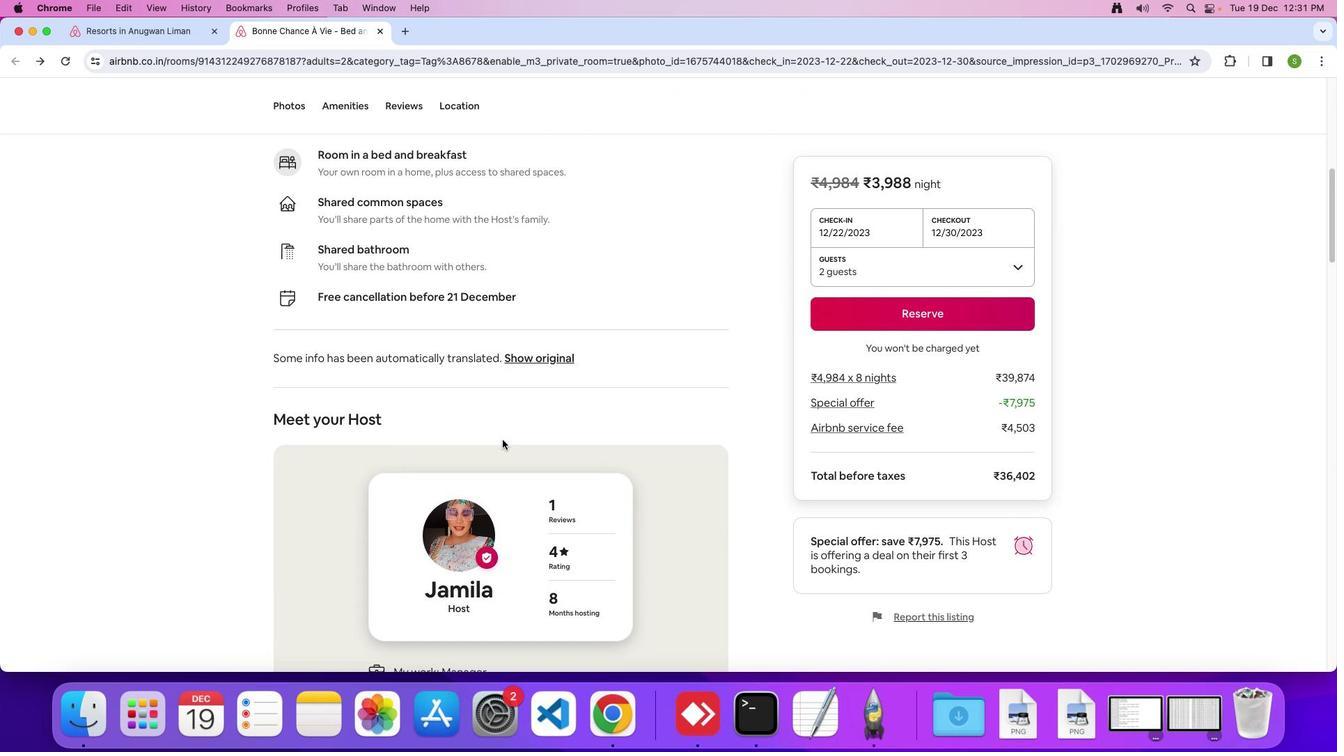 
Action: Mouse scrolled (502, 439) with delta (0, 0)
Screenshot: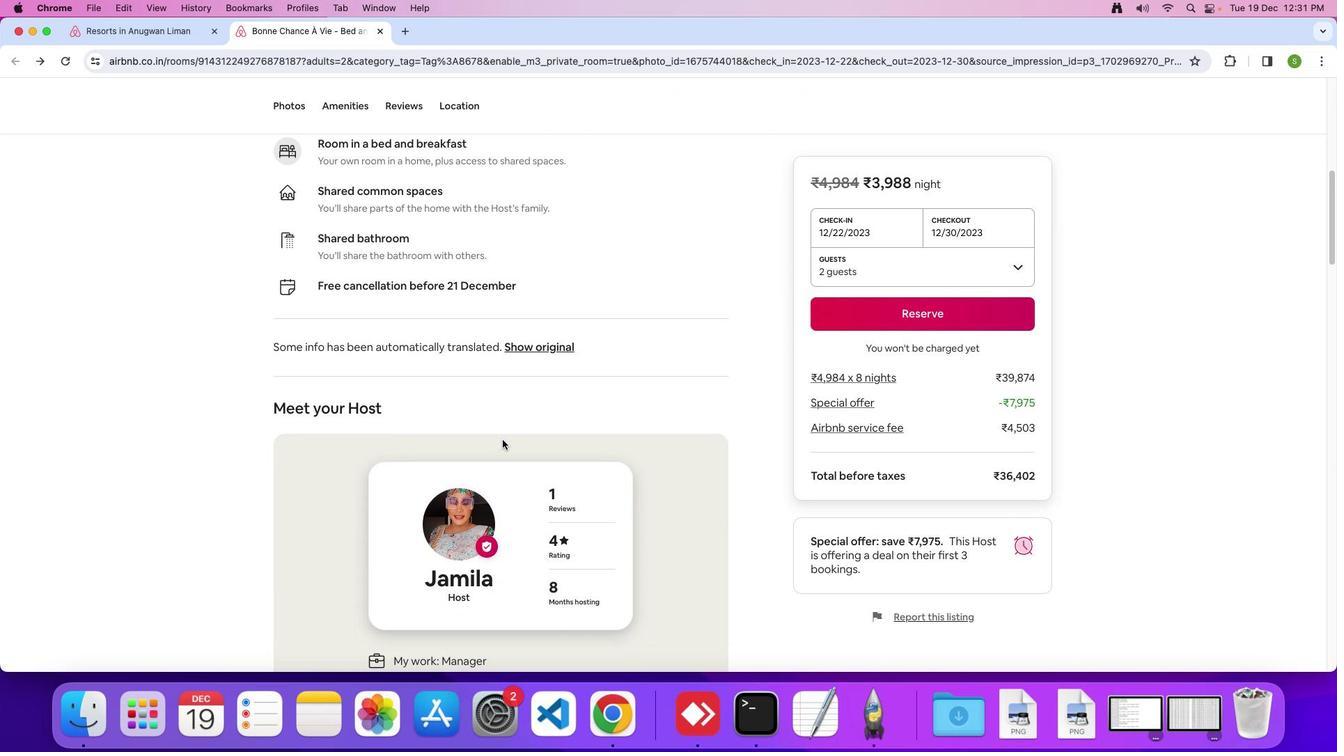 
Action: Mouse scrolled (502, 439) with delta (0, 0)
Screenshot: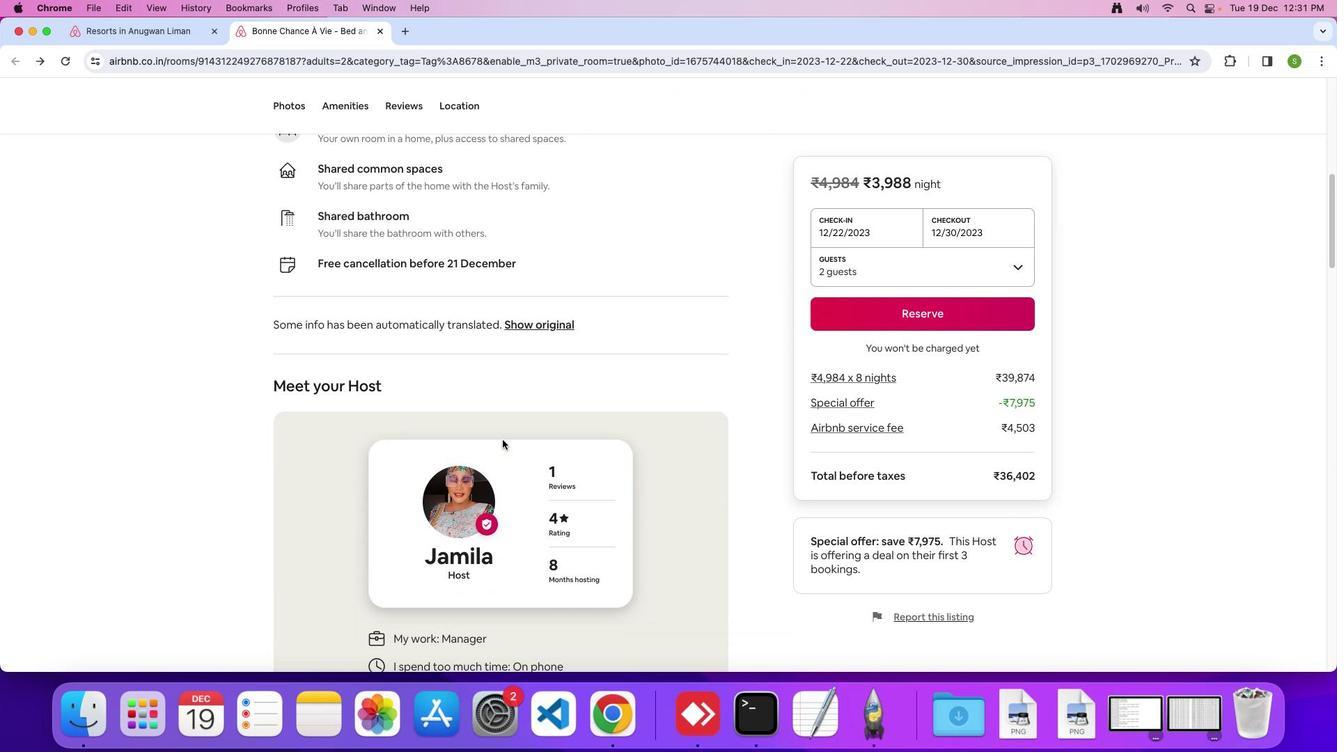 
Action: Mouse scrolled (502, 439) with delta (0, -2)
Screenshot: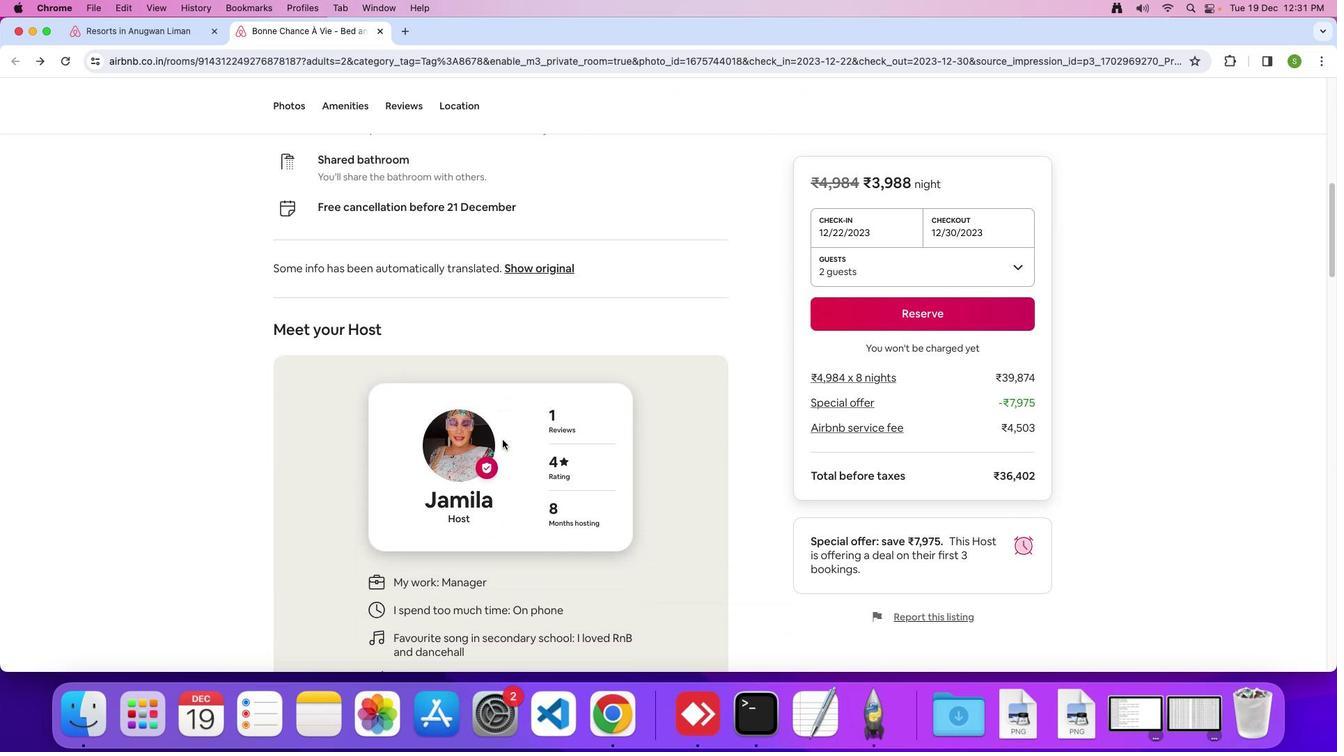 
Action: Mouse moved to (502, 439)
Screenshot: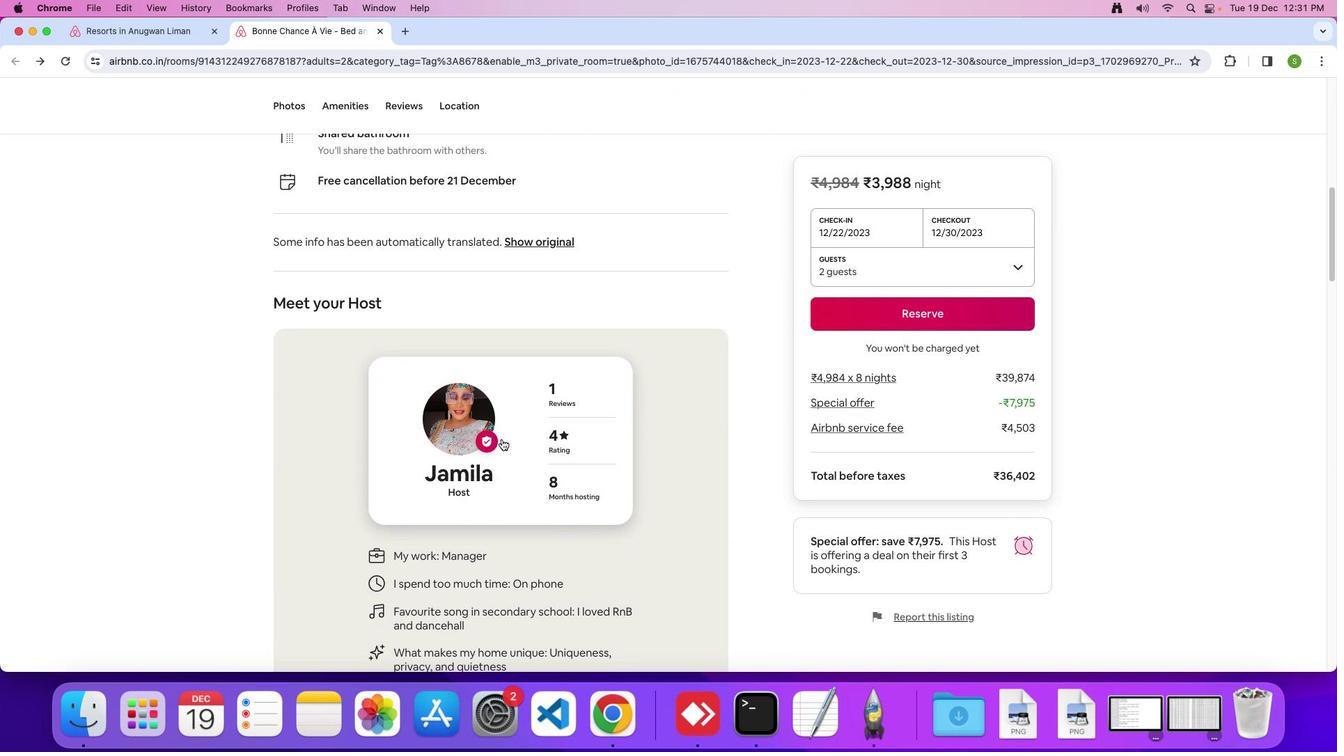 
Action: Mouse scrolled (502, 439) with delta (0, 0)
Screenshot: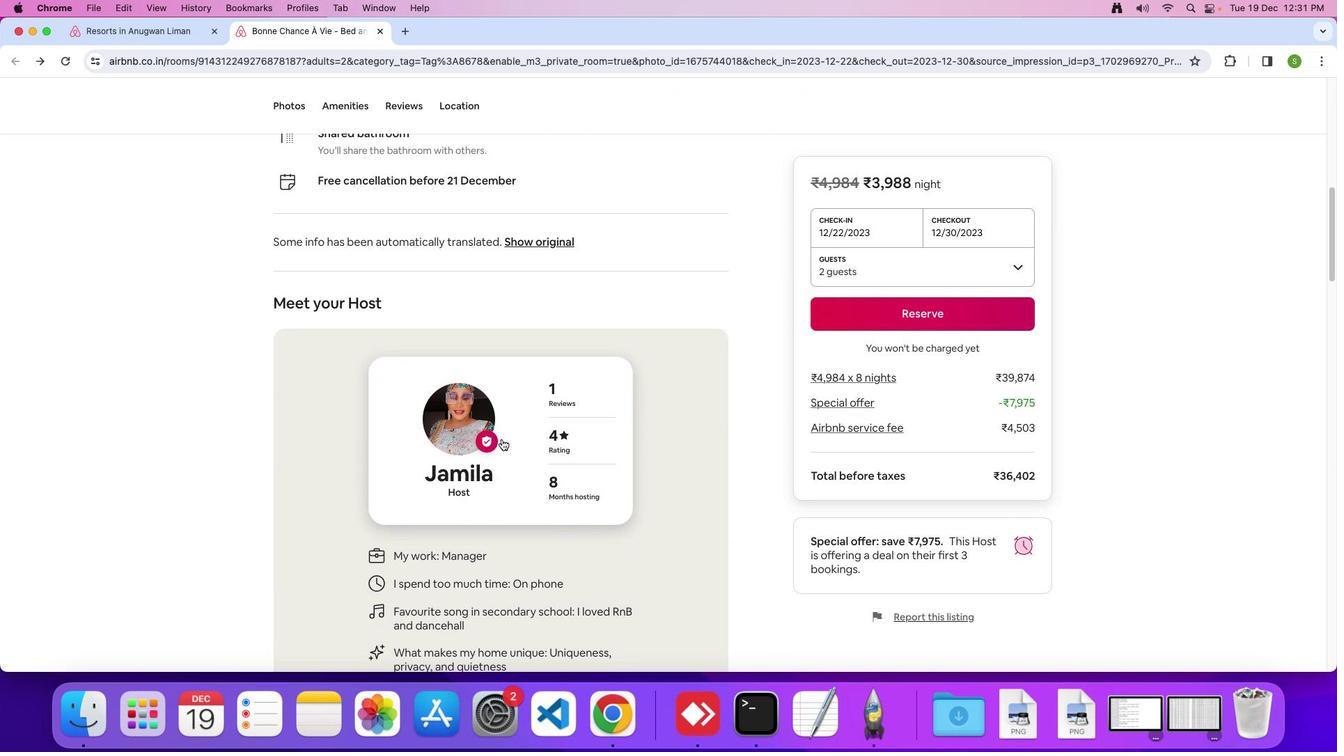 
Action: Mouse moved to (502, 439)
Screenshot: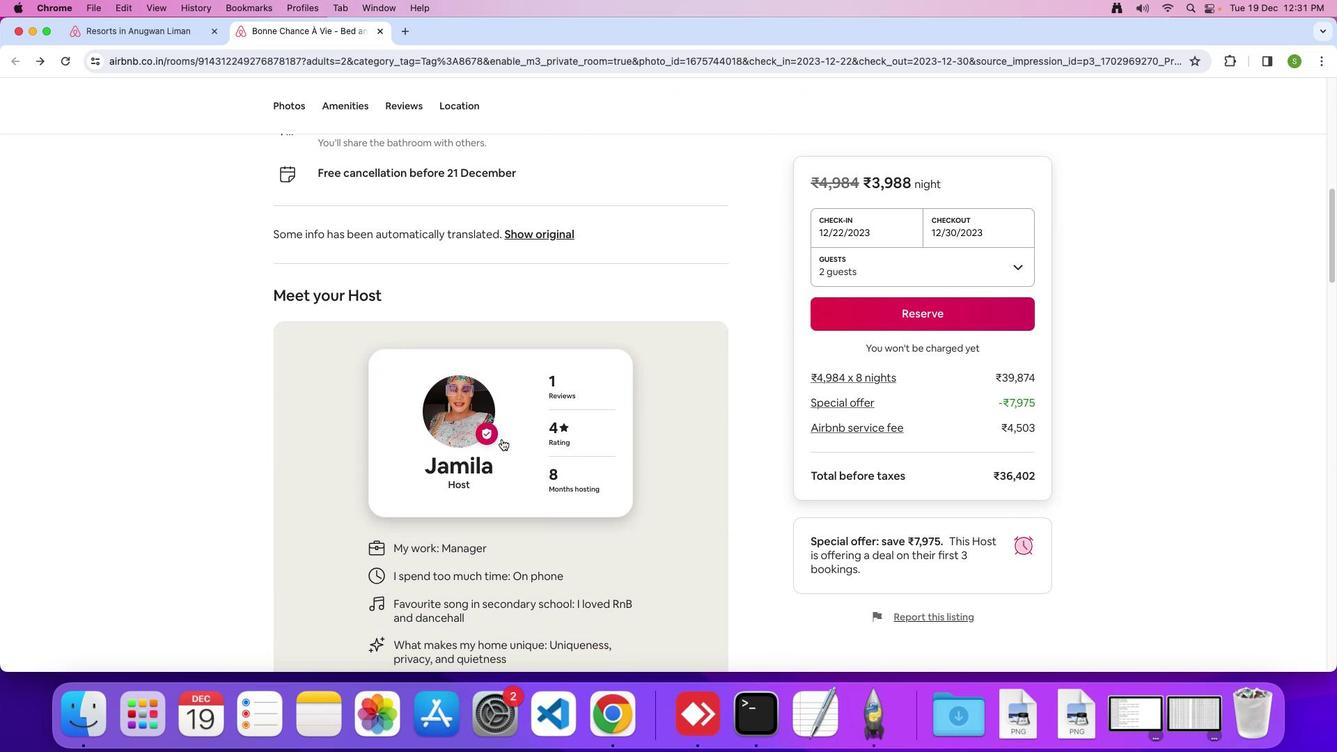
Action: Mouse scrolled (502, 439) with delta (0, 0)
Screenshot: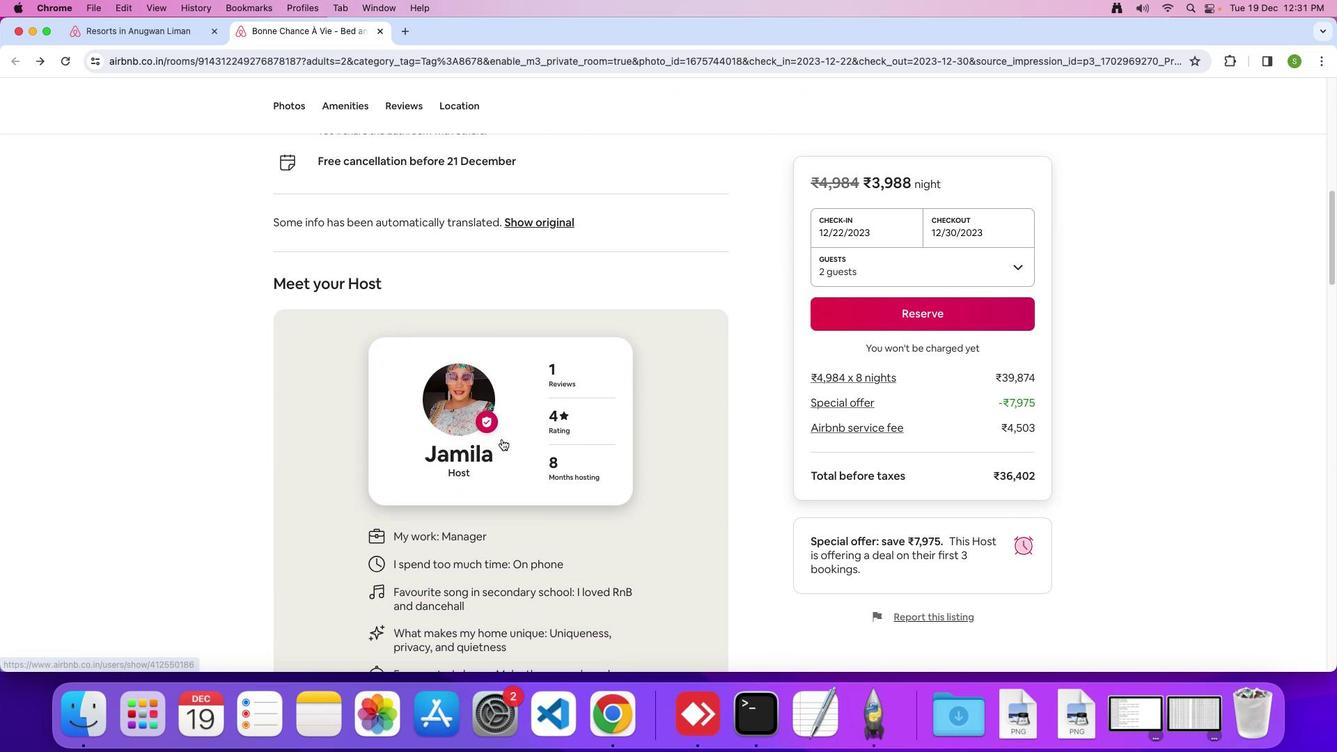 
Action: Mouse scrolled (502, 439) with delta (0, -1)
Screenshot: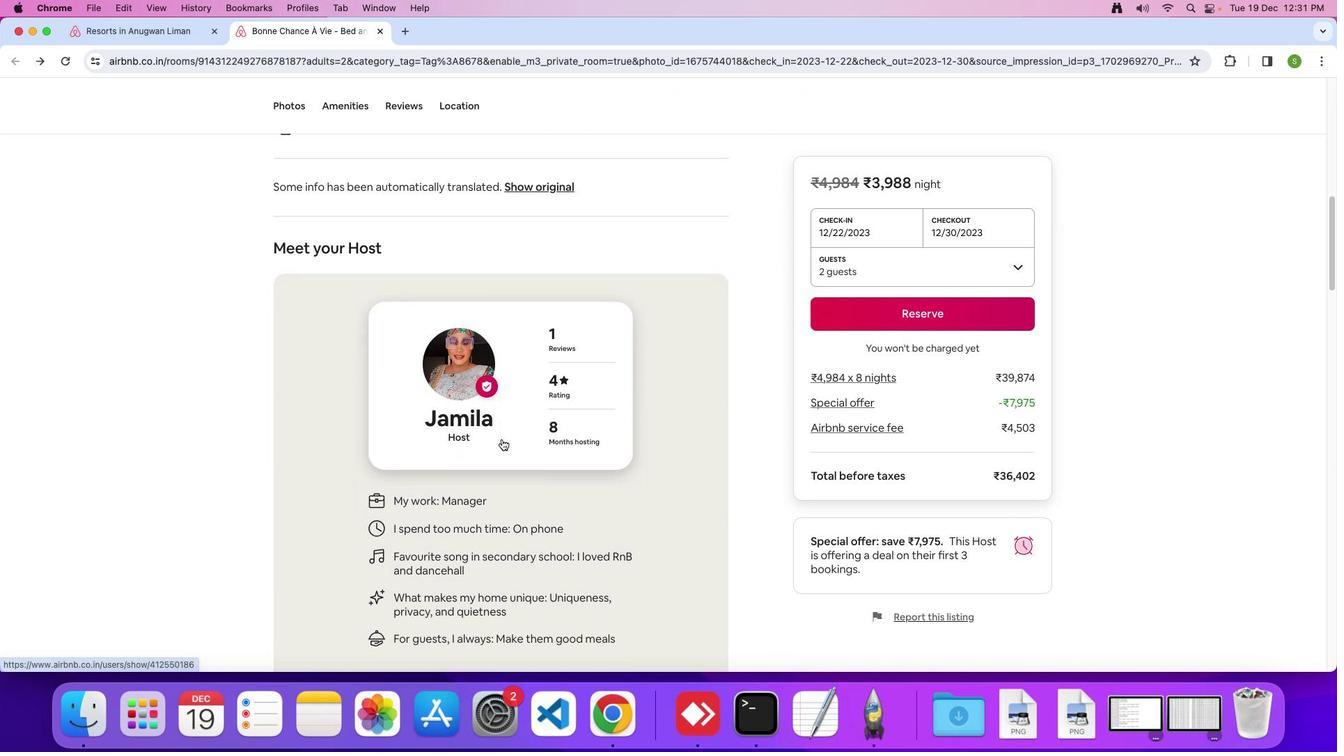 
Action: Mouse moved to (501, 438)
Screenshot: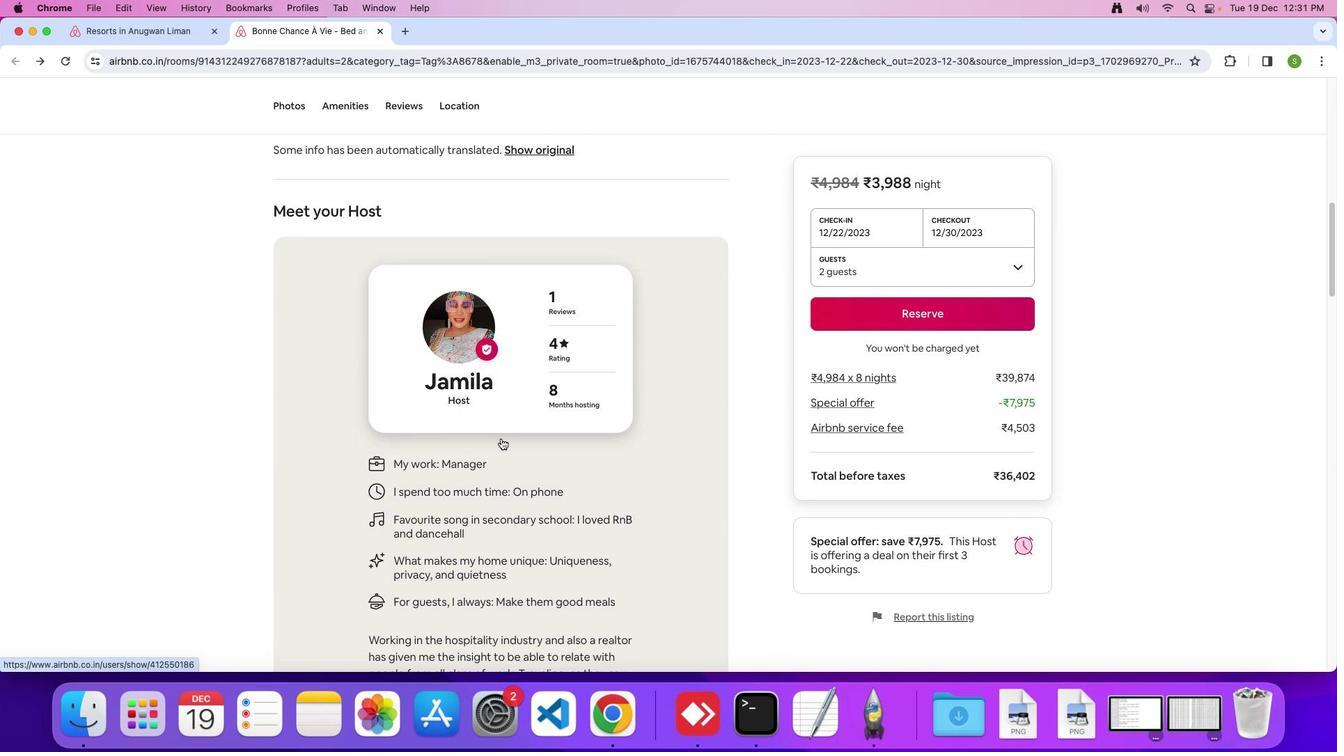 
Action: Mouse scrolled (501, 438) with delta (0, 0)
Screenshot: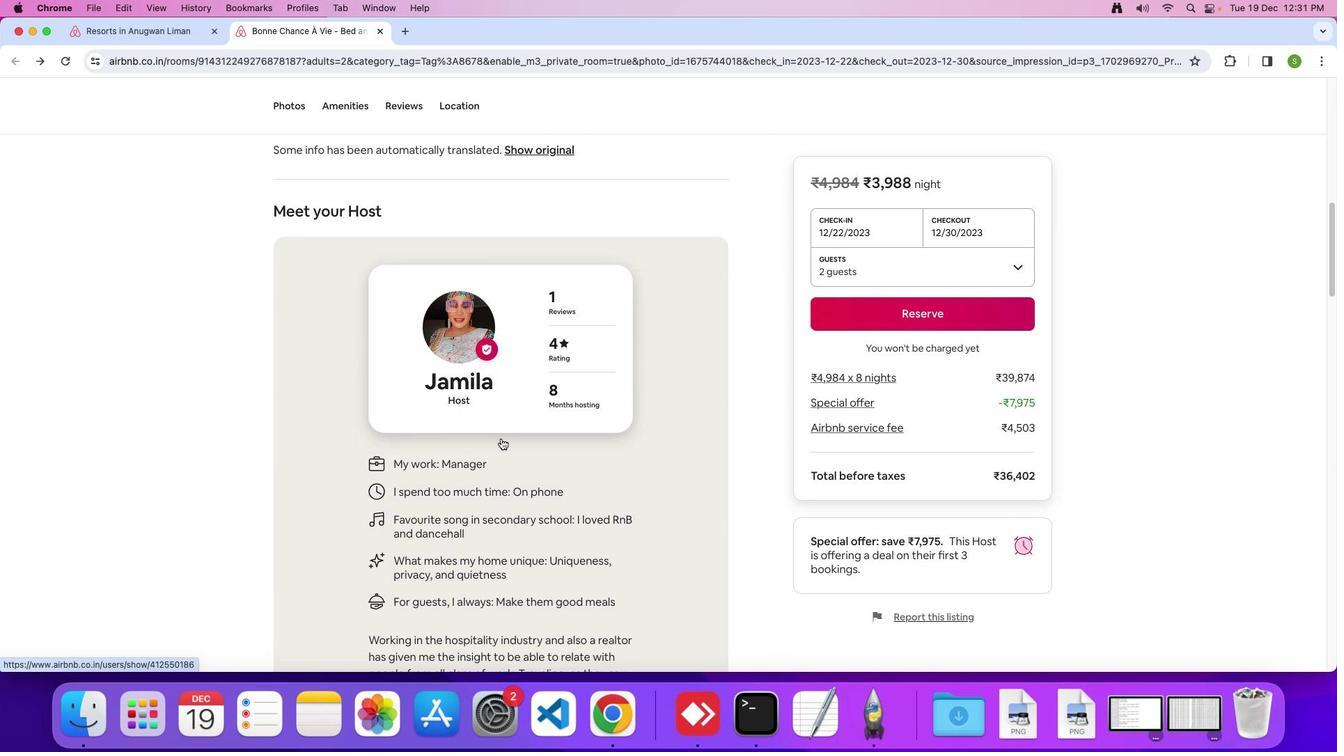 
Action: Mouse moved to (501, 438)
Screenshot: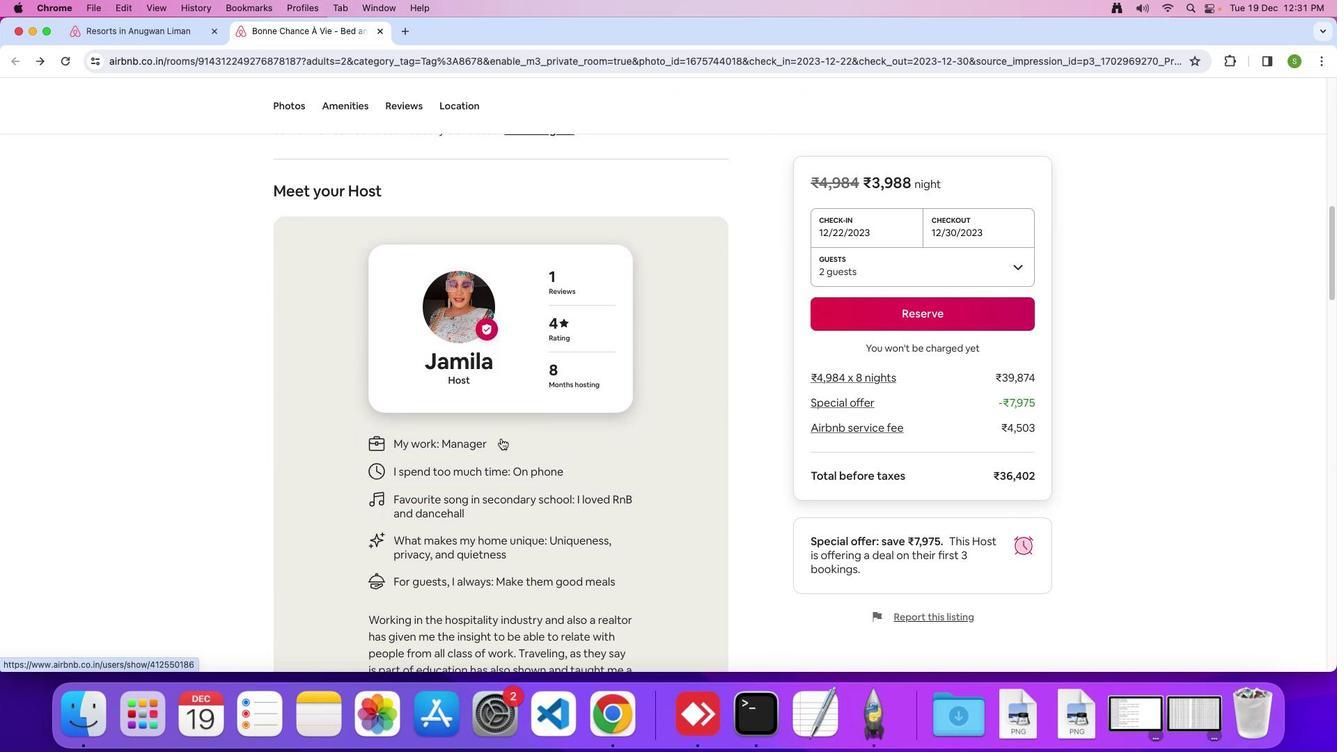 
Action: Mouse scrolled (501, 438) with delta (0, 0)
Screenshot: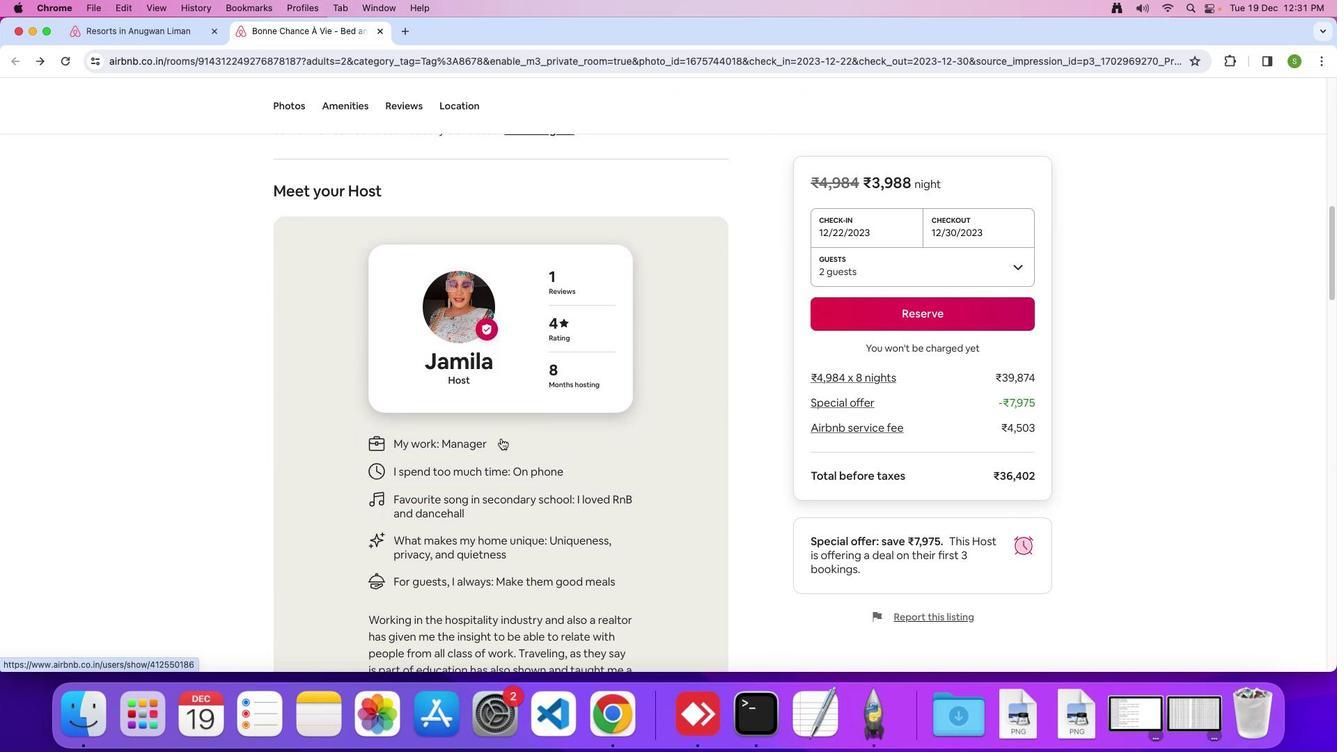 
Action: Mouse scrolled (501, 438) with delta (0, -2)
Screenshot: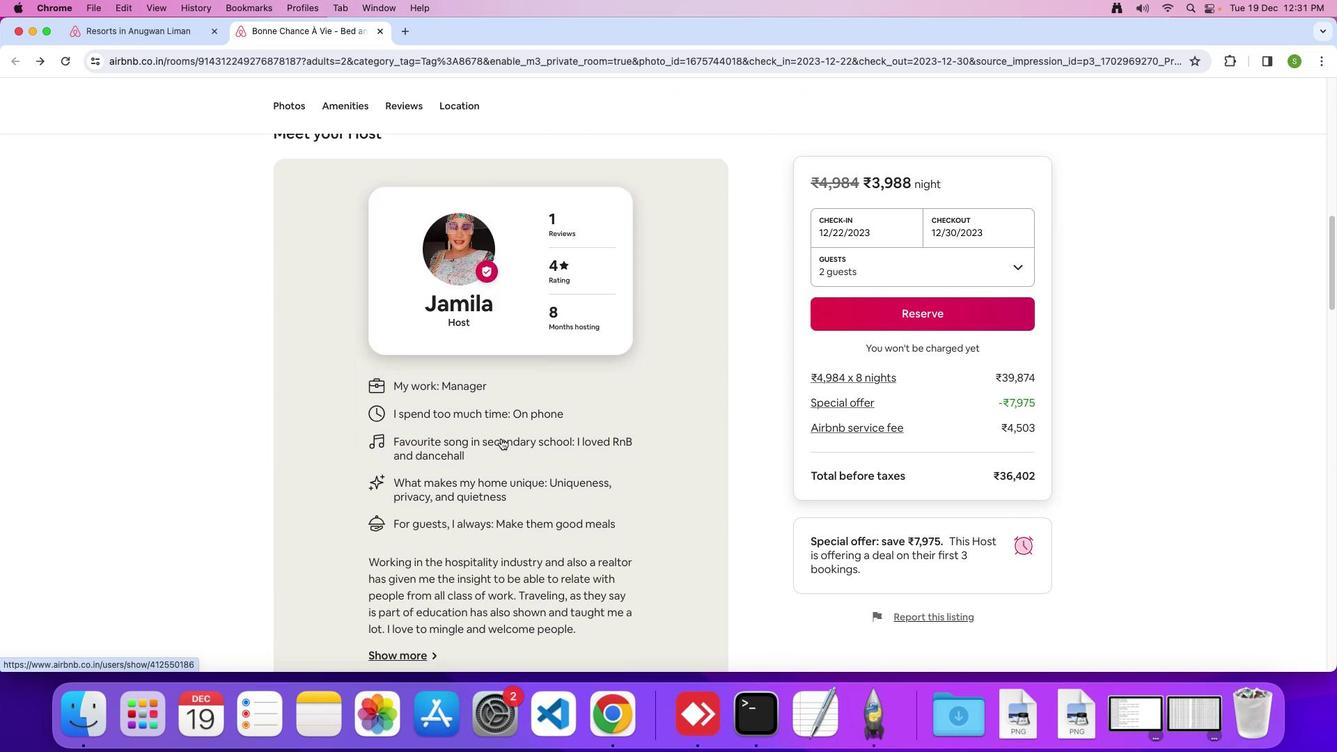 
Action: Mouse moved to (497, 438)
Screenshot: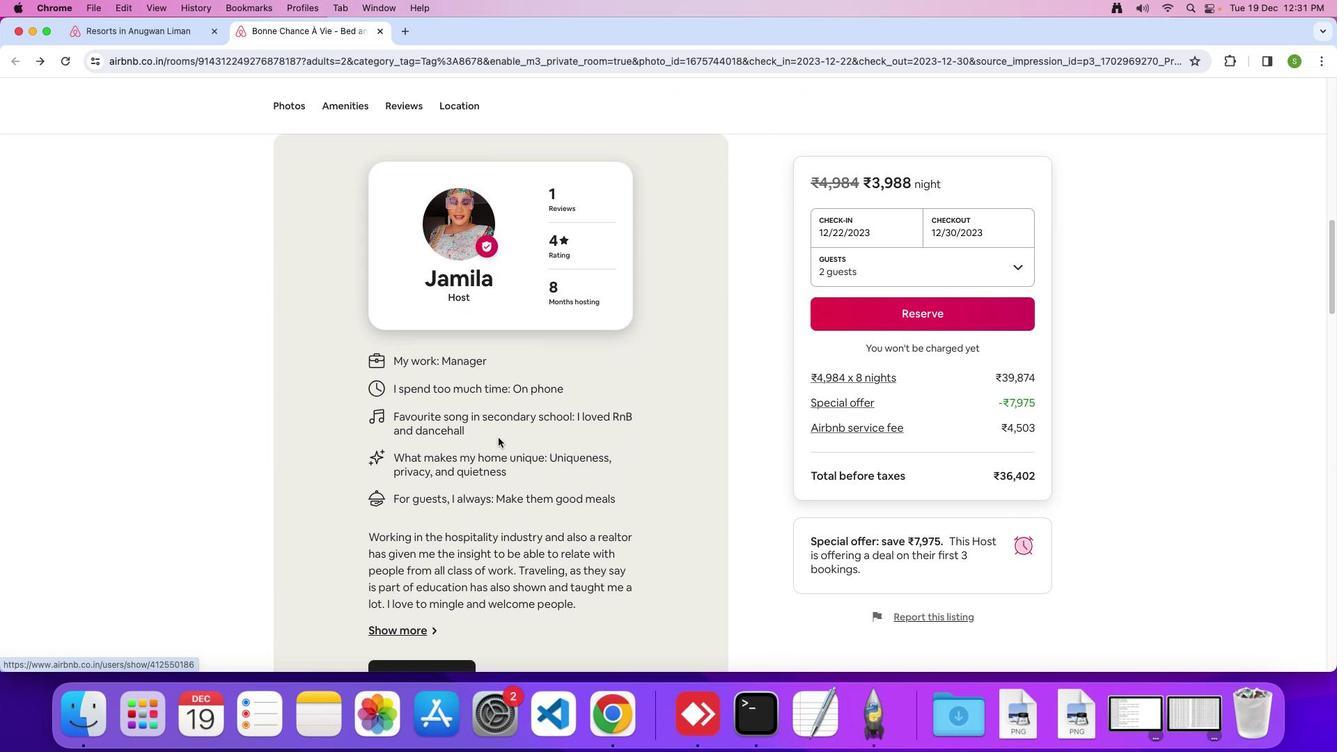 
Action: Mouse scrolled (497, 438) with delta (0, 0)
Screenshot: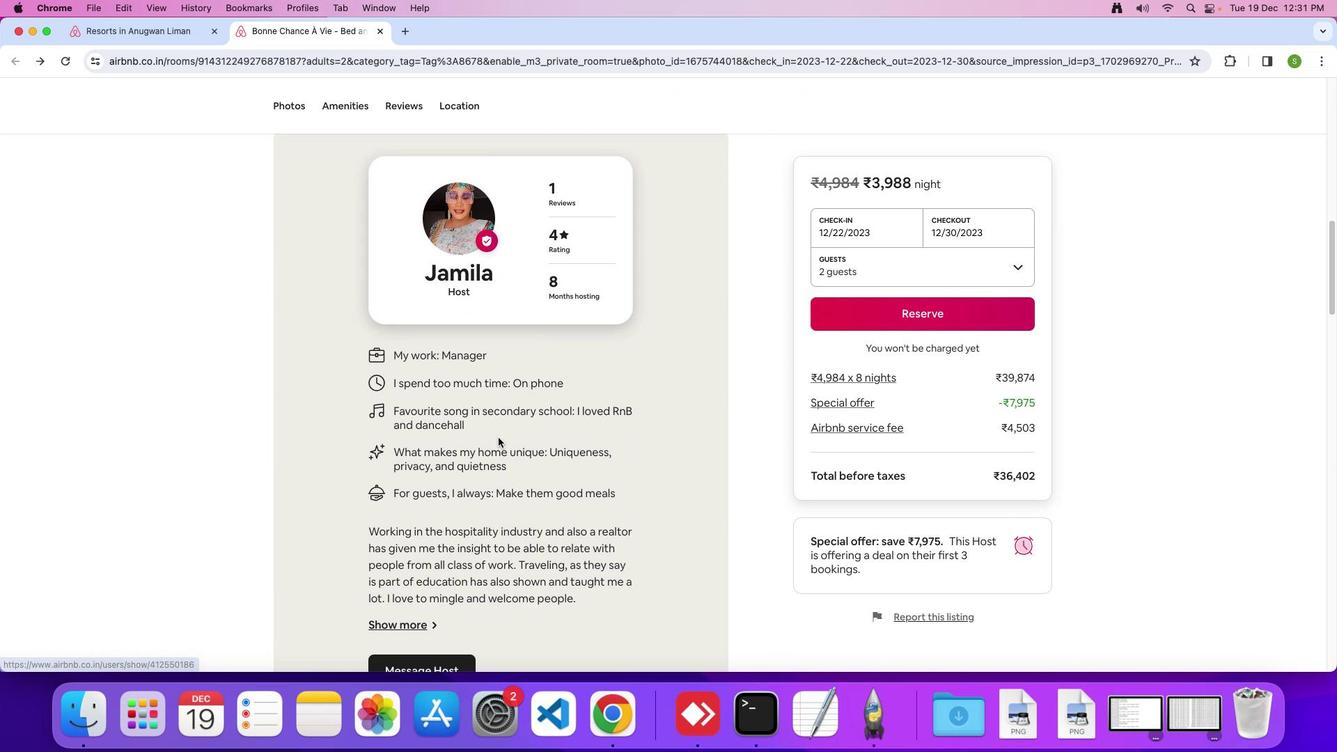 
Action: Mouse scrolled (497, 438) with delta (0, 0)
Screenshot: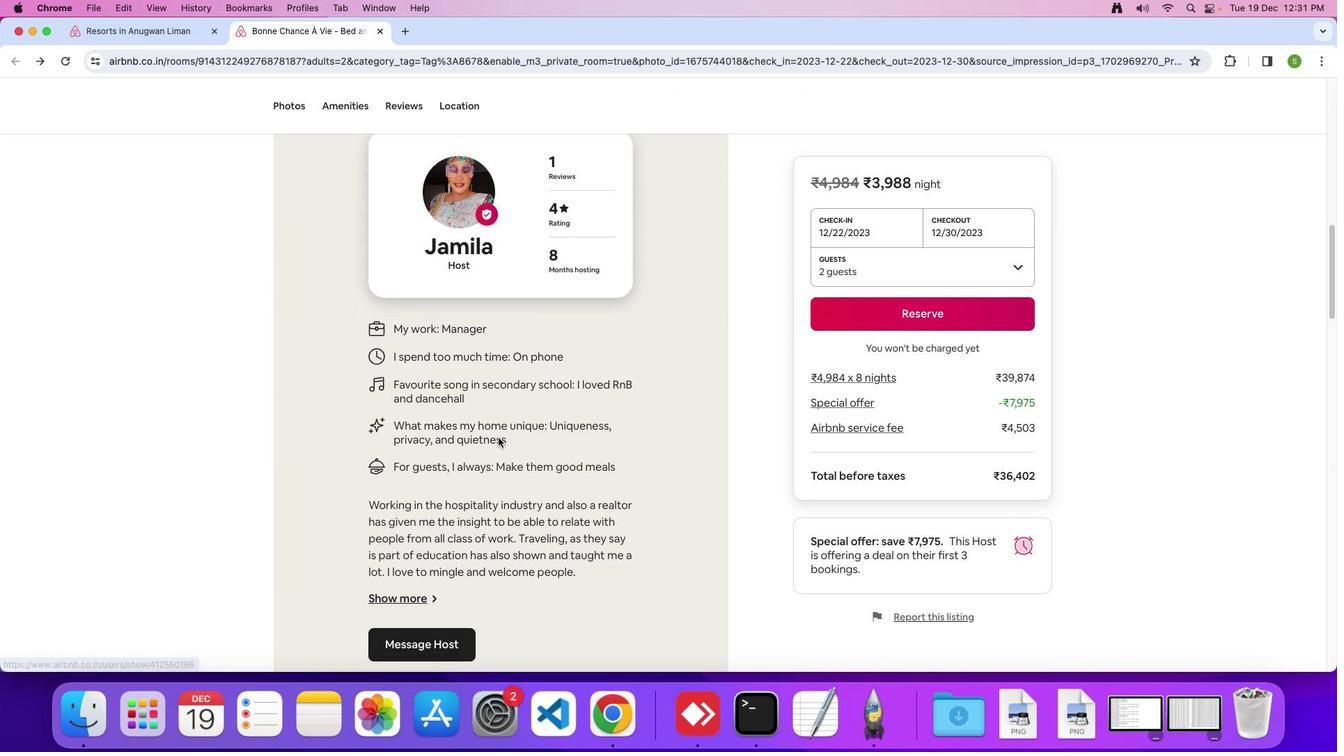 
Action: Mouse scrolled (497, 438) with delta (0, -1)
Screenshot: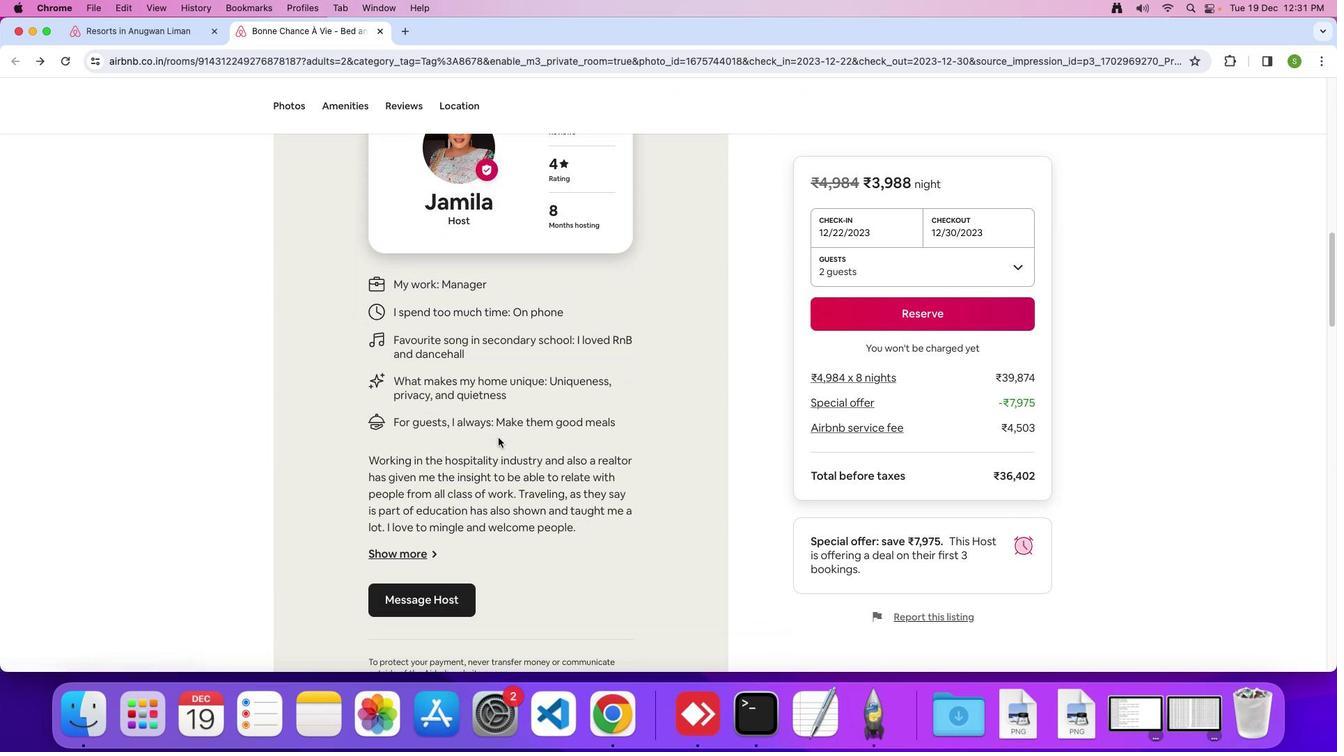 
Action: Mouse moved to (497, 438)
Screenshot: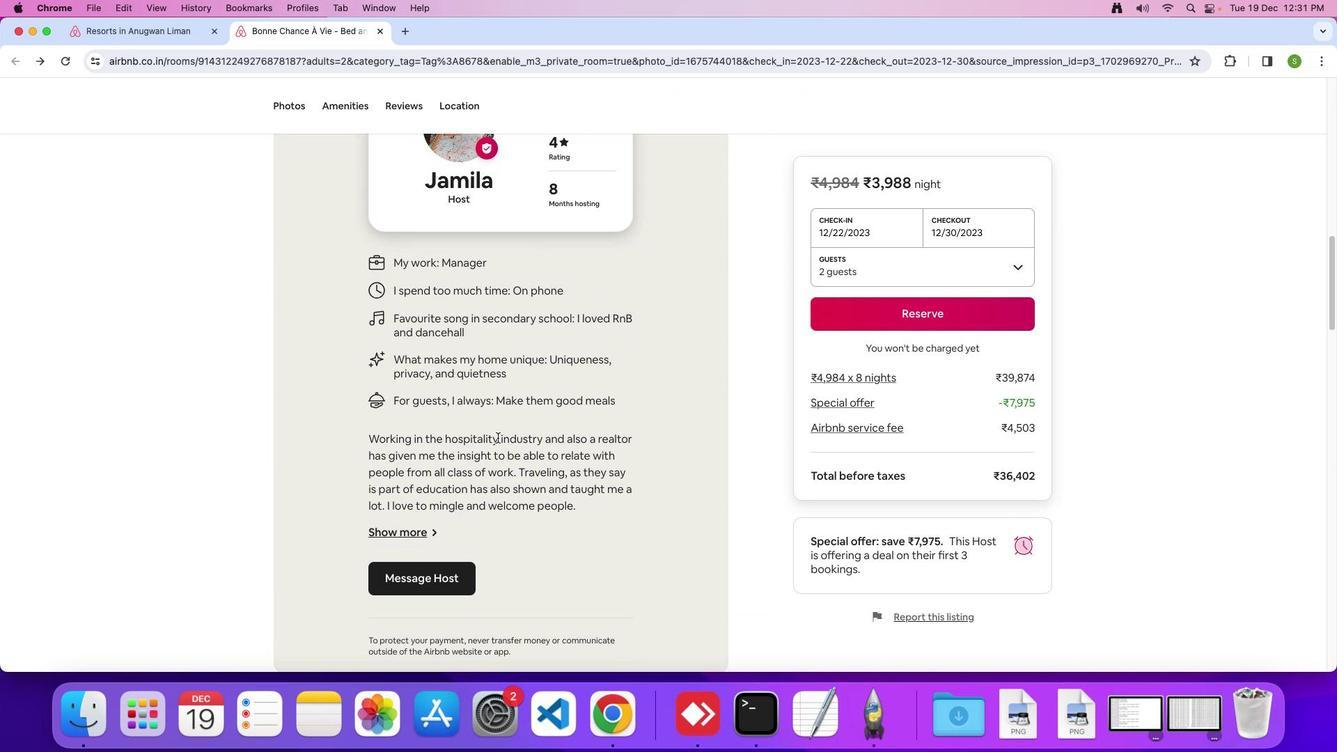 
Action: Mouse scrolled (497, 438) with delta (0, 0)
Screenshot: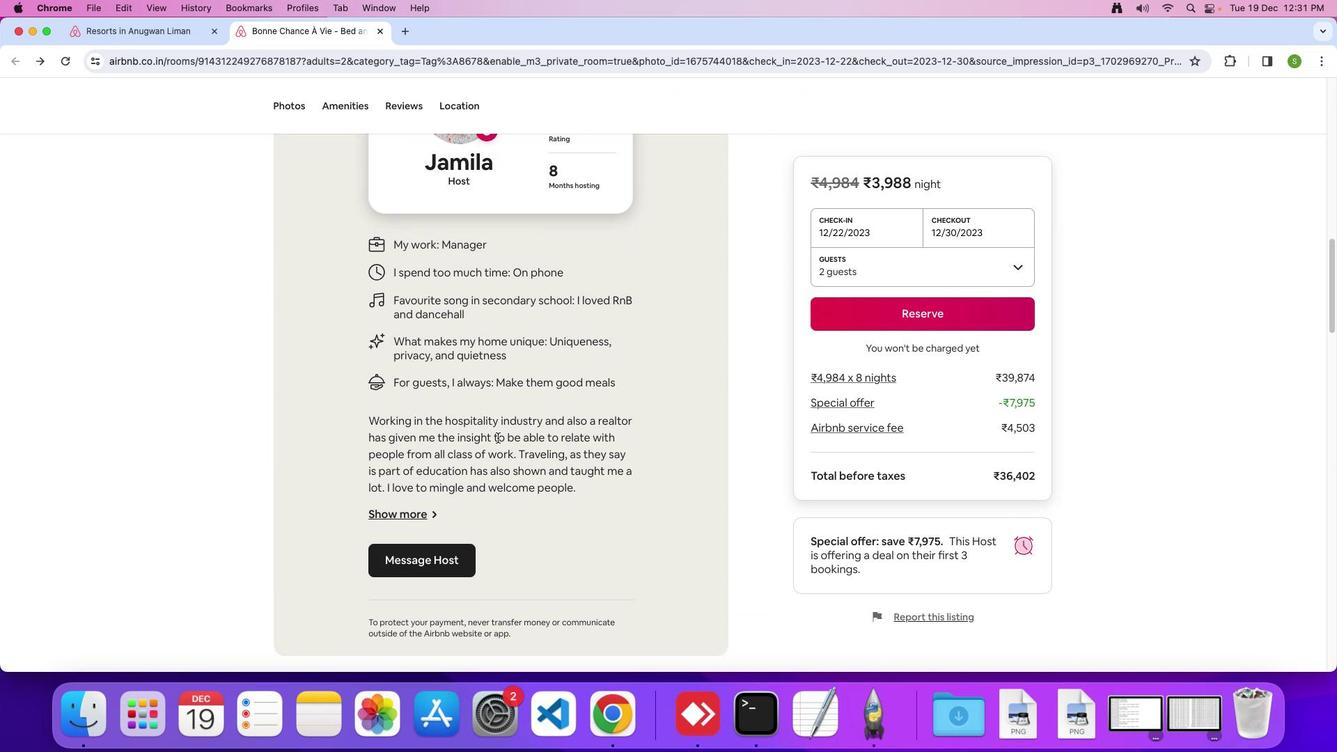 
Action: Mouse scrolled (497, 438) with delta (0, 0)
Screenshot: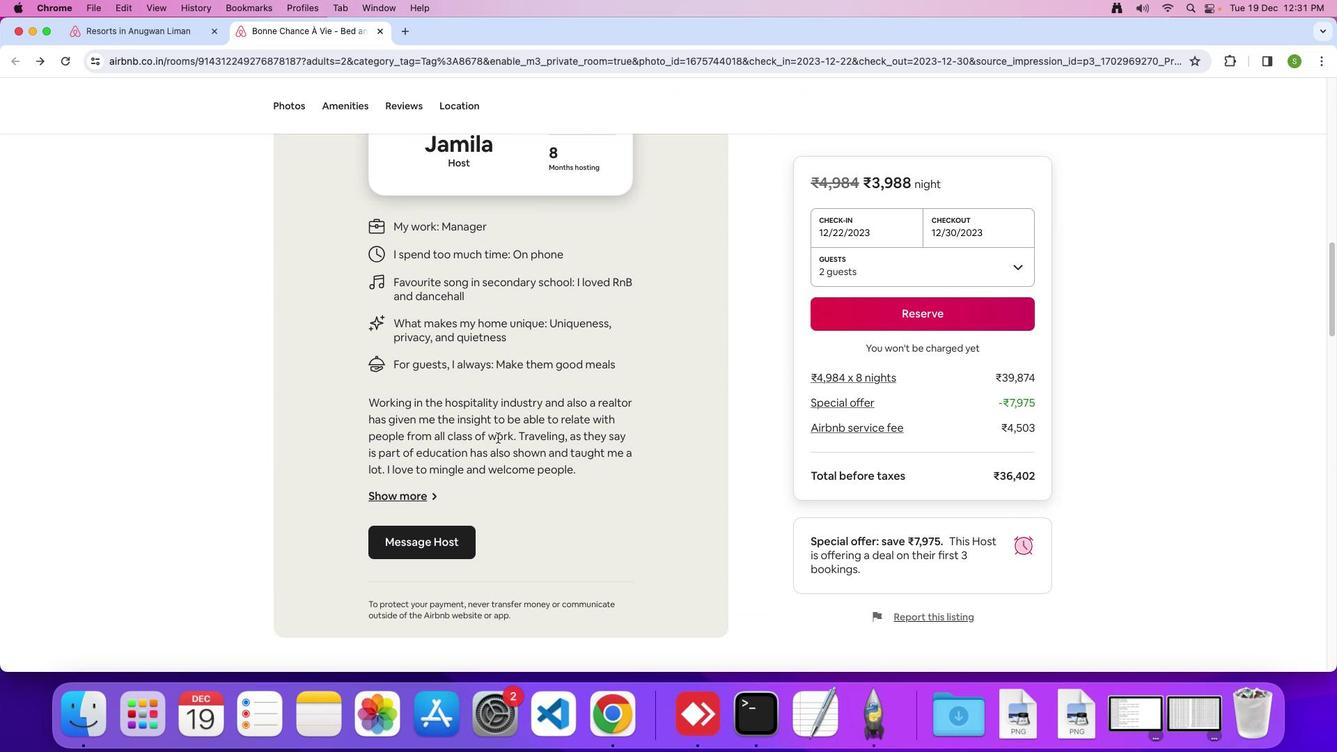 
Action: Mouse scrolled (497, 438) with delta (0, -1)
Screenshot: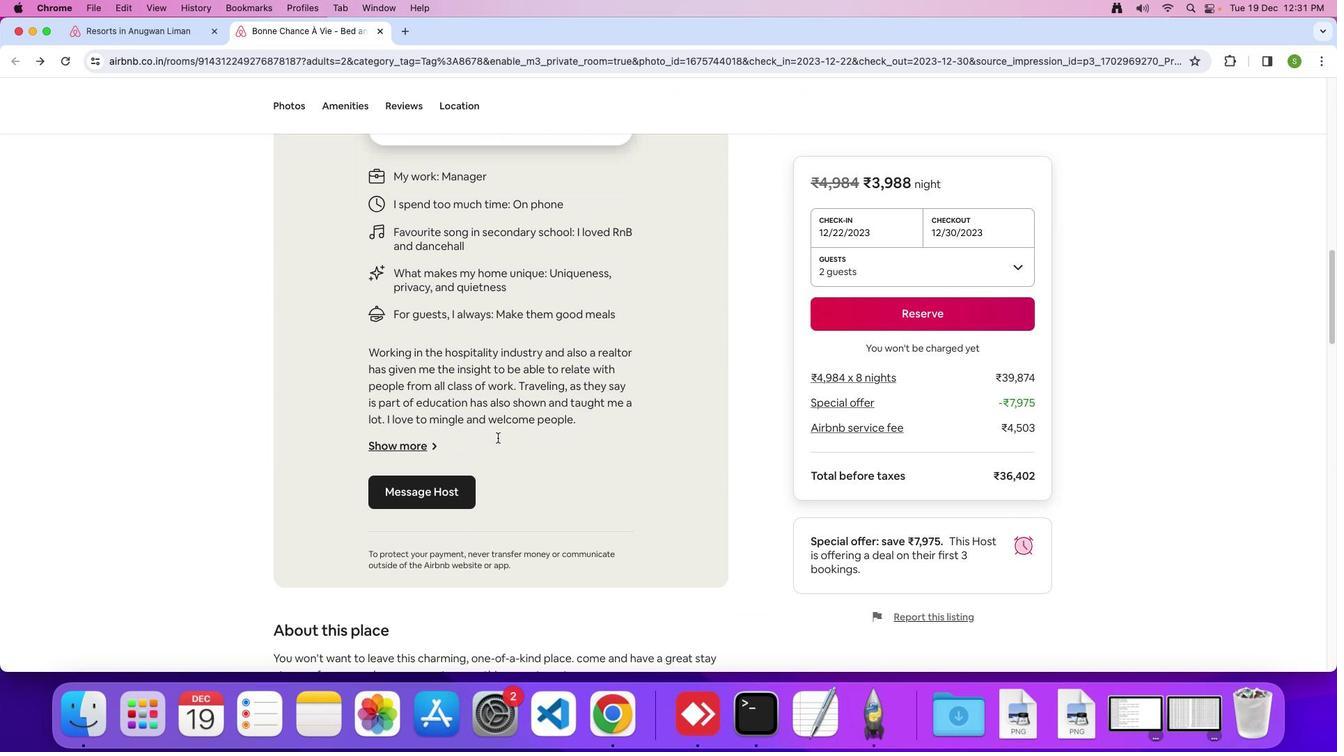 
Action: Mouse scrolled (497, 438) with delta (0, 0)
Screenshot: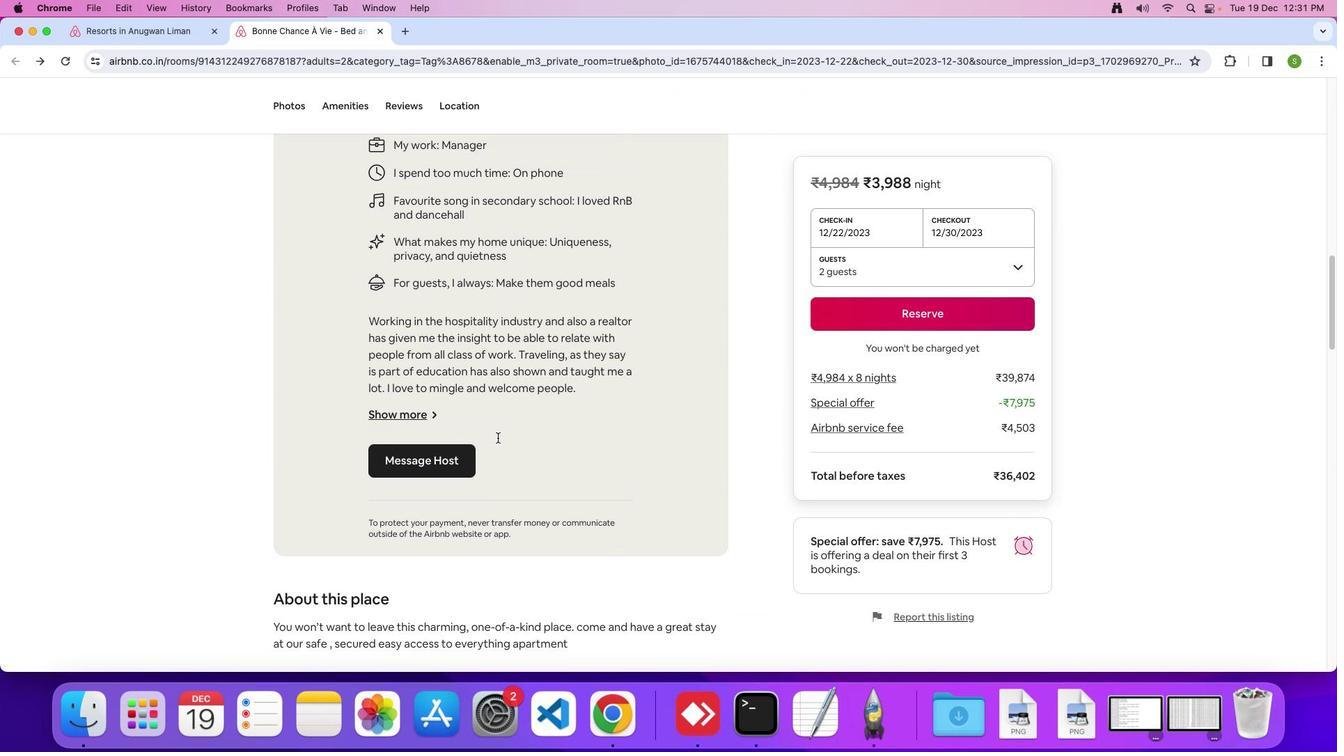 
Action: Mouse scrolled (497, 438) with delta (0, 0)
Screenshot: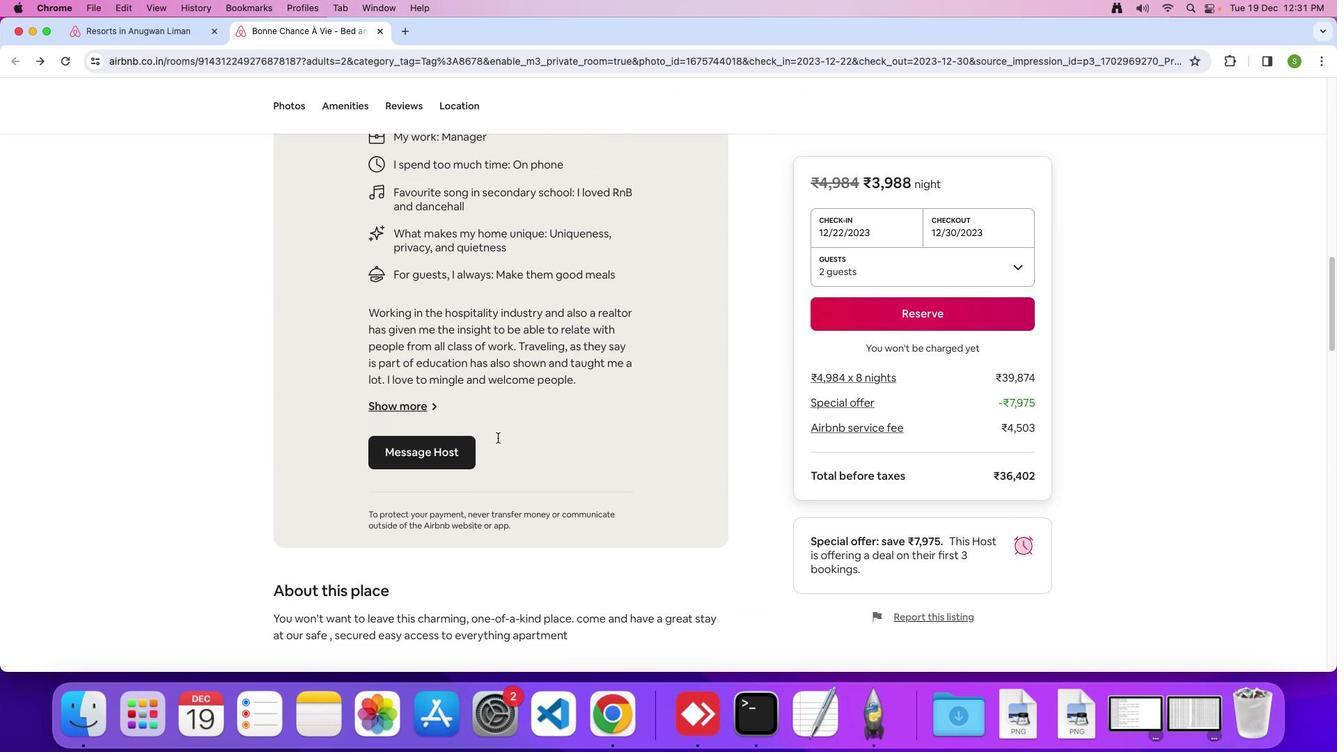 
Action: Mouse scrolled (497, 438) with delta (0, 0)
Screenshot: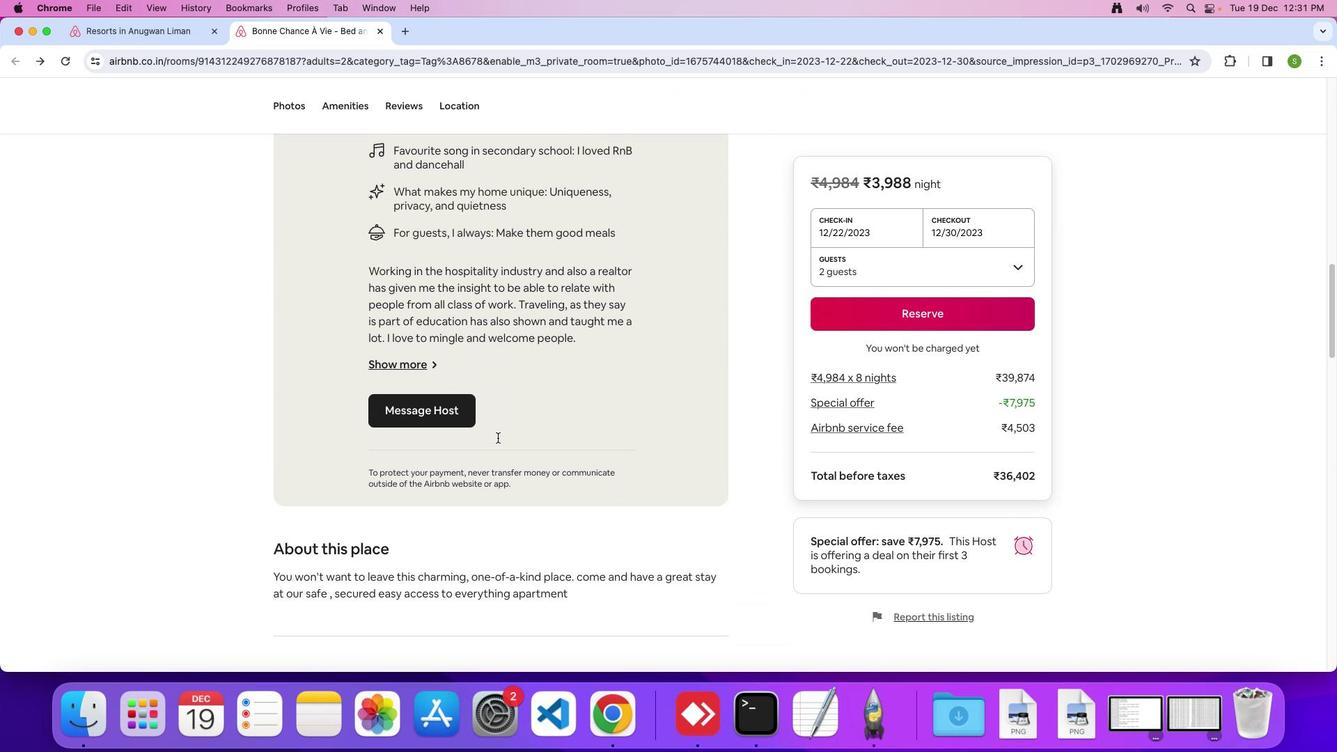 
Action: Mouse scrolled (497, 438) with delta (0, 0)
Screenshot: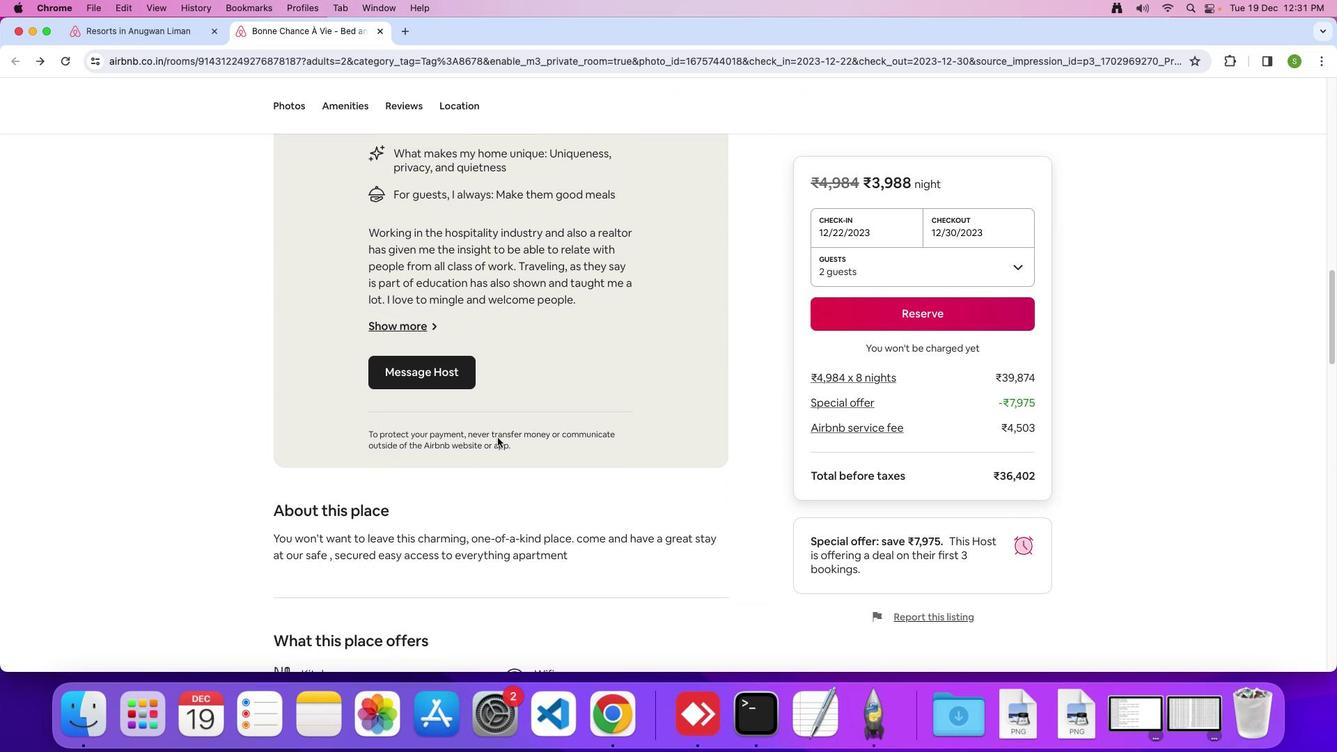 
Action: Mouse scrolled (497, 438) with delta (0, 0)
Screenshot: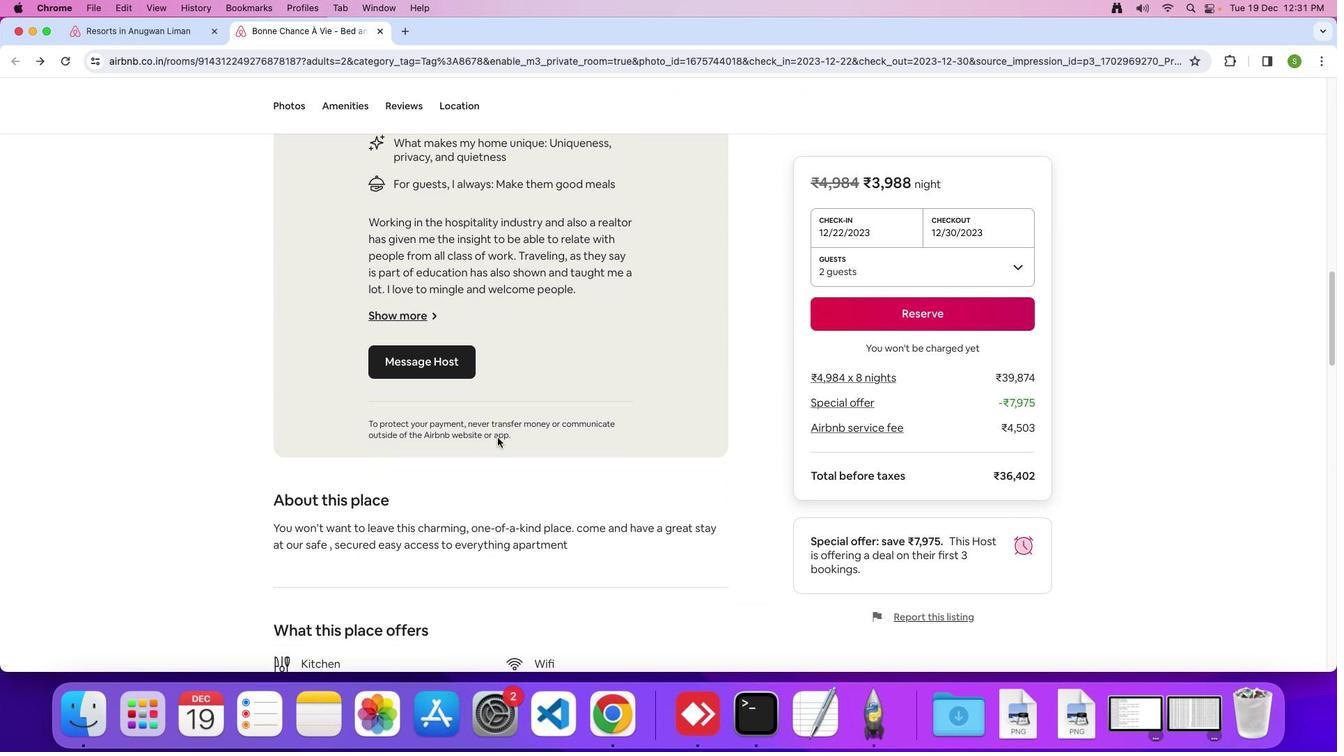 
Action: Mouse moved to (497, 438)
Screenshot: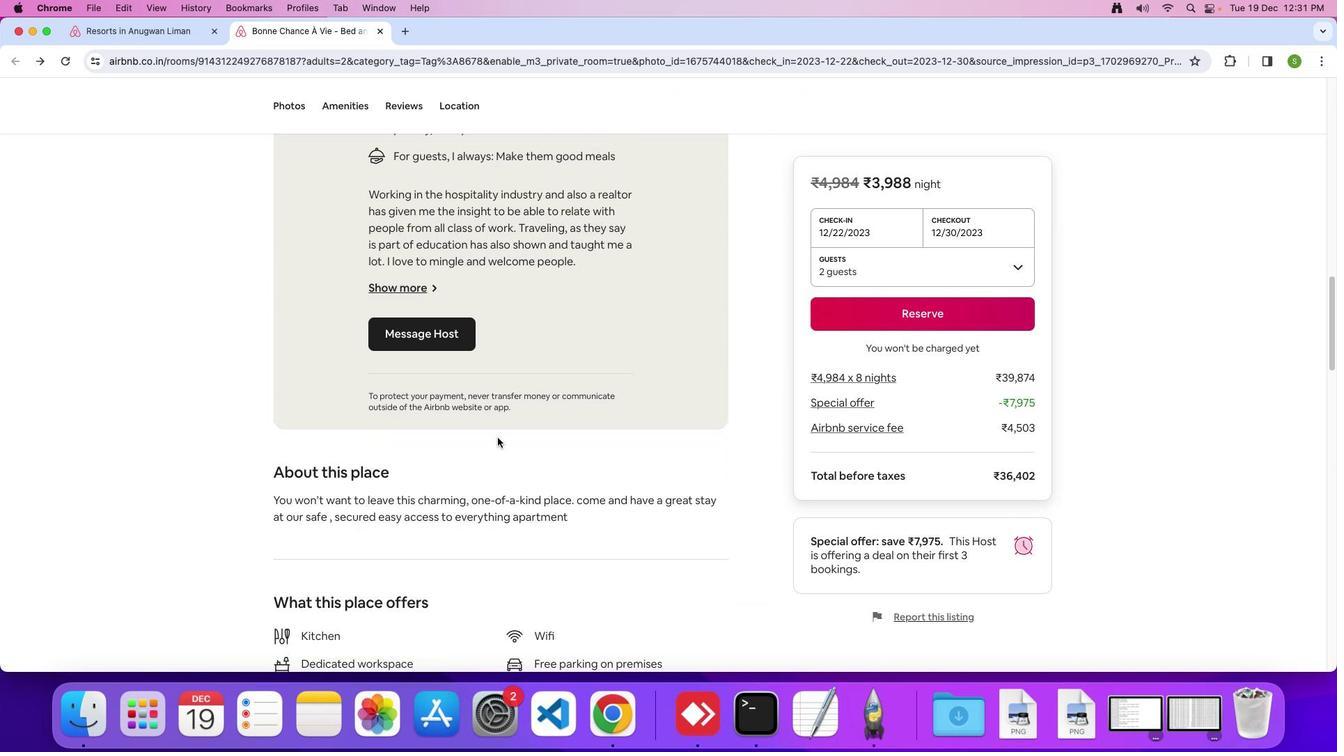
Action: Mouse scrolled (497, 438) with delta (0, -2)
Screenshot: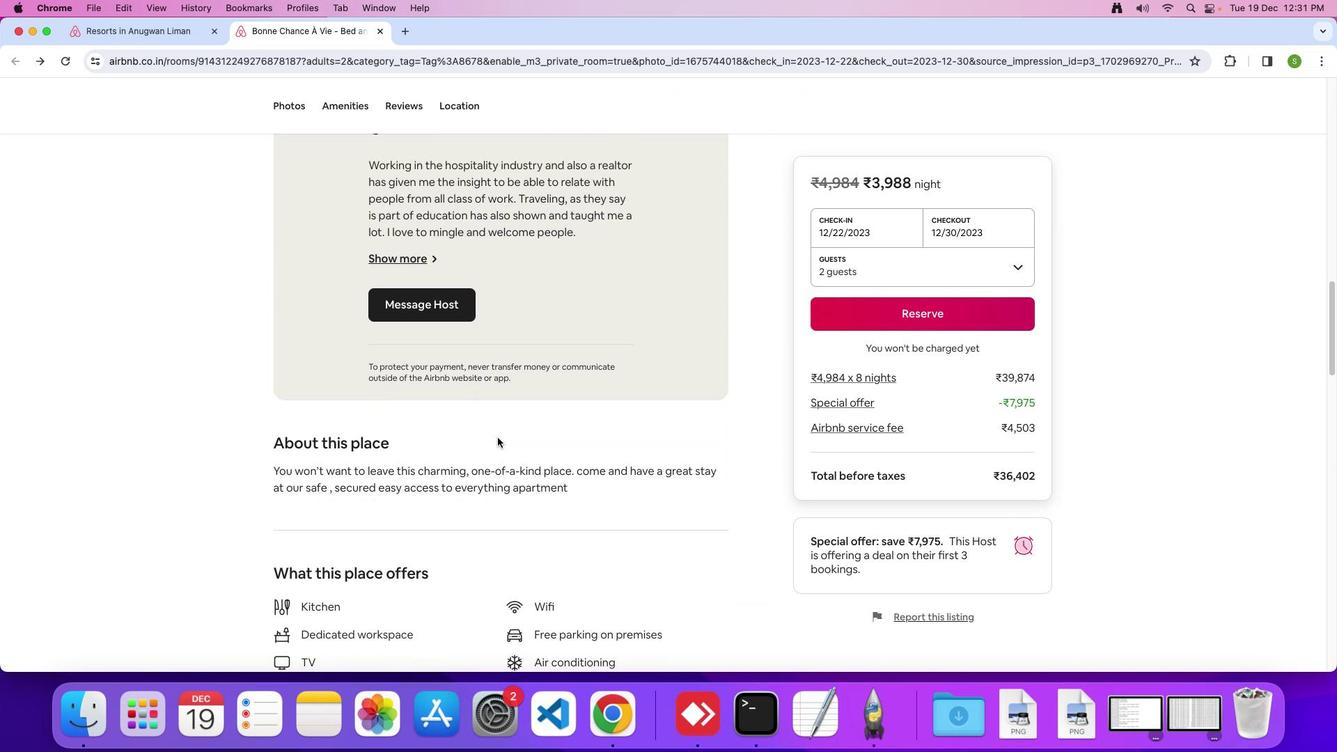 
Action: Mouse scrolled (497, 438) with delta (0, 0)
Screenshot: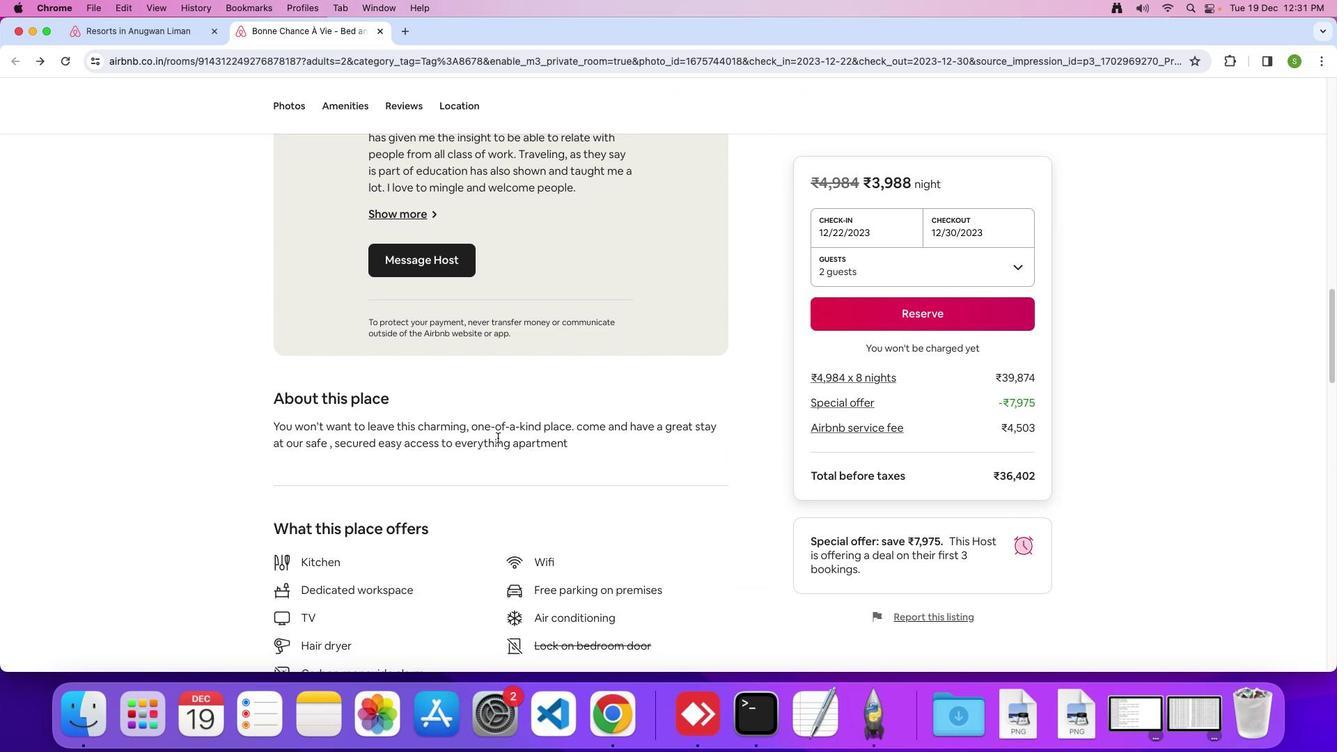 
Action: Mouse moved to (497, 438)
Screenshot: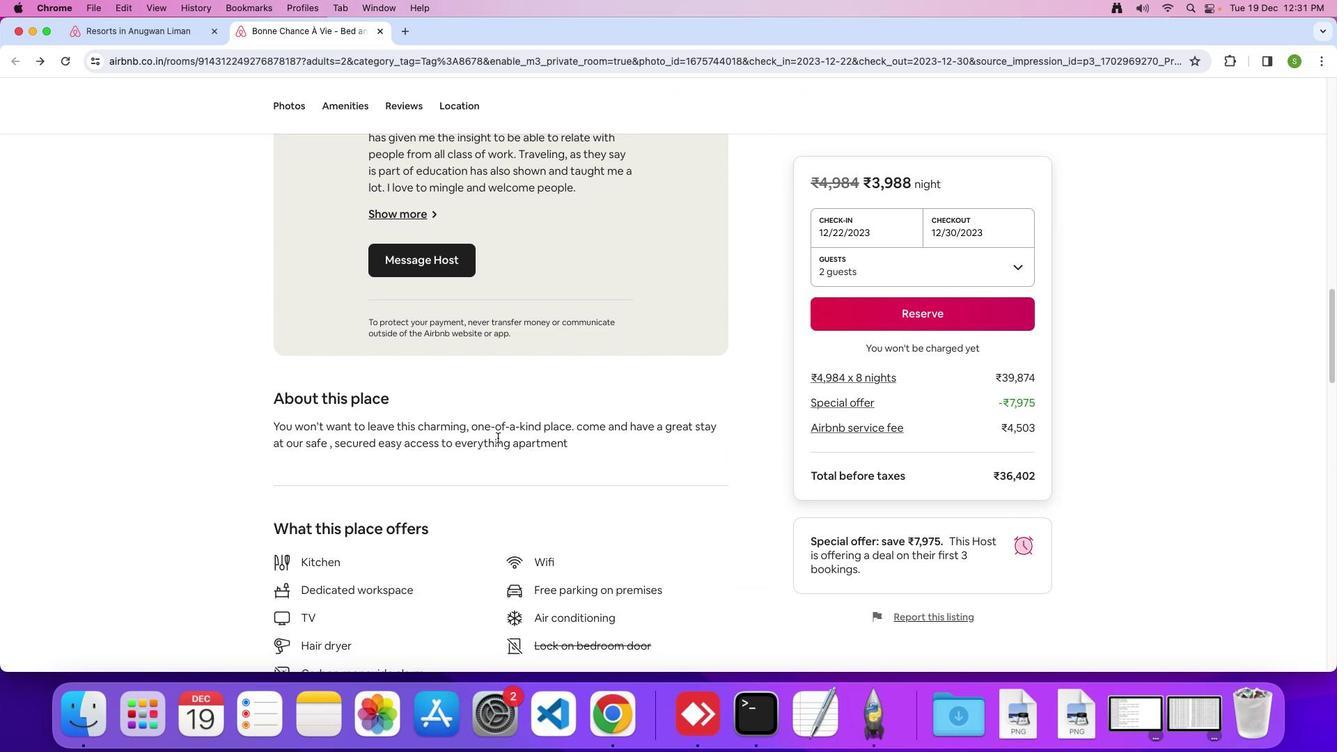 
Action: Mouse scrolled (497, 438) with delta (0, 0)
Screenshot: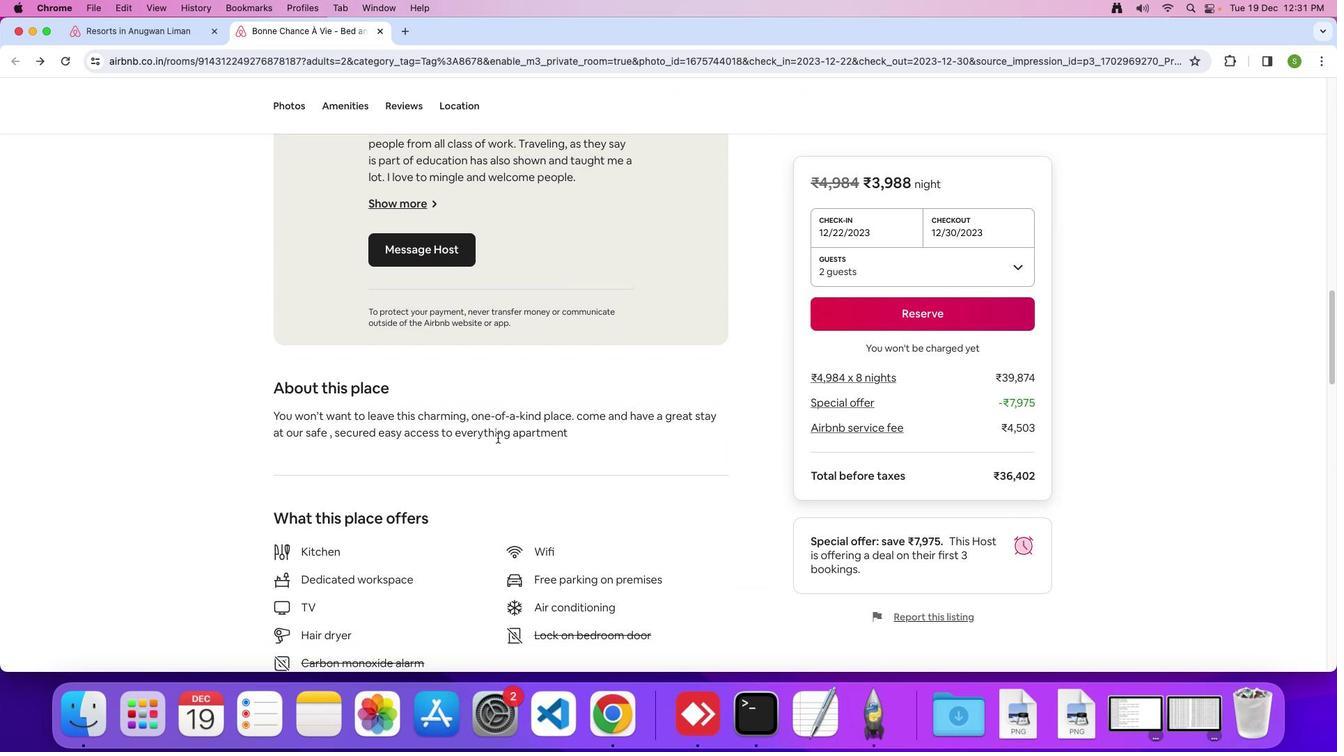 
Action: Mouse scrolled (497, 438) with delta (0, 0)
Screenshot: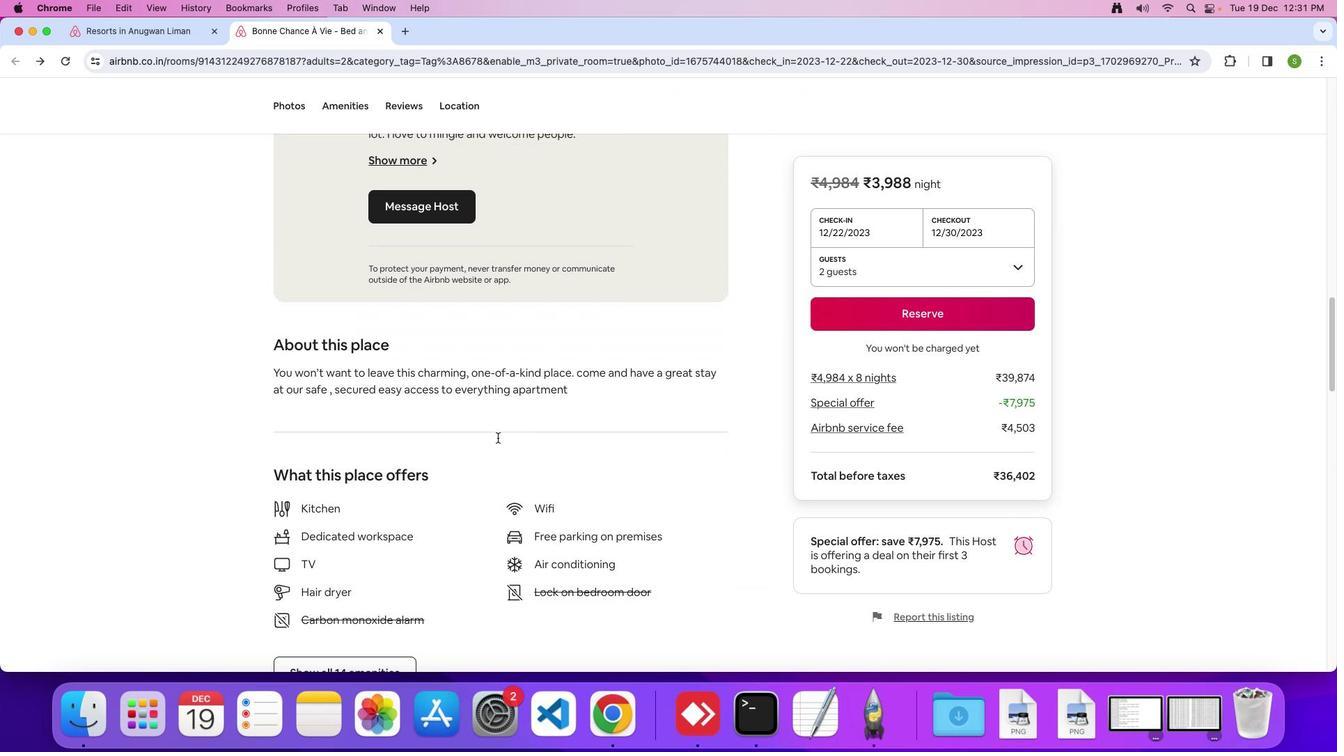 
Action: Mouse scrolled (497, 438) with delta (0, 0)
Screenshot: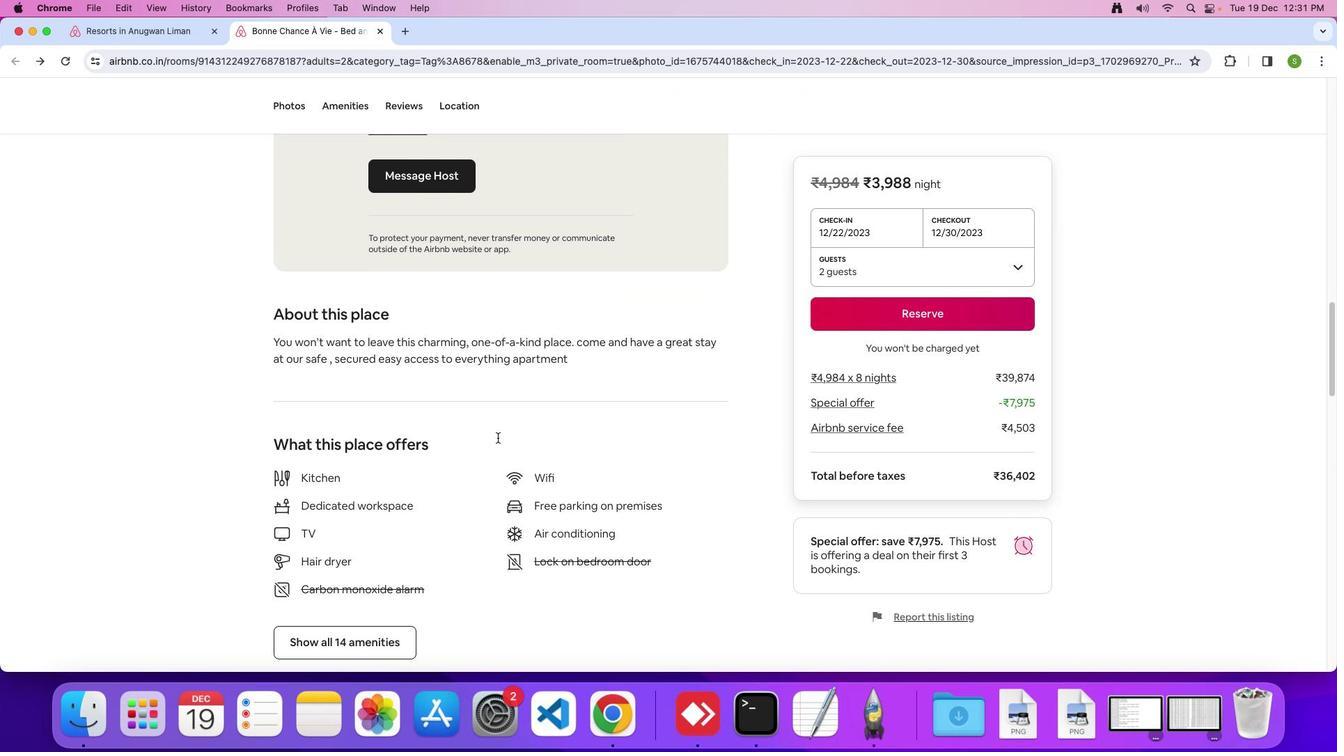 
Action: Mouse scrolled (497, 438) with delta (0, 0)
Screenshot: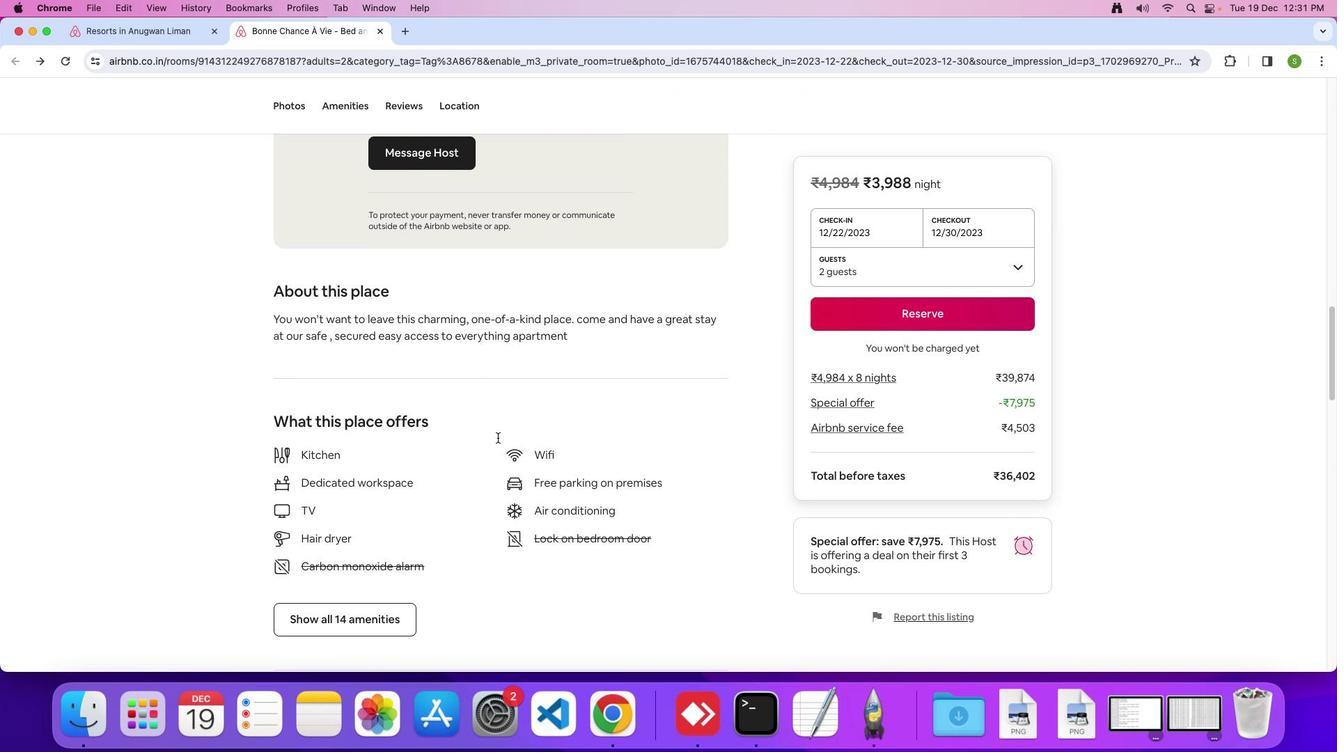 
Action: Mouse scrolled (497, 438) with delta (0, -2)
Screenshot: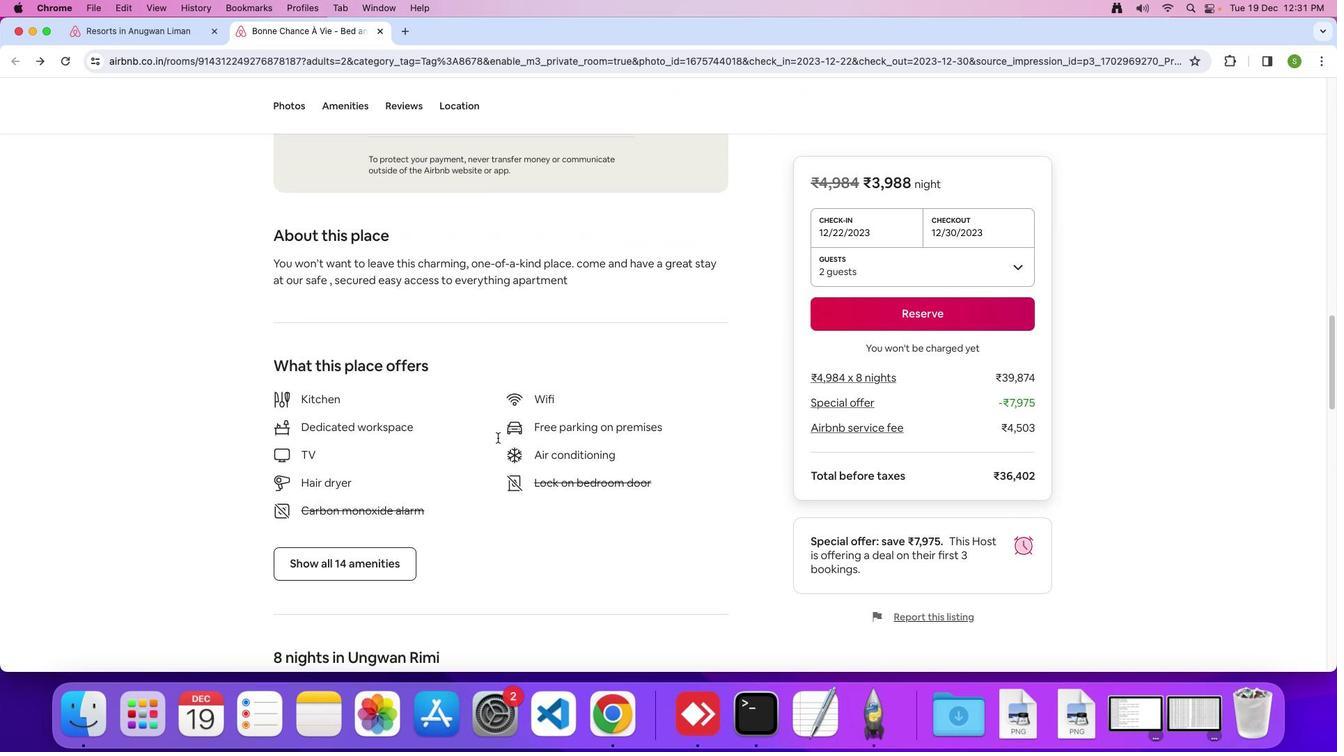 
Action: Mouse scrolled (497, 438) with delta (0, 0)
Screenshot: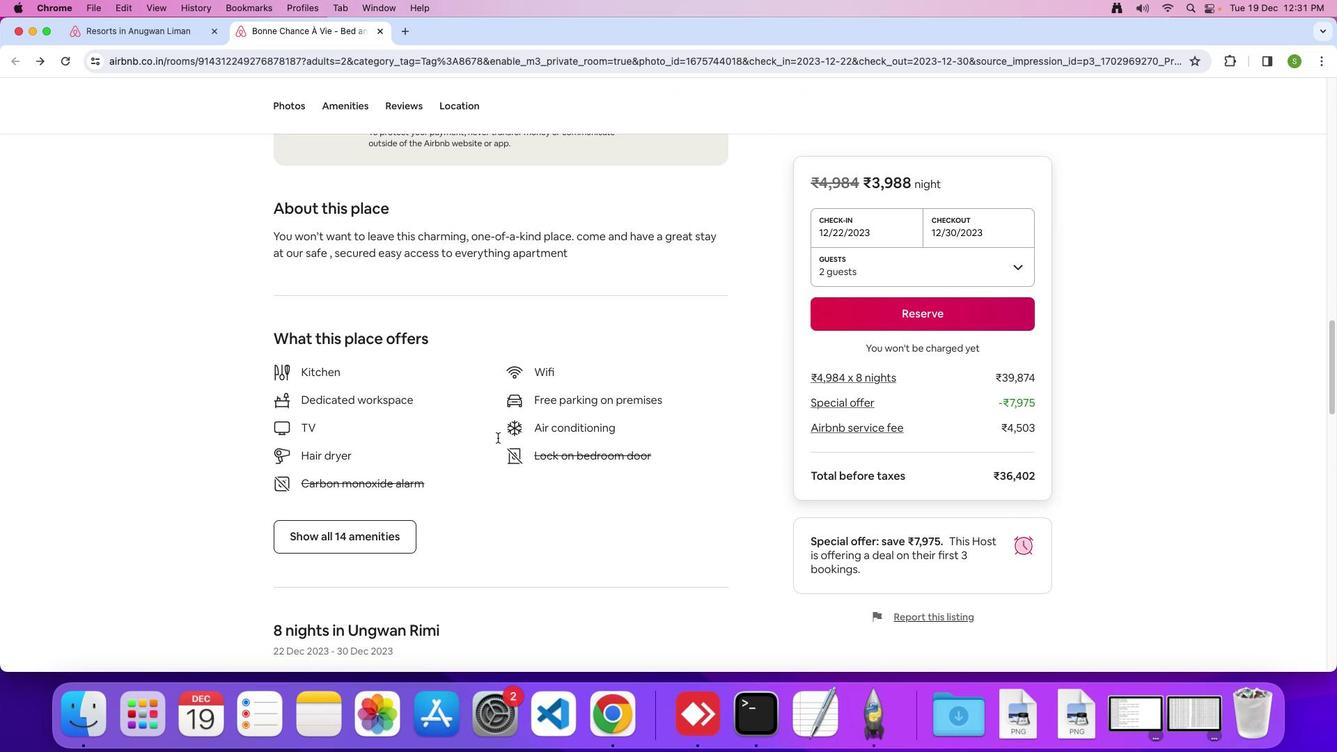 
Action: Mouse scrolled (497, 438) with delta (0, 0)
Screenshot: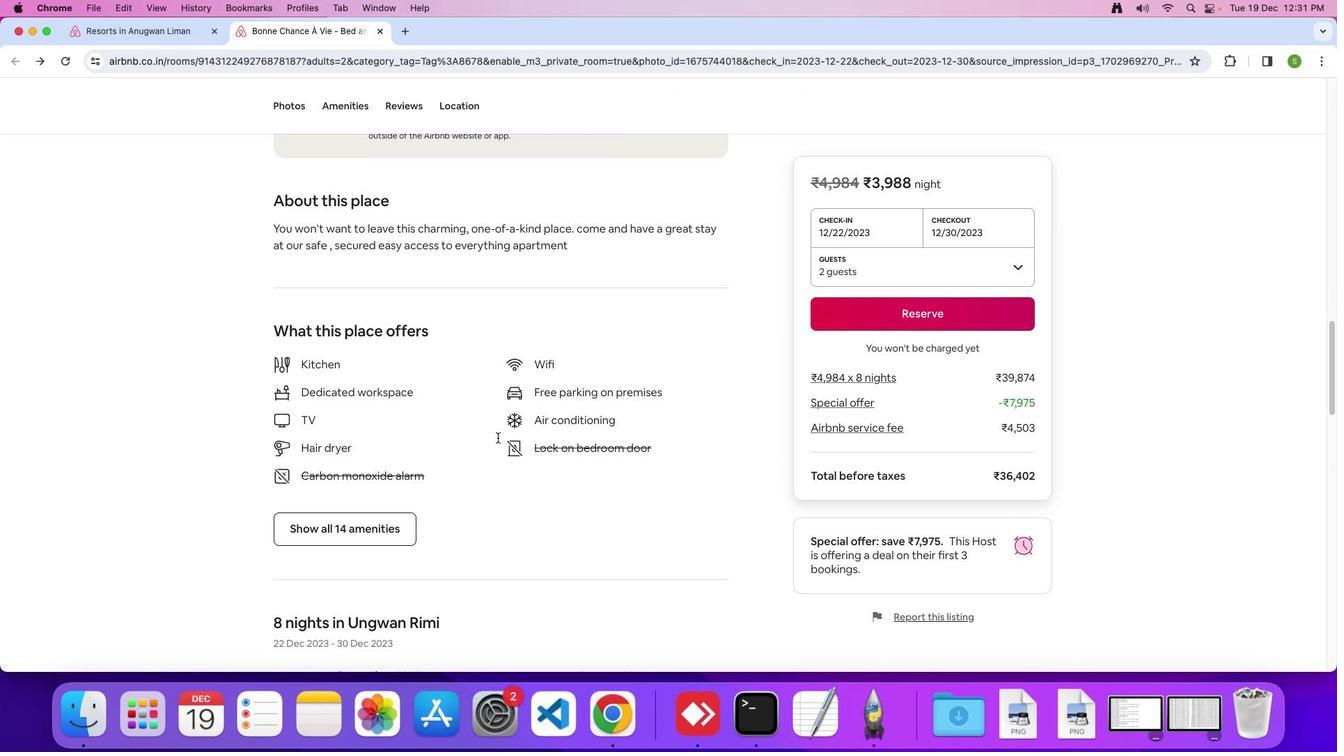 
Action: Mouse scrolled (497, 438) with delta (0, 0)
Screenshot: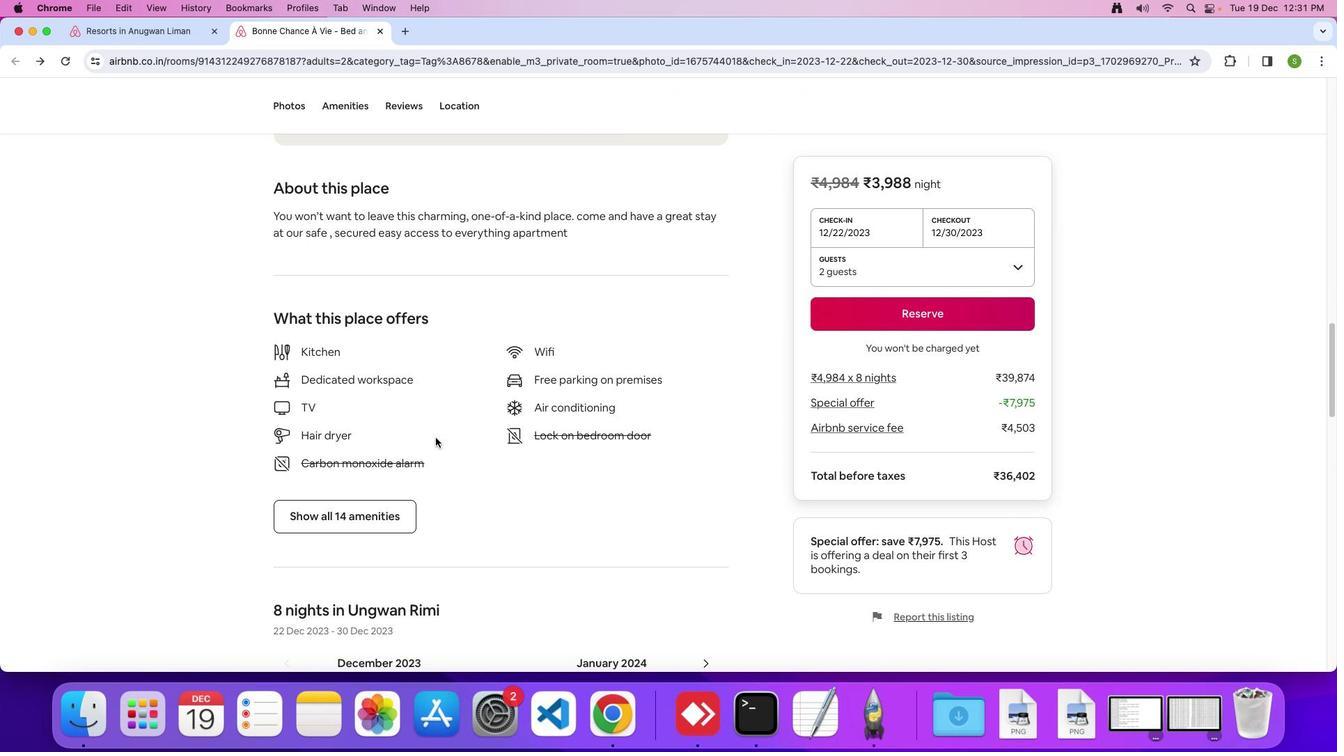 
Action: Mouse moved to (344, 504)
Screenshot: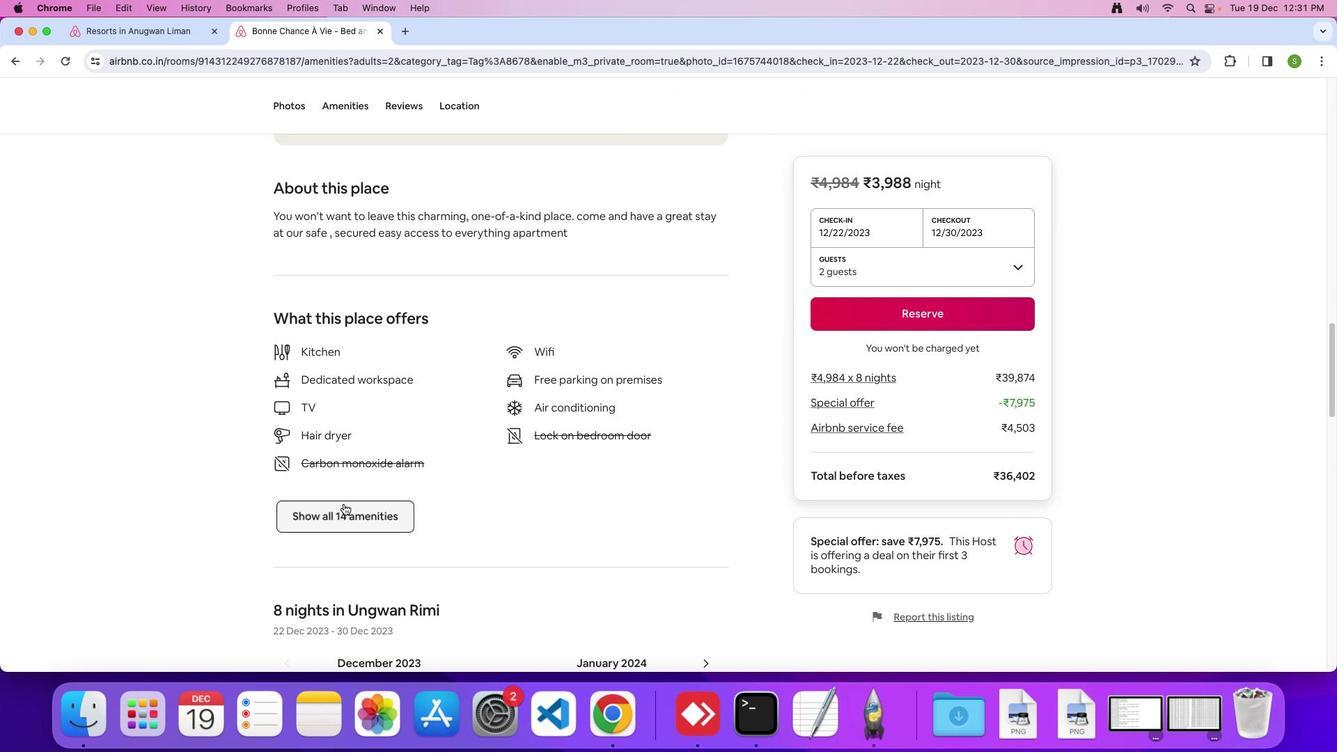 
Action: Mouse pressed left at (344, 504)
Screenshot: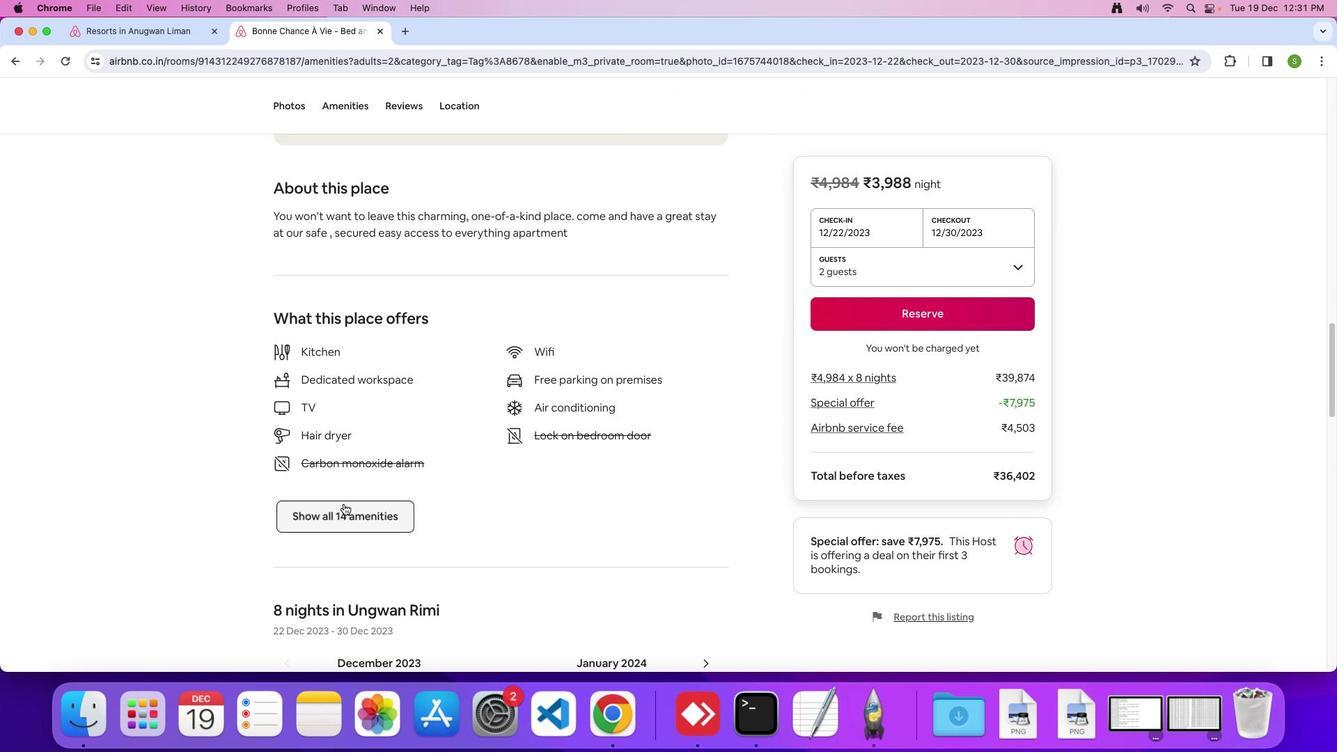 
Action: Mouse moved to (633, 432)
Screenshot: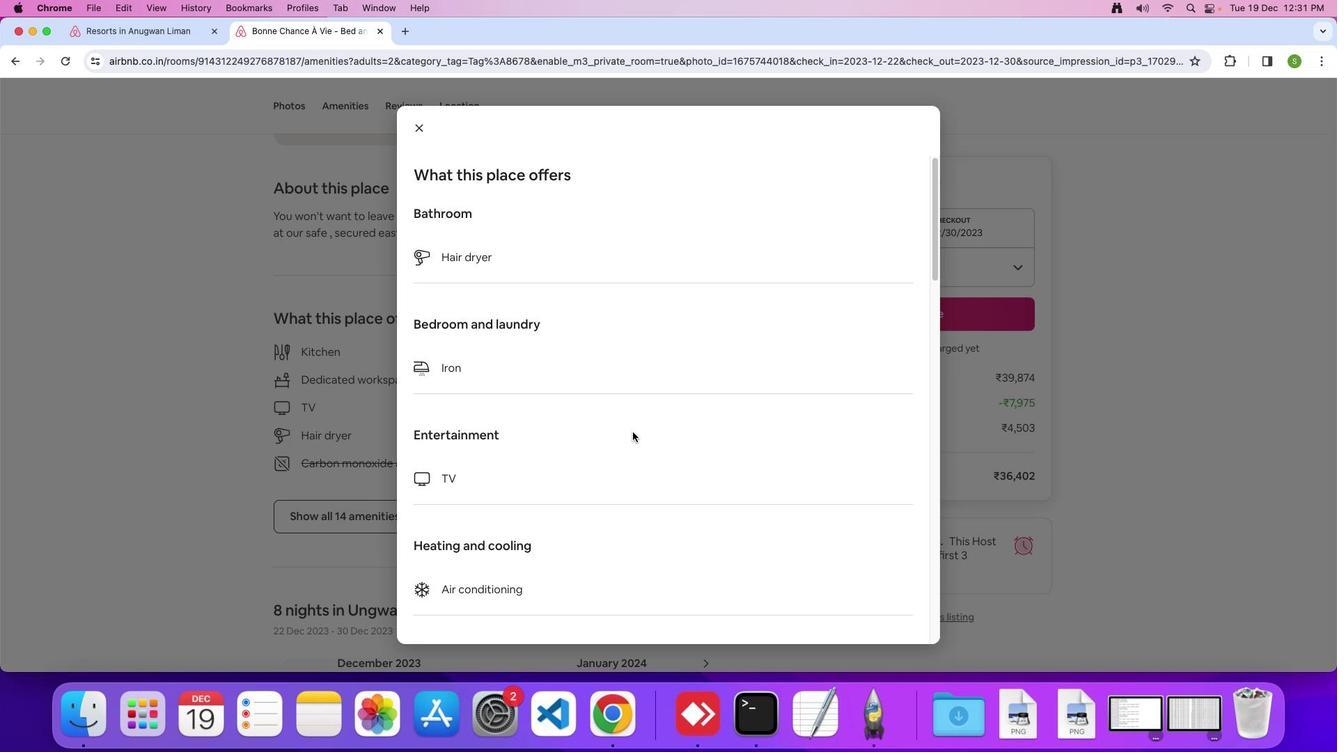 
Action: Mouse scrolled (633, 432) with delta (0, 0)
Screenshot: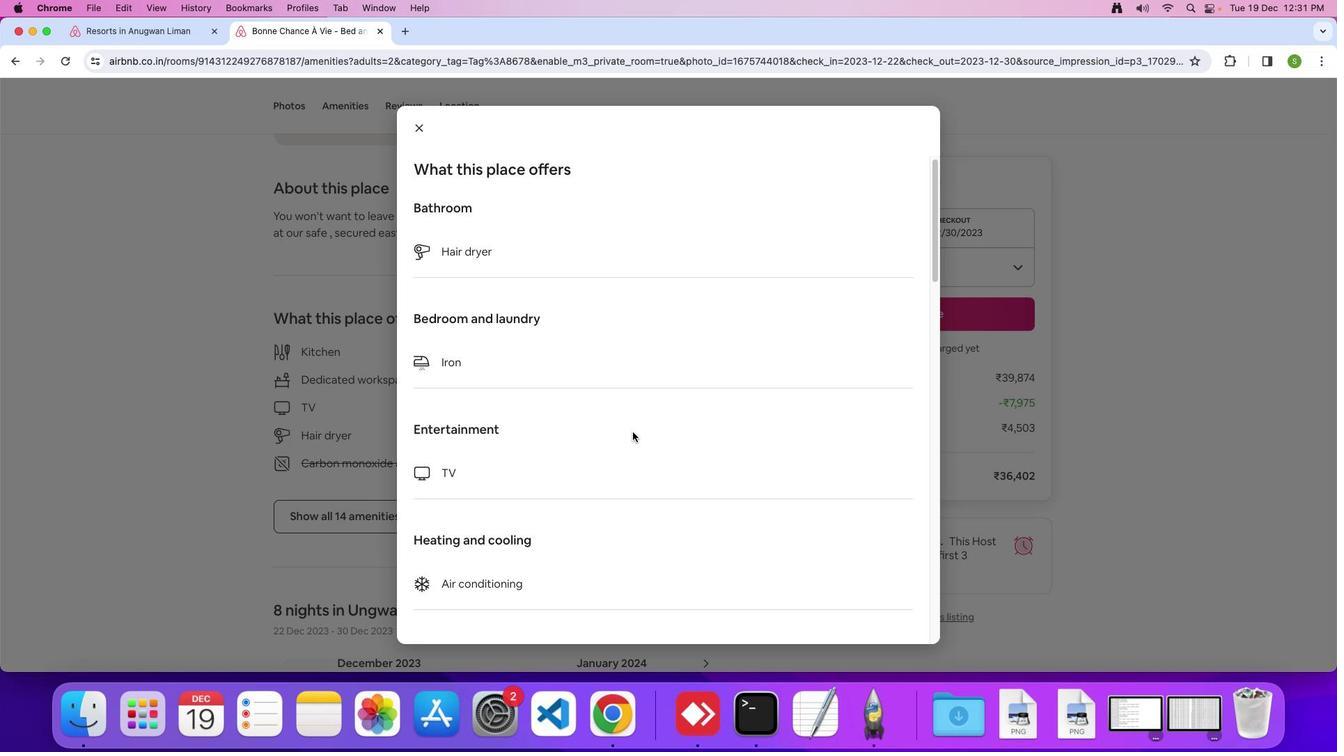 
Action: Mouse scrolled (633, 432) with delta (0, 0)
Screenshot: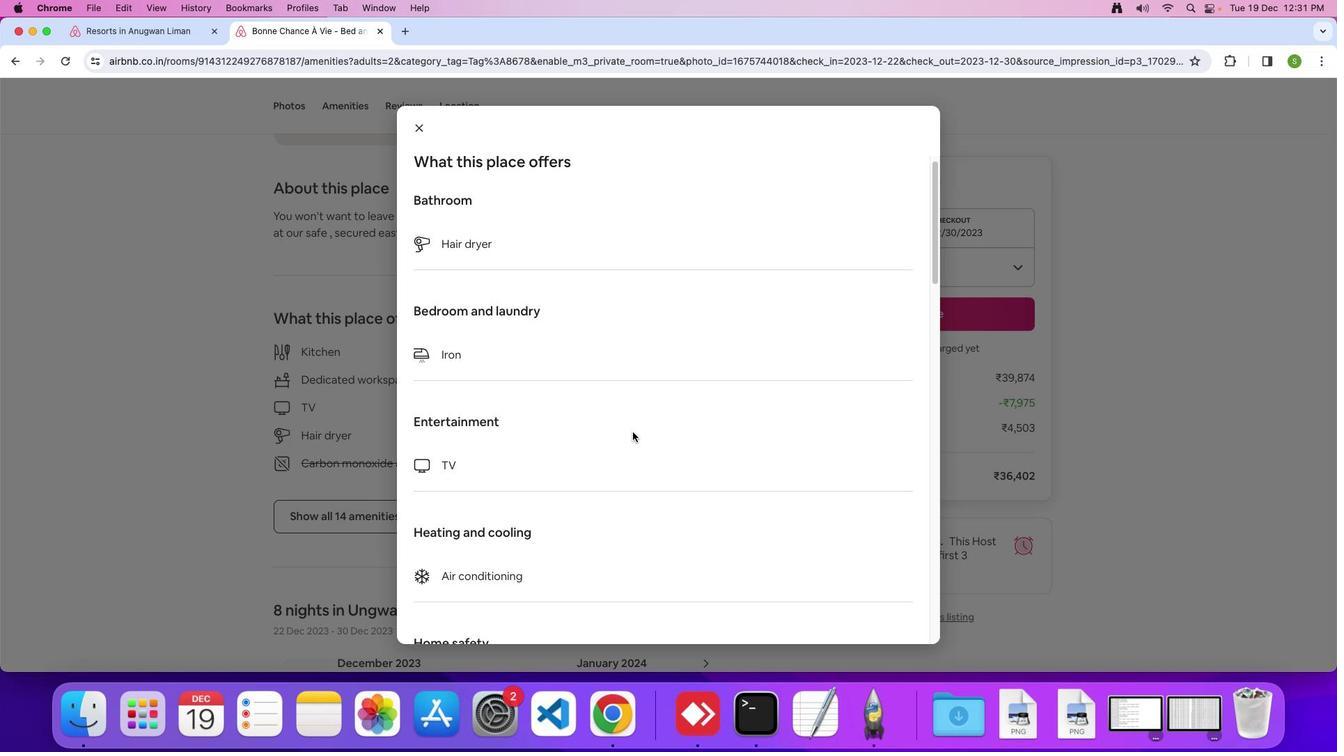 
Action: Mouse scrolled (633, 432) with delta (0, 0)
Screenshot: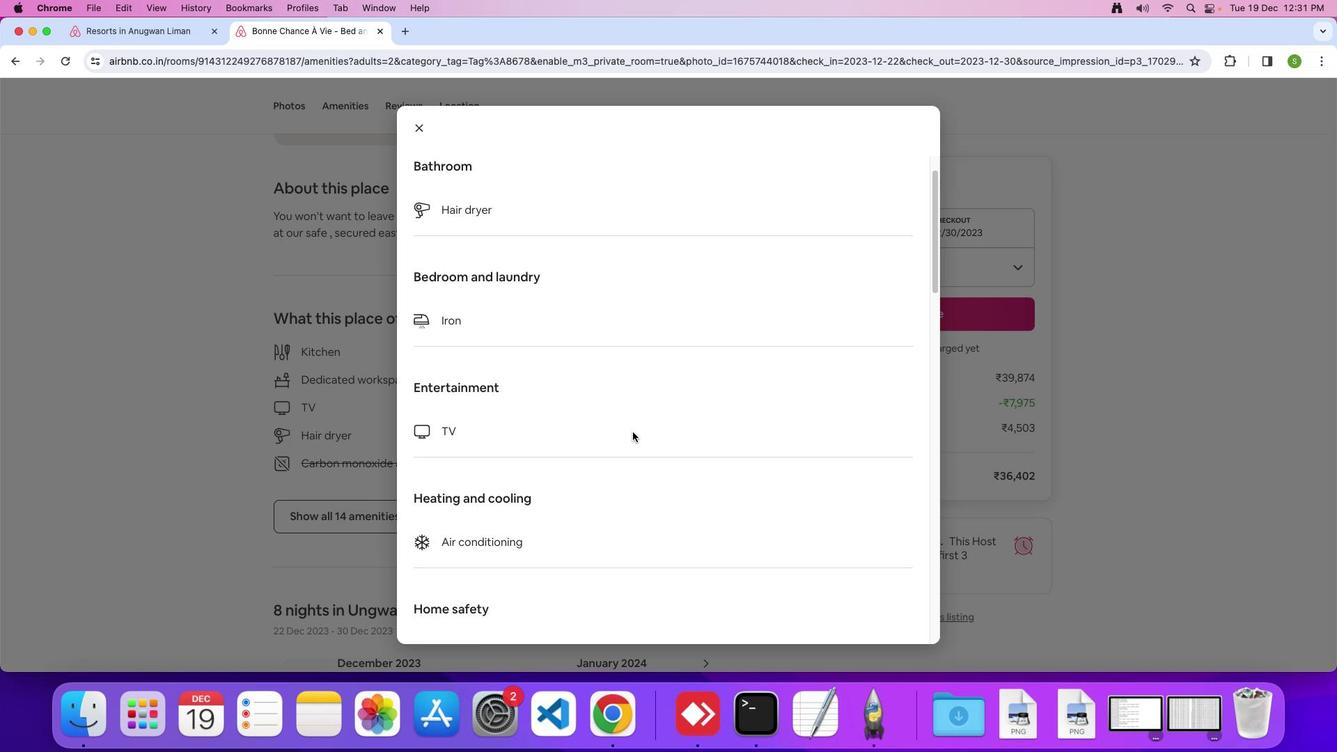 
Action: Mouse scrolled (633, 432) with delta (0, 0)
Screenshot: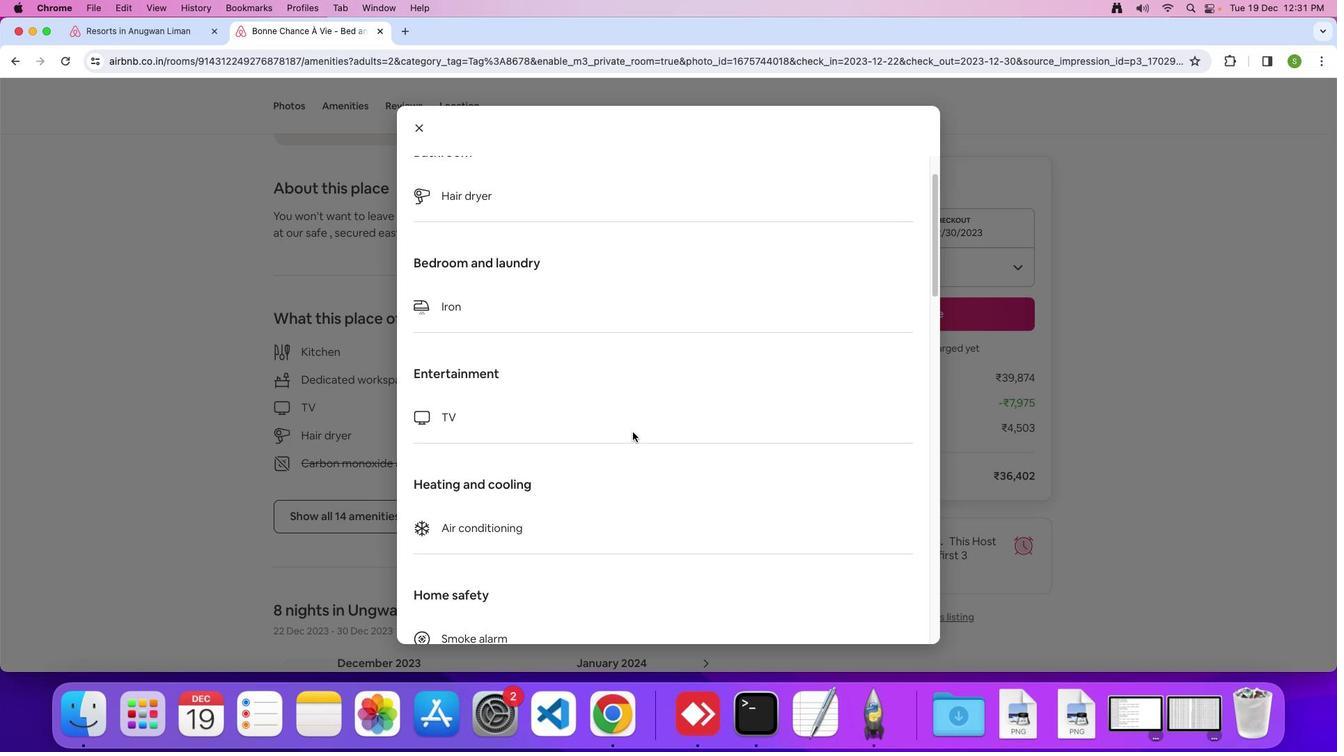 
Action: Mouse scrolled (633, 432) with delta (0, -2)
Screenshot: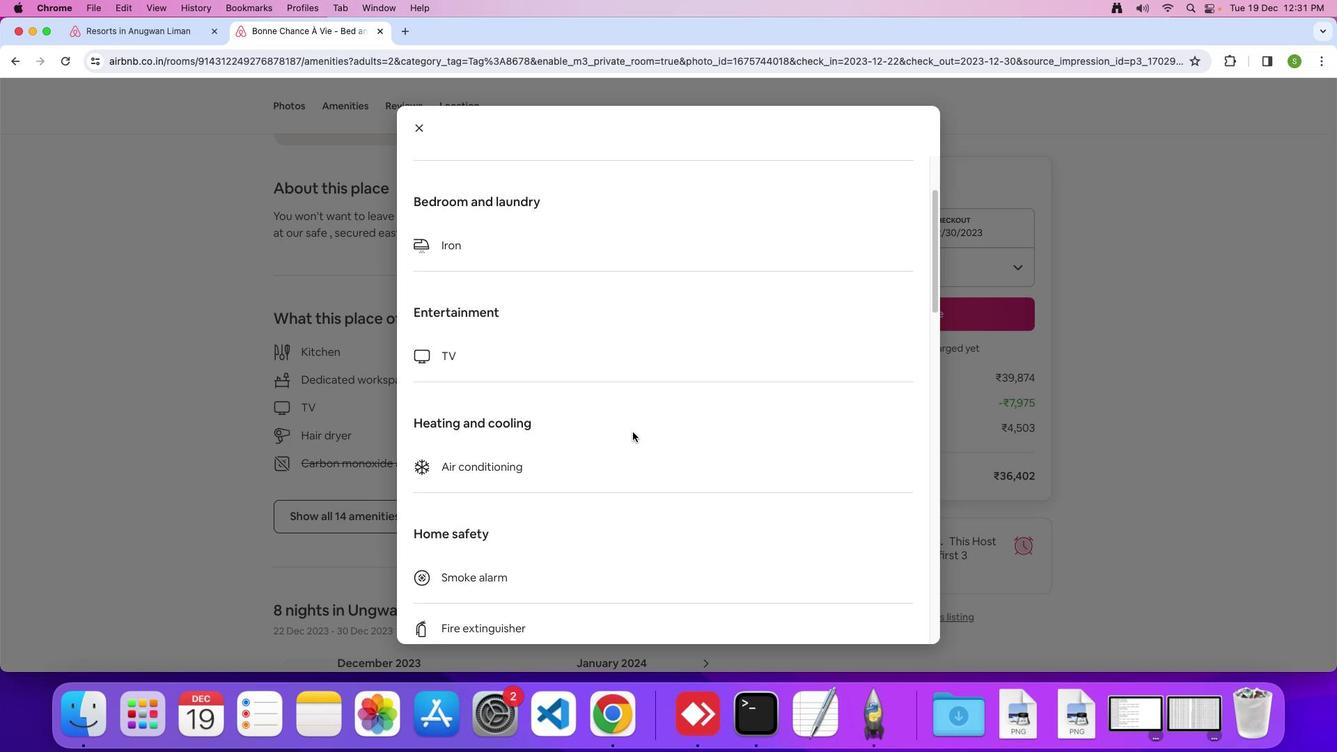 
Action: Mouse moved to (631, 432)
Screenshot: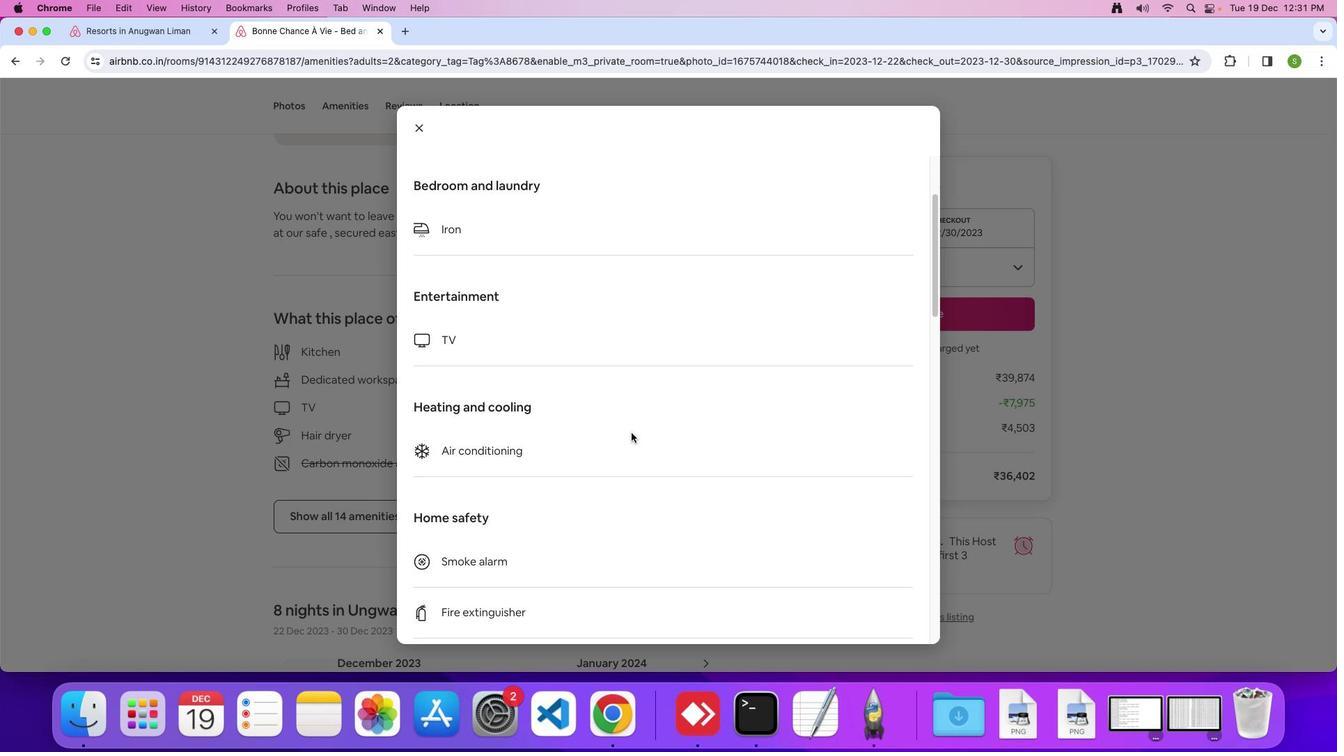 
Action: Mouse scrolled (631, 432) with delta (0, 0)
Screenshot: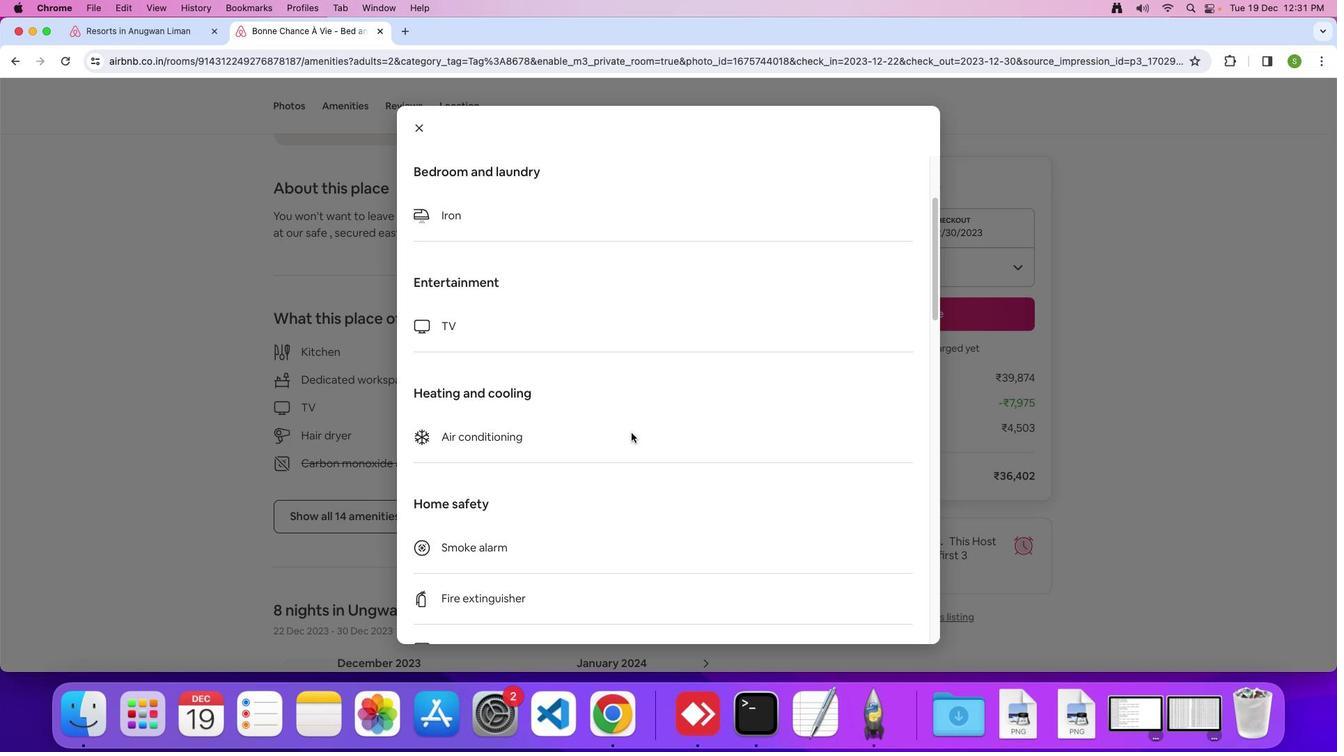 
Action: Mouse scrolled (631, 432) with delta (0, 0)
Screenshot: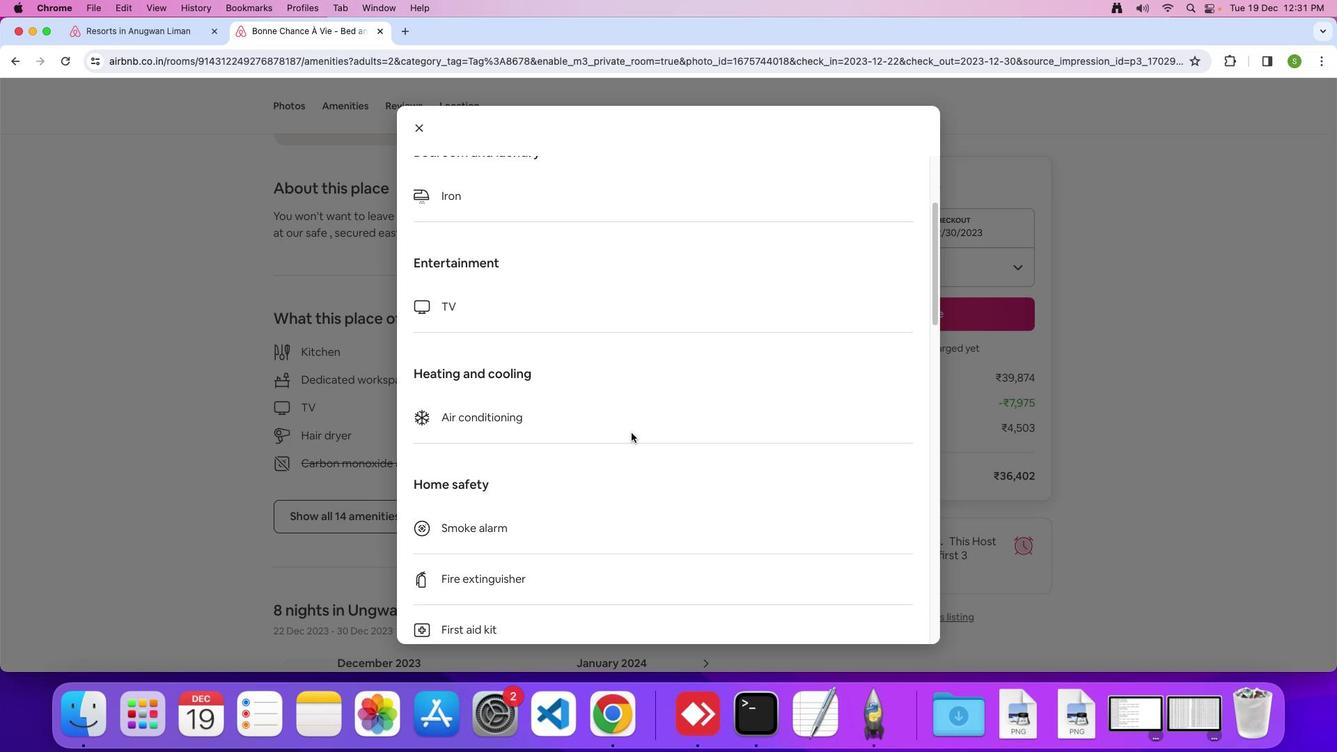 
Action: Mouse moved to (631, 432)
Screenshot: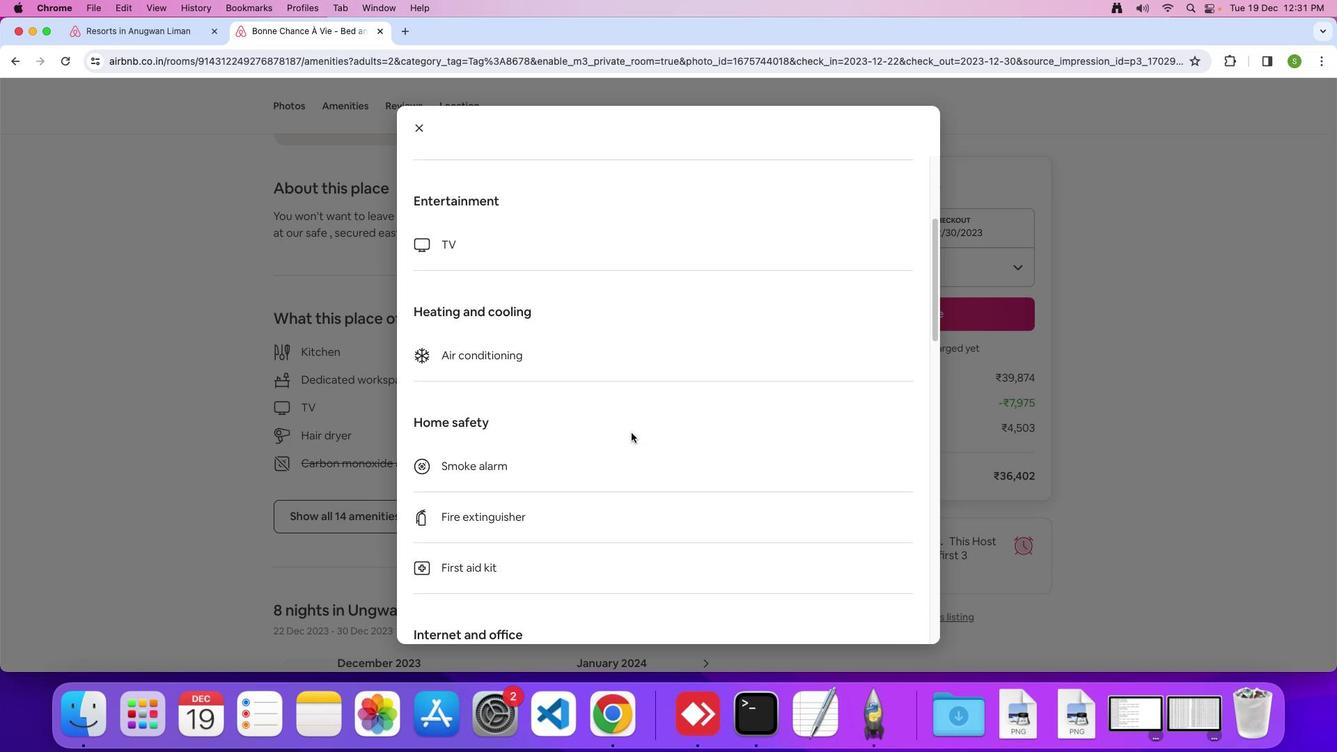 
Action: Mouse scrolled (631, 432) with delta (0, -2)
Screenshot: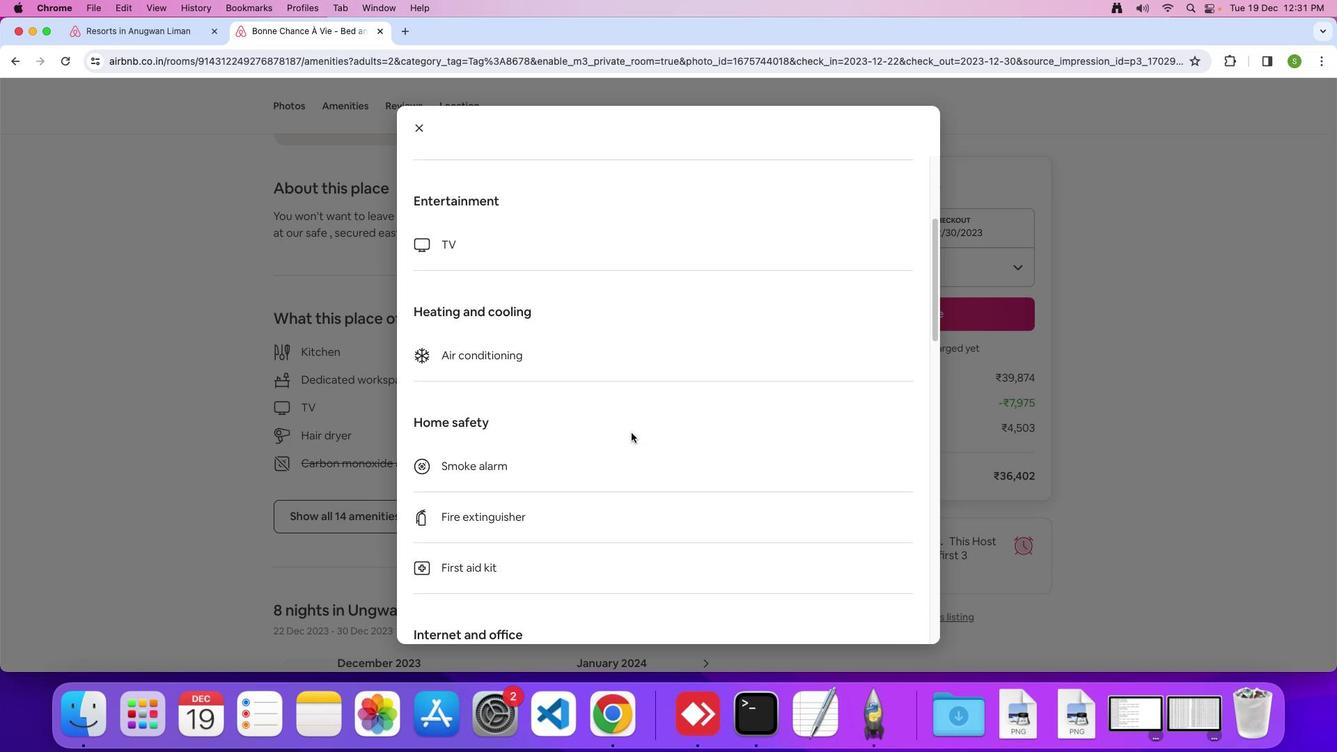
Action: Mouse moved to (630, 432)
Screenshot: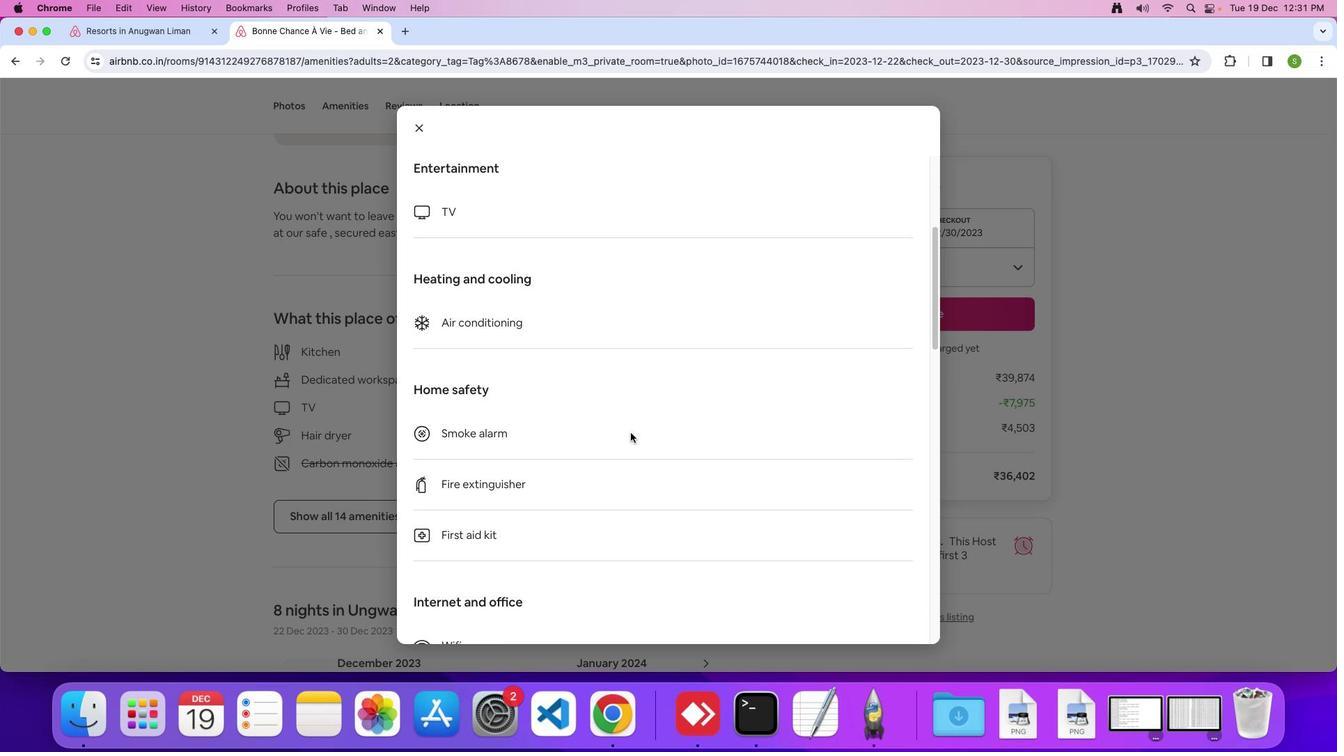 
Action: Mouse scrolled (630, 432) with delta (0, 0)
Screenshot: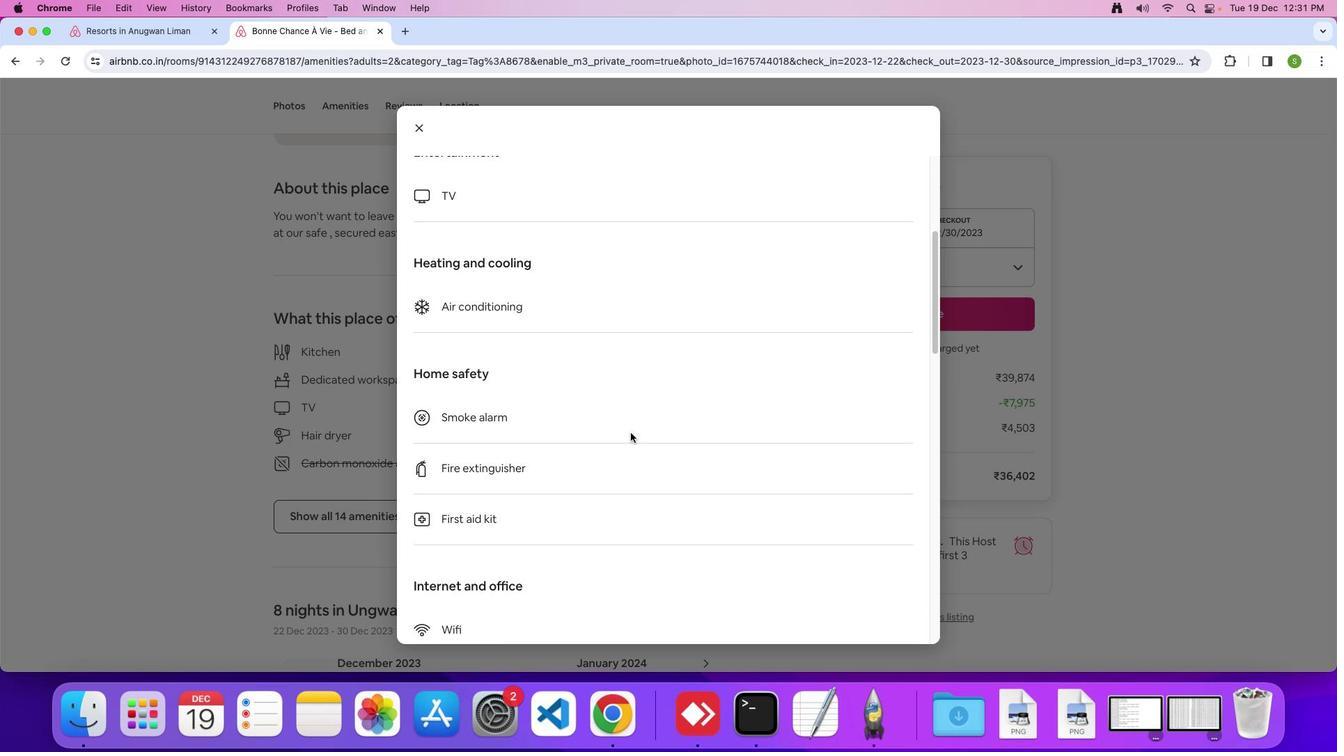 
Action: Mouse scrolled (630, 432) with delta (0, 0)
Screenshot: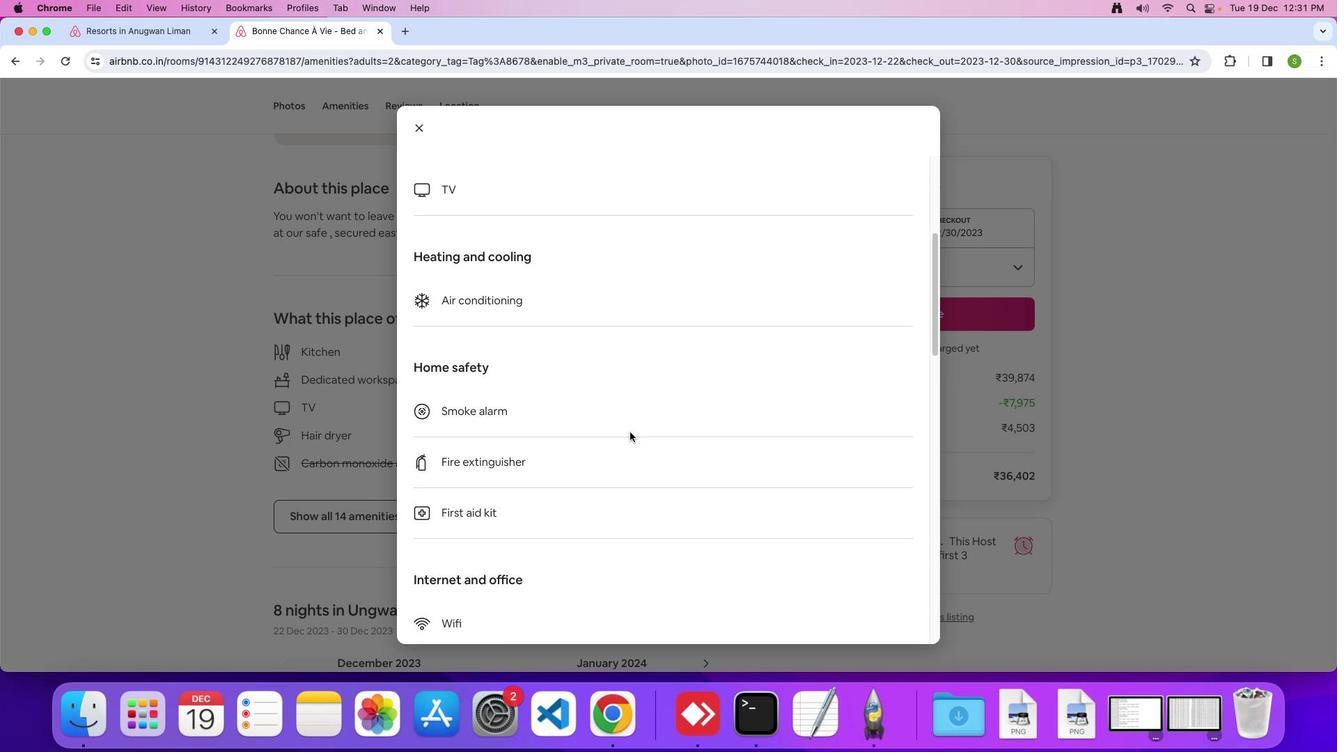 
Action: Mouse moved to (630, 432)
Screenshot: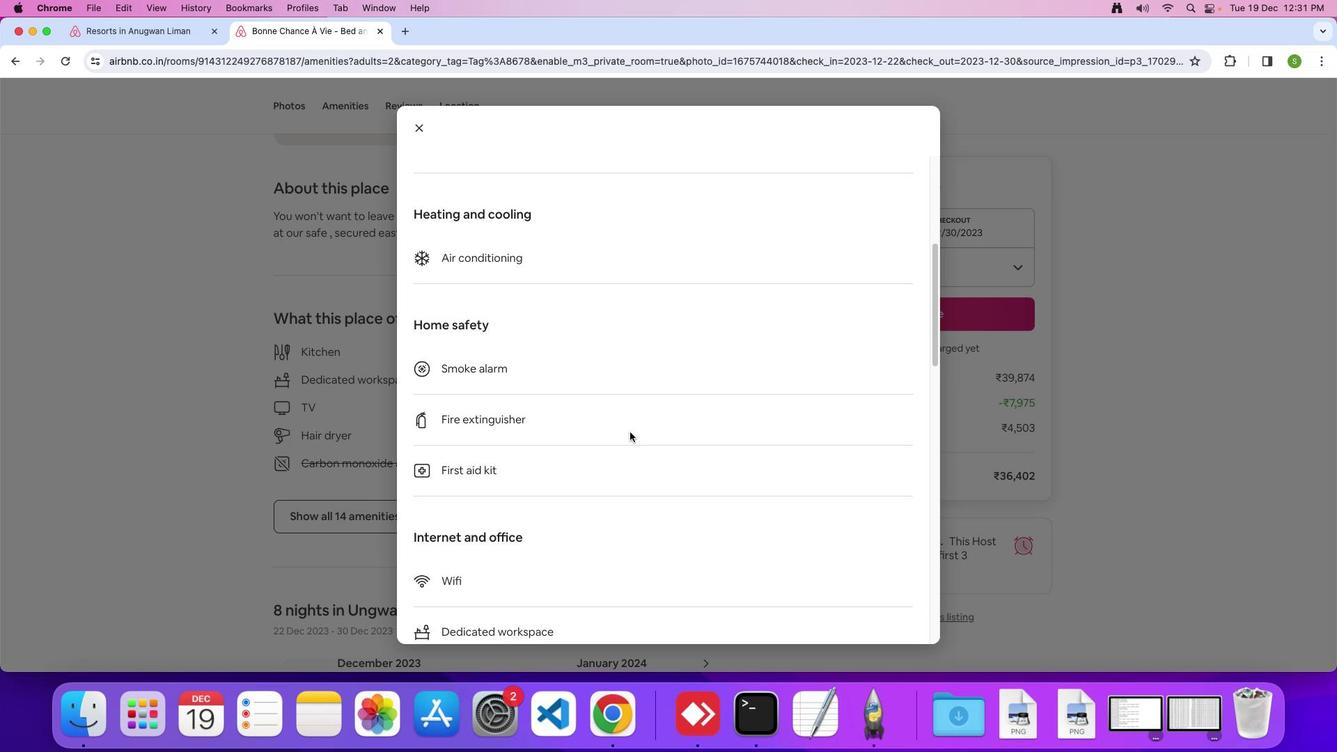 
Action: Mouse scrolled (630, 432) with delta (0, -1)
Screenshot: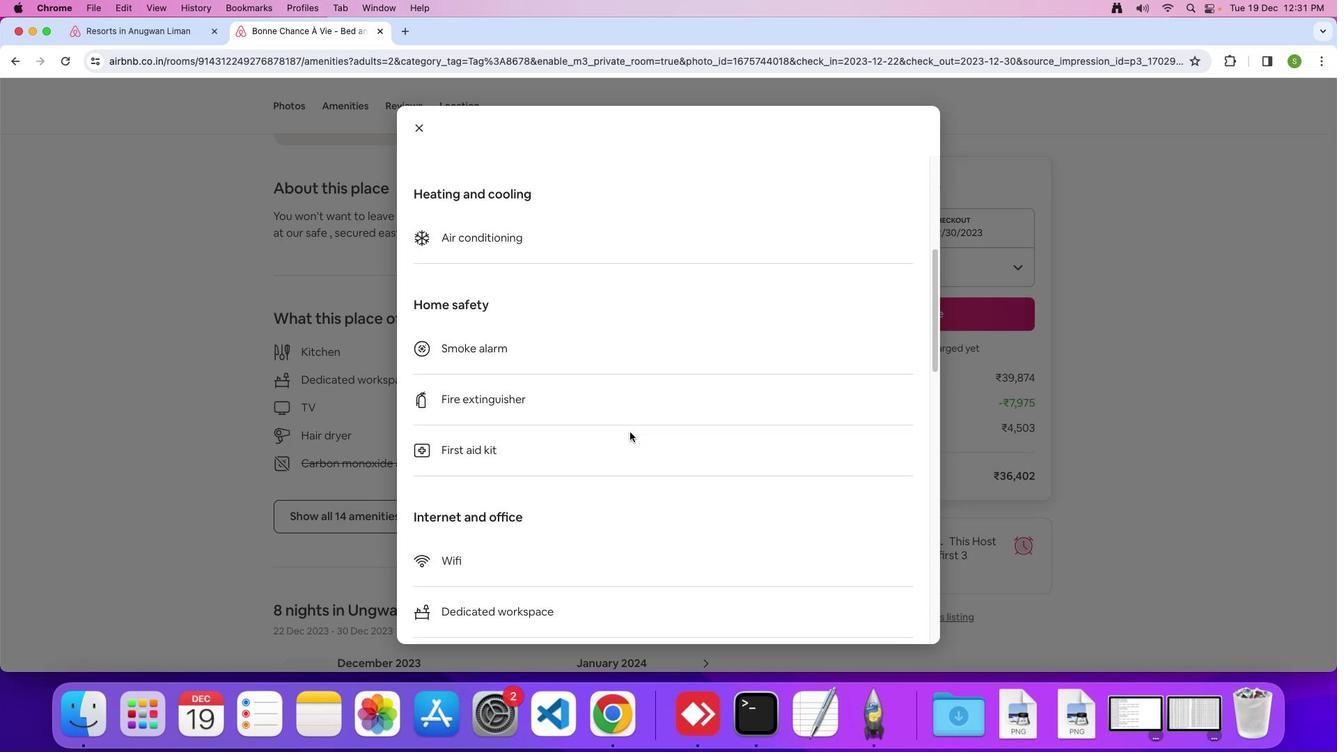 
Action: Mouse moved to (626, 432)
Screenshot: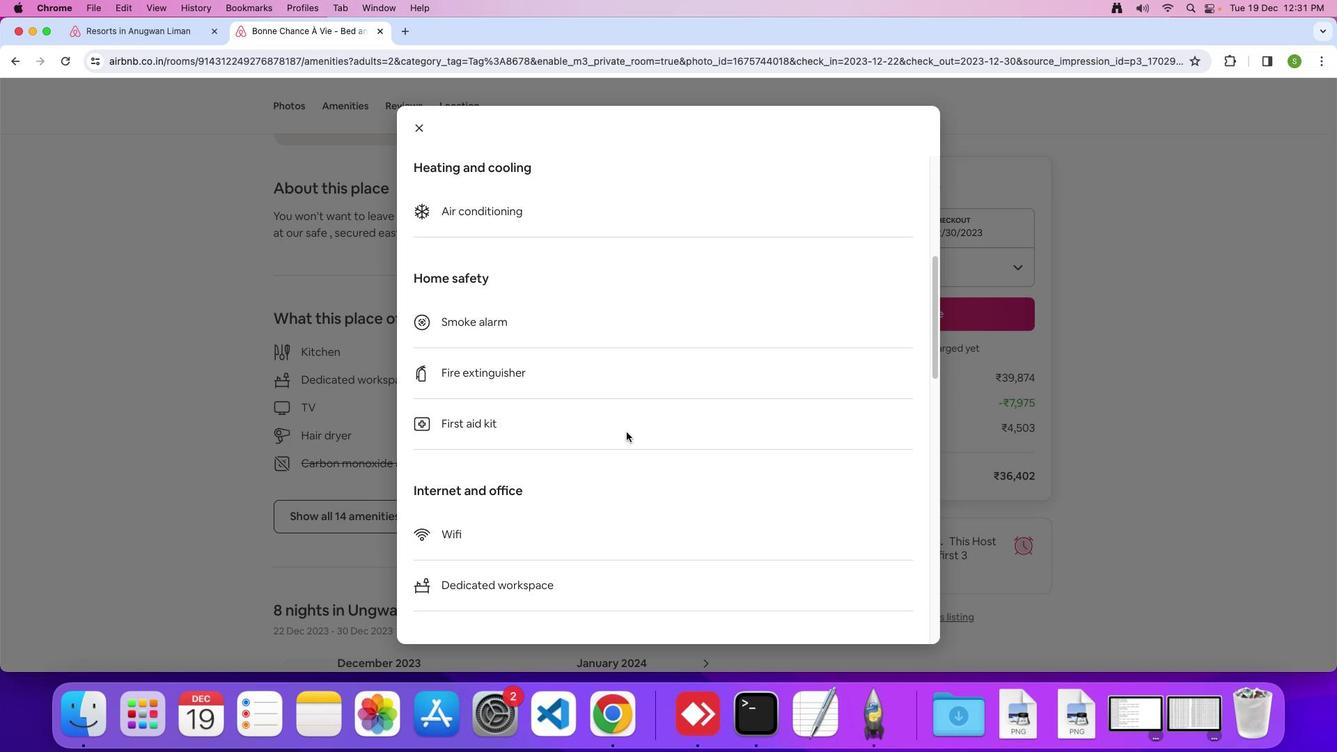 
Action: Mouse scrolled (626, 432) with delta (0, 0)
Screenshot: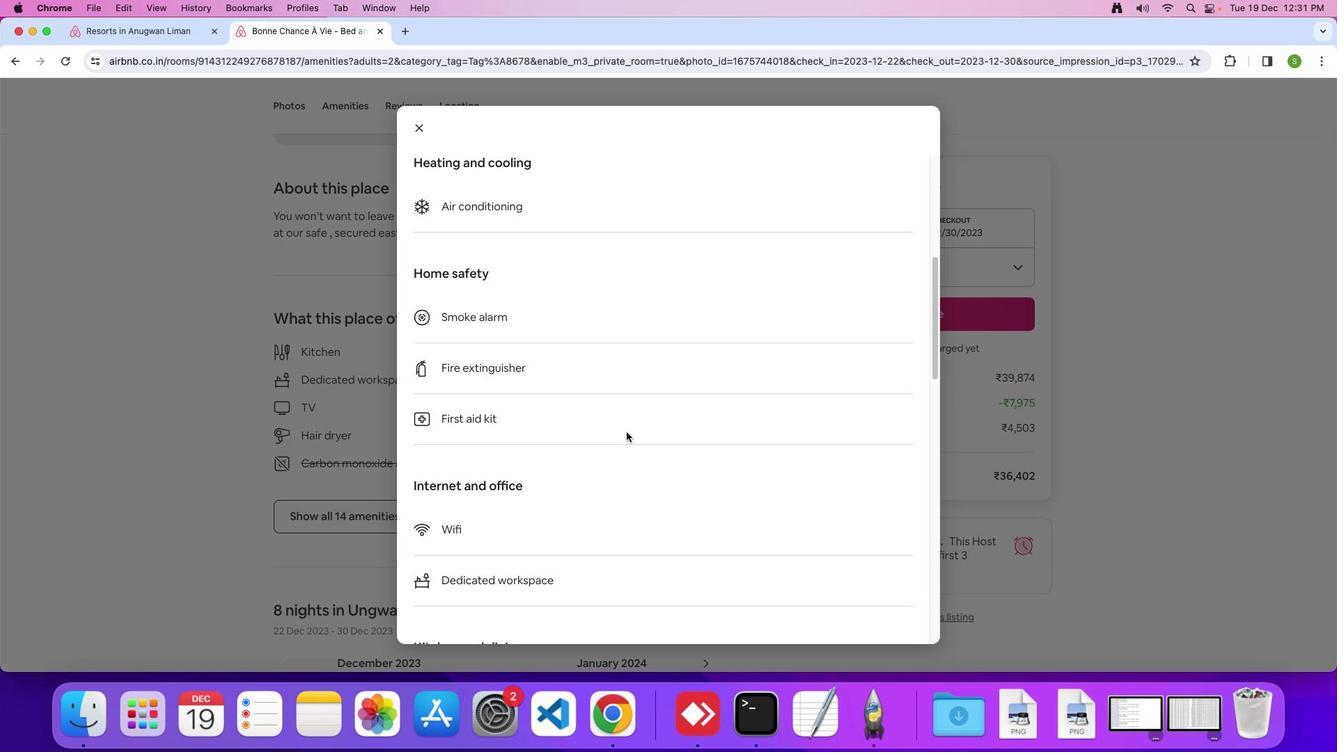 
Action: Mouse scrolled (626, 432) with delta (0, 0)
Screenshot: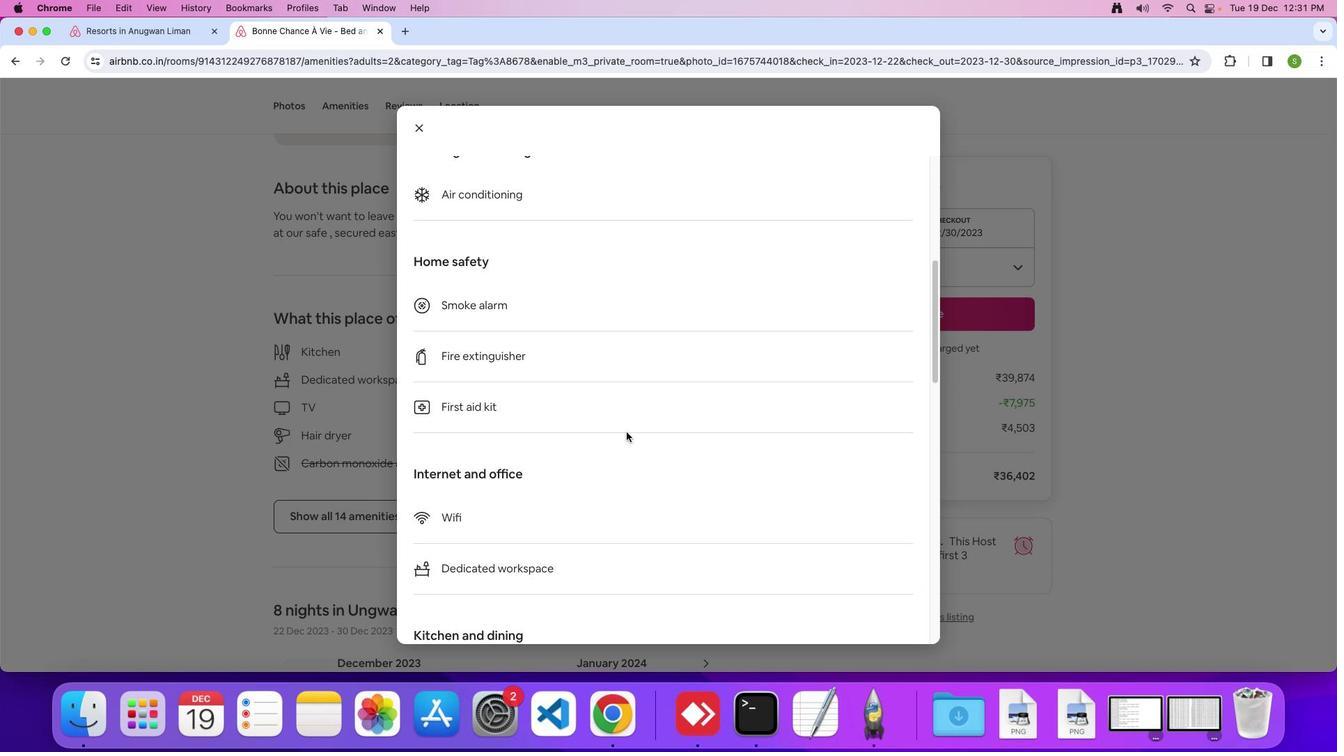 
Action: Mouse scrolled (626, 432) with delta (0, -1)
Screenshot: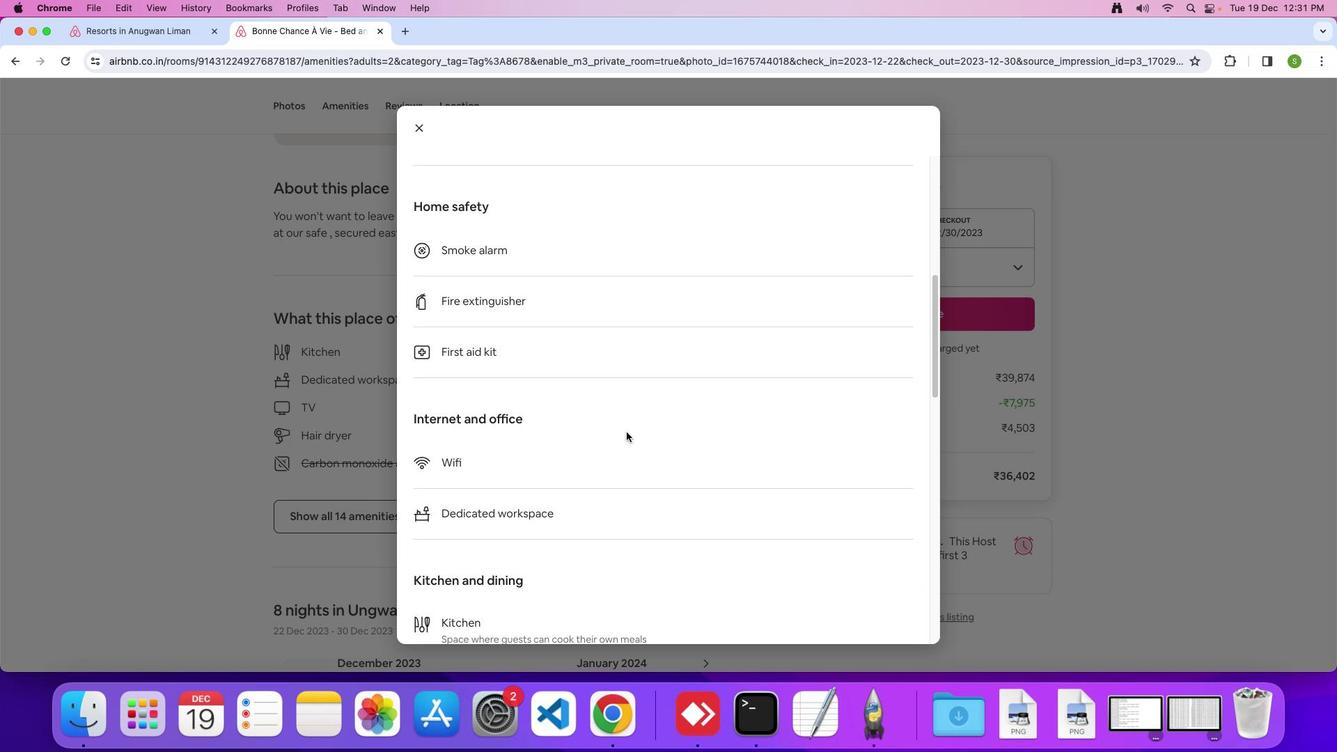 
Action: Mouse scrolled (626, 432) with delta (0, 0)
Screenshot: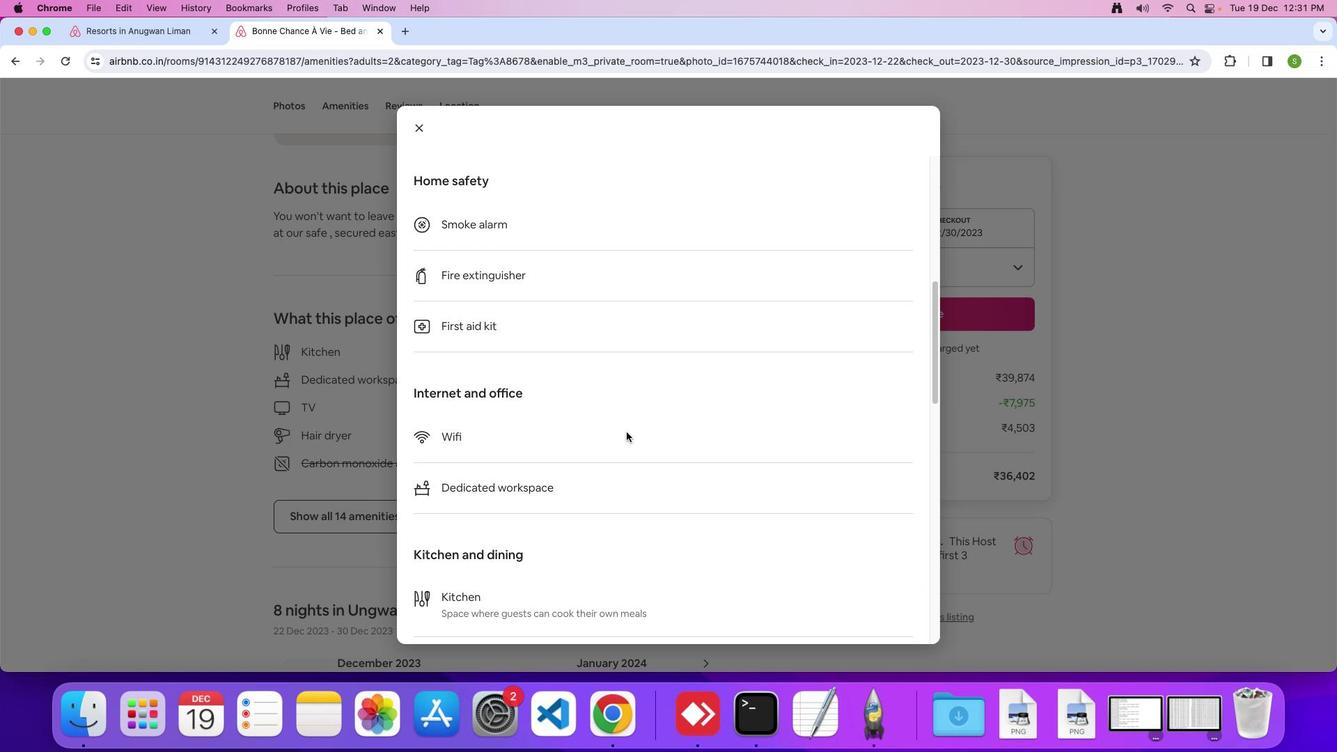
Action: Mouse moved to (626, 432)
Screenshot: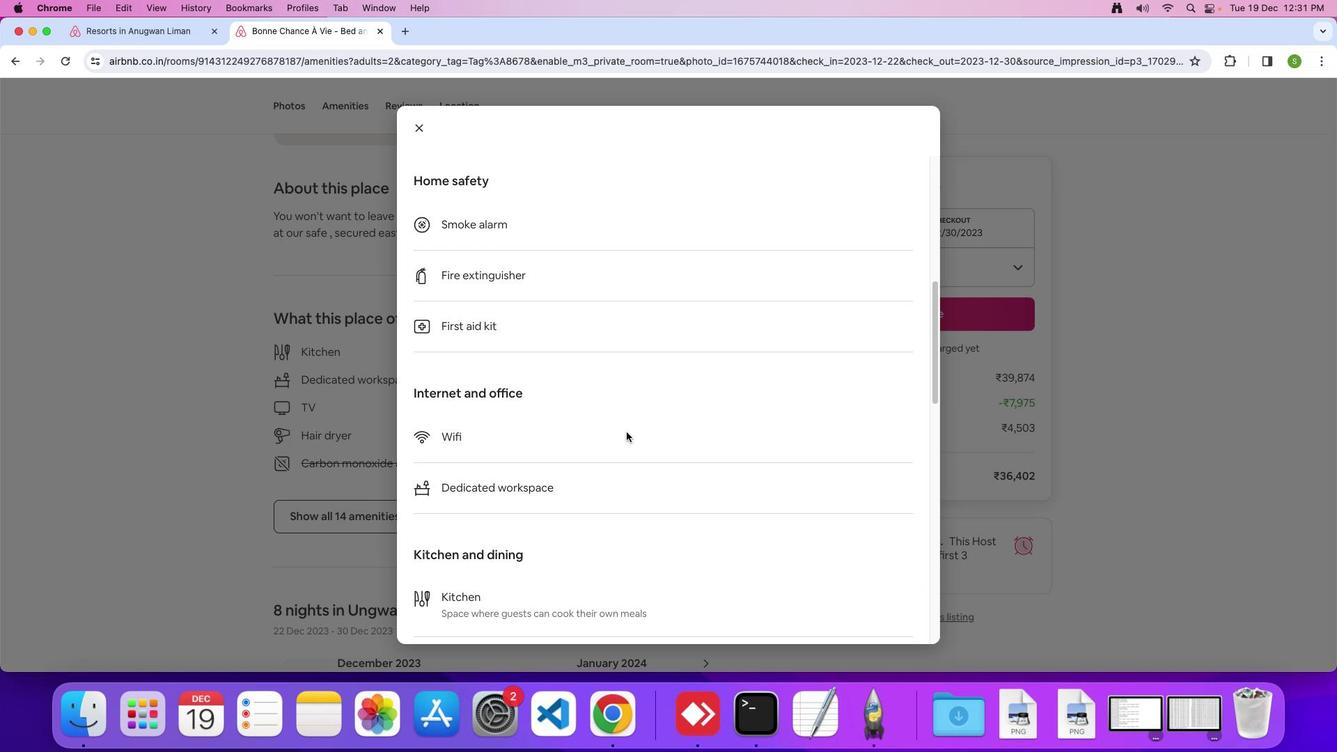 
Action: Mouse scrolled (626, 432) with delta (0, 0)
Screenshot: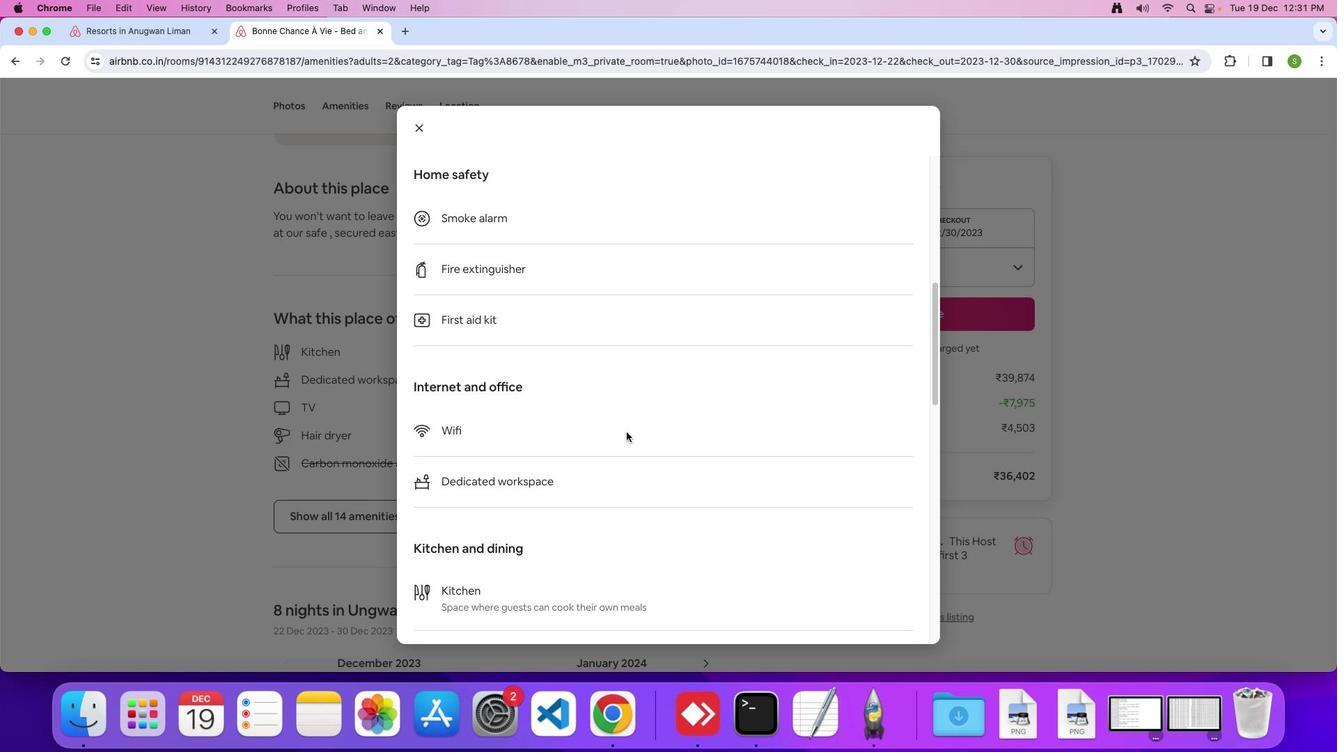 
Action: Mouse scrolled (626, 432) with delta (0, 0)
Screenshot: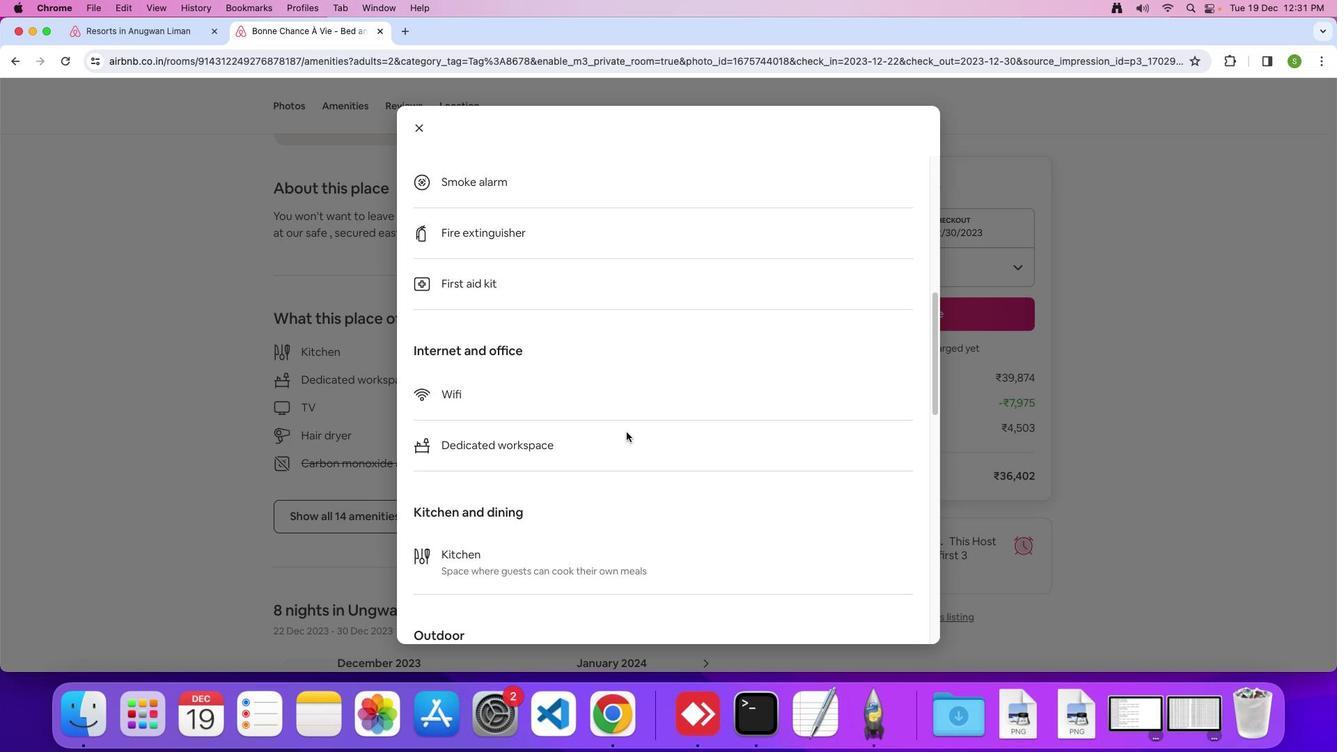 
Action: Mouse scrolled (626, 432) with delta (0, 0)
Screenshot: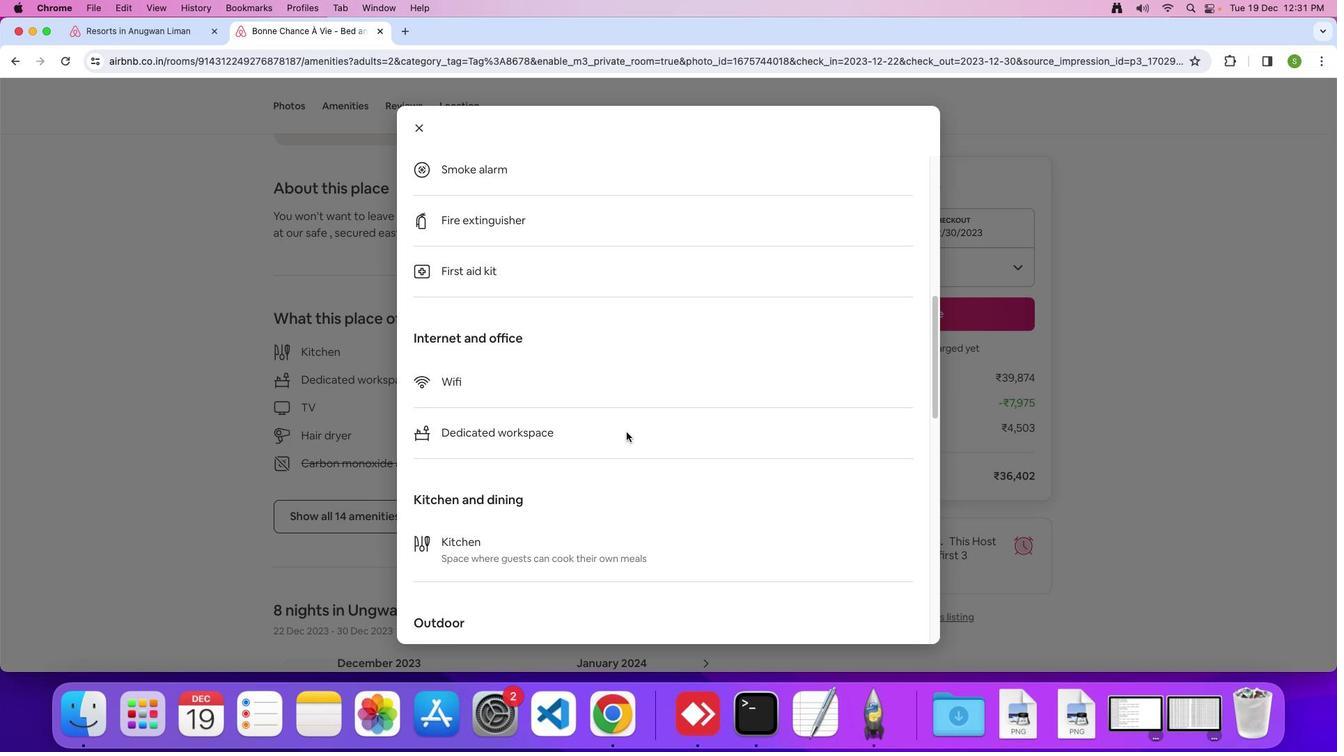 
Action: Mouse scrolled (626, 432) with delta (0, -2)
Screenshot: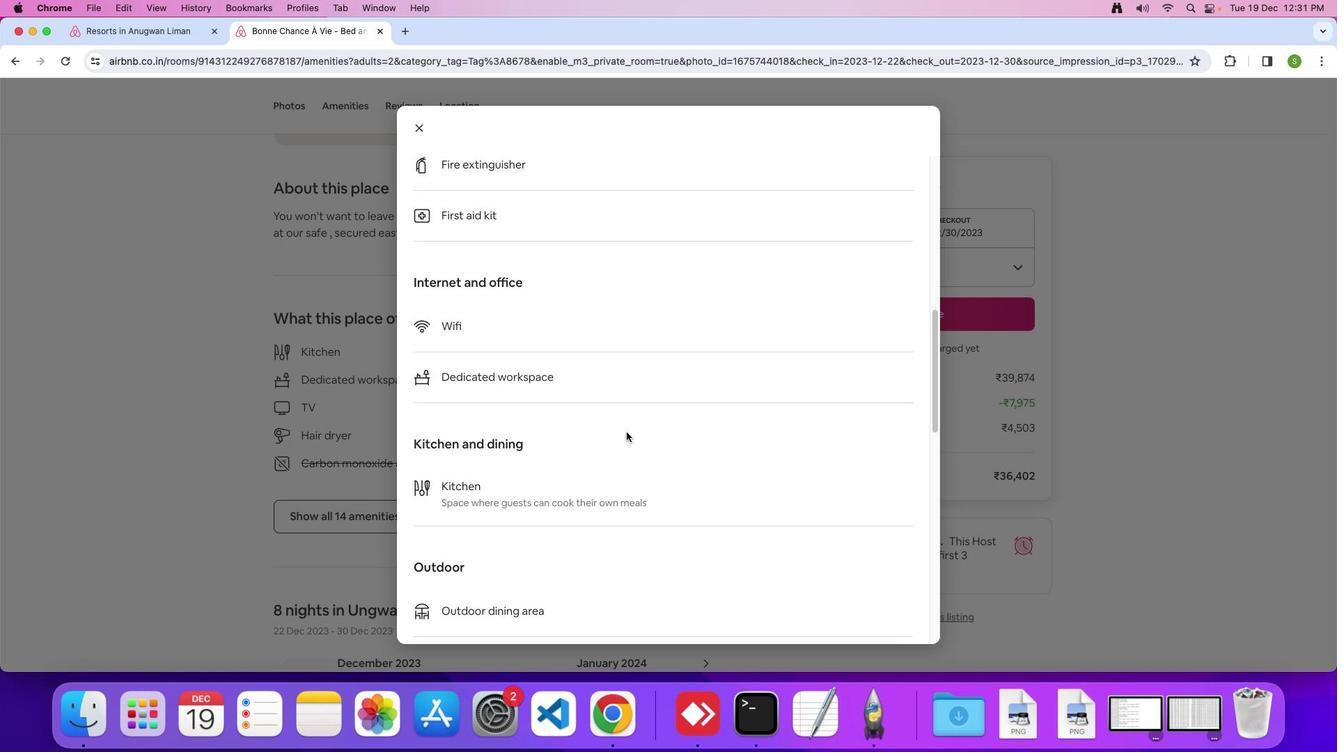 
Action: Mouse scrolled (626, 432) with delta (0, 0)
Screenshot: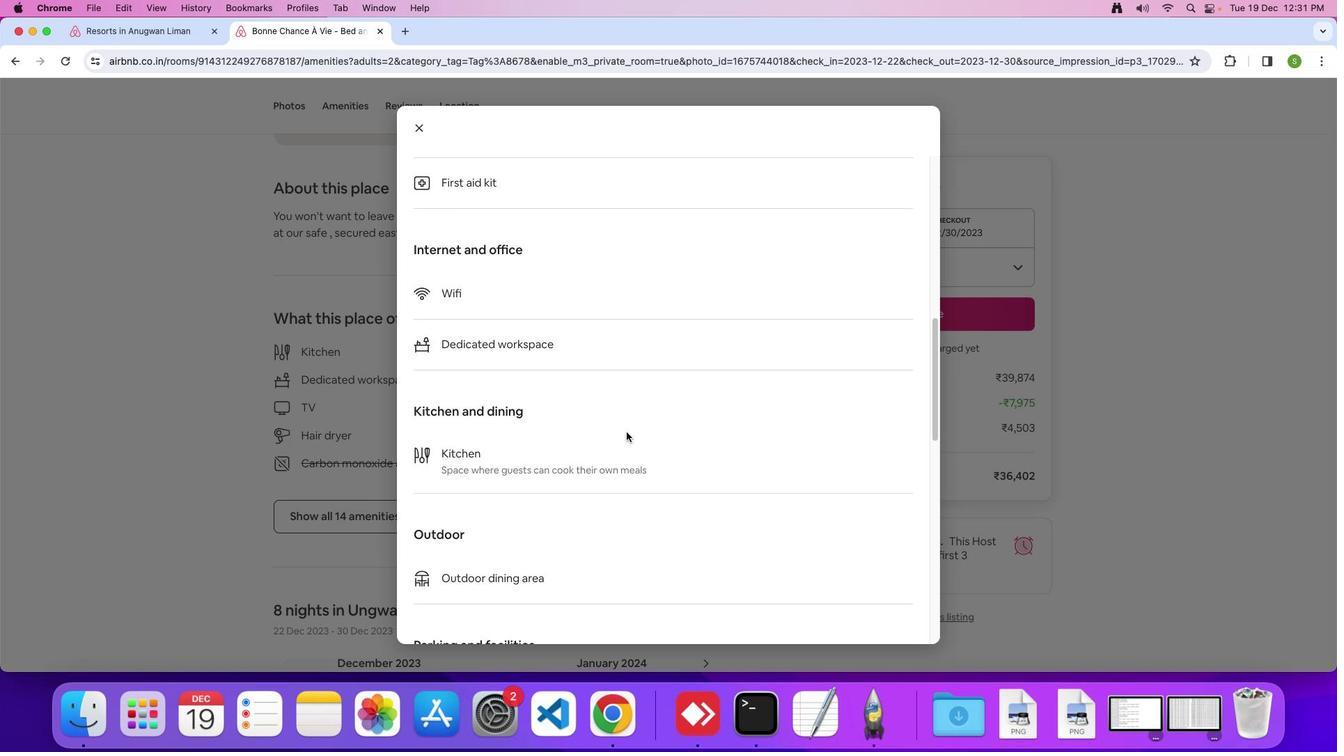 
Action: Mouse scrolled (626, 432) with delta (0, 0)
Screenshot: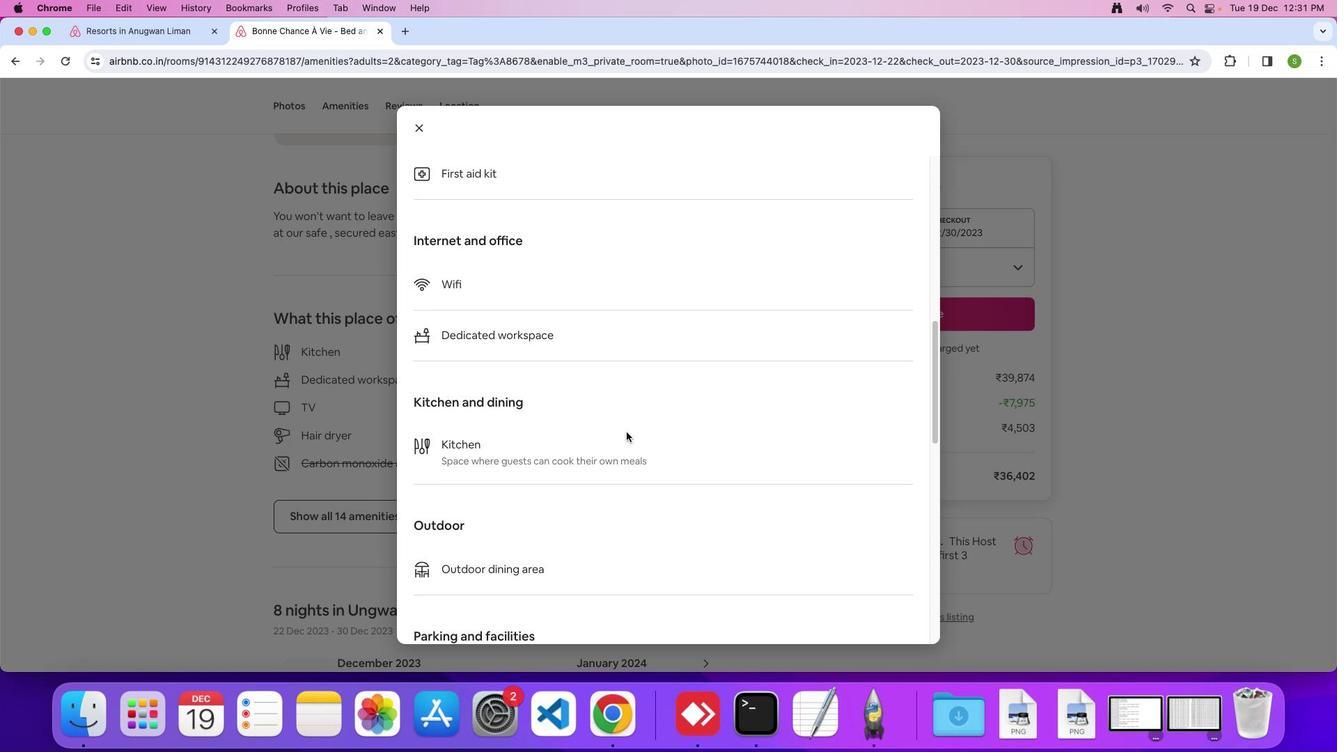 
Action: Mouse scrolled (626, 432) with delta (0, 0)
Screenshot: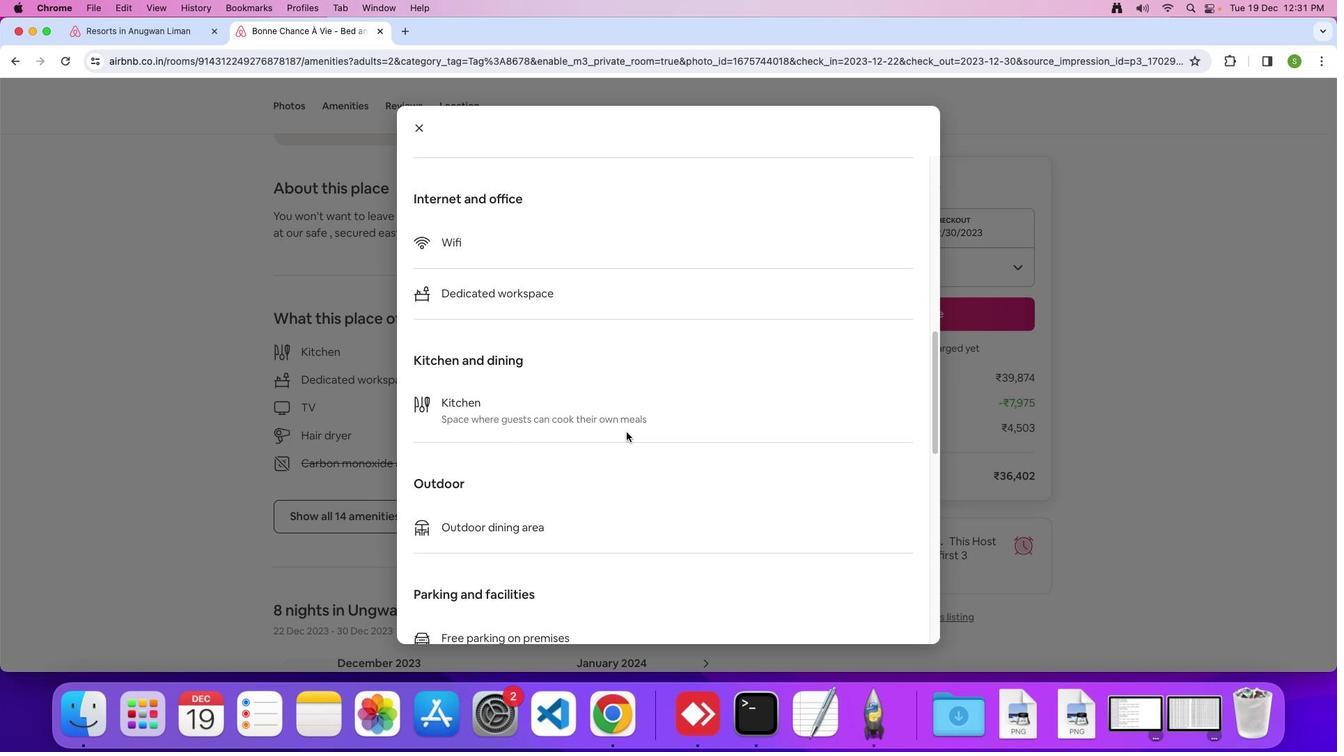 
Action: Mouse scrolled (626, 432) with delta (0, 0)
Screenshot: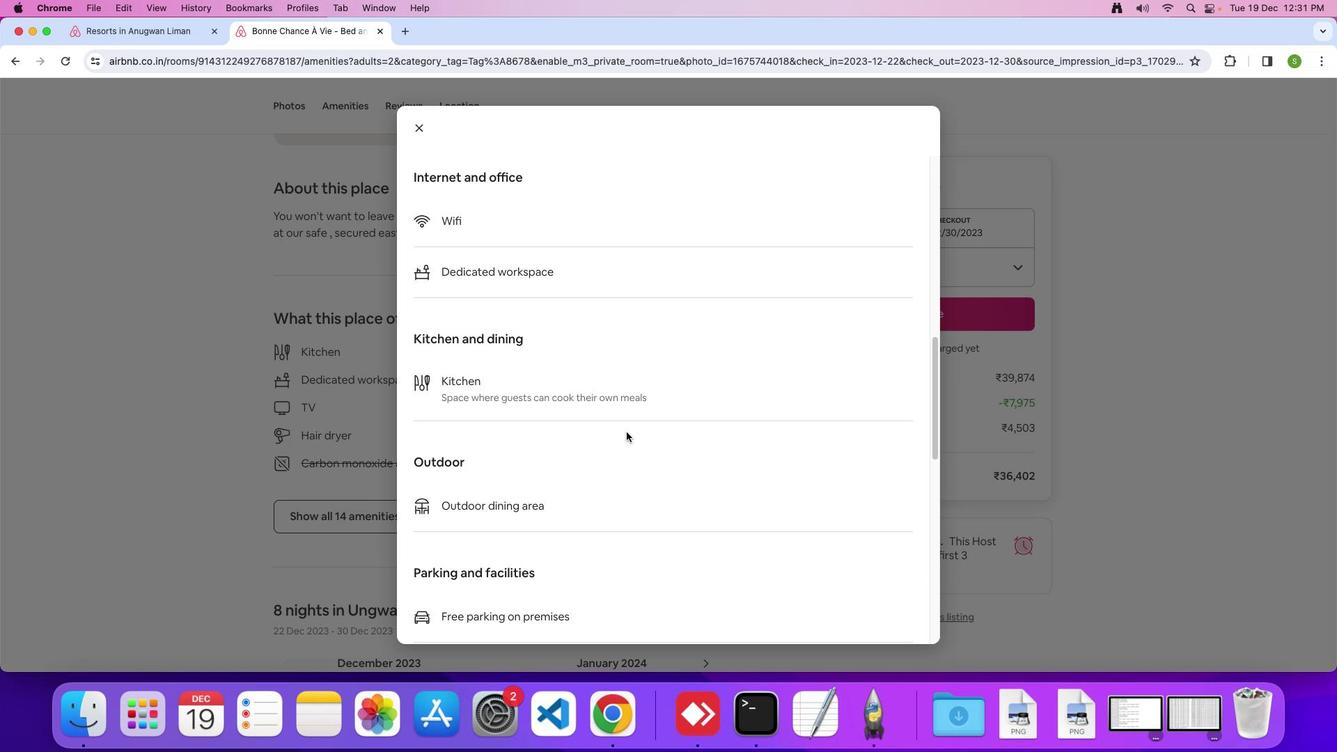 
Action: Mouse scrolled (626, 432) with delta (0, 0)
Screenshot: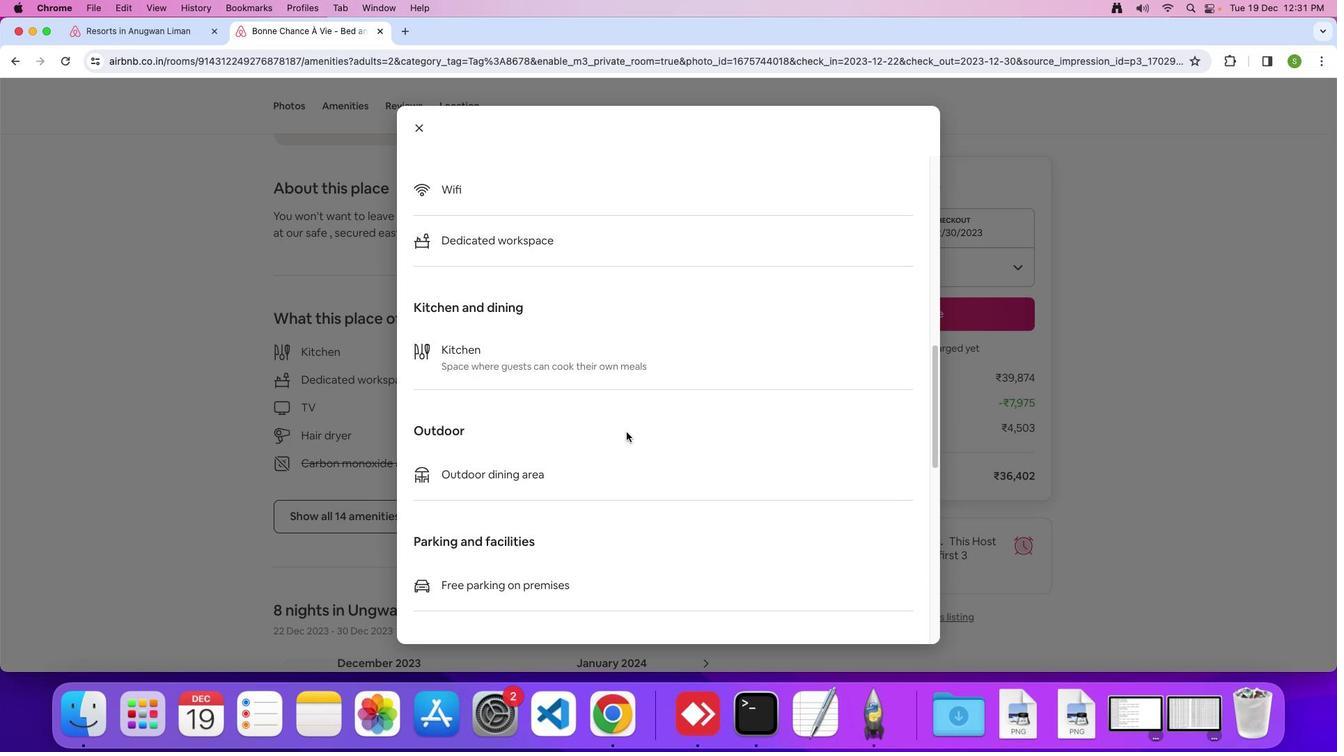 
Action: Mouse scrolled (626, 432) with delta (0, -1)
Screenshot: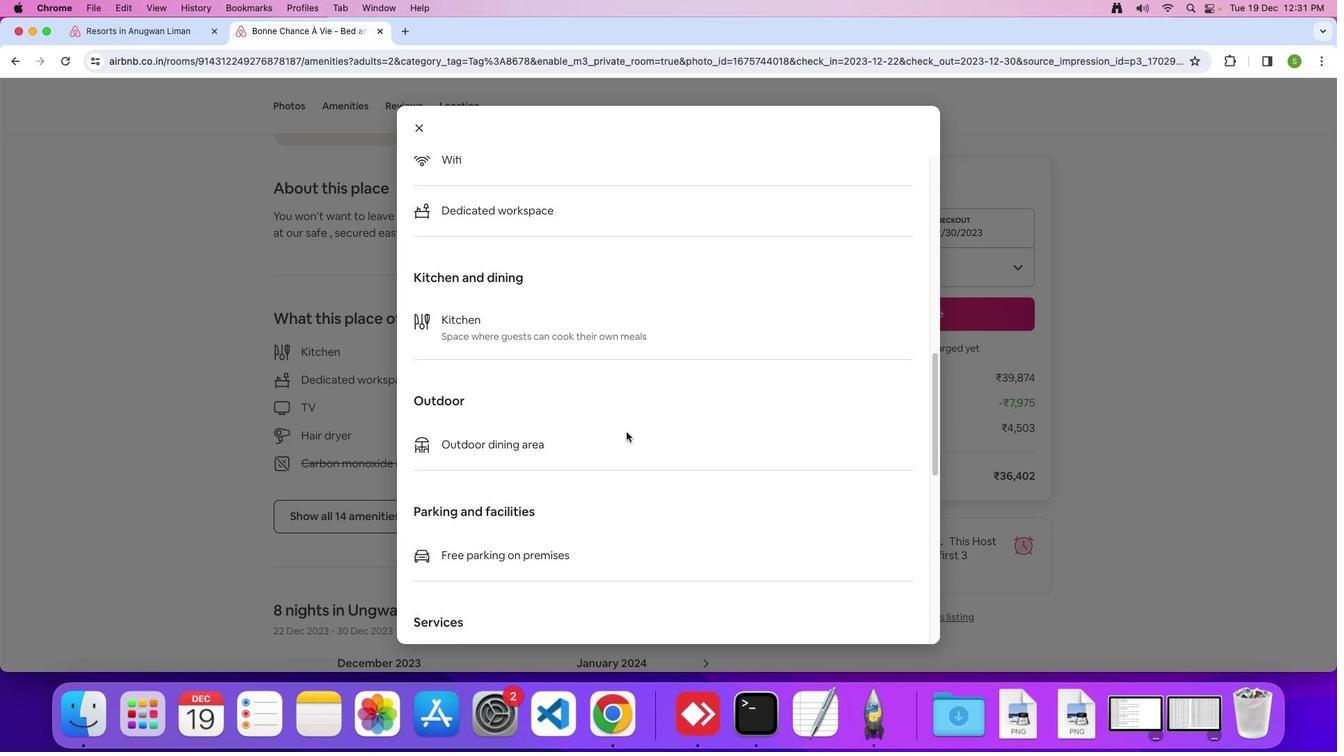 
Action: Mouse scrolled (626, 432) with delta (0, 0)
Screenshot: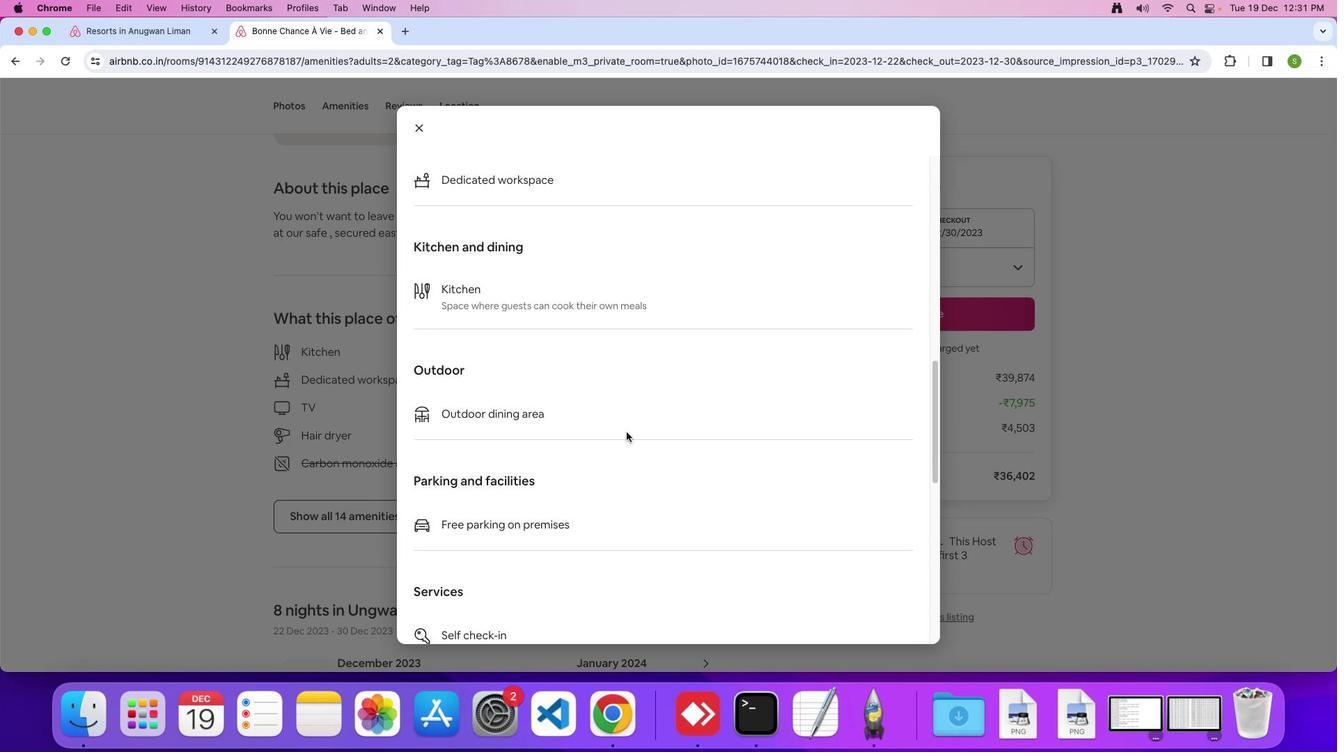 
Action: Mouse scrolled (626, 432) with delta (0, 0)
Screenshot: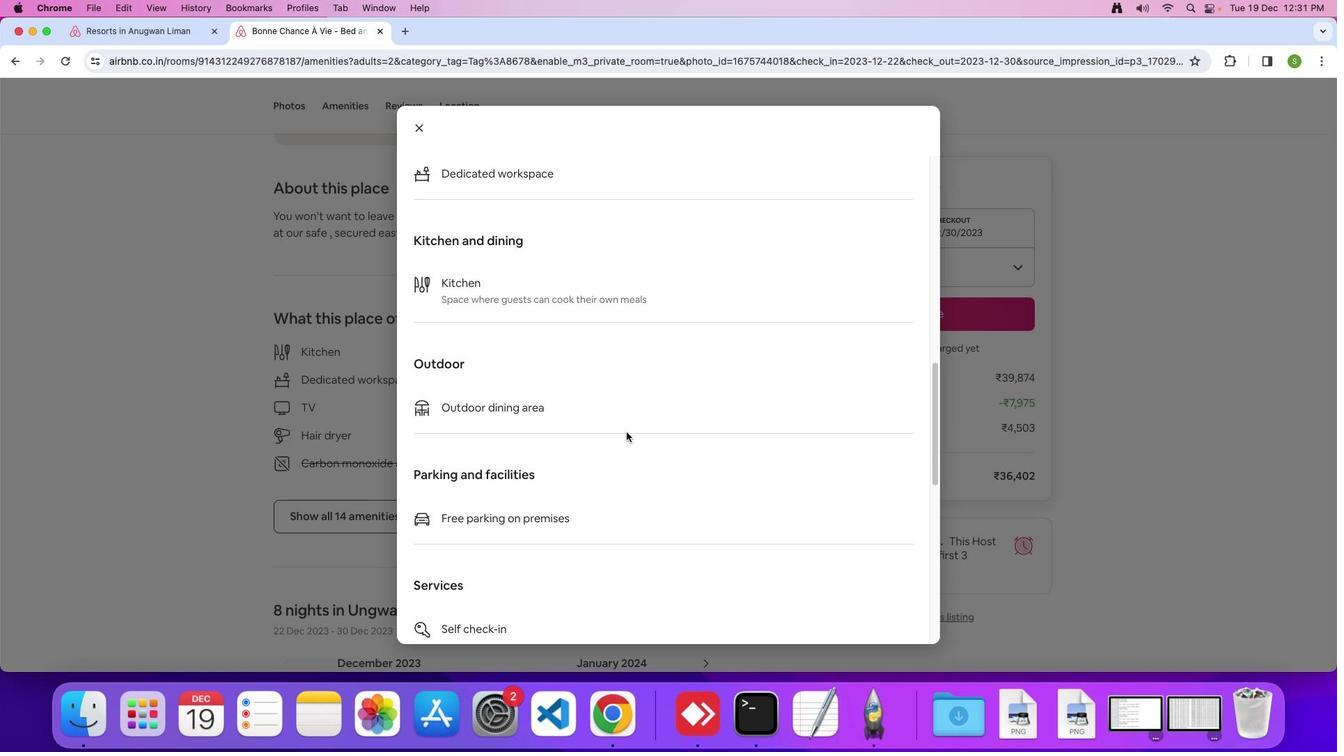 
Action: Mouse scrolled (626, 432) with delta (0, 0)
Screenshot: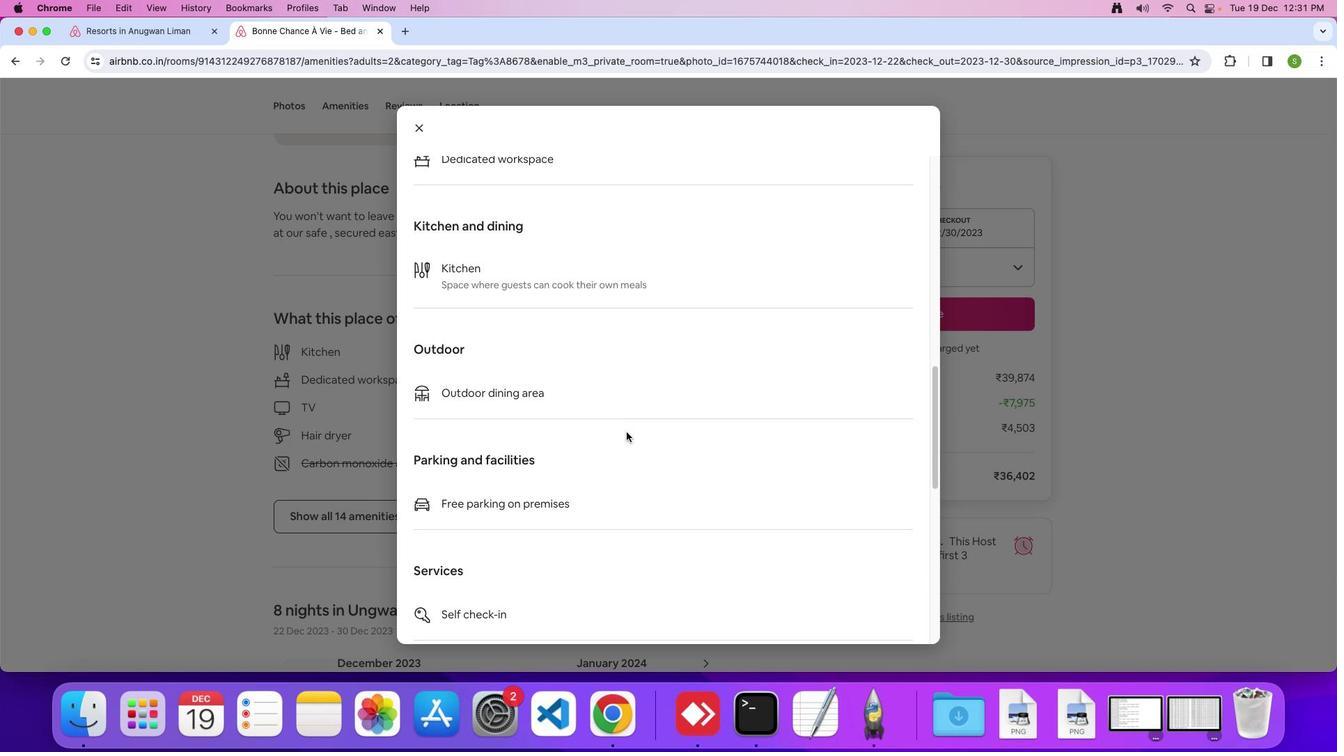 
Action: Mouse scrolled (626, 432) with delta (0, 0)
Screenshot: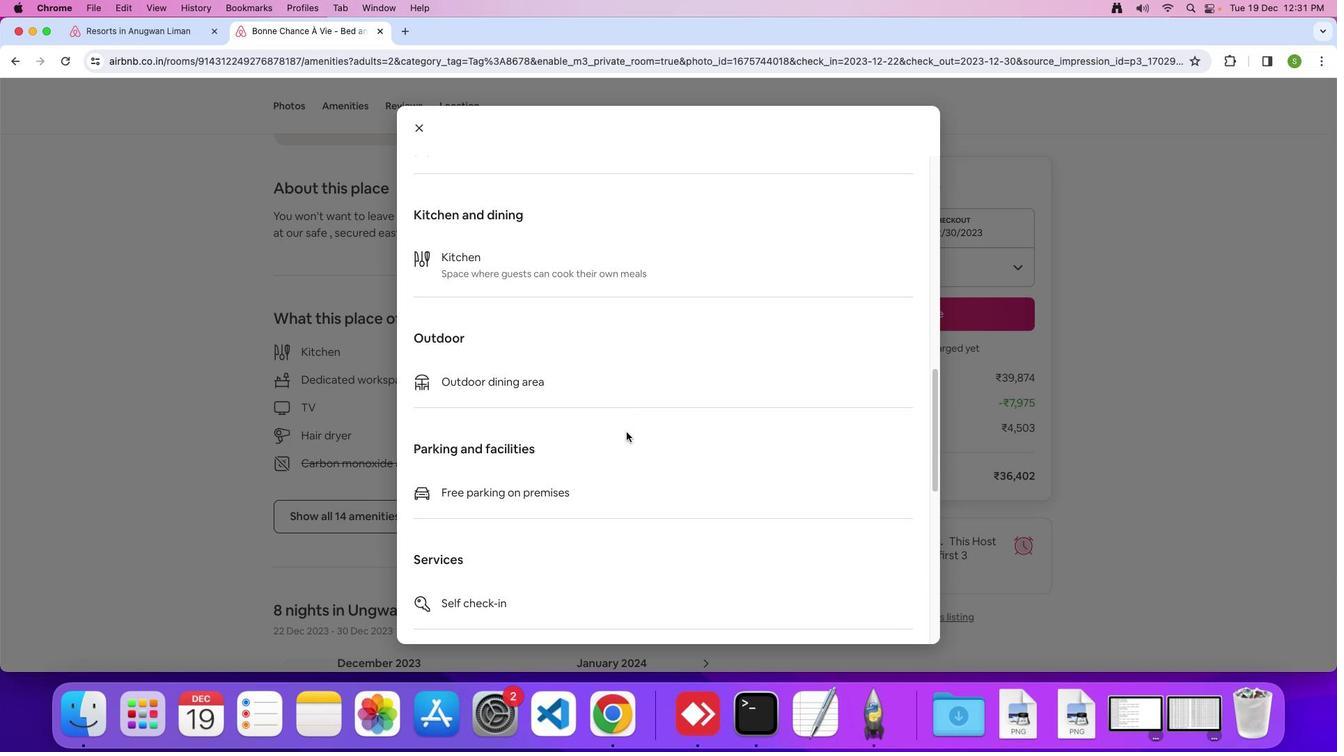 
Action: Mouse moved to (623, 431)
Screenshot: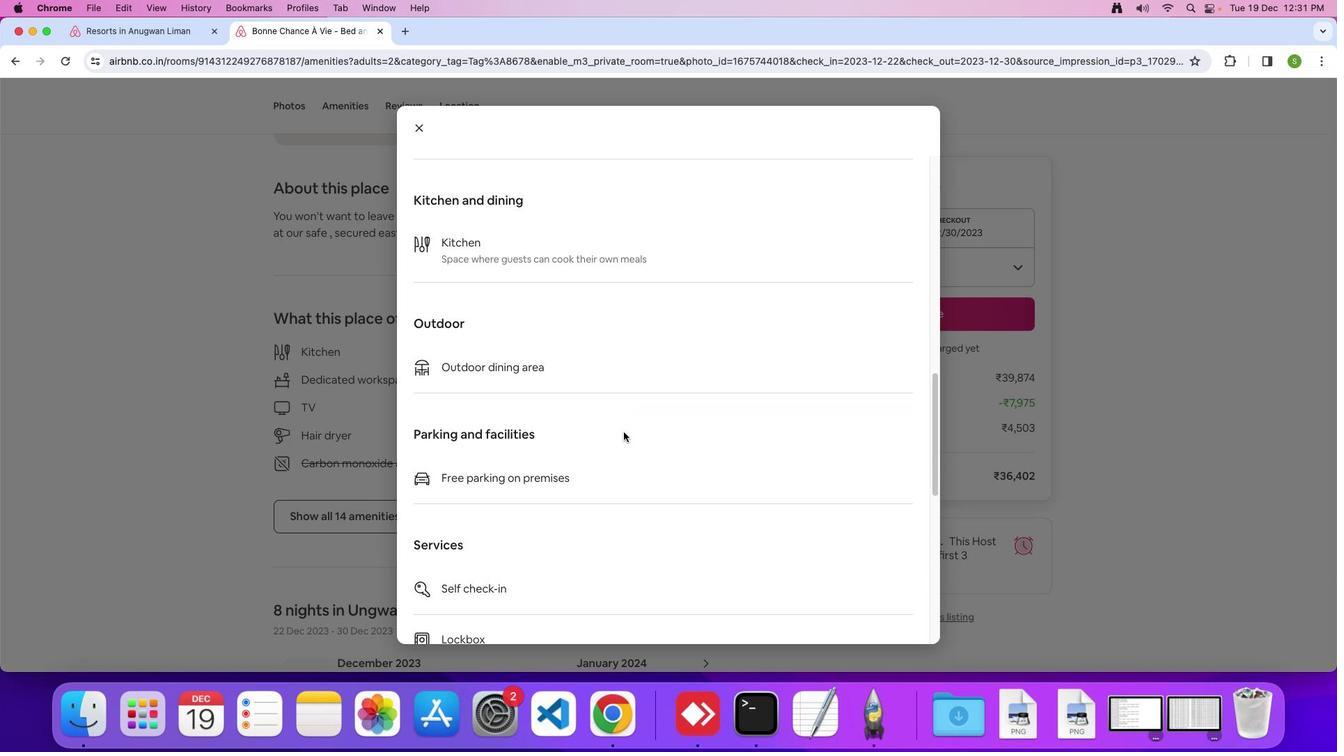 
Action: Mouse scrolled (623, 431) with delta (0, 0)
Screenshot: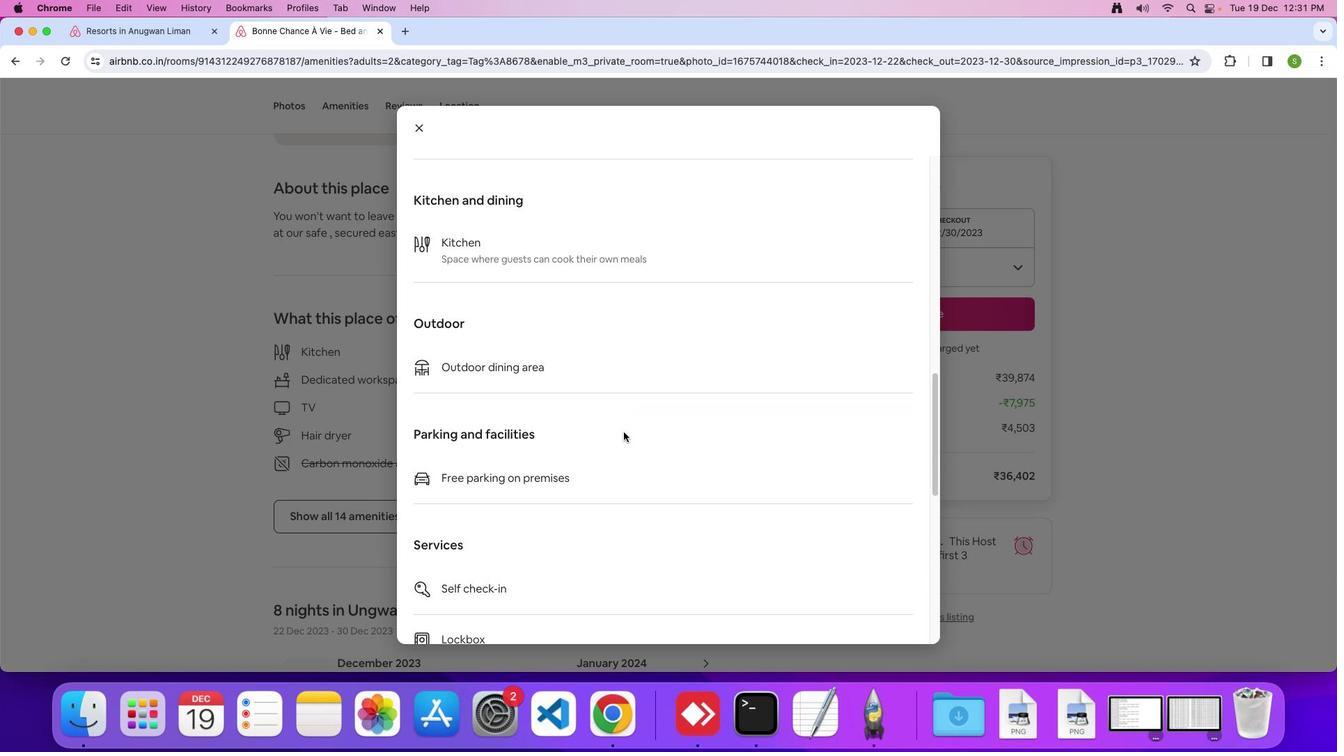 
Action: Mouse scrolled (623, 431) with delta (0, 0)
Screenshot: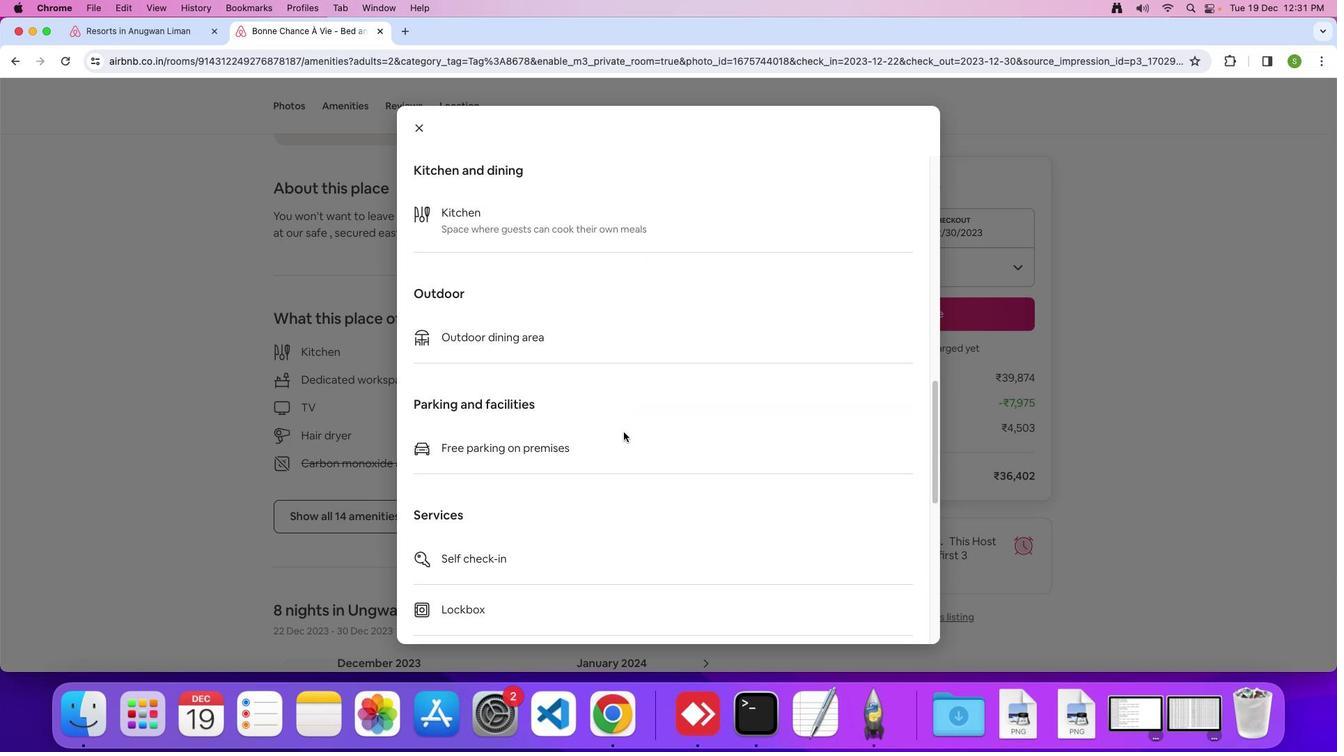 
Action: Mouse scrolled (623, 431) with delta (0, -1)
Screenshot: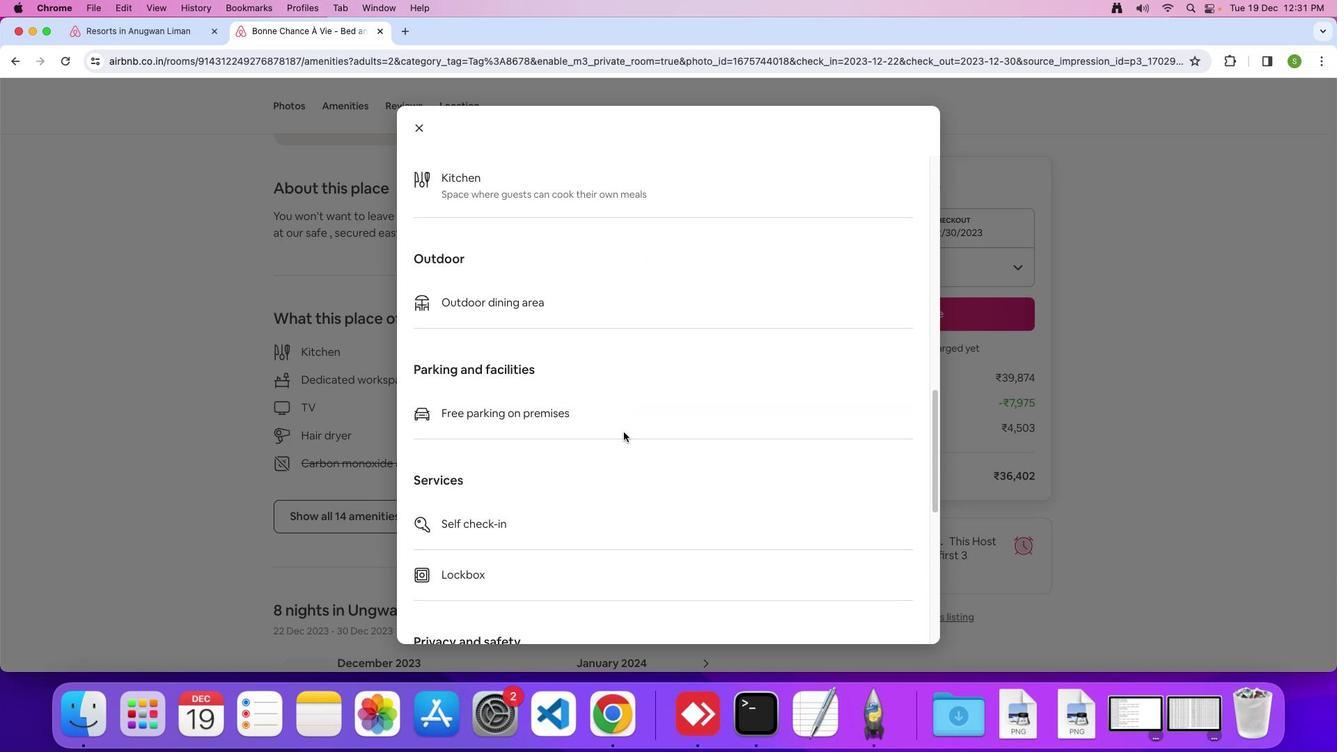 
Action: Mouse scrolled (623, 431) with delta (0, 0)
Screenshot: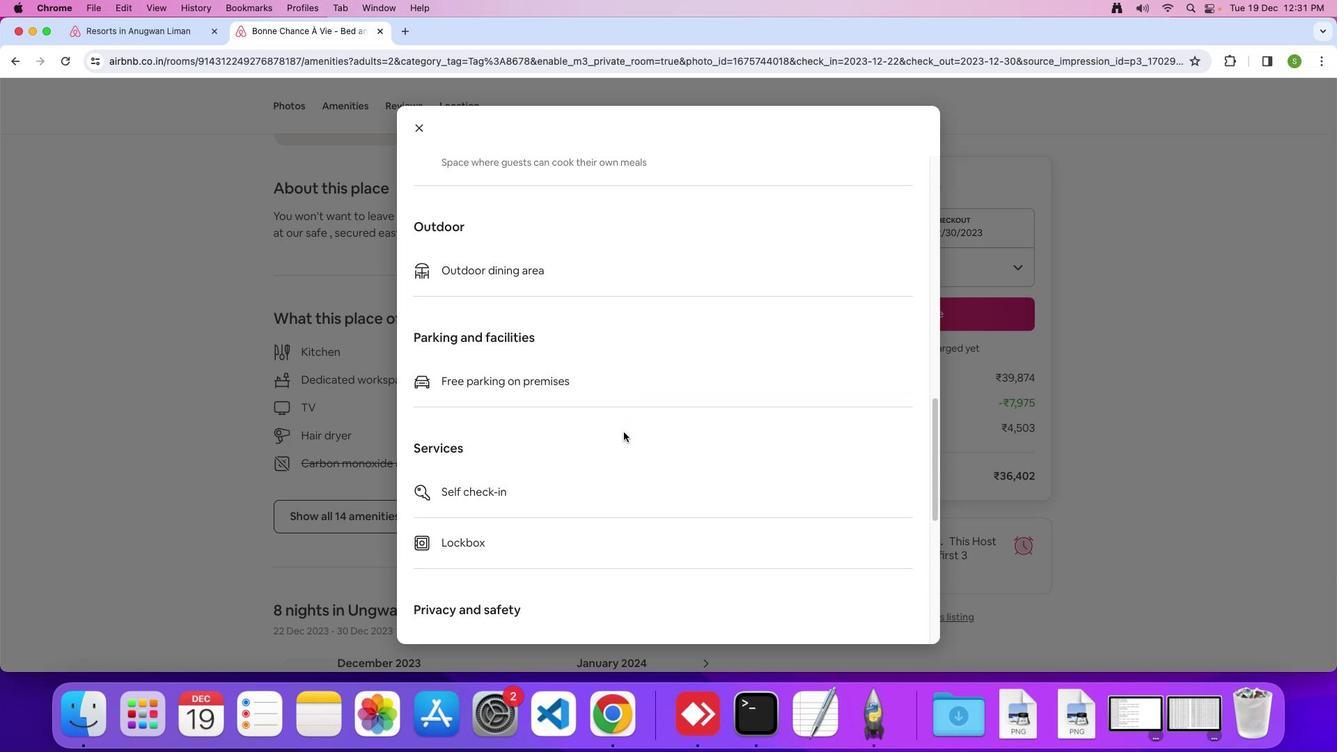 
Action: Mouse scrolled (623, 431) with delta (0, 0)
Screenshot: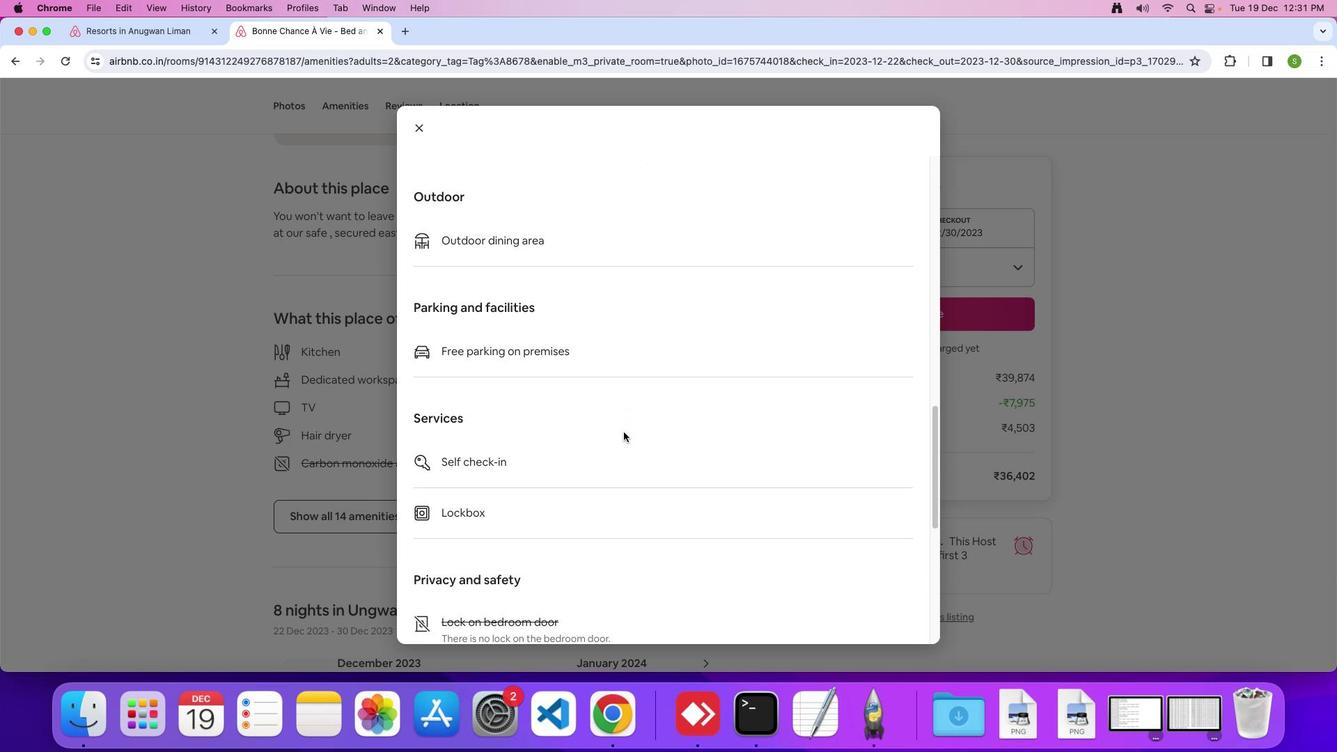
Action: Mouse scrolled (623, 431) with delta (0, -1)
Screenshot: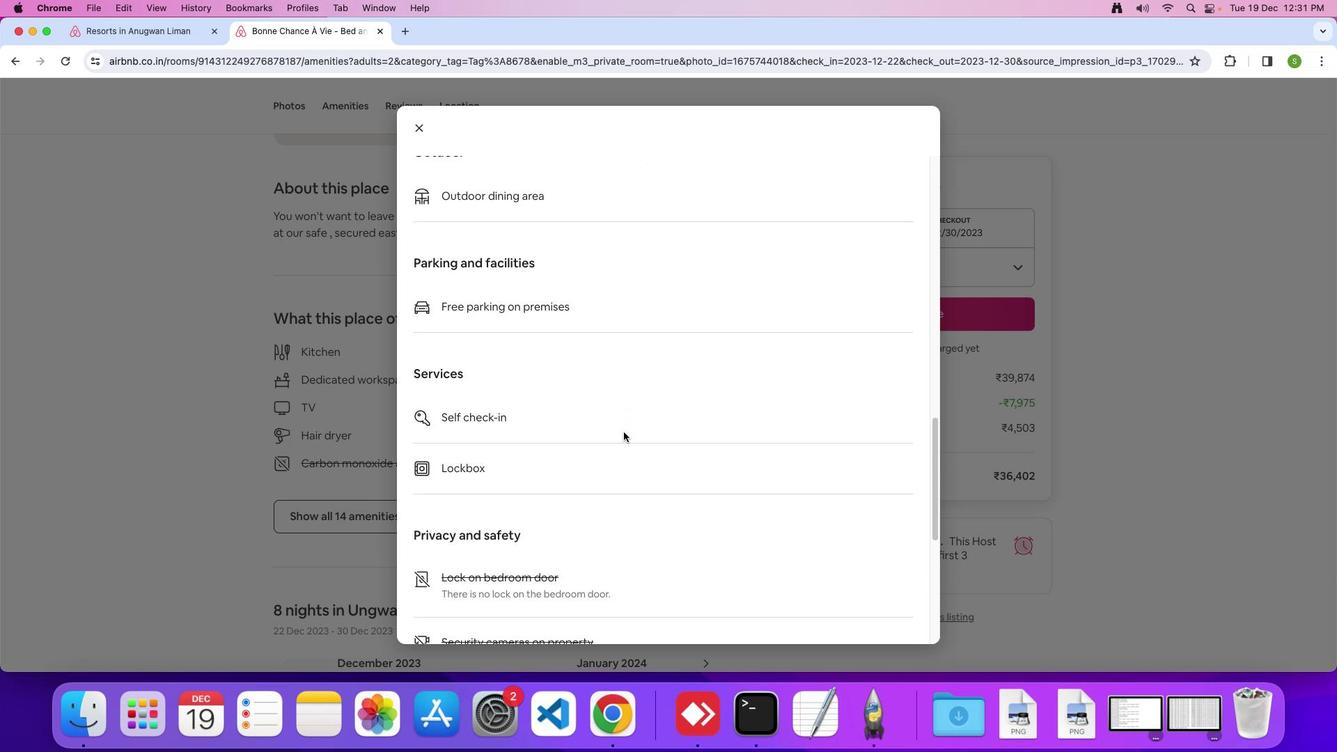 
Action: Mouse moved to (622, 431)
Screenshot: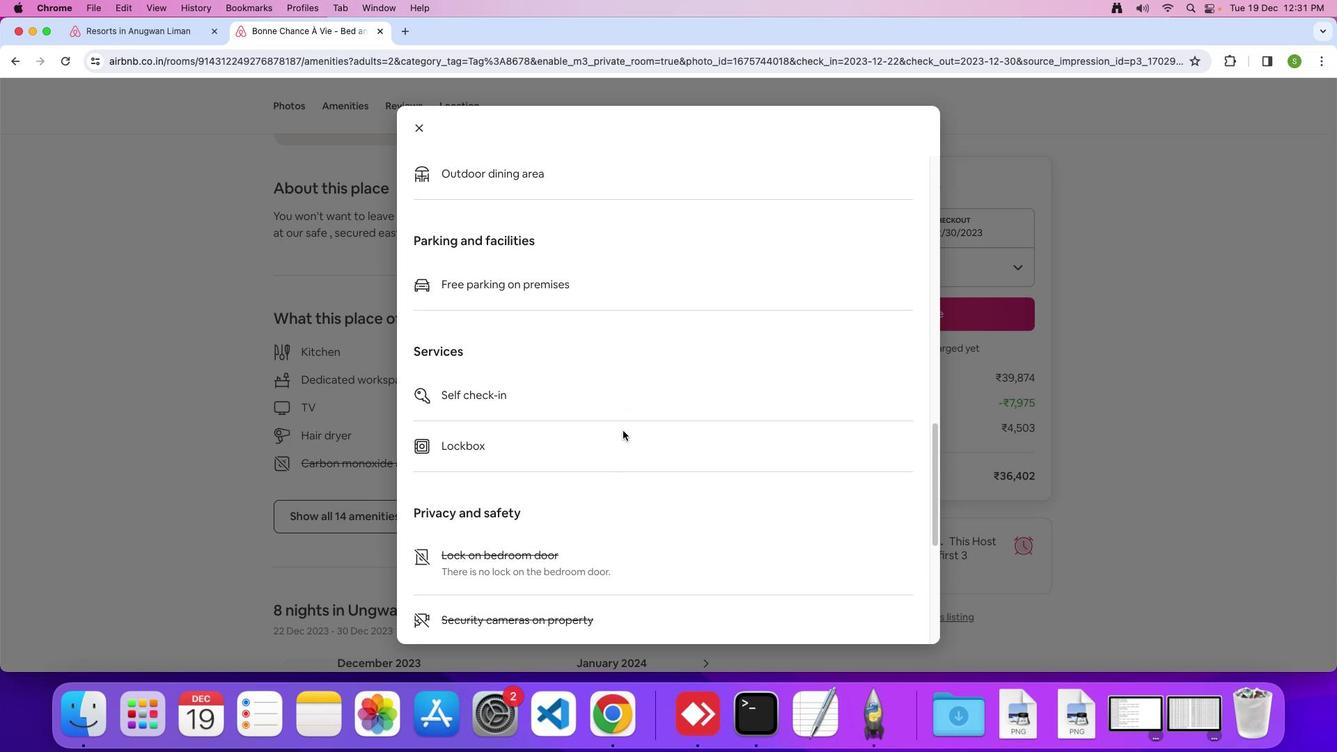 
Action: Mouse scrolled (622, 431) with delta (0, 0)
Screenshot: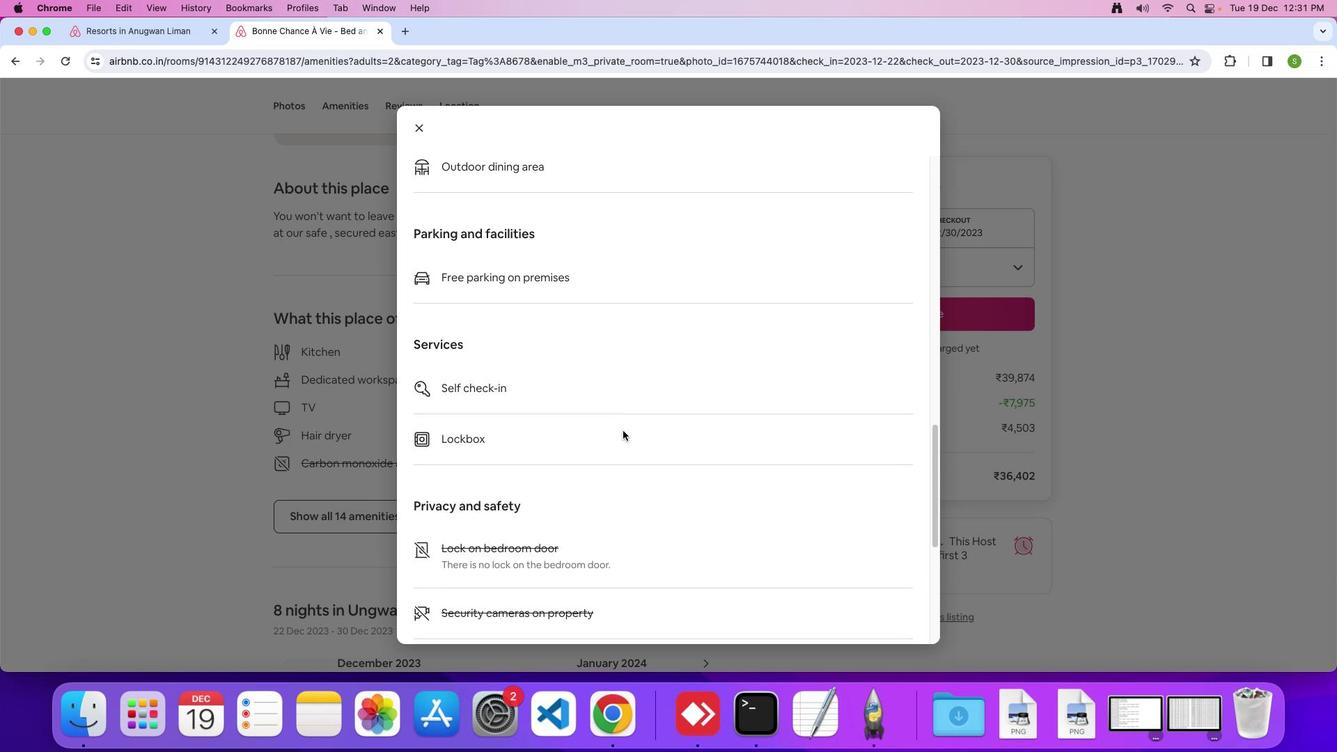 
Action: Mouse moved to (622, 430)
Screenshot: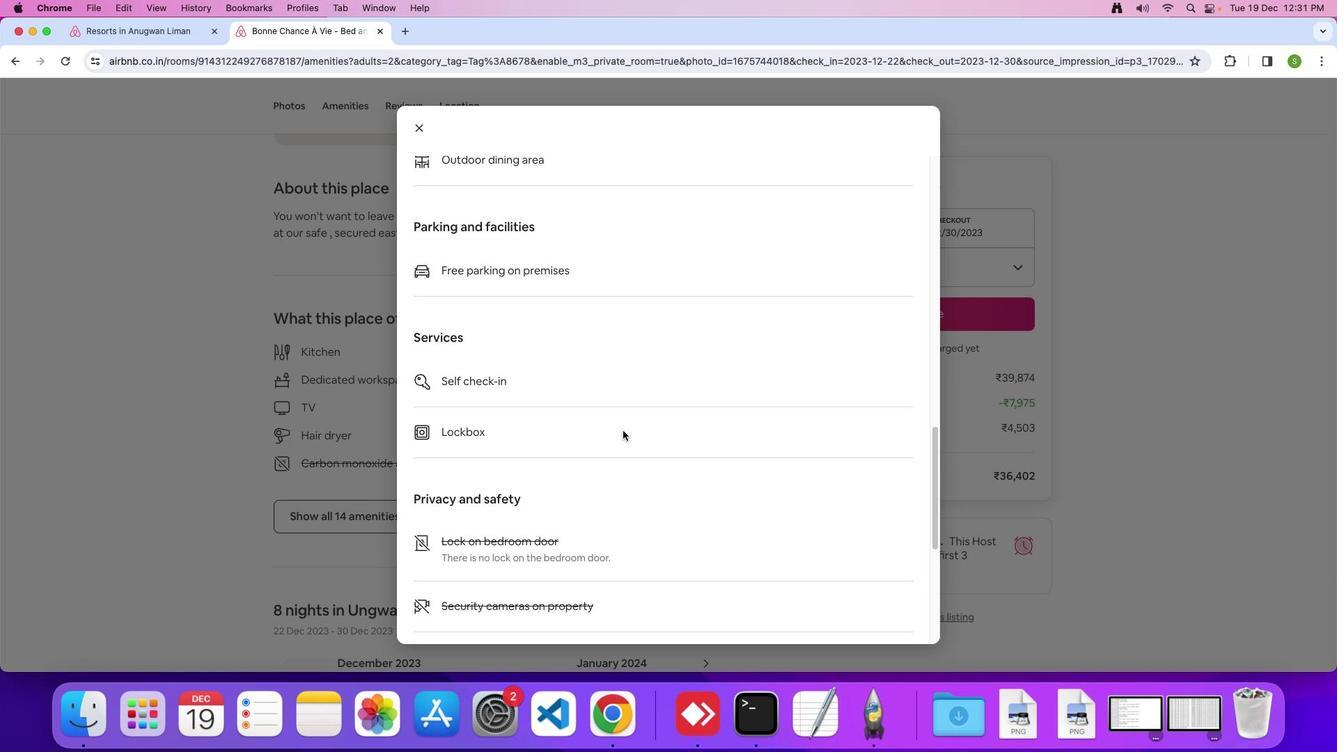 
Action: Mouse scrolled (622, 430) with delta (0, 0)
Screenshot: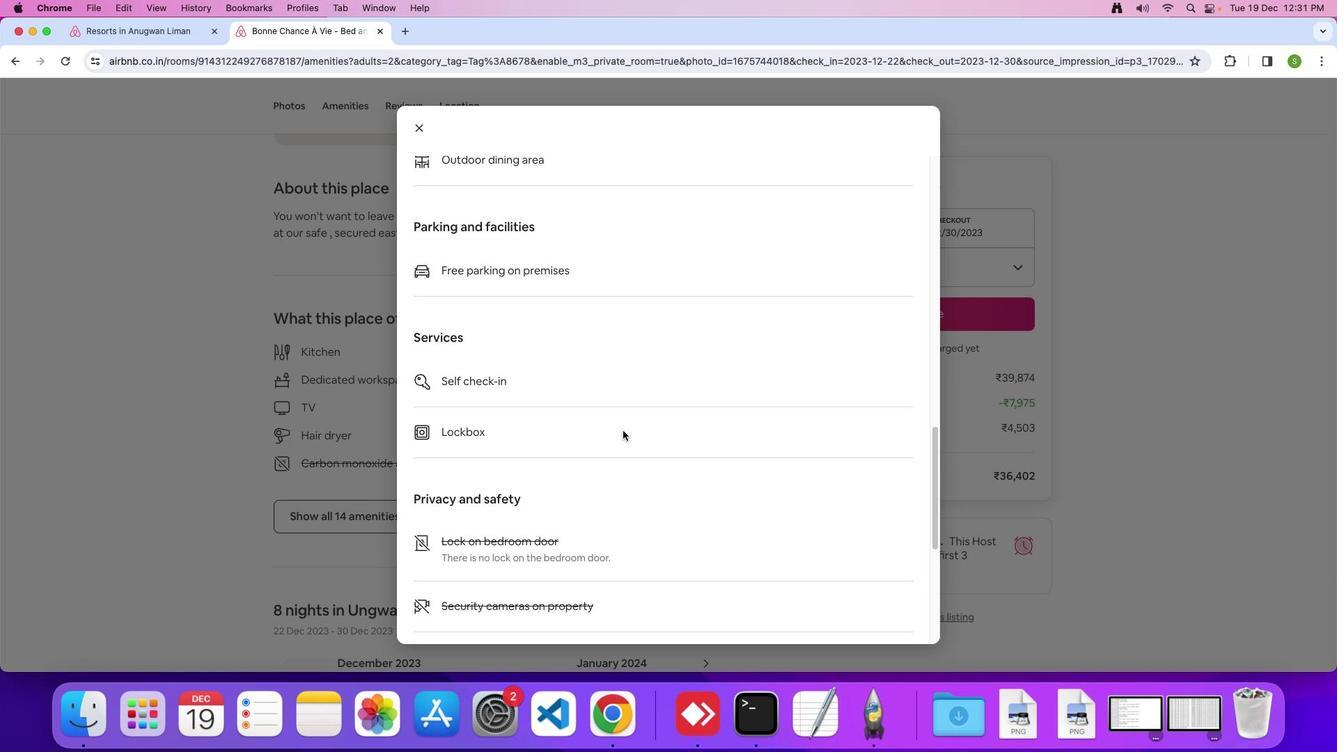 
Action: Mouse moved to (622, 430)
Screenshot: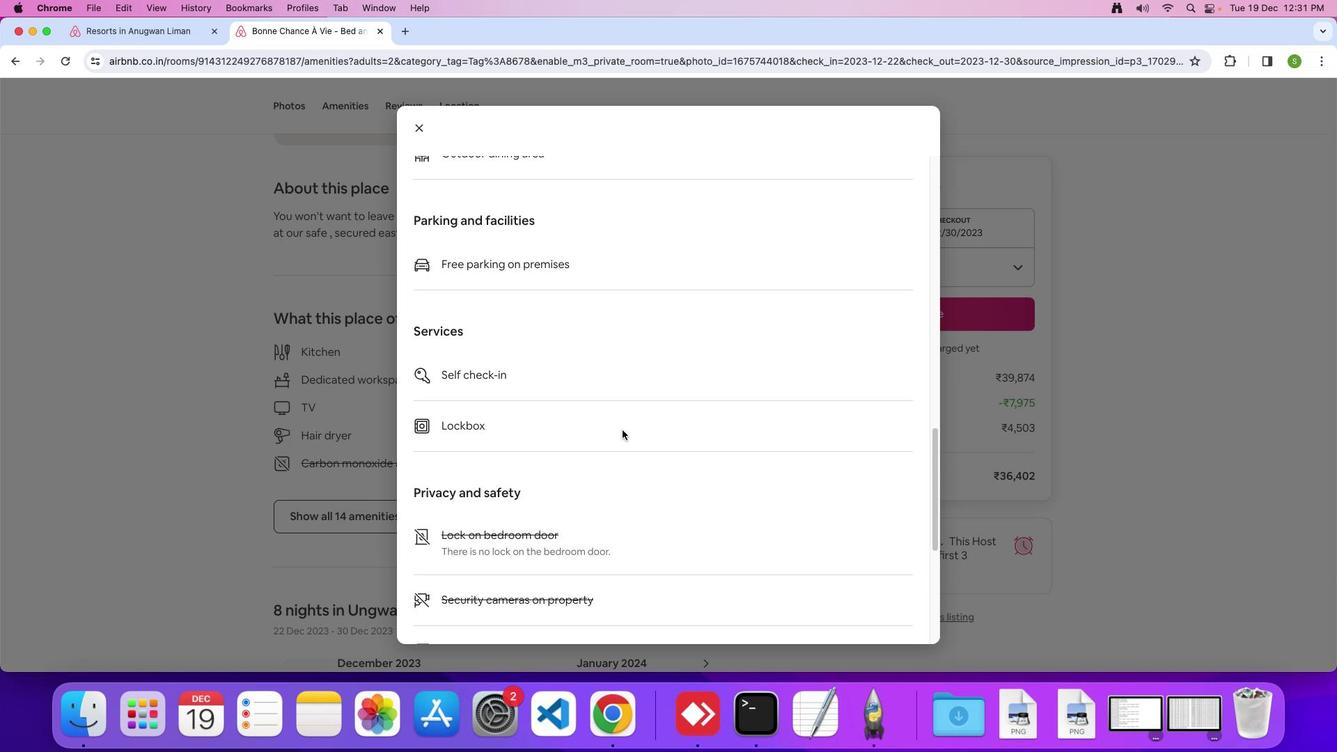 
Action: Mouse scrolled (622, 430) with delta (0, 0)
Screenshot: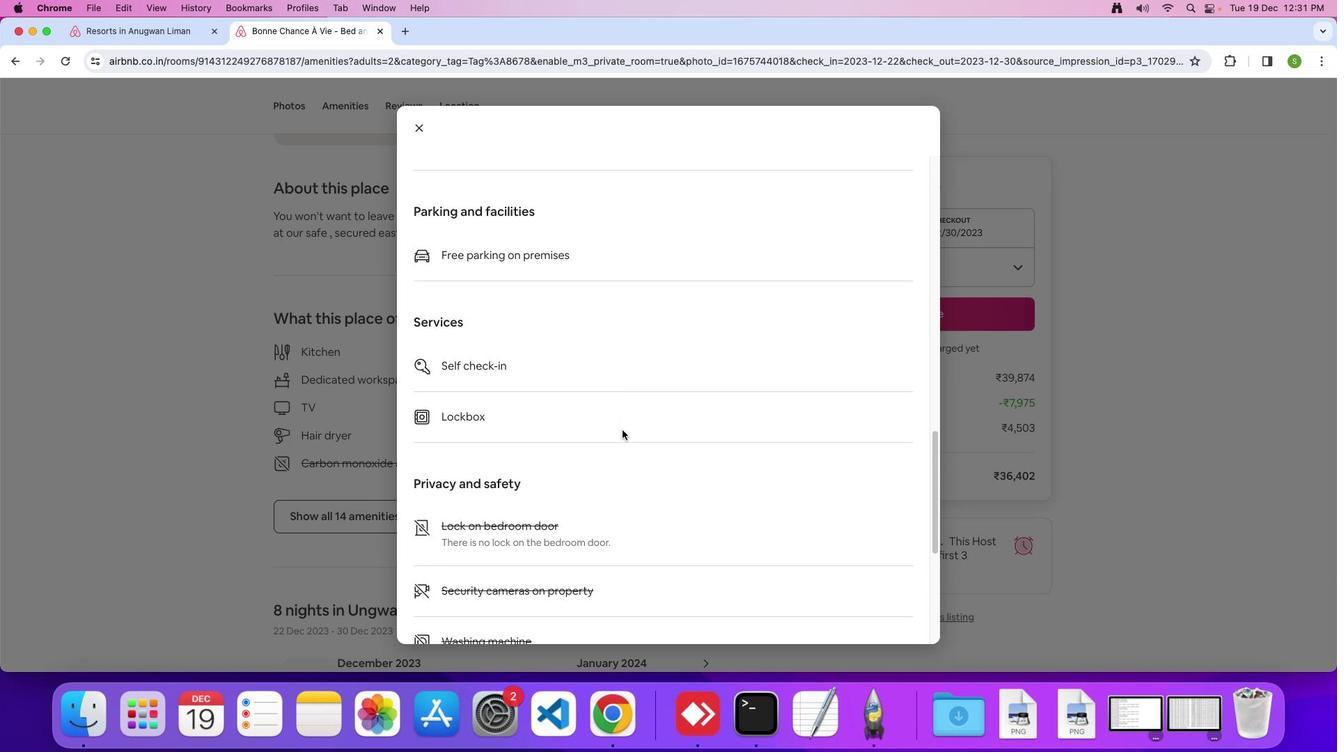 
Action: Mouse moved to (621, 429)
Screenshot: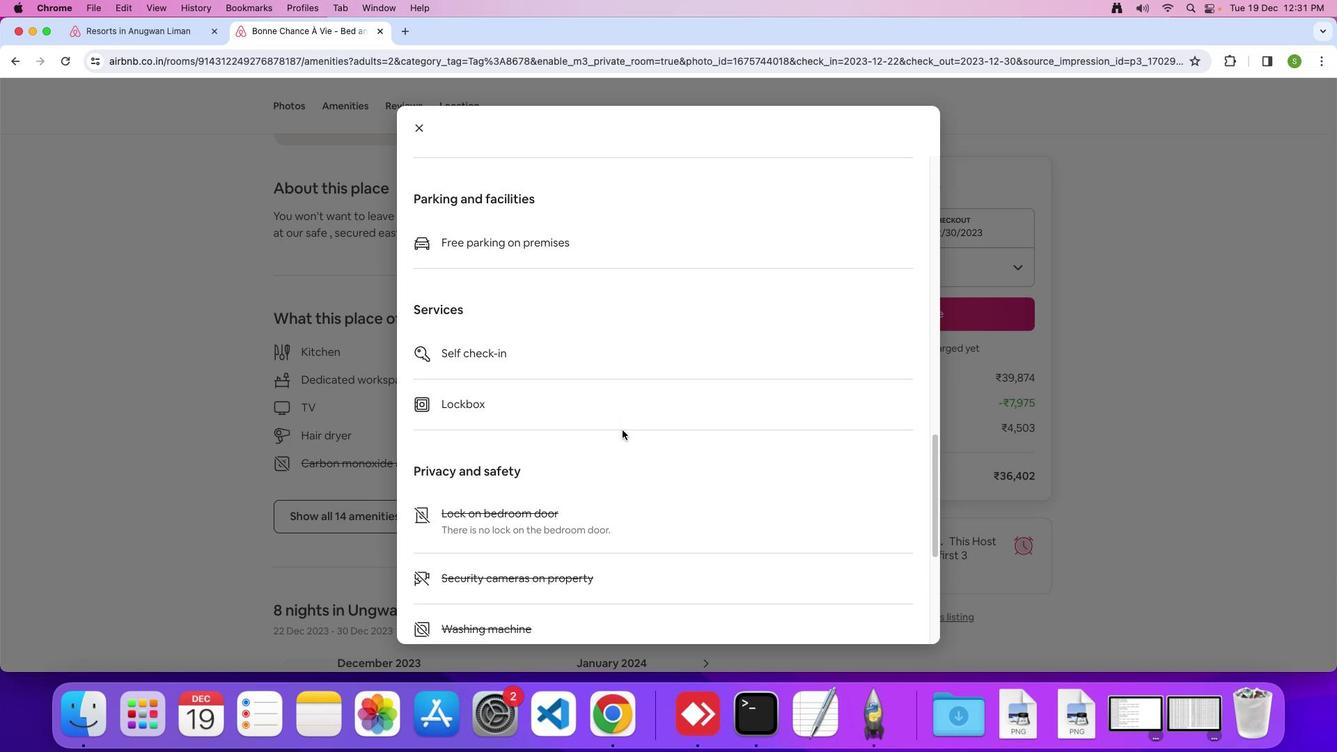 
Action: Mouse scrolled (621, 429) with delta (0, 0)
Screenshot: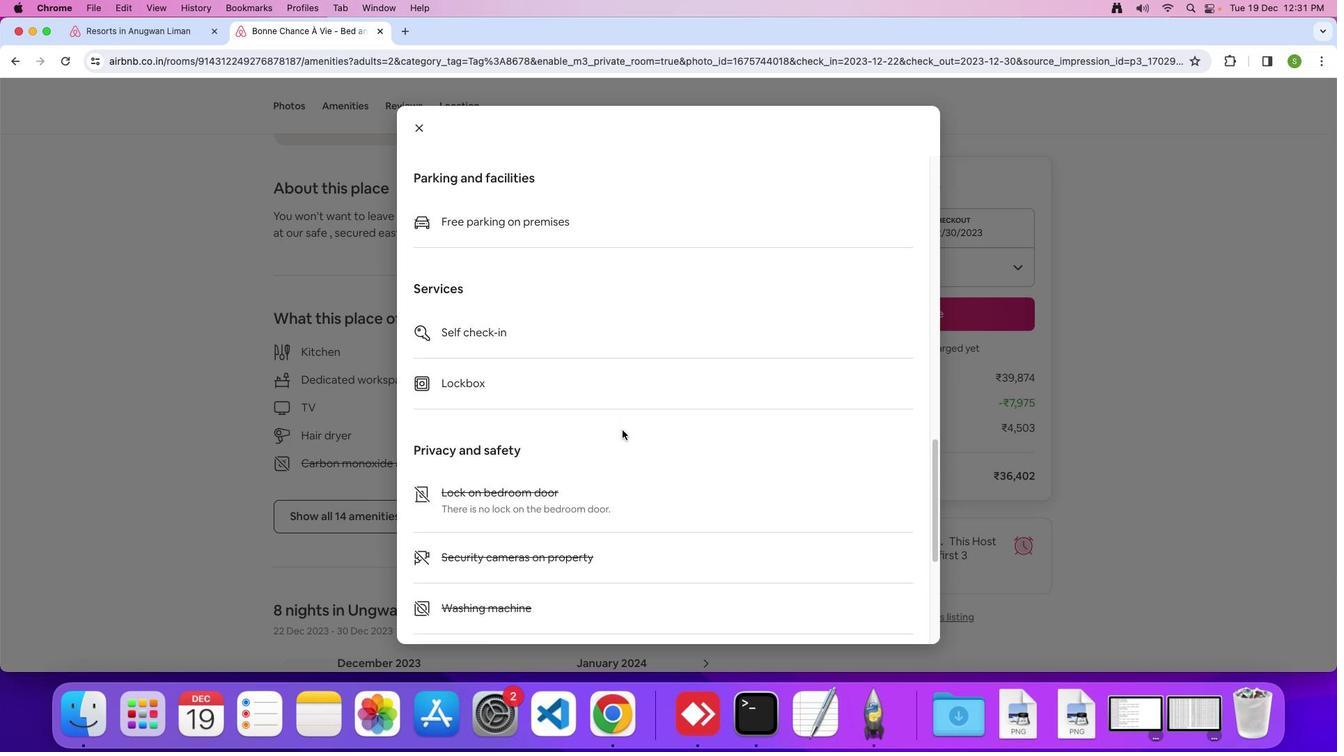 
Action: Mouse scrolled (621, 429) with delta (0, -1)
Screenshot: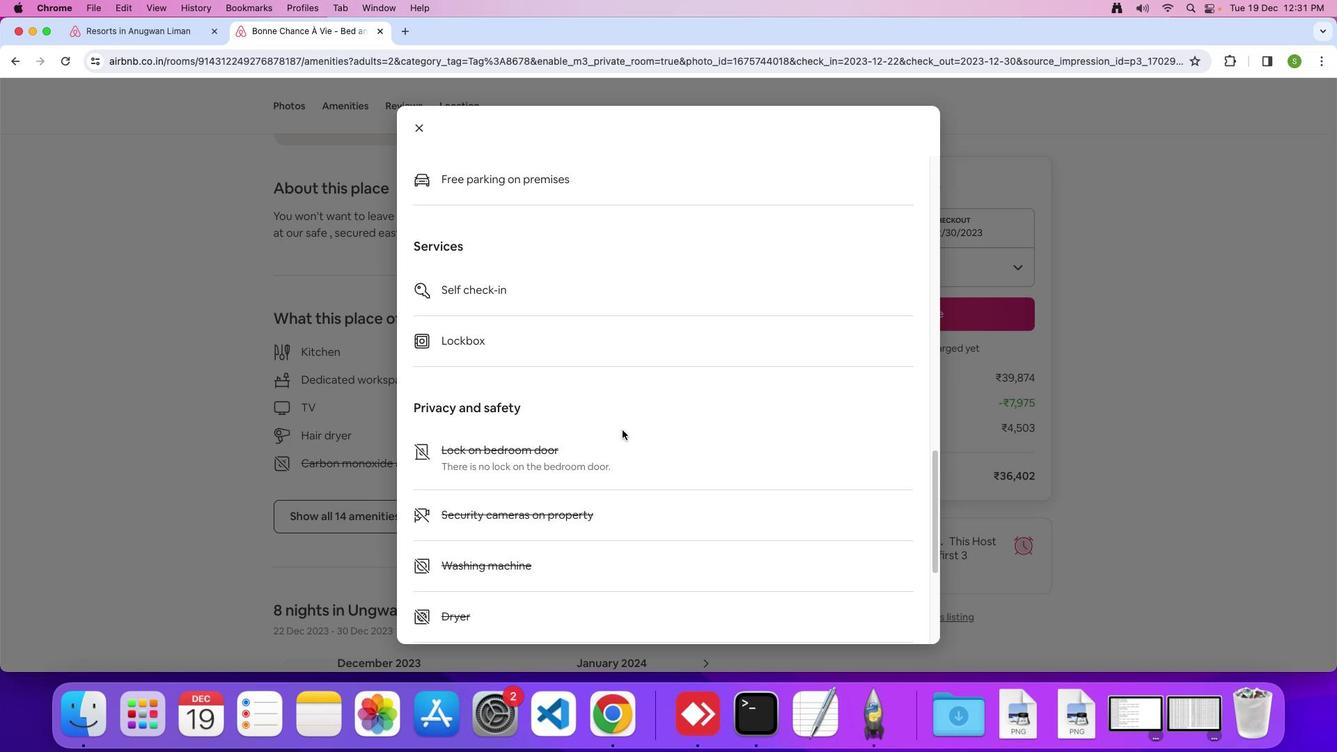 
Action: Mouse scrolled (621, 429) with delta (0, 0)
Screenshot: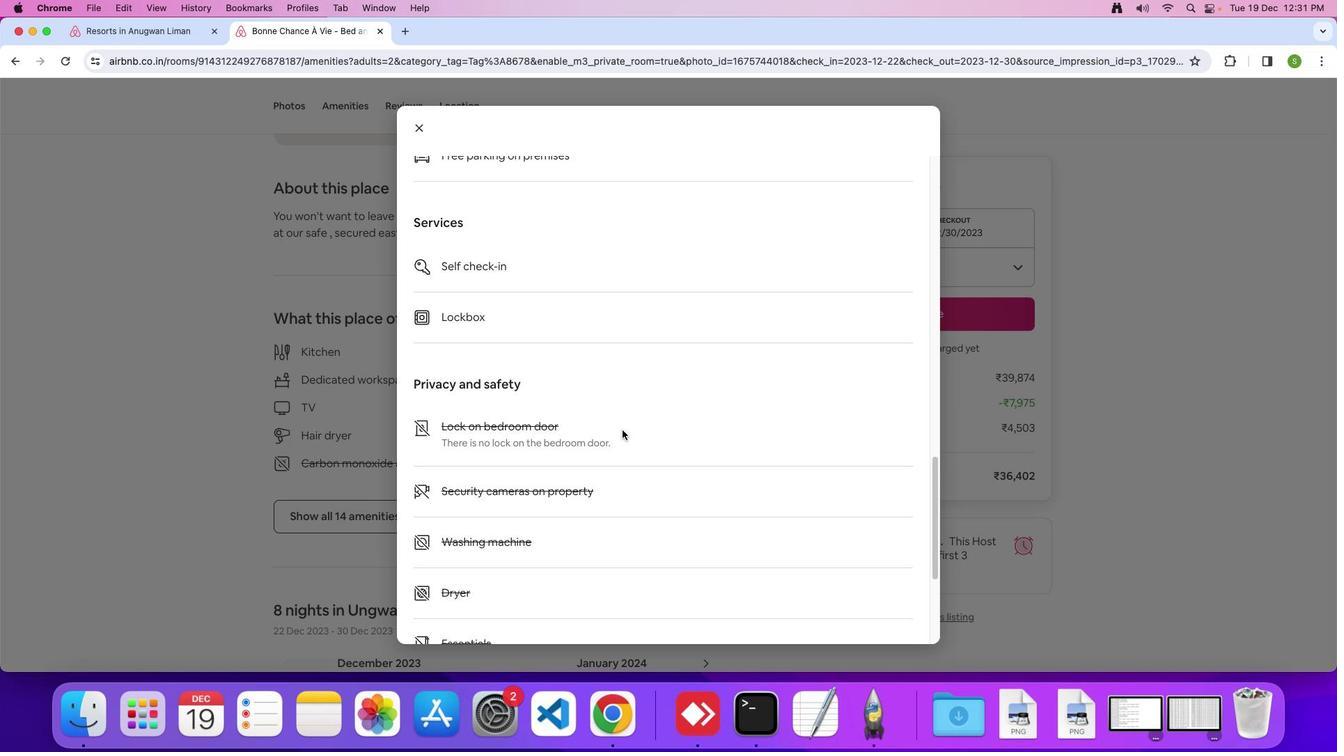 
Action: Mouse scrolled (621, 429) with delta (0, 0)
Screenshot: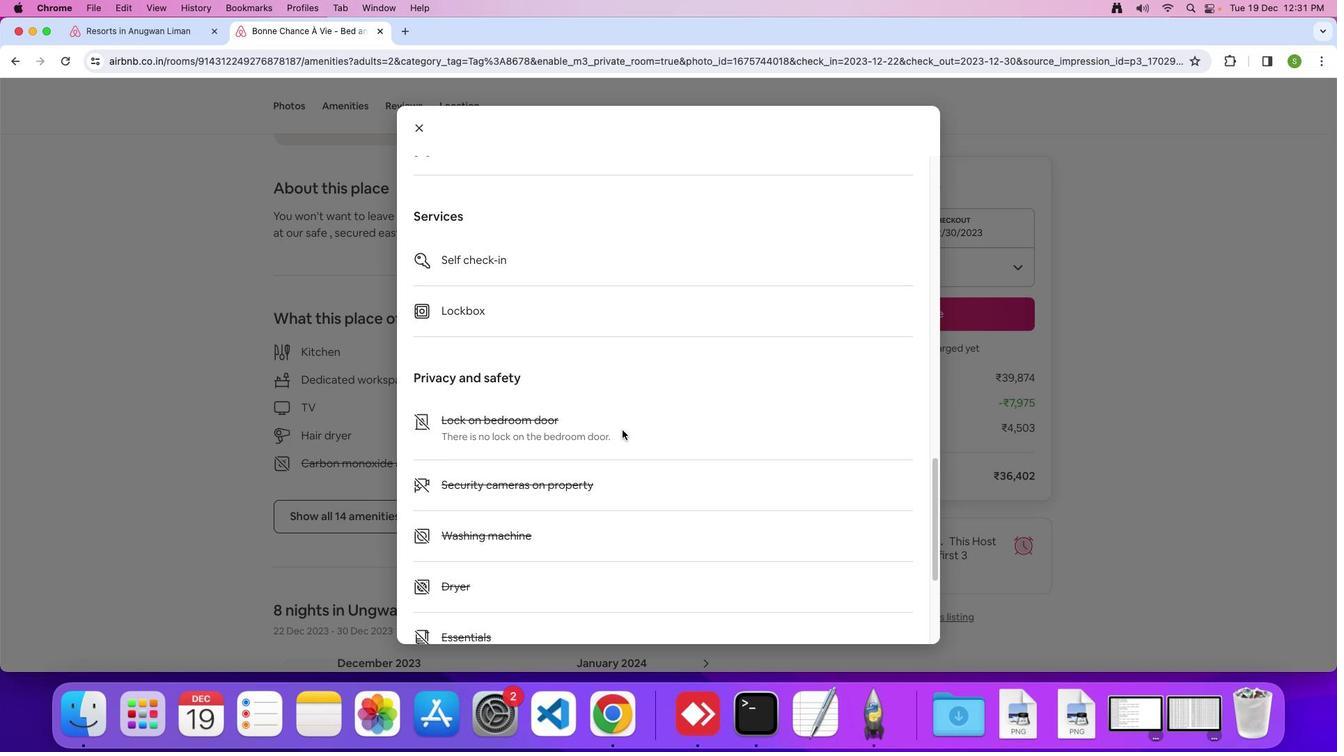 
Action: Mouse scrolled (621, 429) with delta (0, 0)
Screenshot: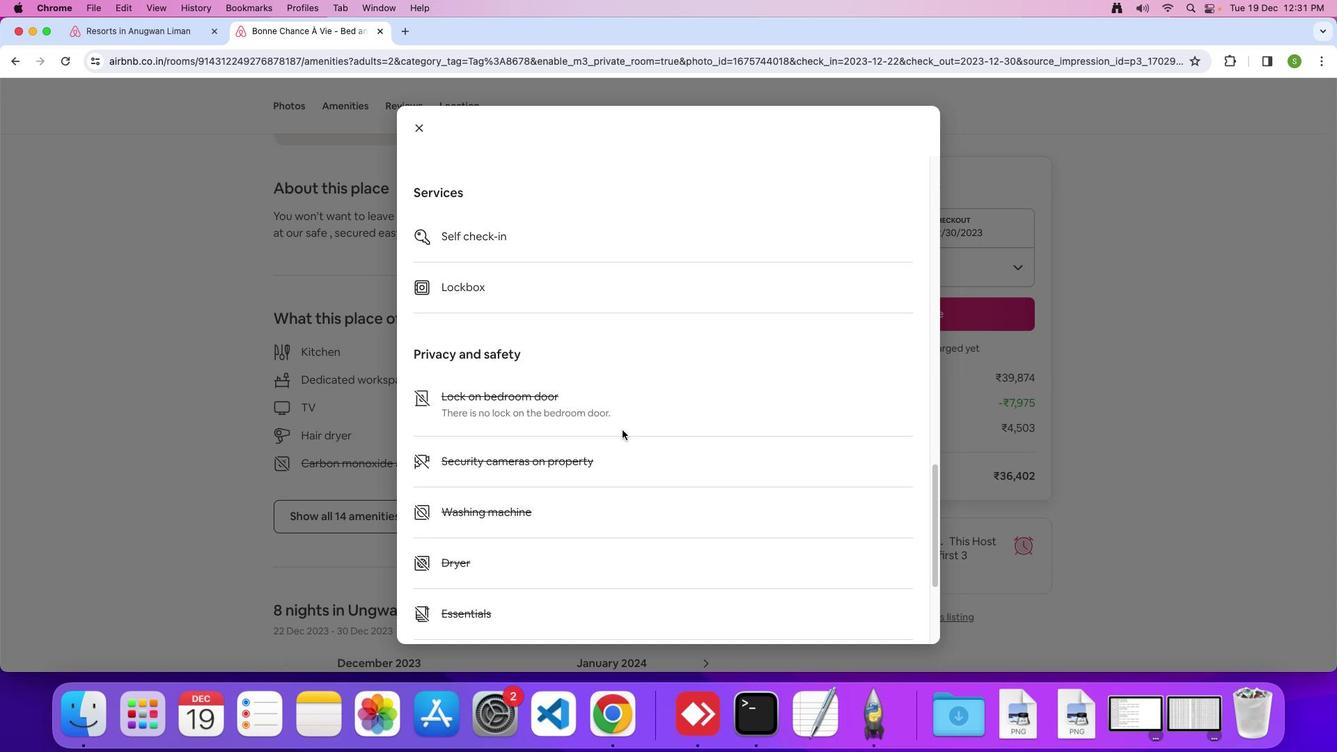 
Action: Mouse scrolled (621, 429) with delta (0, 0)
Screenshot: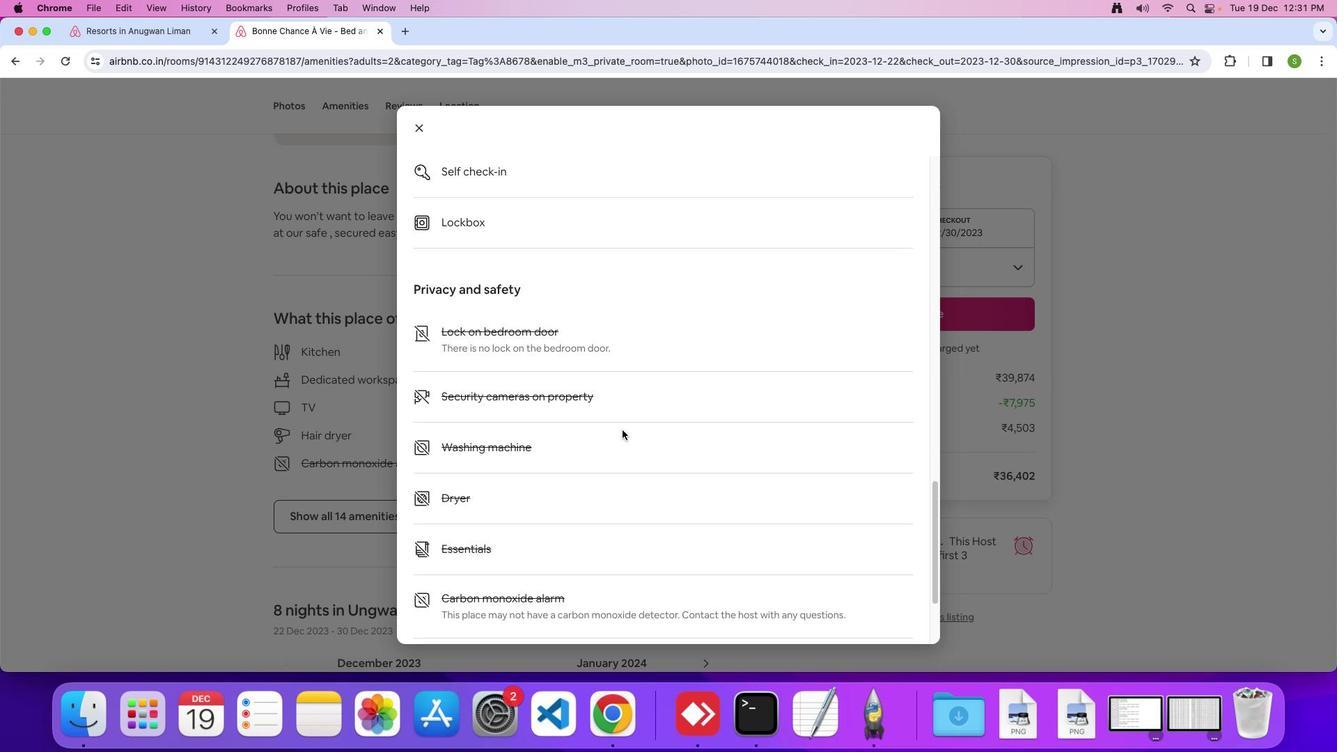 
Action: Mouse scrolled (621, 429) with delta (0, -2)
Screenshot: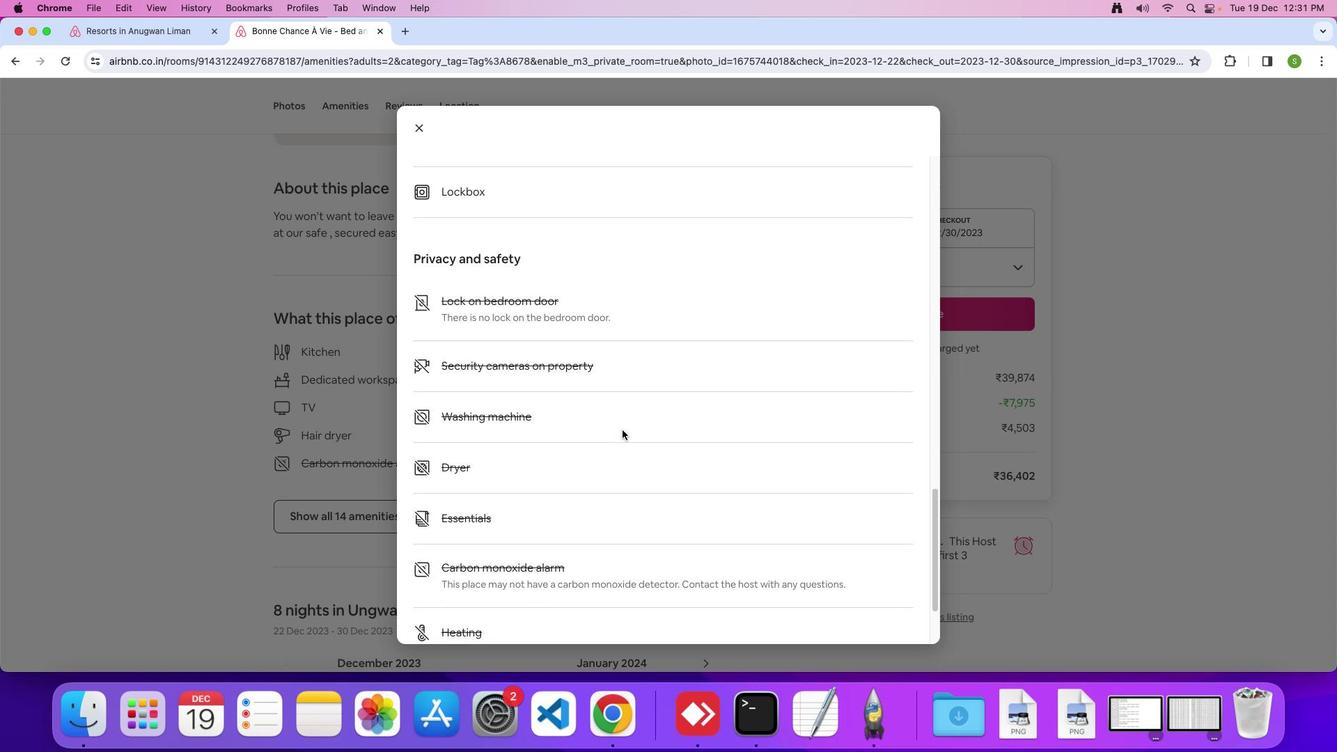 
Action: Mouse scrolled (621, 429) with delta (0, 0)
